 Task: Buy 5 Mixed Drinkware Sets from Glassware & Drinkware section under best seller category for shipping address: Cody Rivera, 3645 Walton Street, Salt Lake City, Utah 84104, Cell Number 8014200980. Pay from credit card ending with 6759, CVV 506
Action: Mouse moved to (15, 84)
Screenshot: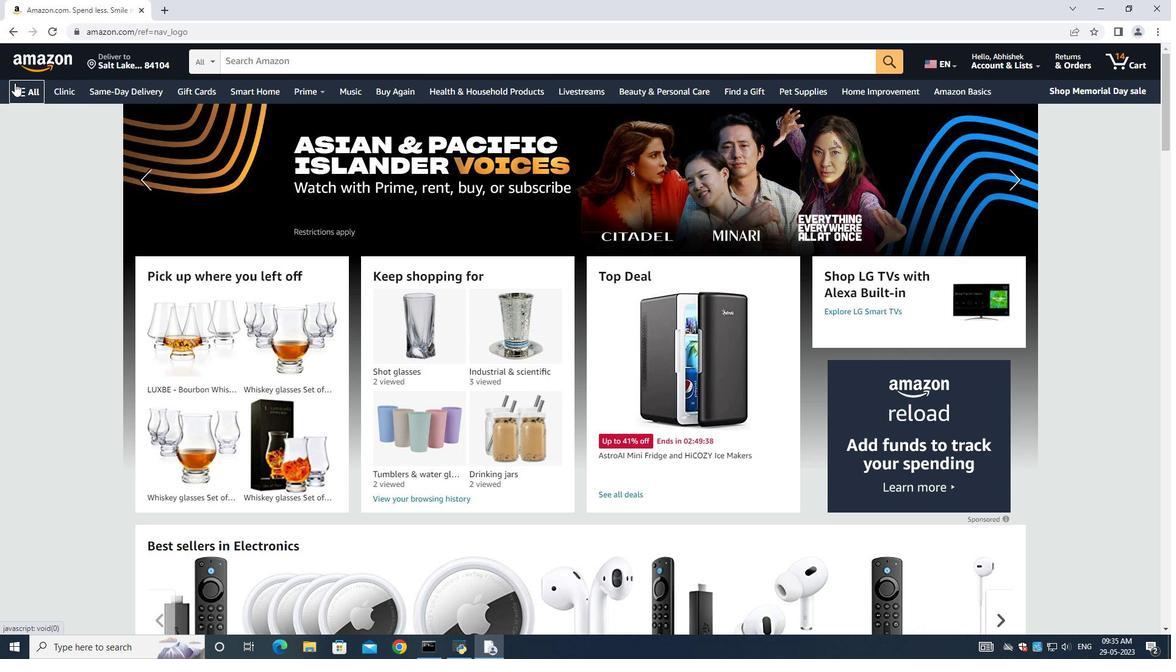 
Action: Mouse pressed left at (15, 84)
Screenshot: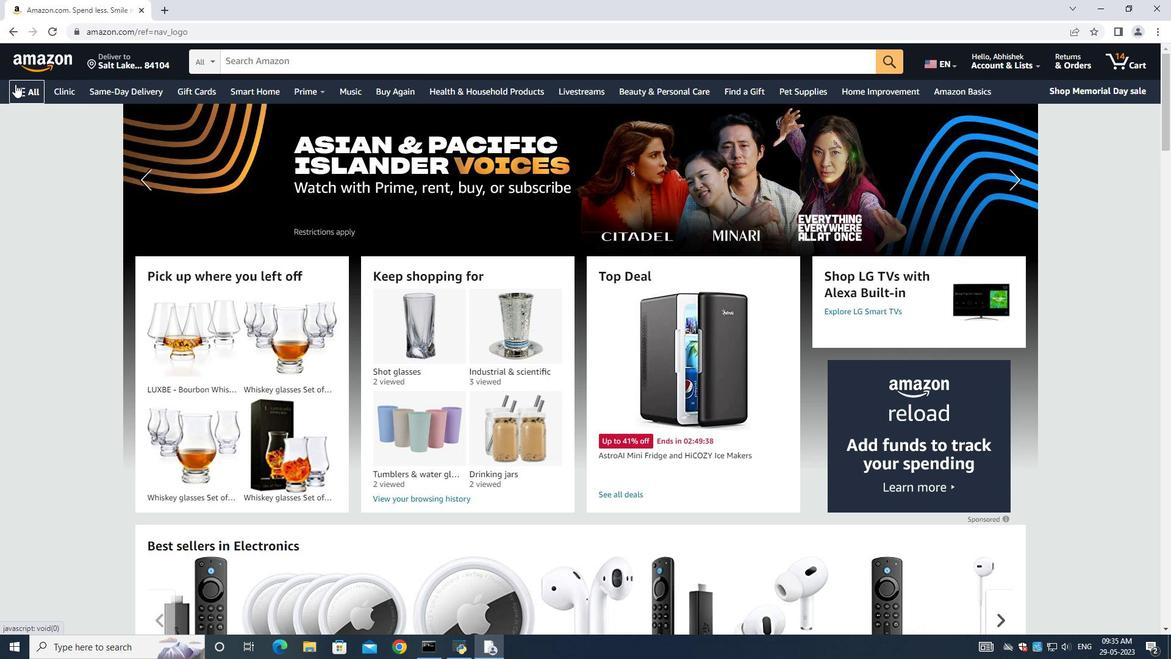 
Action: Mouse moved to (83, 123)
Screenshot: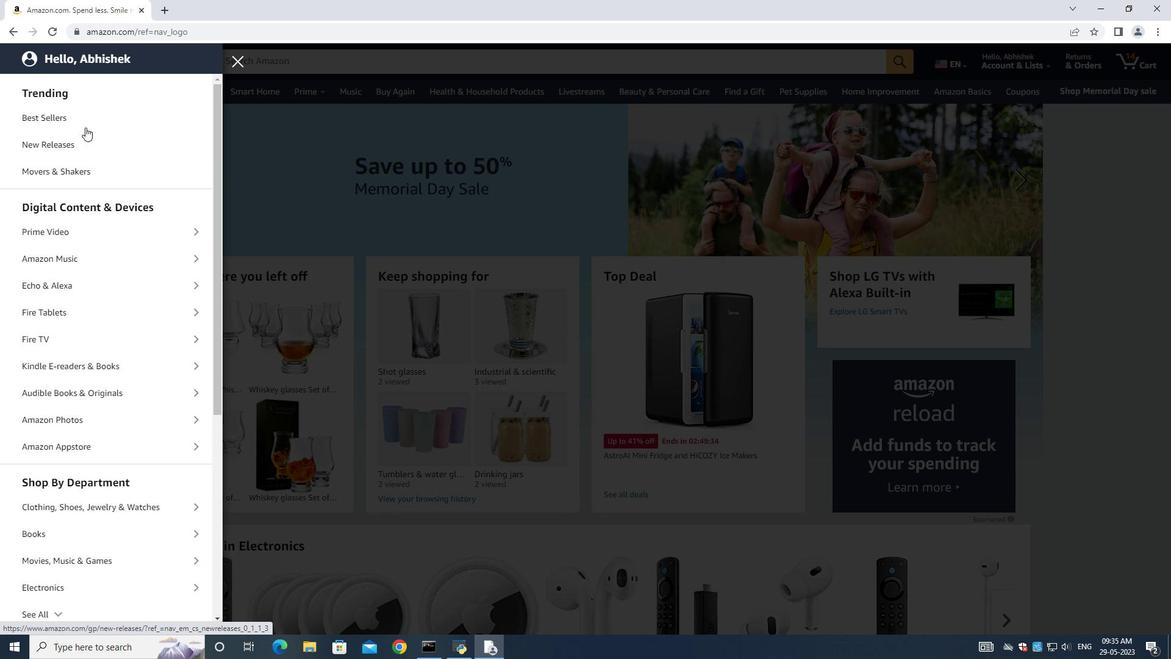 
Action: Mouse pressed left at (83, 123)
Screenshot: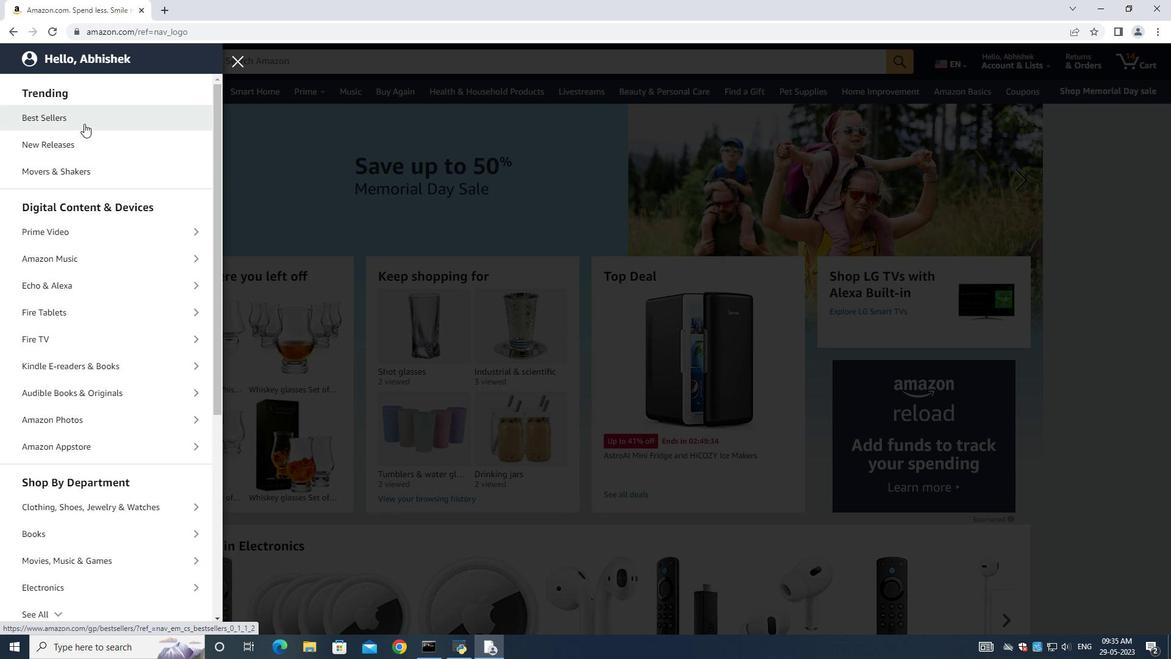 
Action: Mouse moved to (254, 64)
Screenshot: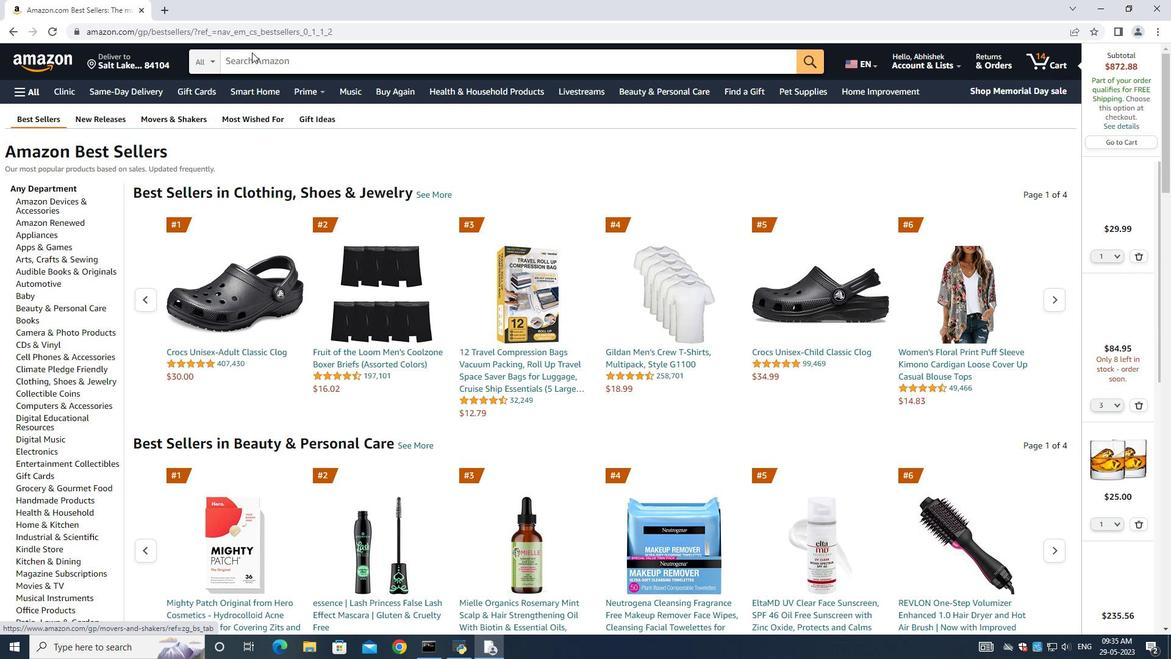 
Action: Mouse pressed left at (254, 64)
Screenshot: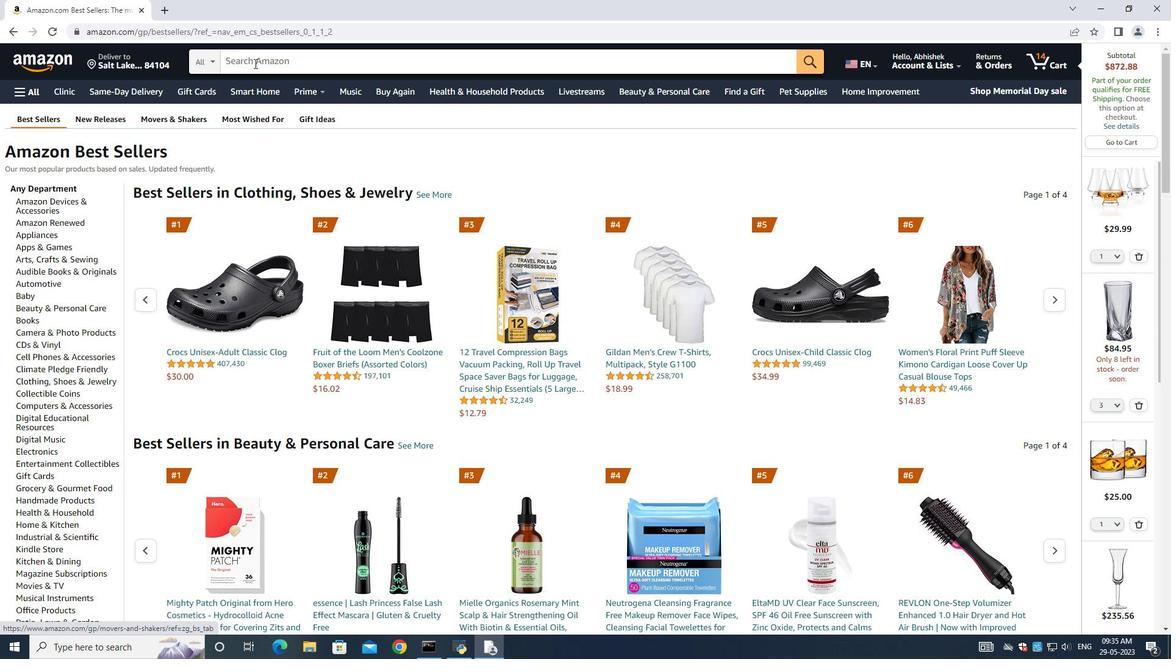 
Action: Key pressed <Key.shift>%<Key.space><Key.shift>Mixed<Key.space><Key.backspace><Key.backspace><Key.backspace><Key.backspace><Key.backspace><Key.backspace><Key.backspace><Key.backspace><Key.backspace><Key.backspace><Key.backspace><Key.backspace>5<Key.space>mixed<Key.space>drinkware<Key.space>st<Key.backspace>ets<Key.enter>
Screenshot: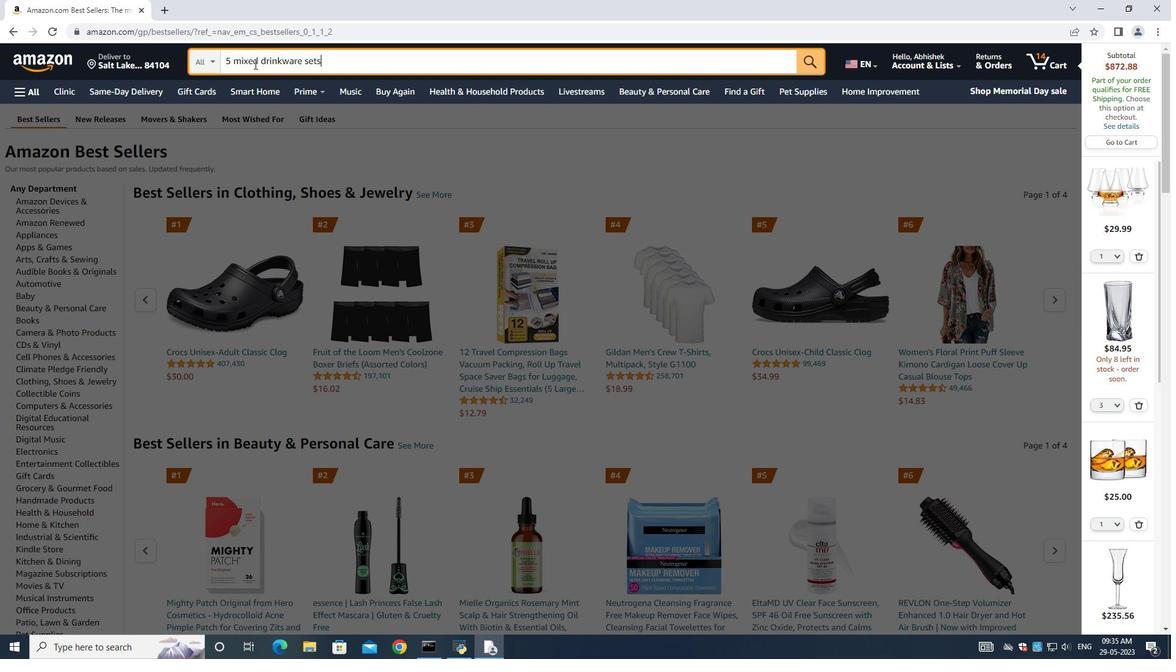 
Action: Mouse moved to (39, 216)
Screenshot: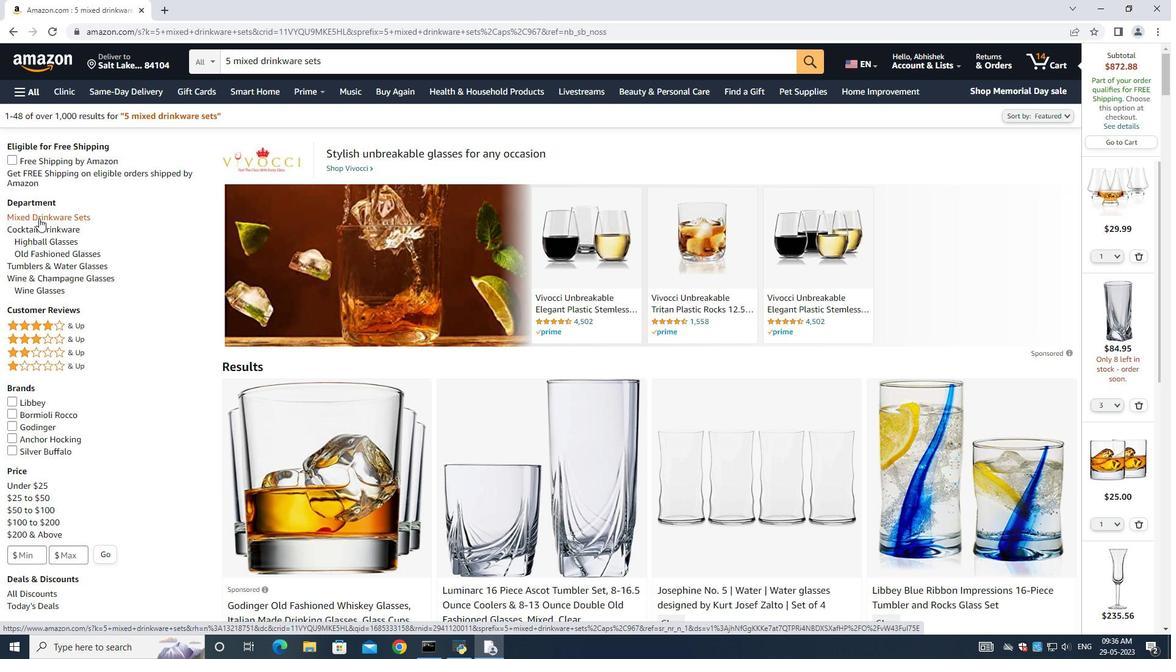 
Action: Mouse pressed left at (39, 216)
Screenshot: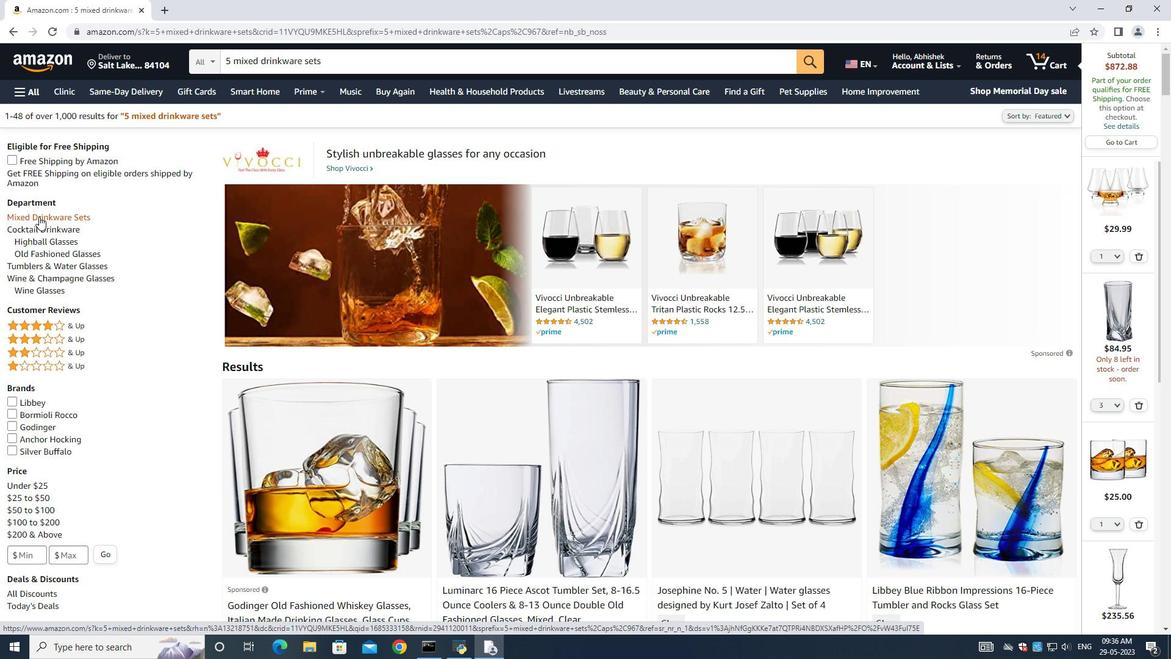 
Action: Mouse moved to (727, 402)
Screenshot: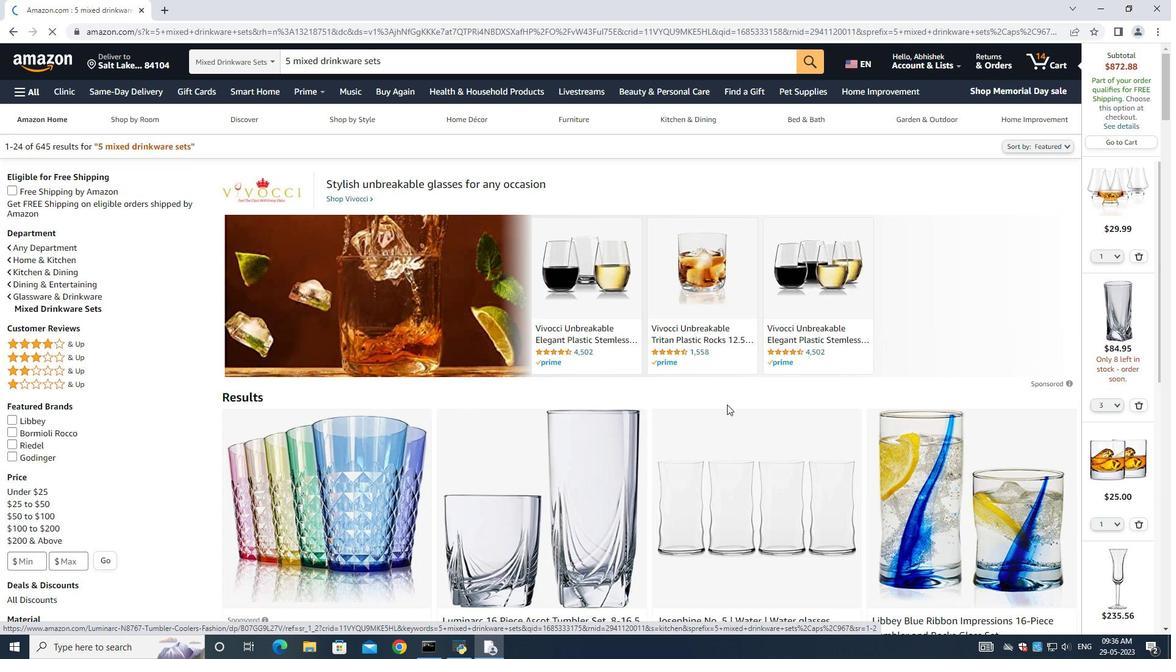 
Action: Mouse scrolled (727, 402) with delta (0, 0)
Screenshot: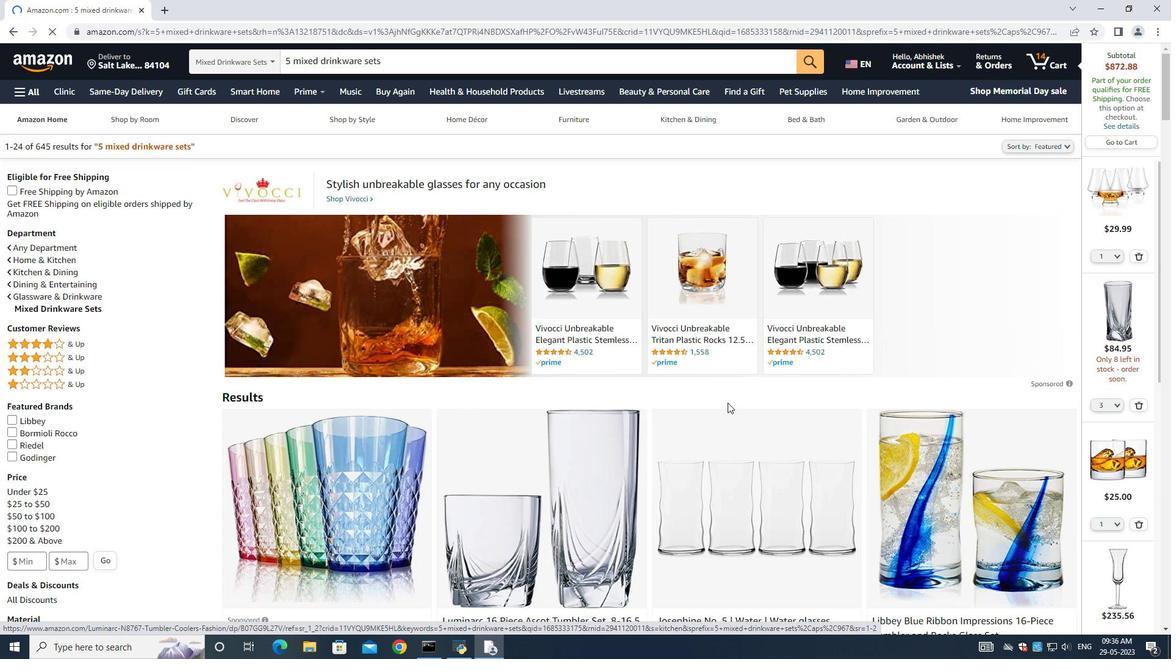 
Action: Mouse scrolled (727, 402) with delta (0, 0)
Screenshot: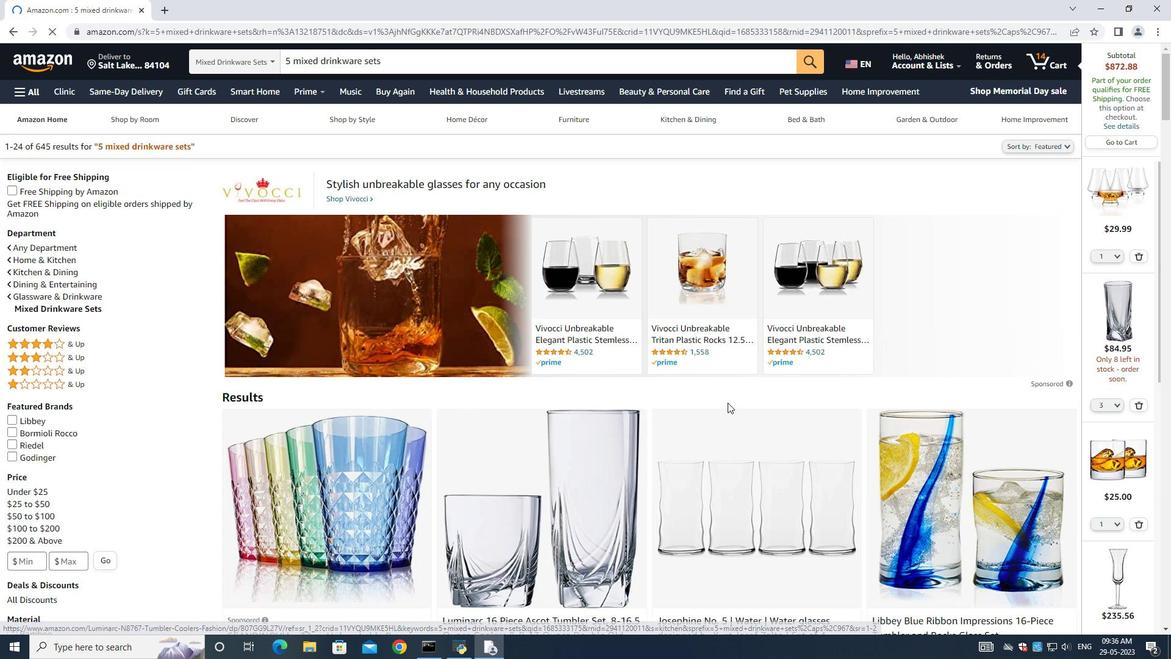 
Action: Mouse scrolled (727, 402) with delta (0, 0)
Screenshot: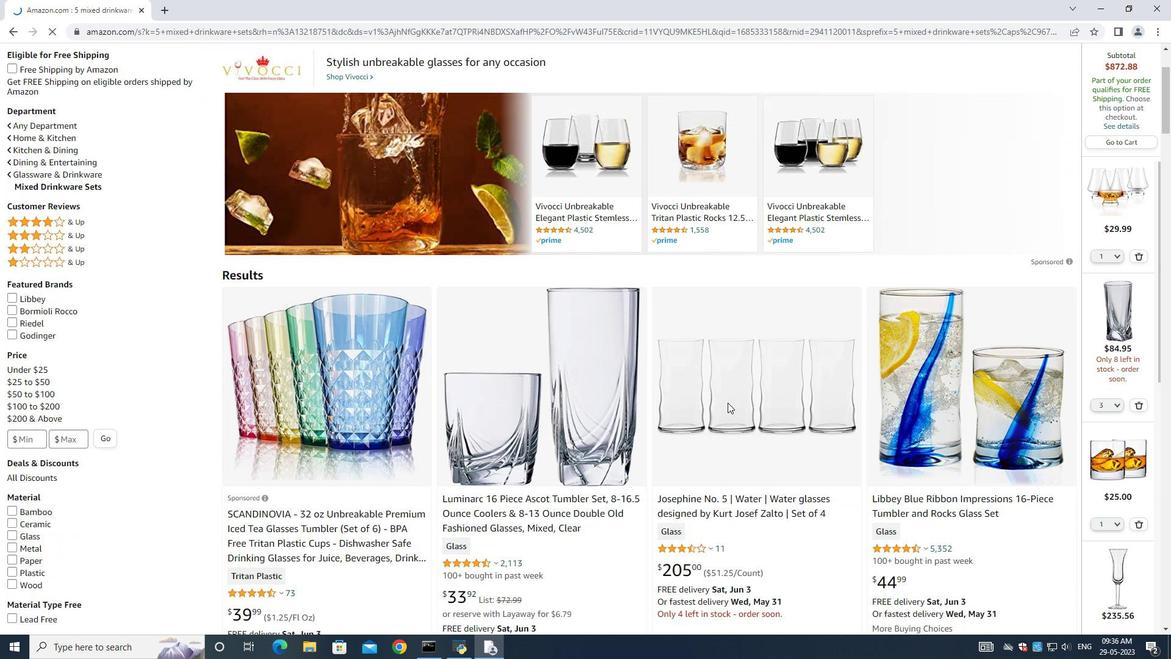 
Action: Mouse scrolled (727, 402) with delta (0, 0)
Screenshot: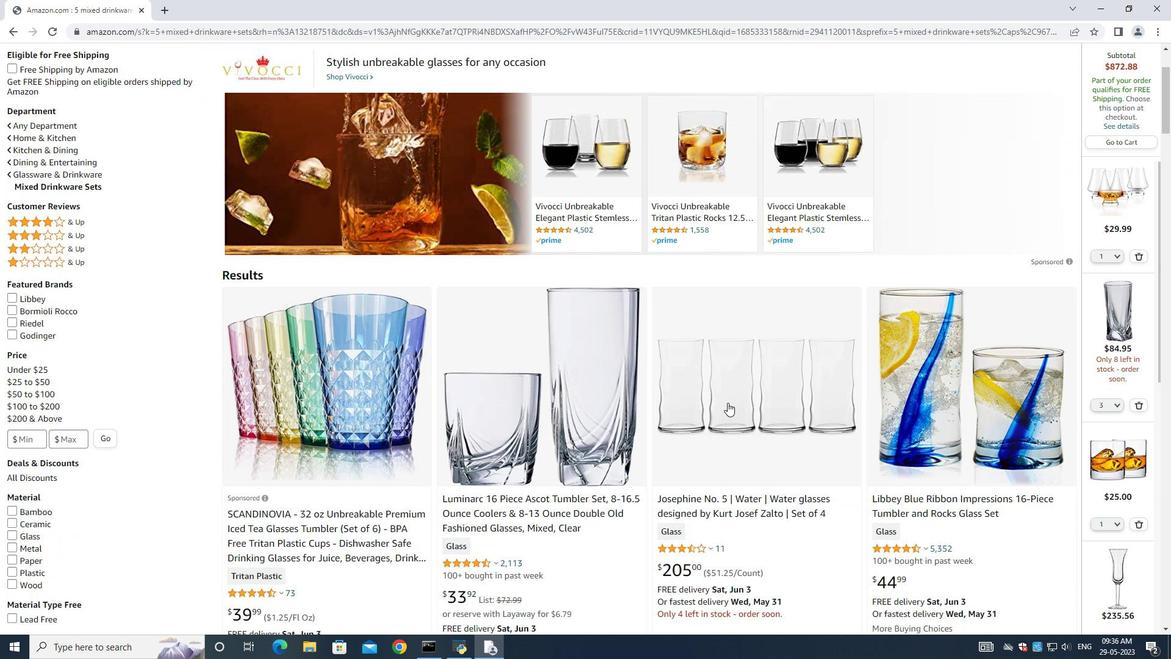 
Action: Mouse scrolled (727, 402) with delta (0, 0)
Screenshot: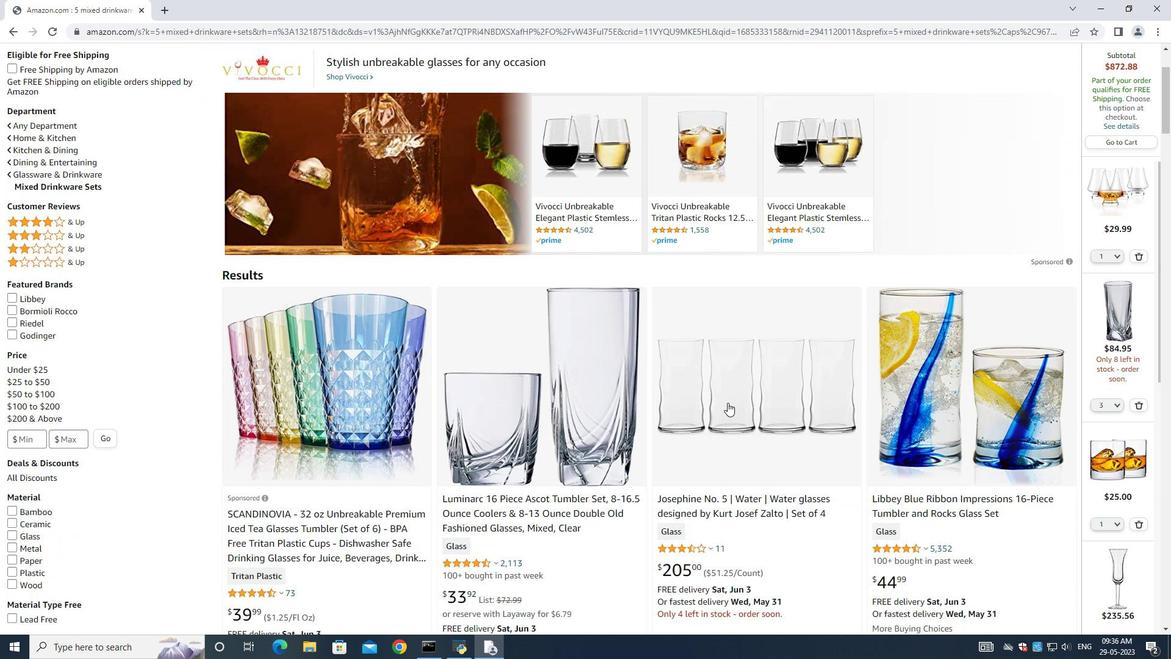 
Action: Mouse scrolled (727, 402) with delta (0, 0)
Screenshot: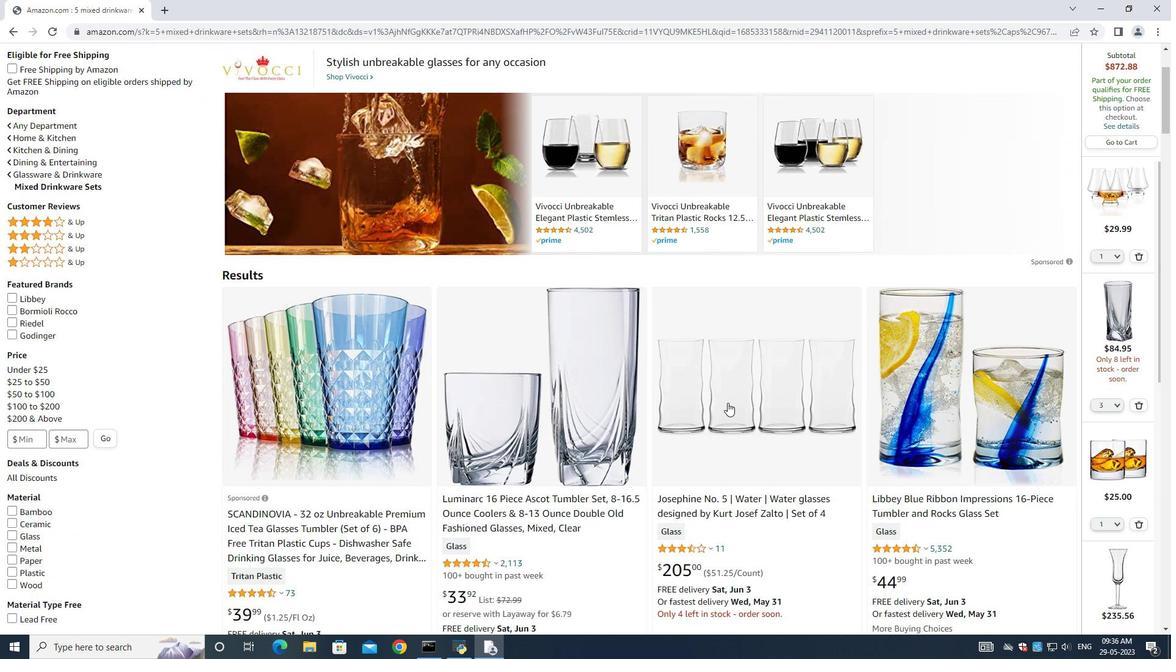
Action: Mouse scrolled (727, 402) with delta (0, 0)
Screenshot: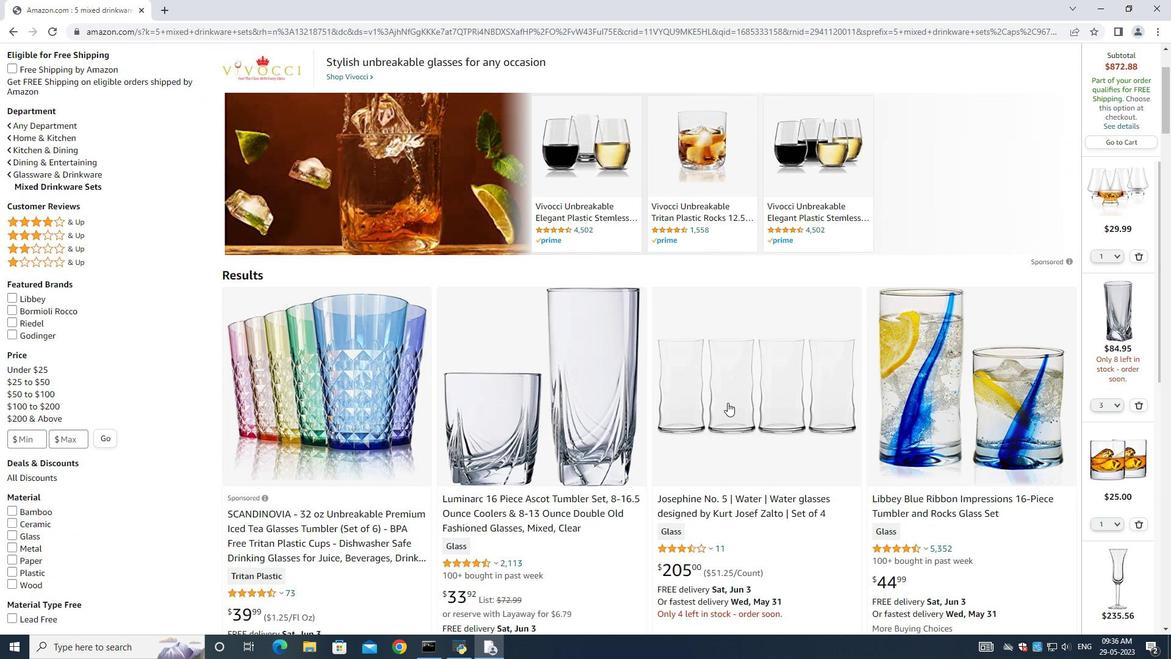 
Action: Mouse moved to (936, 463)
Screenshot: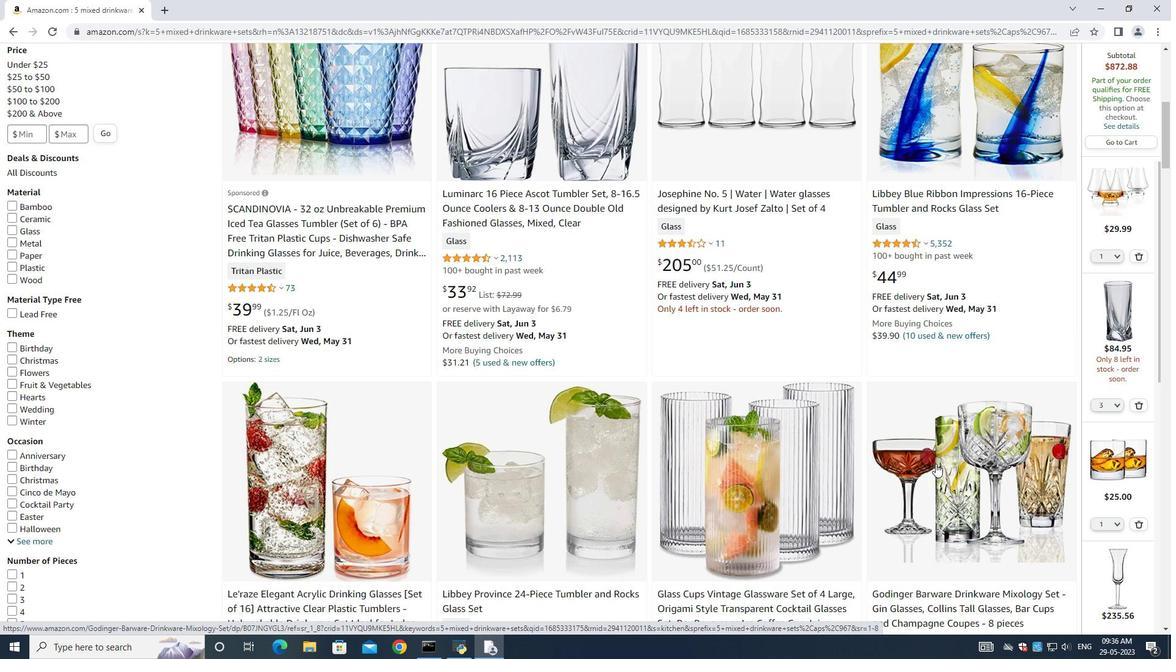 
Action: Mouse scrolled (936, 463) with delta (0, 0)
Screenshot: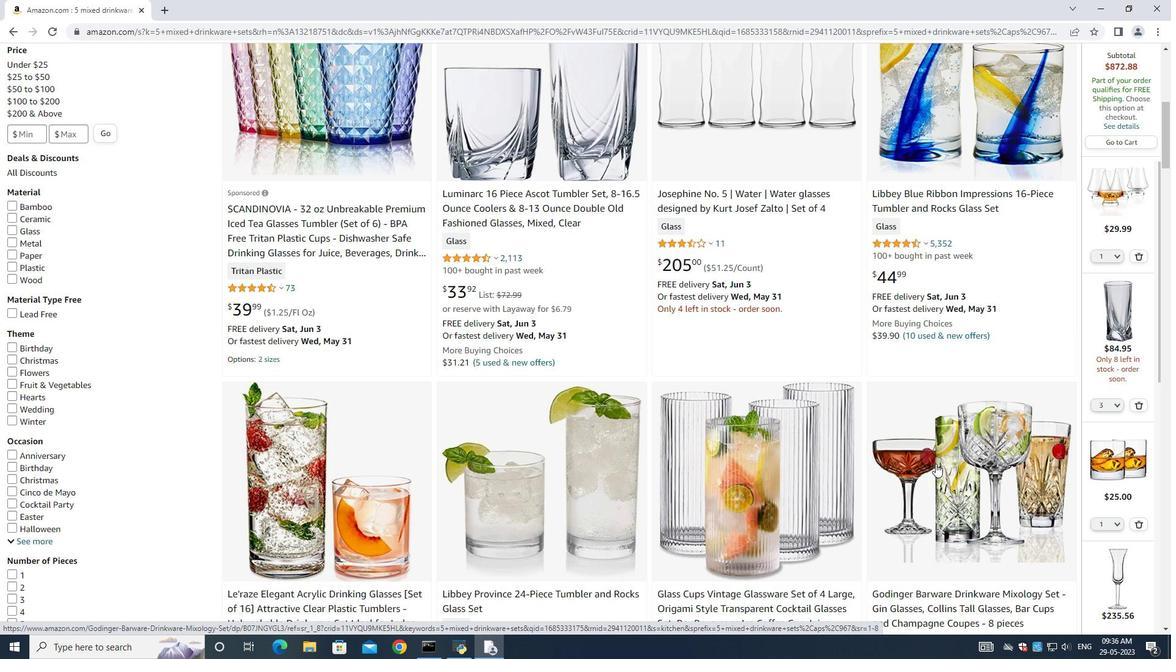 
Action: Mouse moved to (924, 462)
Screenshot: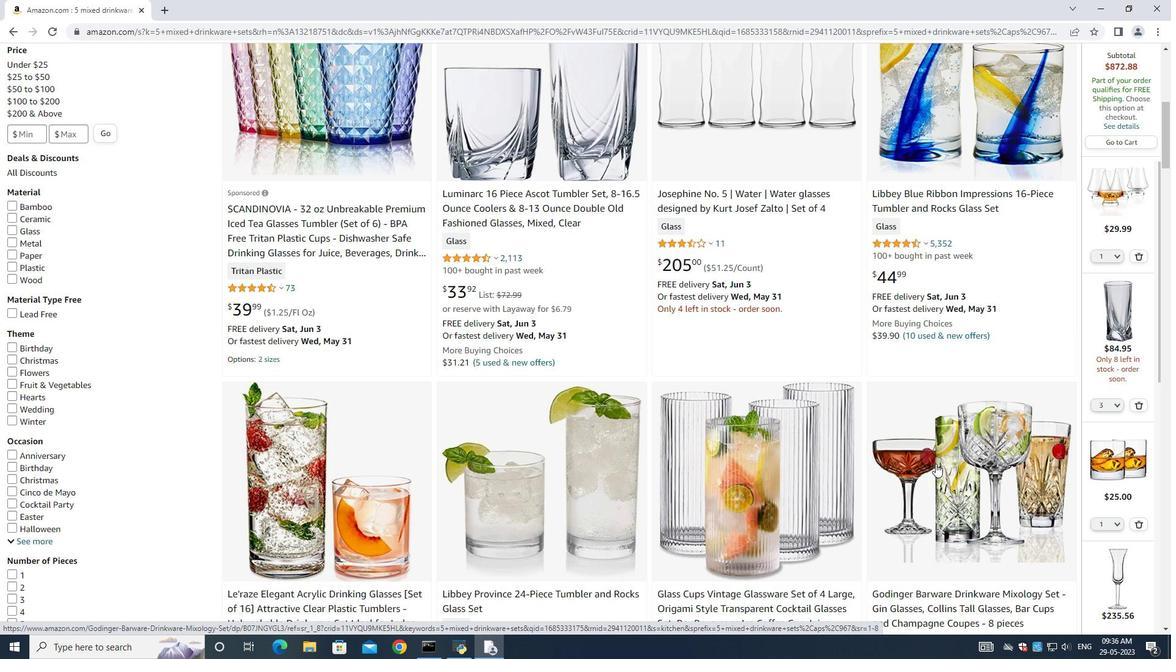 
Action: Mouse scrolled (924, 461) with delta (0, 0)
Screenshot: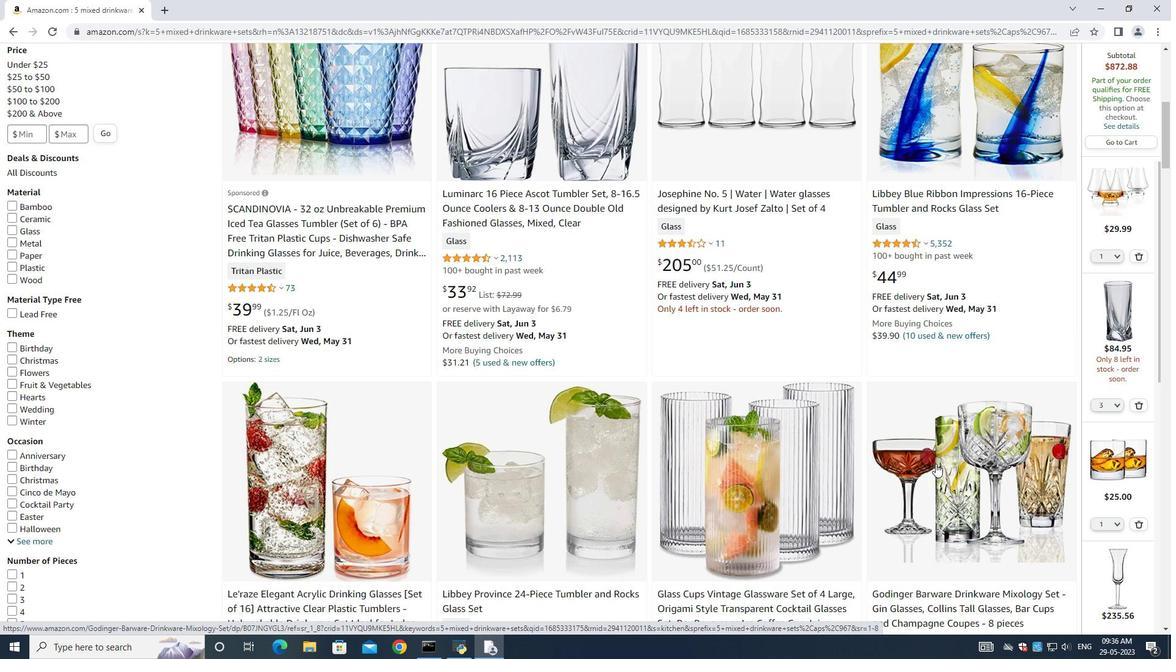 
Action: Mouse moved to (868, 394)
Screenshot: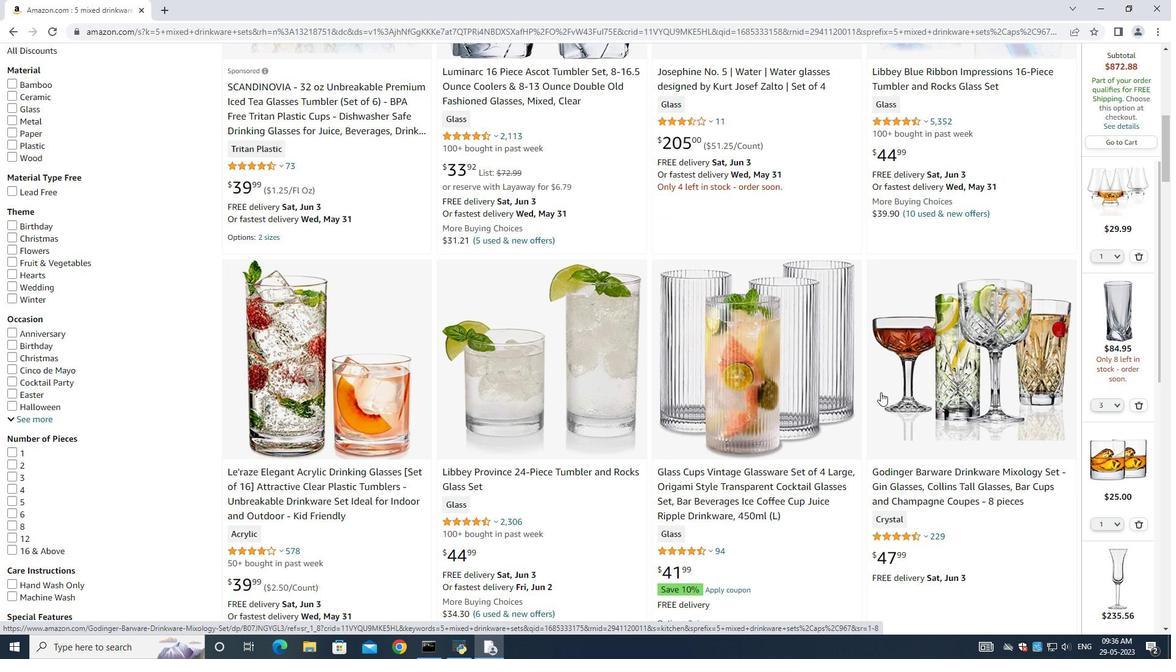
Action: Mouse scrolled (869, 392) with delta (0, 0)
Screenshot: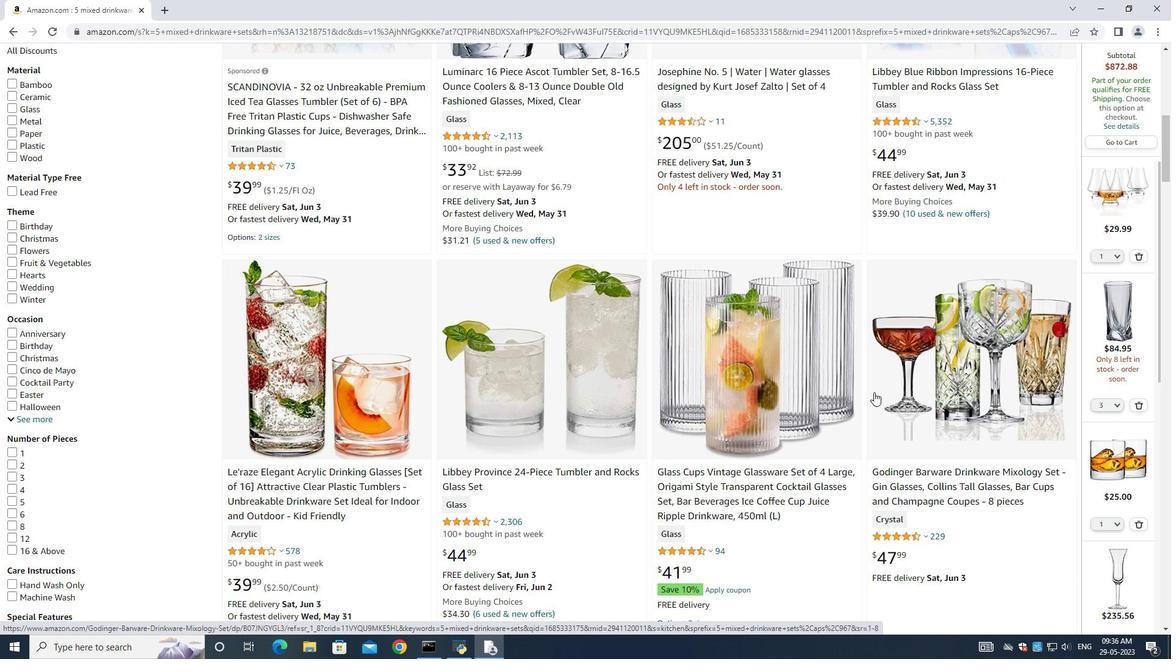 
Action: Mouse moved to (865, 394)
Screenshot: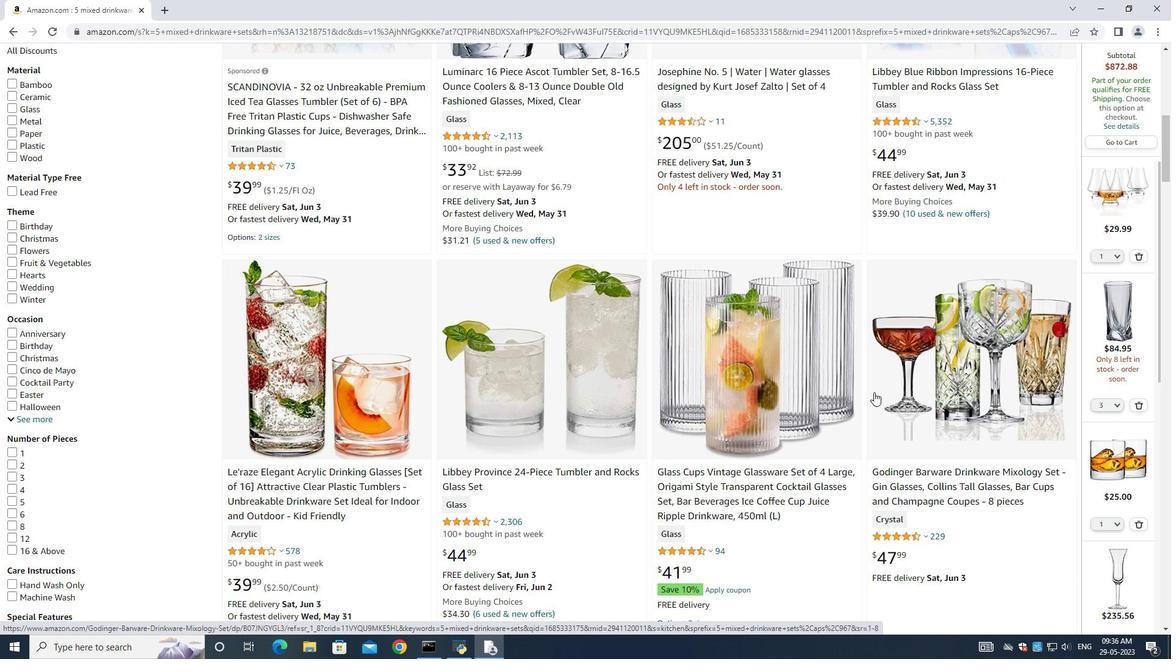 
Action: Mouse scrolled (865, 394) with delta (0, 0)
Screenshot: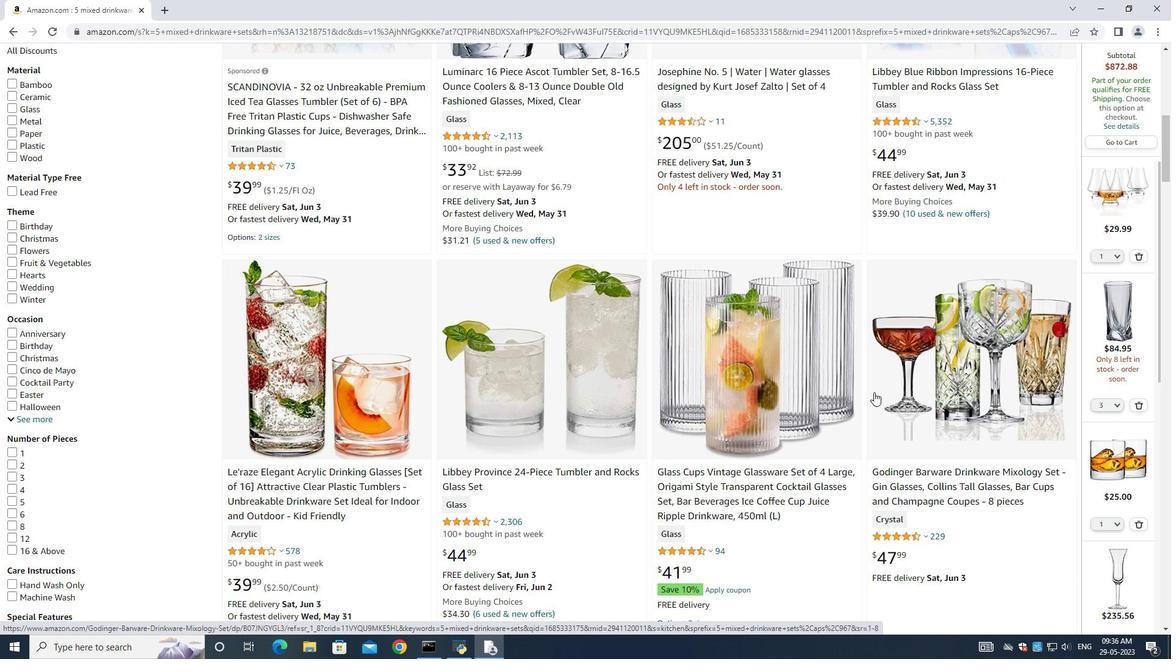 
Action: Mouse moved to (864, 396)
Screenshot: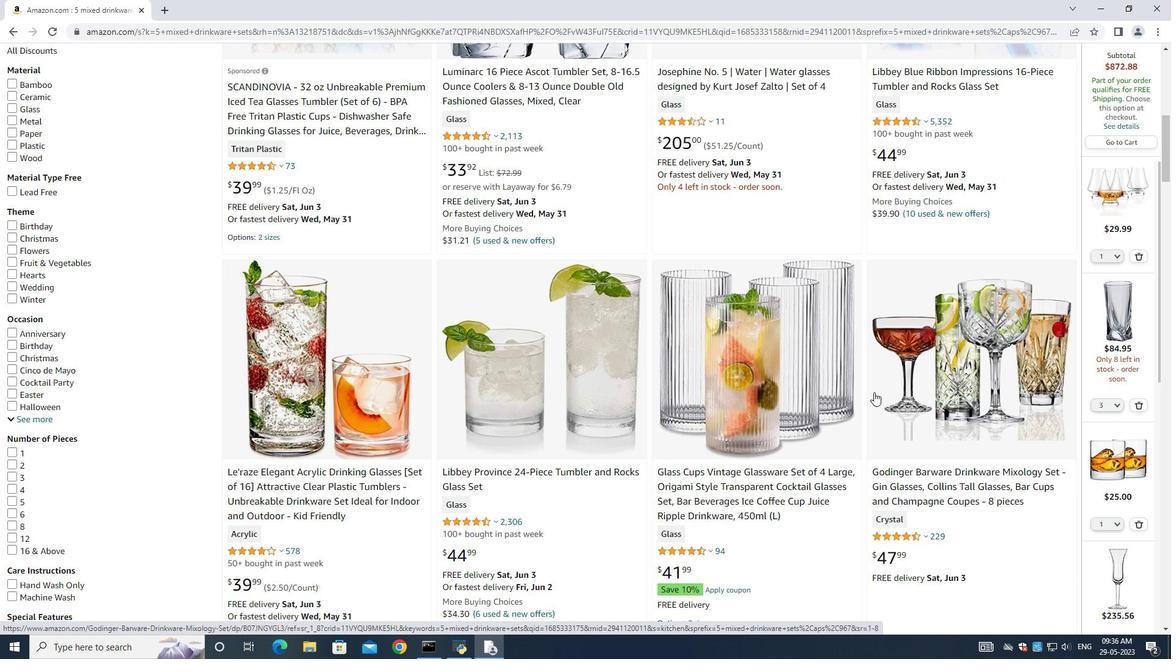 
Action: Mouse scrolled (864, 395) with delta (0, 0)
Screenshot: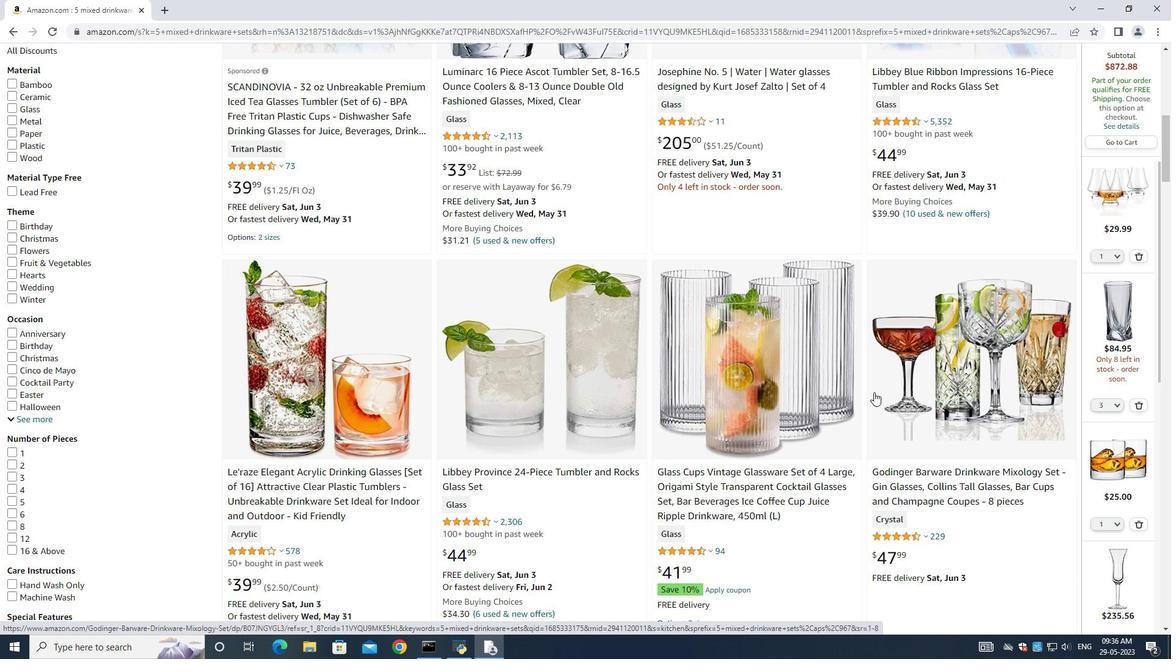 
Action: Mouse scrolled (864, 395) with delta (0, 0)
Screenshot: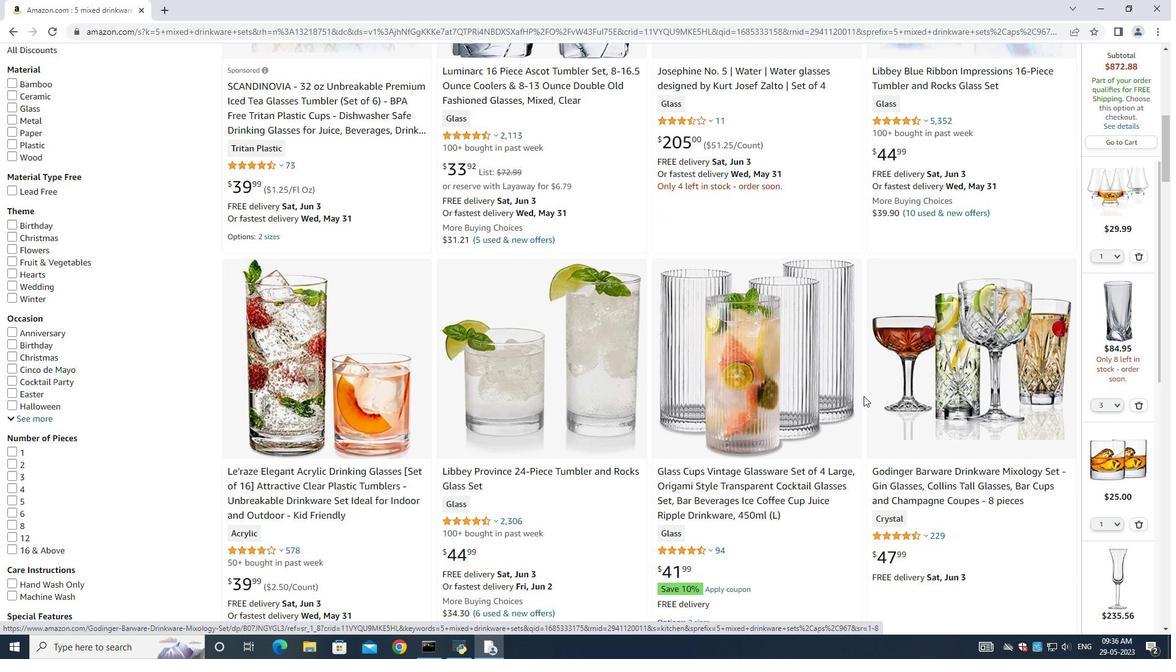 
Action: Mouse moved to (865, 396)
Screenshot: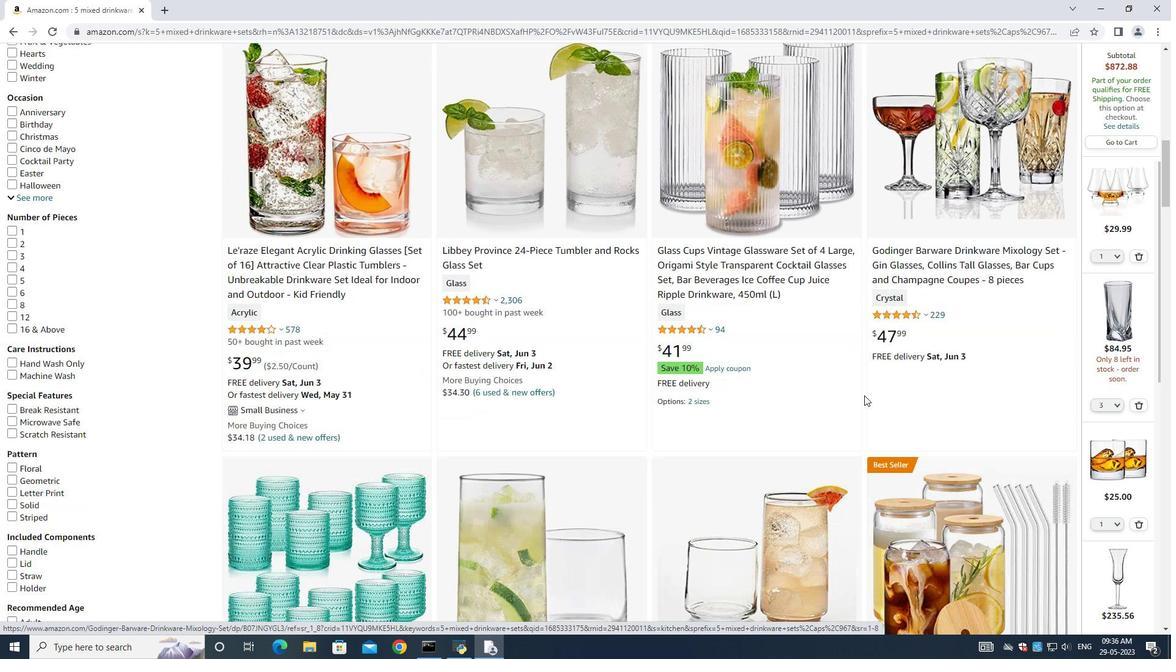 
Action: Mouse scrolled (865, 395) with delta (0, 0)
Screenshot: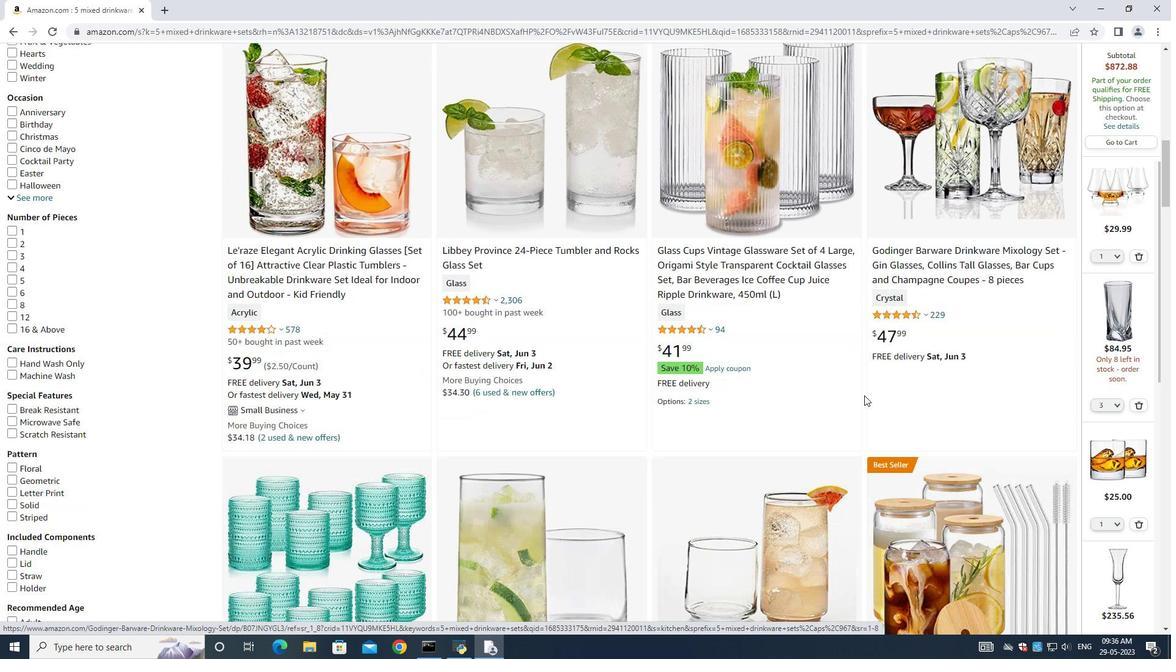 
Action: Mouse moved to (865, 396)
Screenshot: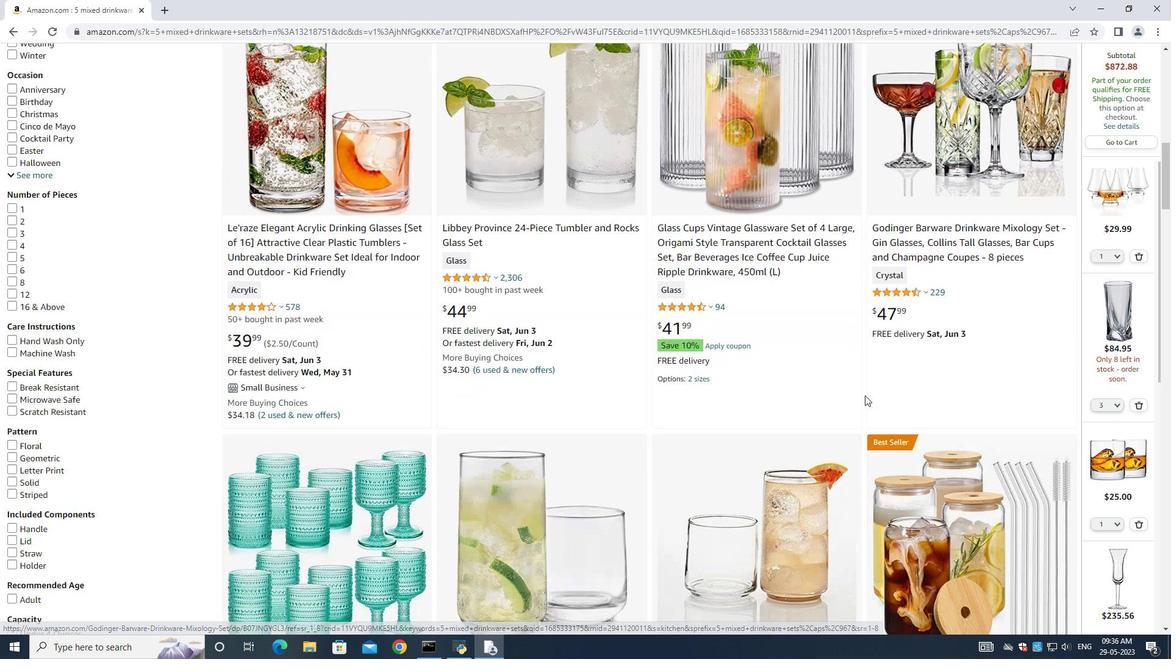 
Action: Mouse scrolled (865, 396) with delta (0, 0)
Screenshot: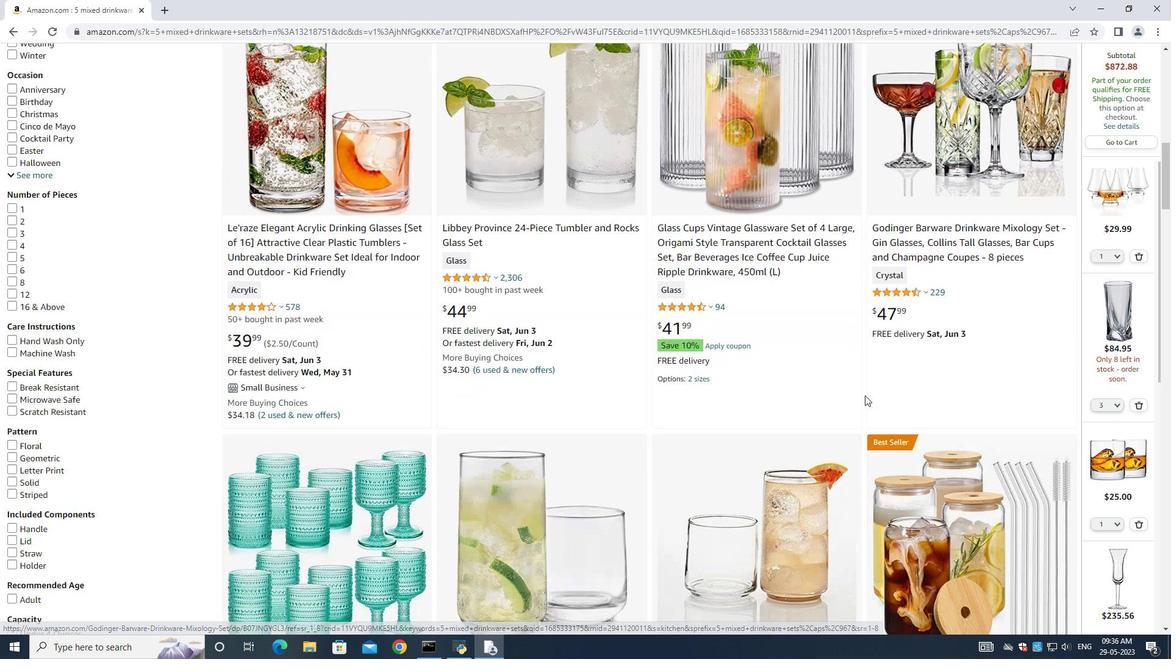 
Action: Mouse moved to (865, 396)
Screenshot: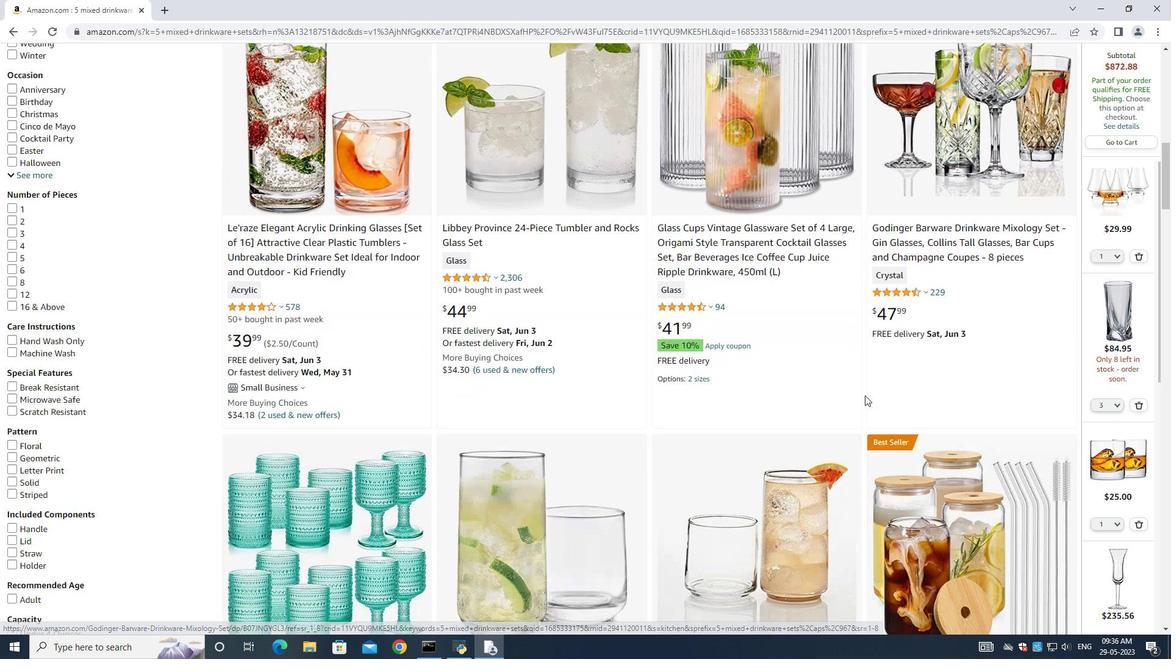 
Action: Mouse scrolled (865, 396) with delta (0, 0)
Screenshot: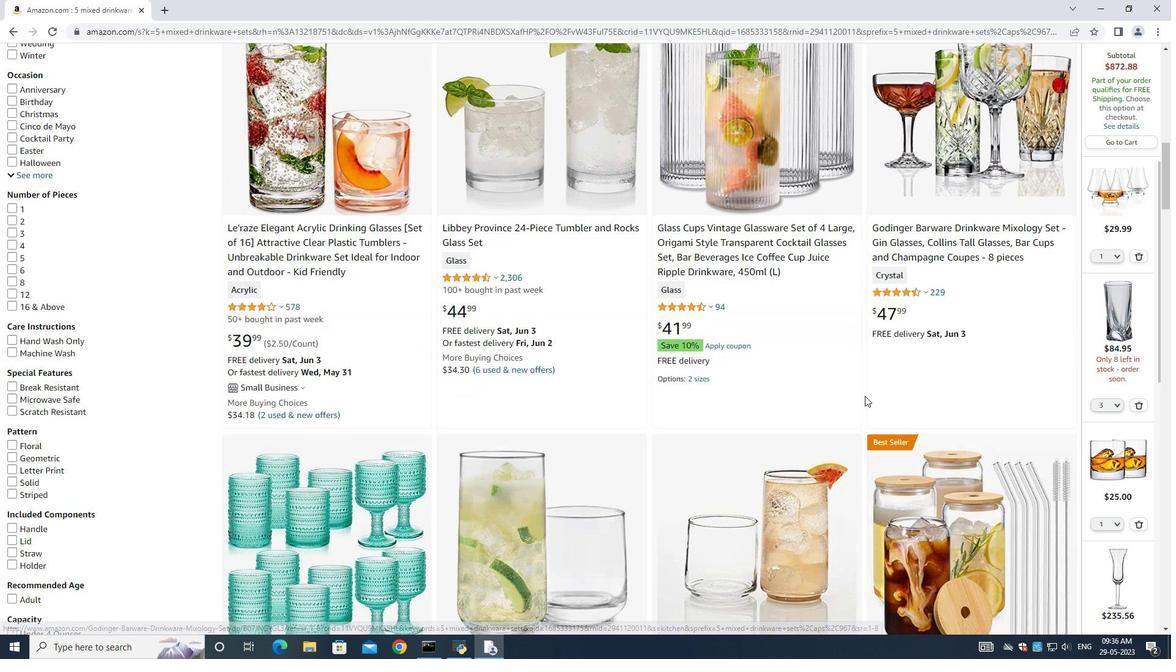 
Action: Mouse moved to (666, 388)
Screenshot: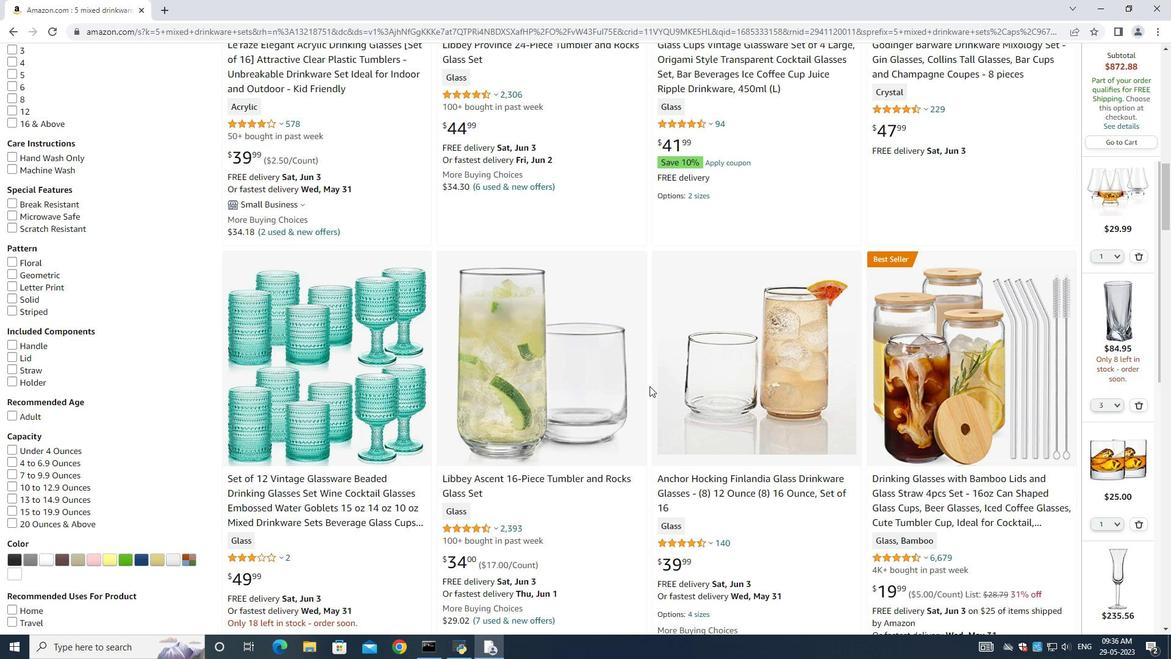 
Action: Mouse scrolled (666, 387) with delta (0, 0)
Screenshot: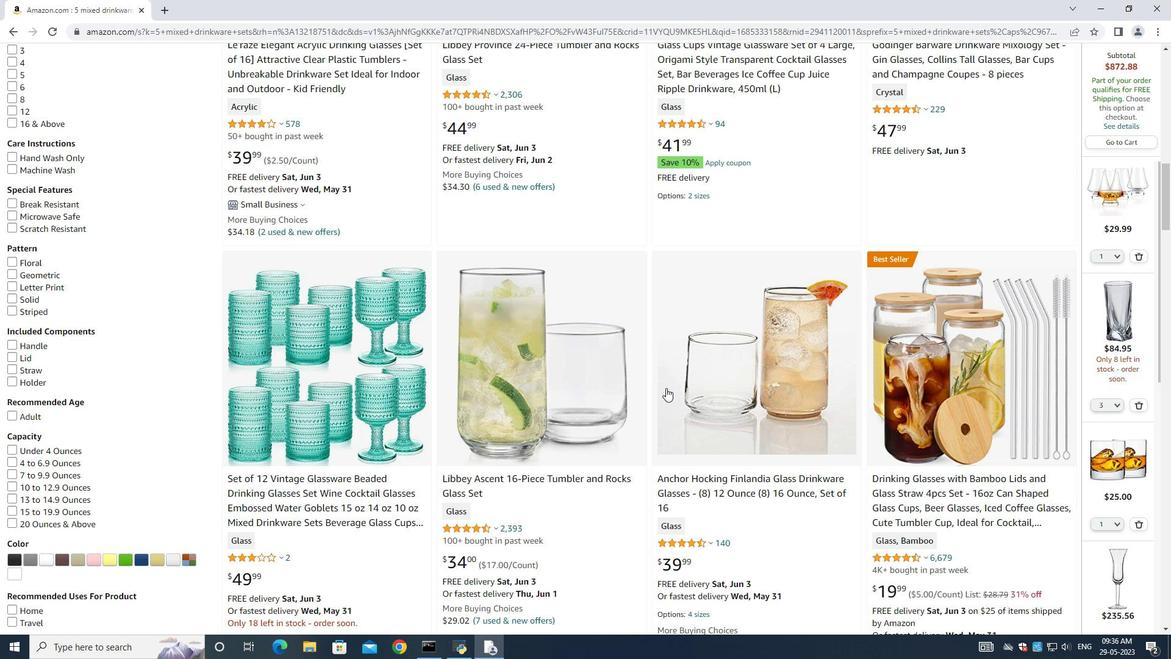 
Action: Mouse moved to (1139, 521)
Screenshot: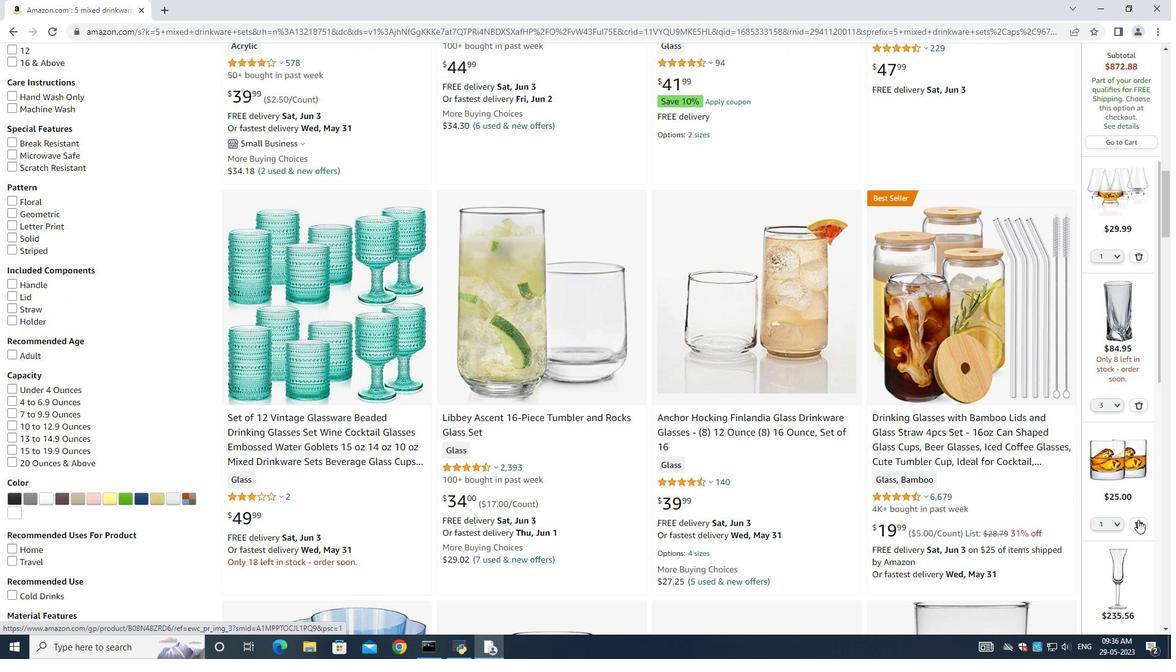 
Action: Mouse pressed left at (1139, 521)
Screenshot: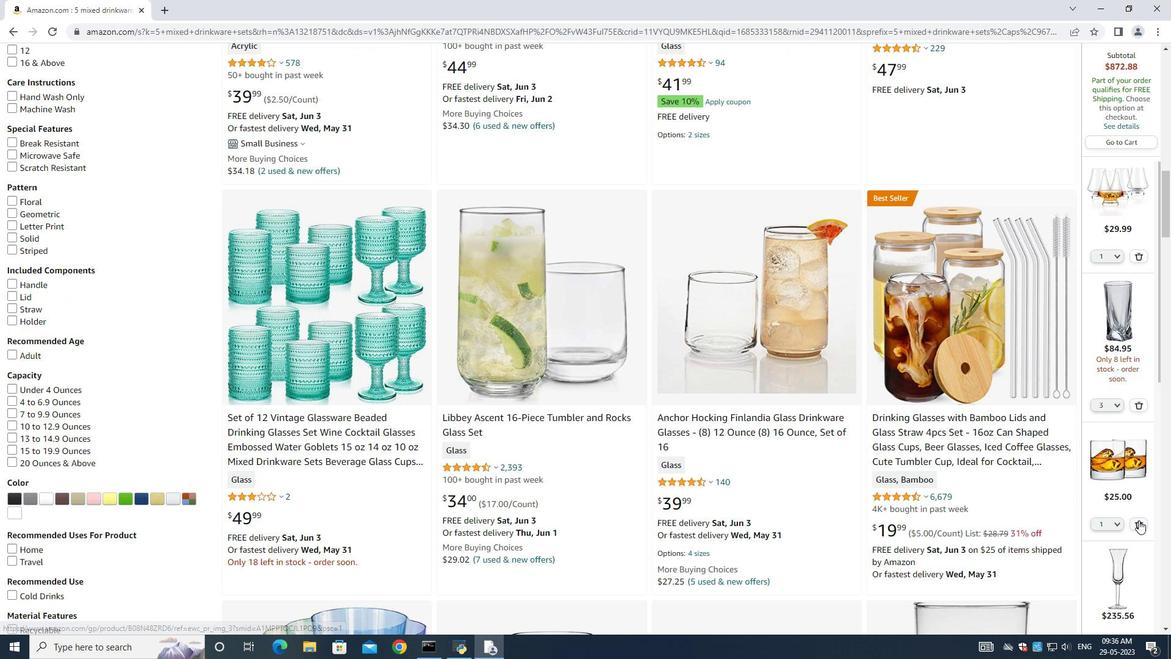 
Action: Mouse moved to (1137, 404)
Screenshot: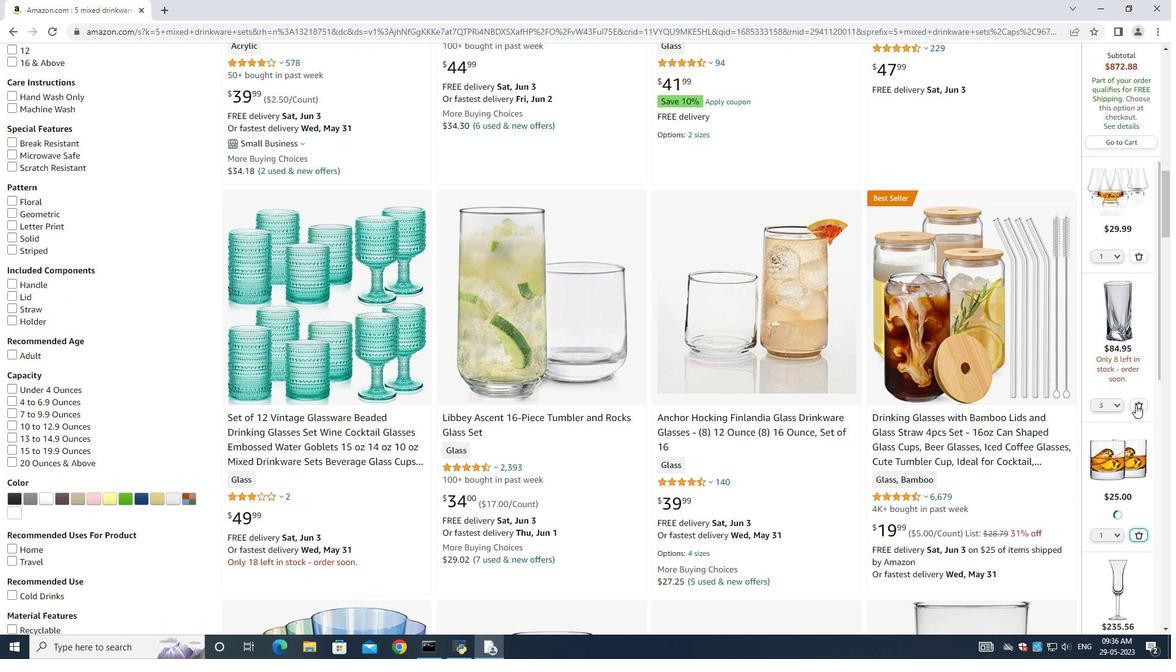 
Action: Mouse pressed left at (1137, 404)
Screenshot: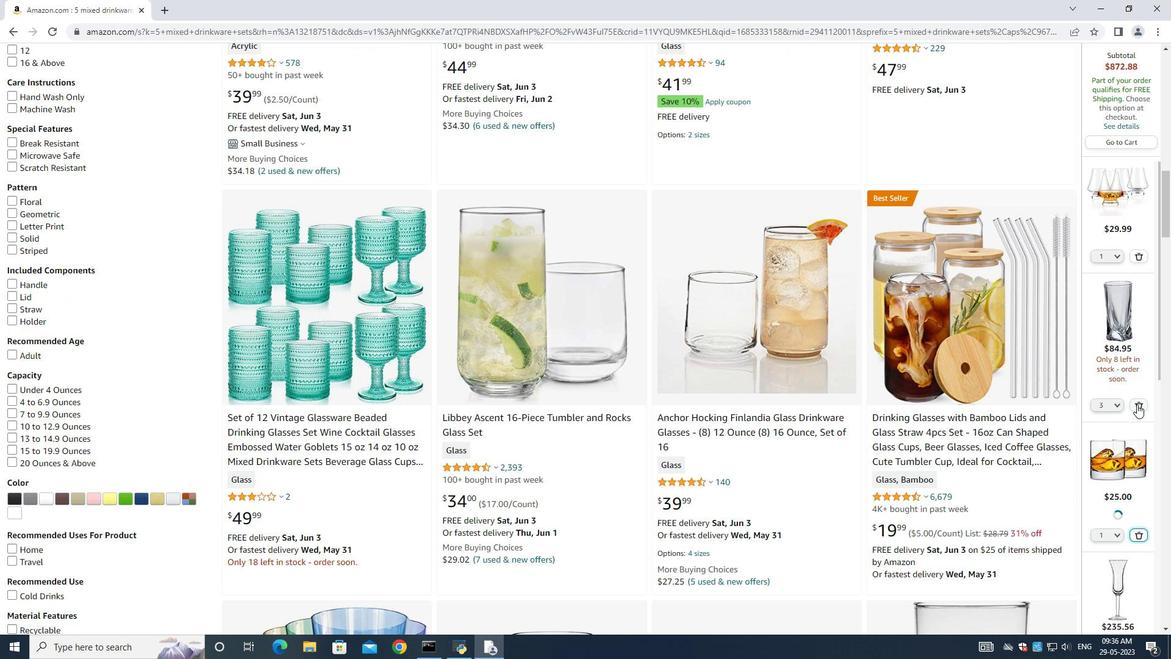 
Action: Mouse moved to (1139, 411)
Screenshot: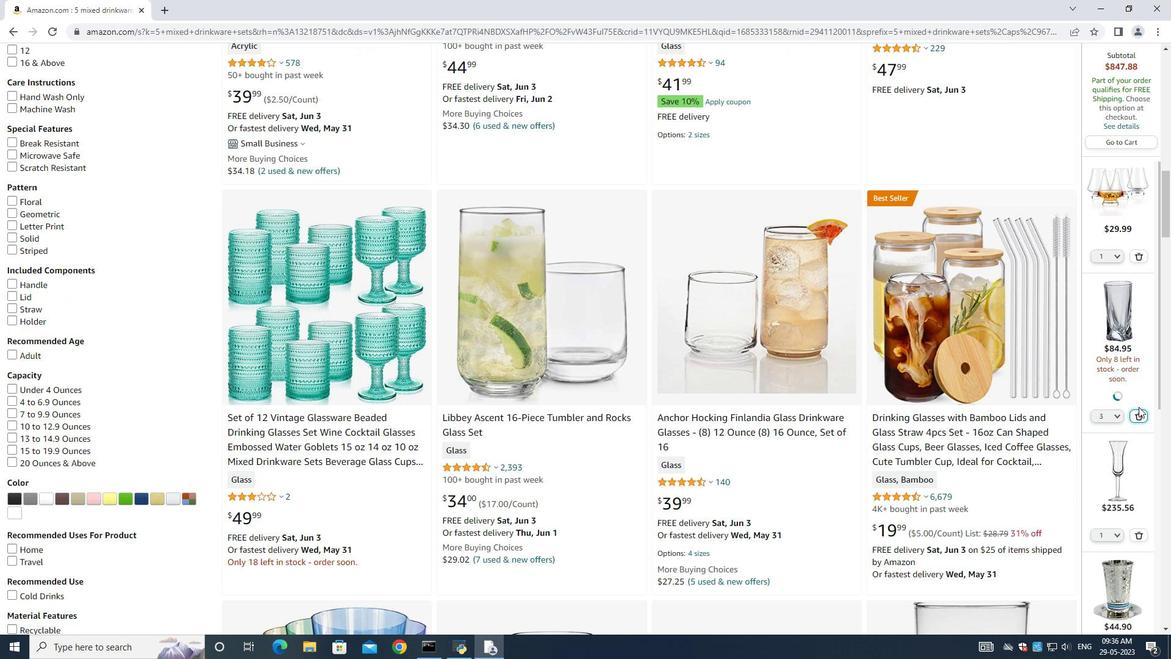 
Action: Mouse pressed left at (1139, 411)
Screenshot: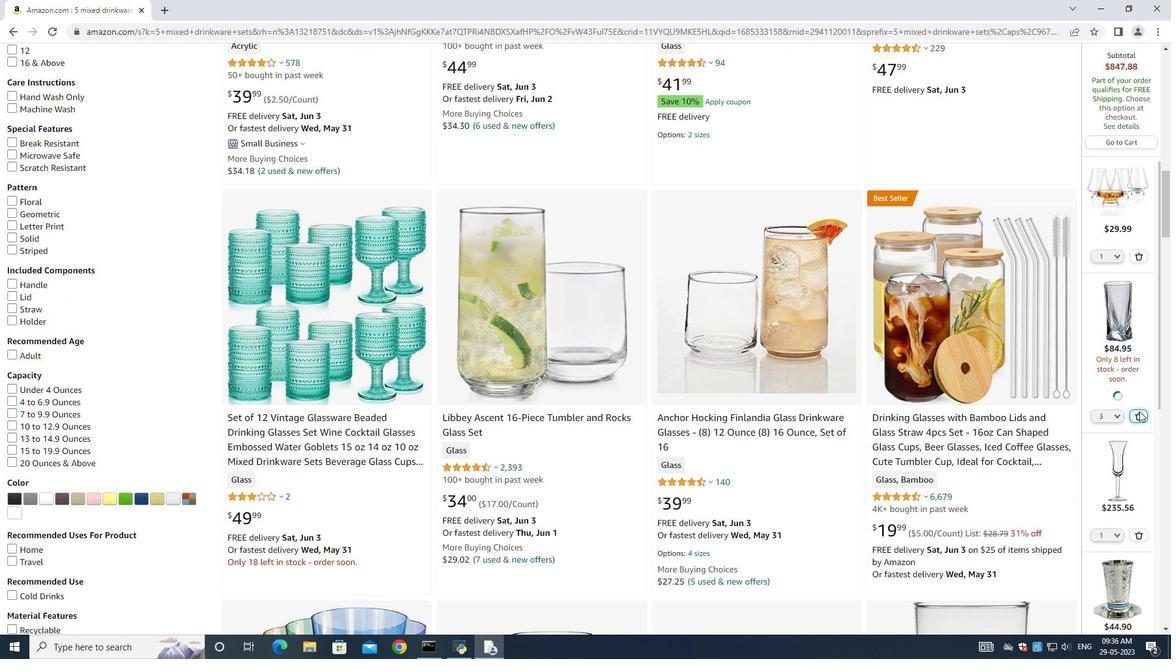 
Action: Mouse moved to (1136, 444)
Screenshot: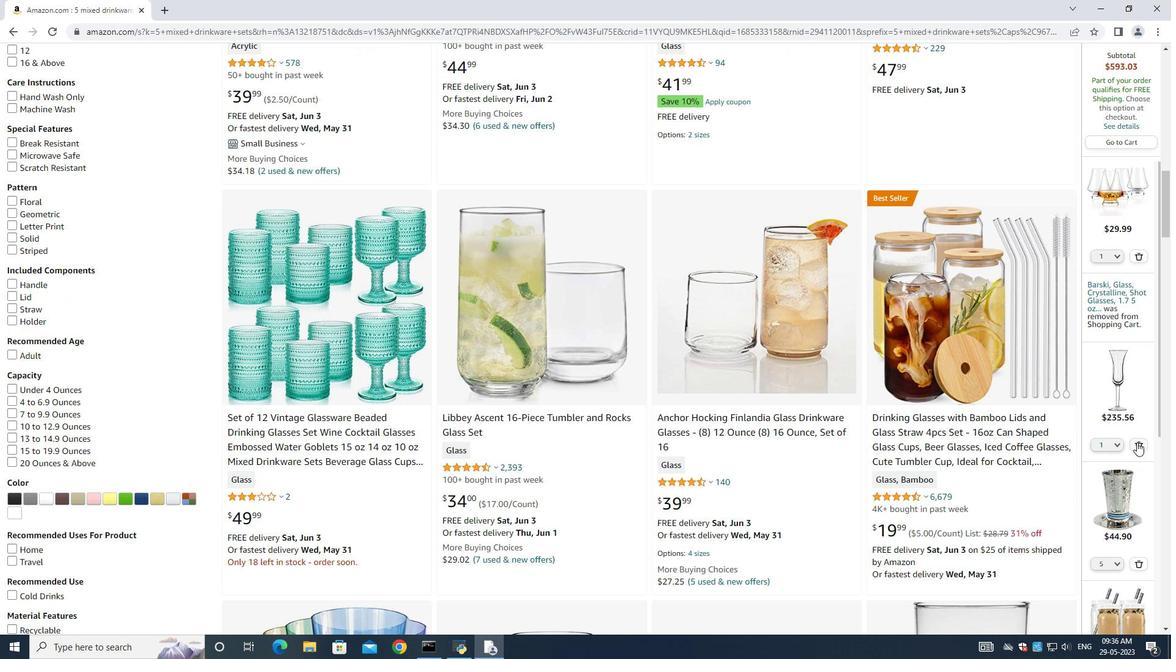 
Action: Mouse pressed left at (1136, 444)
Screenshot: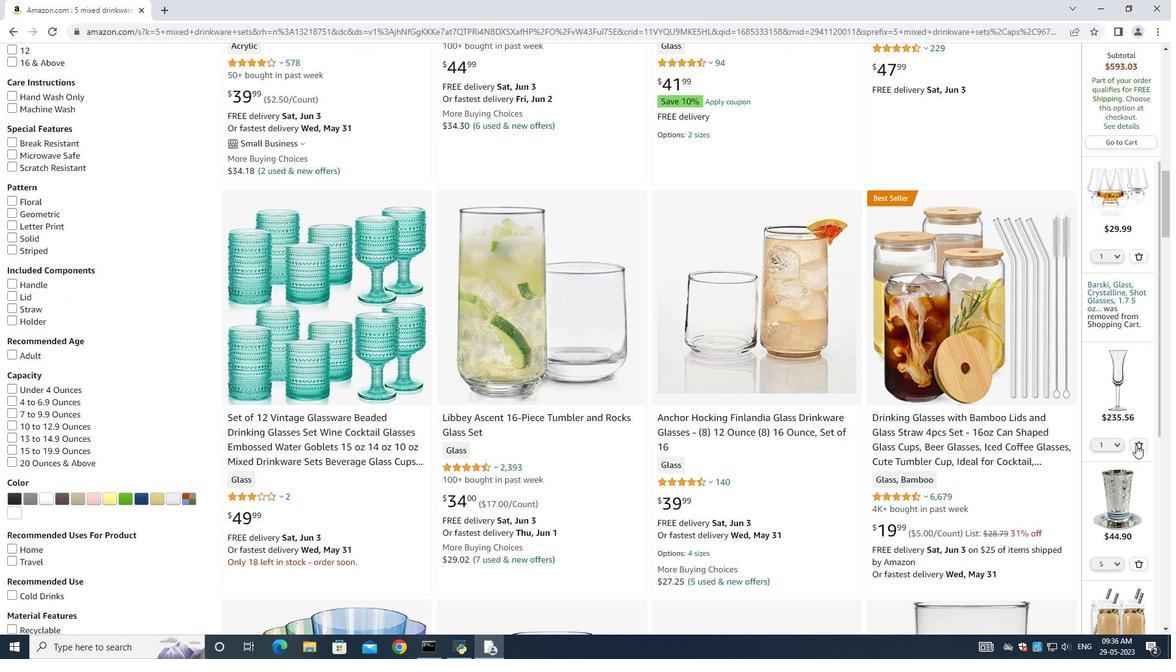 
Action: Mouse moved to (1135, 248)
Screenshot: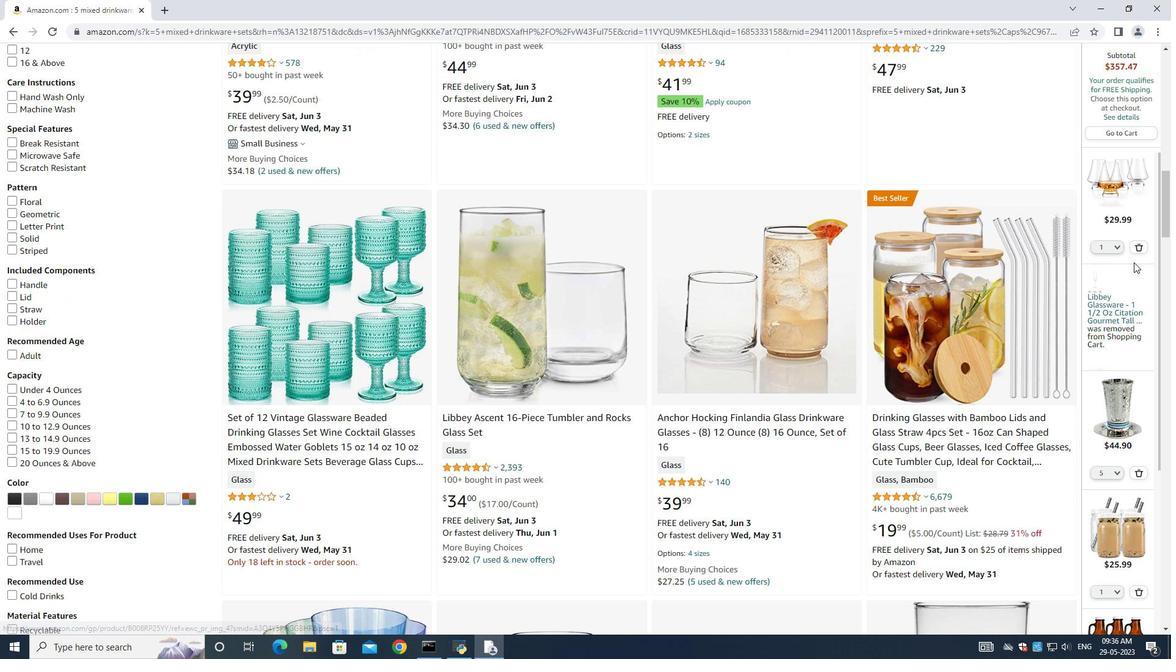 
Action: Mouse pressed left at (1135, 248)
Screenshot: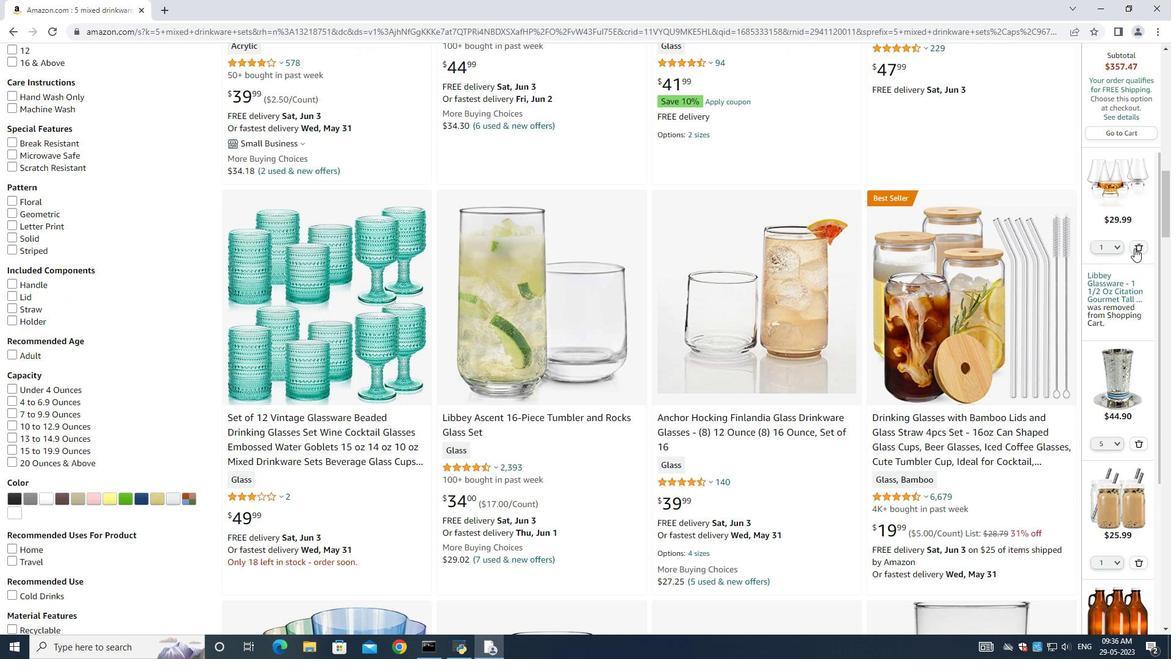 
Action: Mouse moved to (1141, 317)
Screenshot: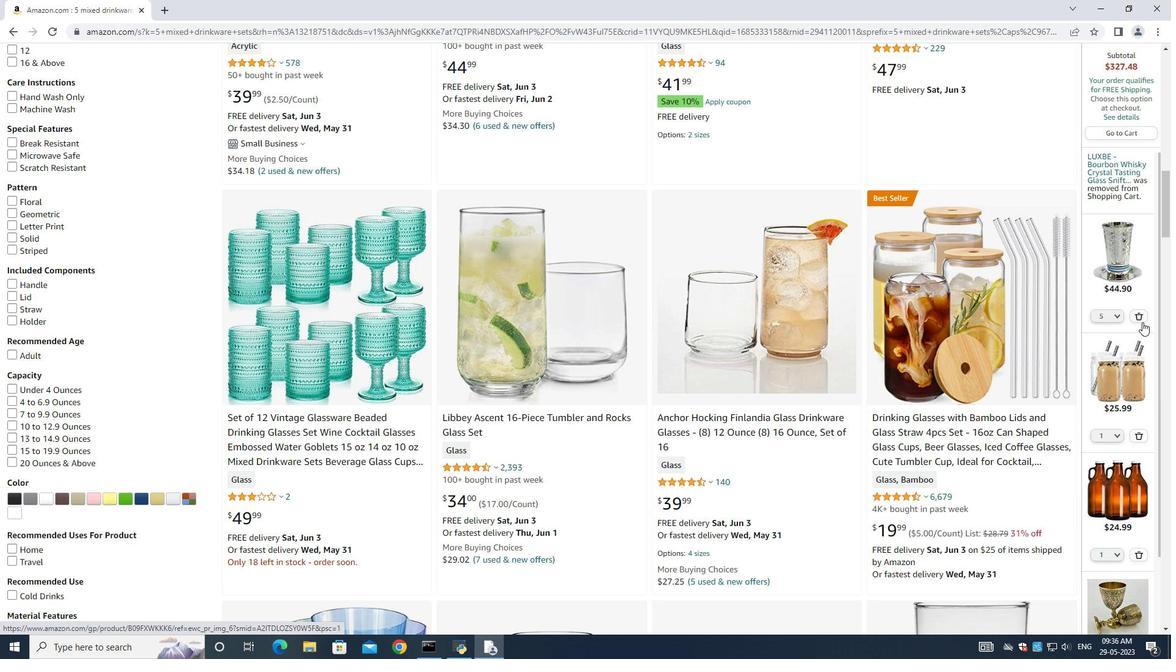 
Action: Mouse pressed left at (1141, 317)
Screenshot: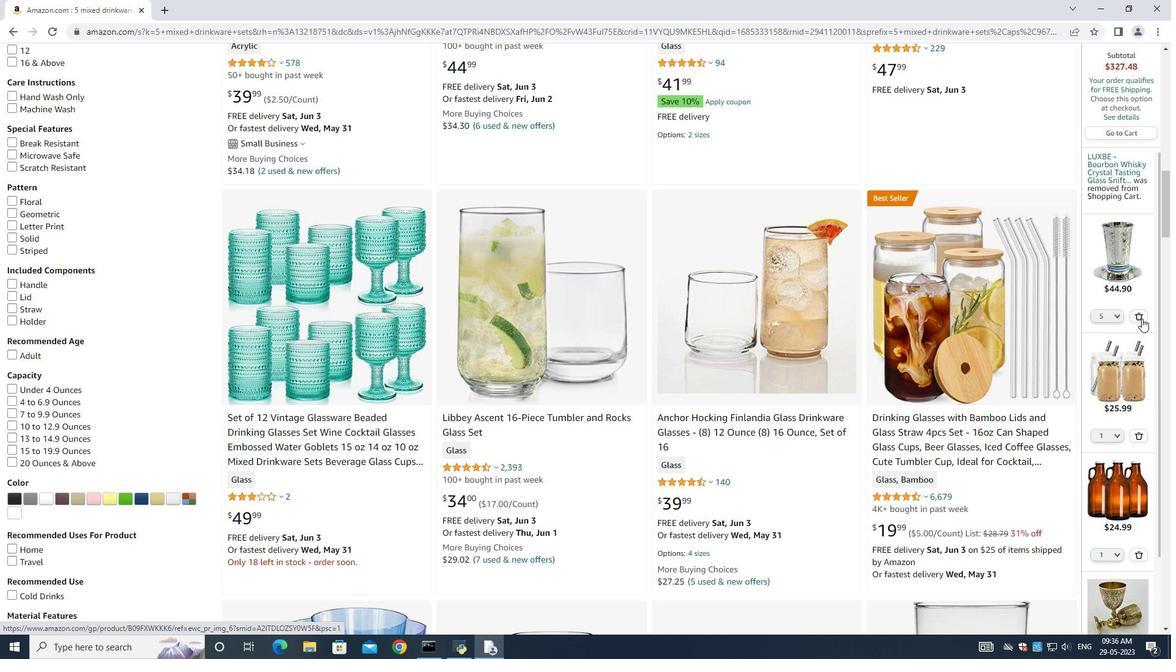 
Action: Mouse moved to (1146, 320)
Screenshot: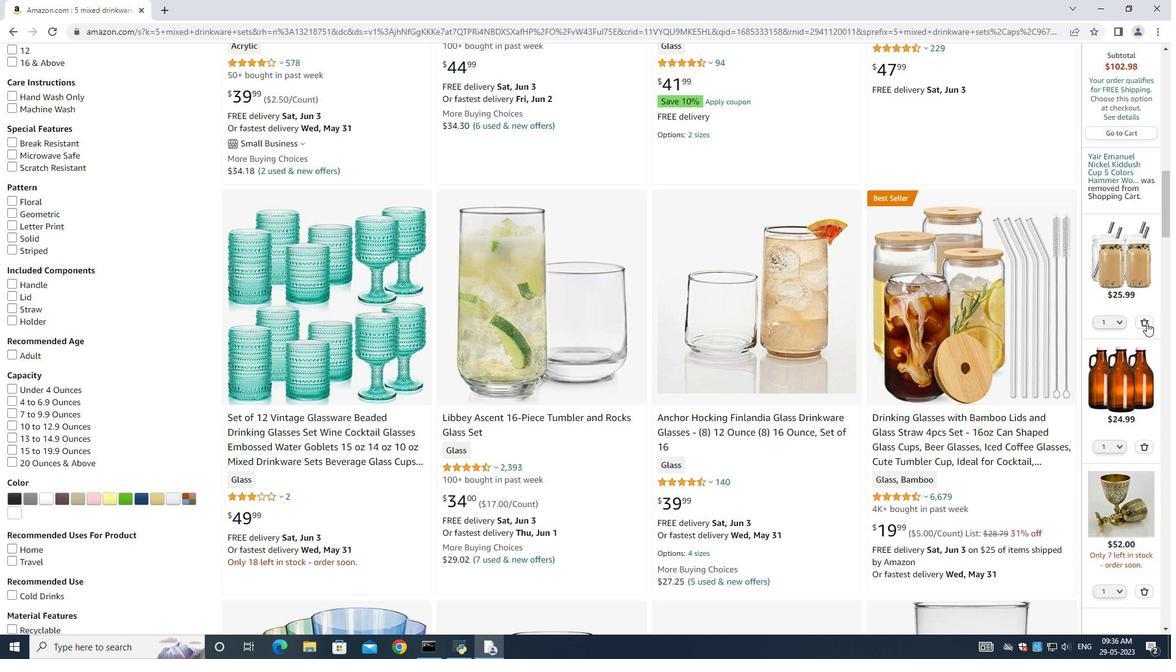 
Action: Mouse pressed left at (1146, 320)
Screenshot: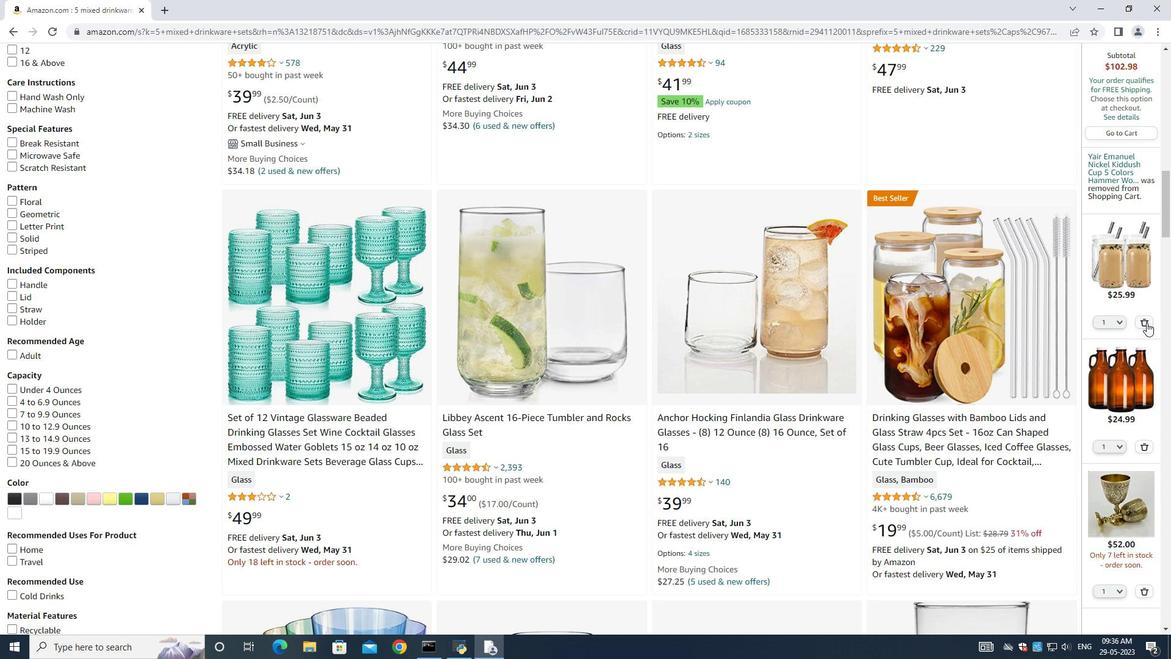 
Action: Mouse moved to (1145, 322)
Screenshot: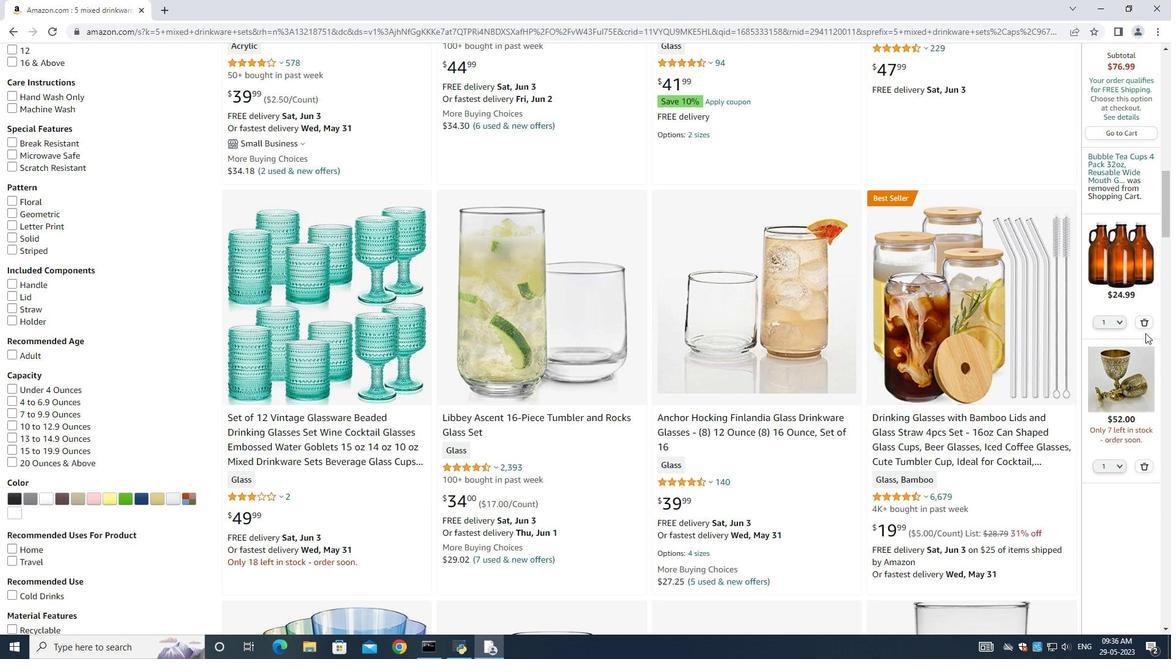 
Action: Mouse pressed left at (1145, 322)
Screenshot: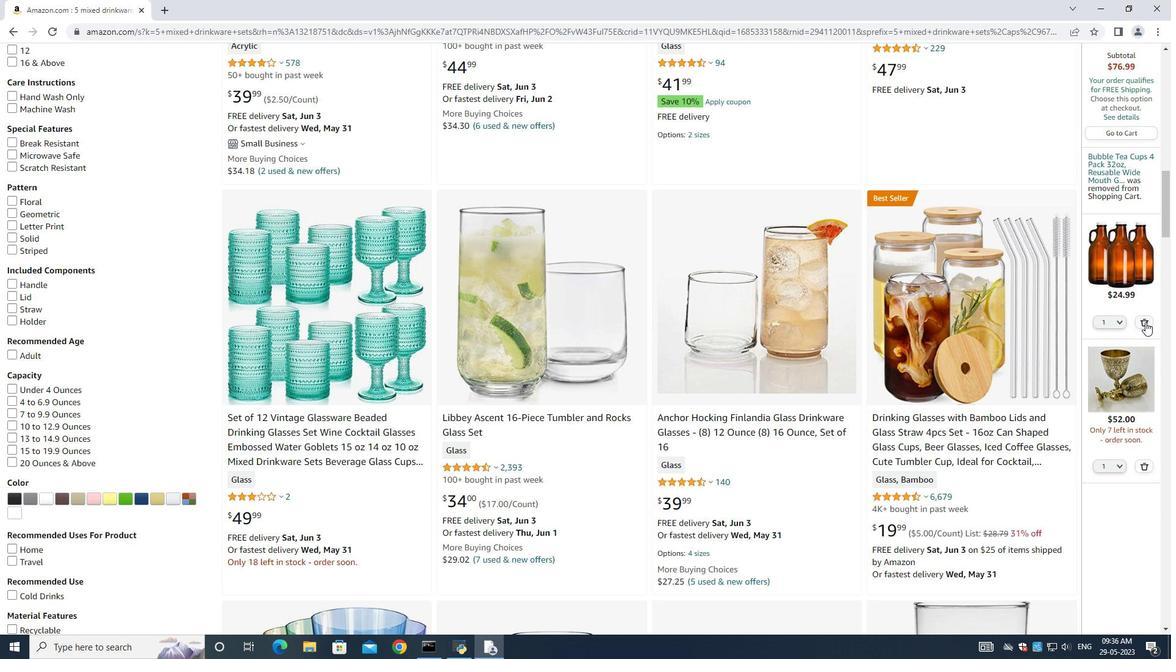 
Action: Mouse moved to (1145, 342)
Screenshot: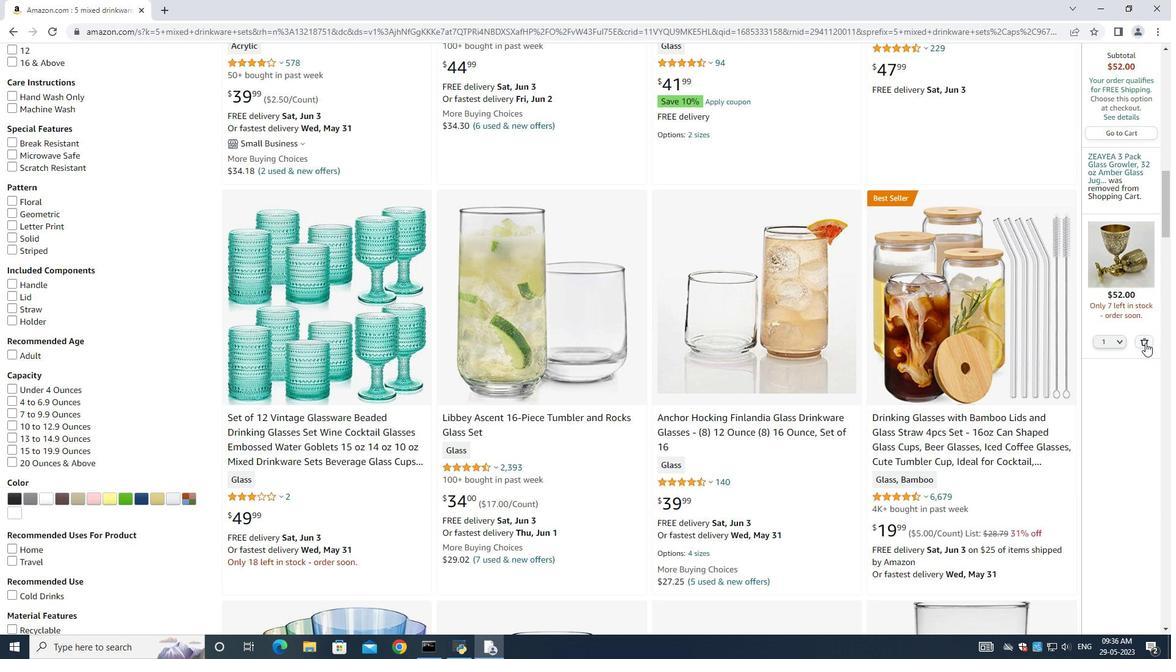
Action: Mouse pressed left at (1145, 342)
Screenshot: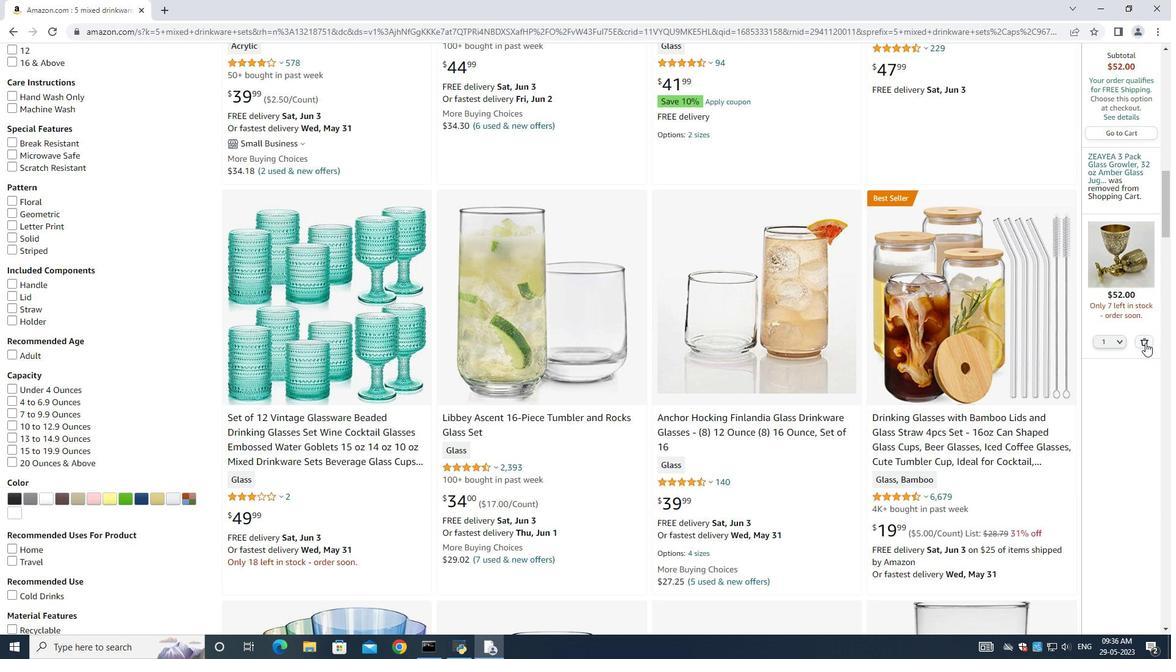 
Action: Mouse moved to (665, 318)
Screenshot: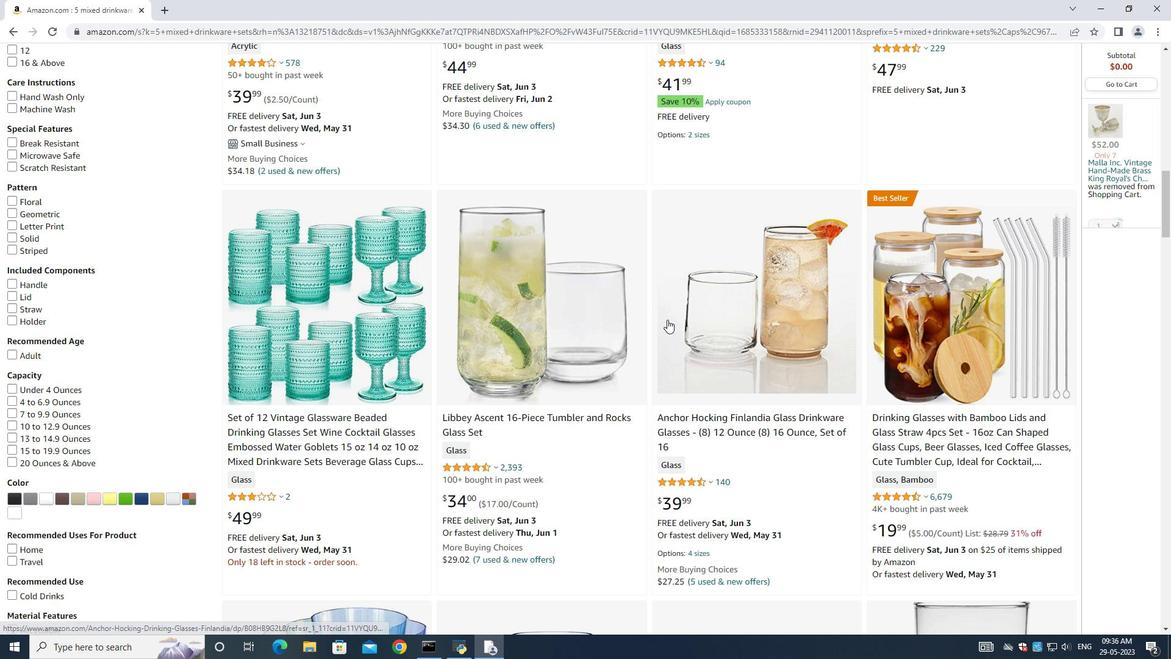 
Action: Mouse scrolled (665, 317) with delta (0, 0)
Screenshot: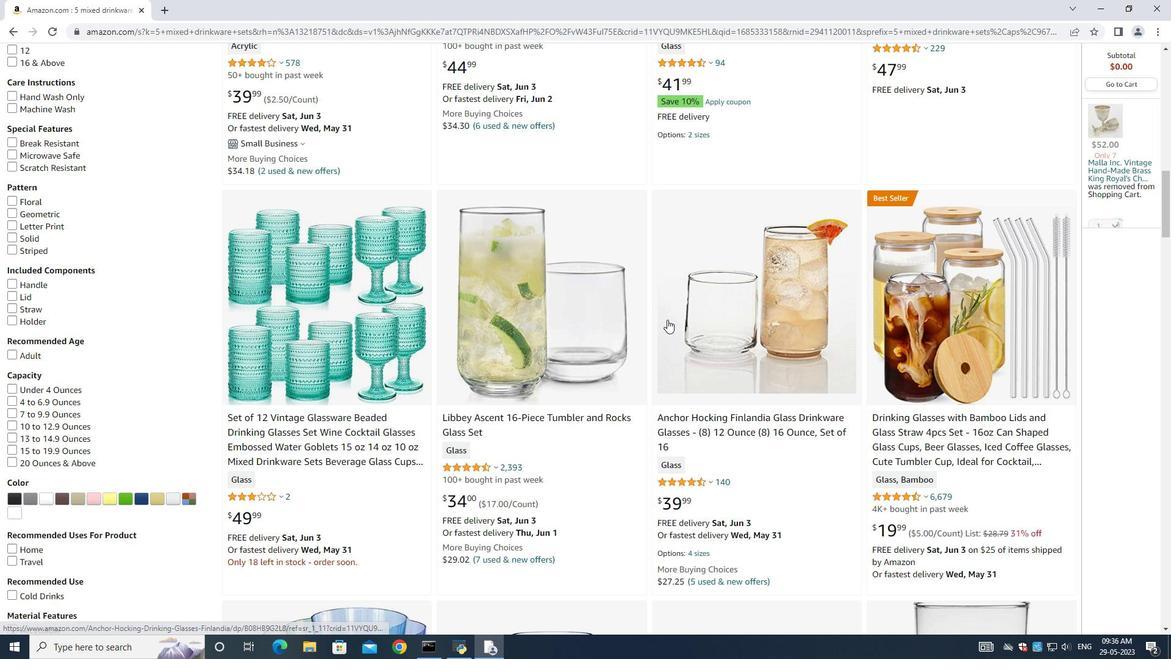 
Action: Mouse scrolled (665, 317) with delta (0, 0)
Screenshot: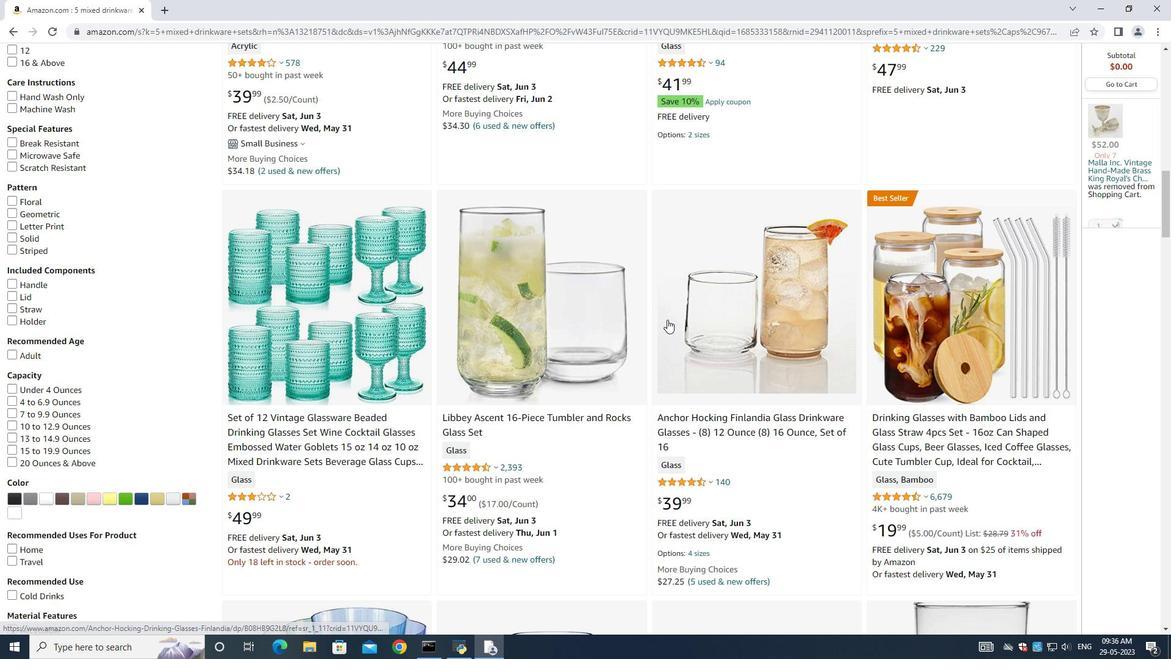 
Action: Mouse moved to (665, 317)
Screenshot: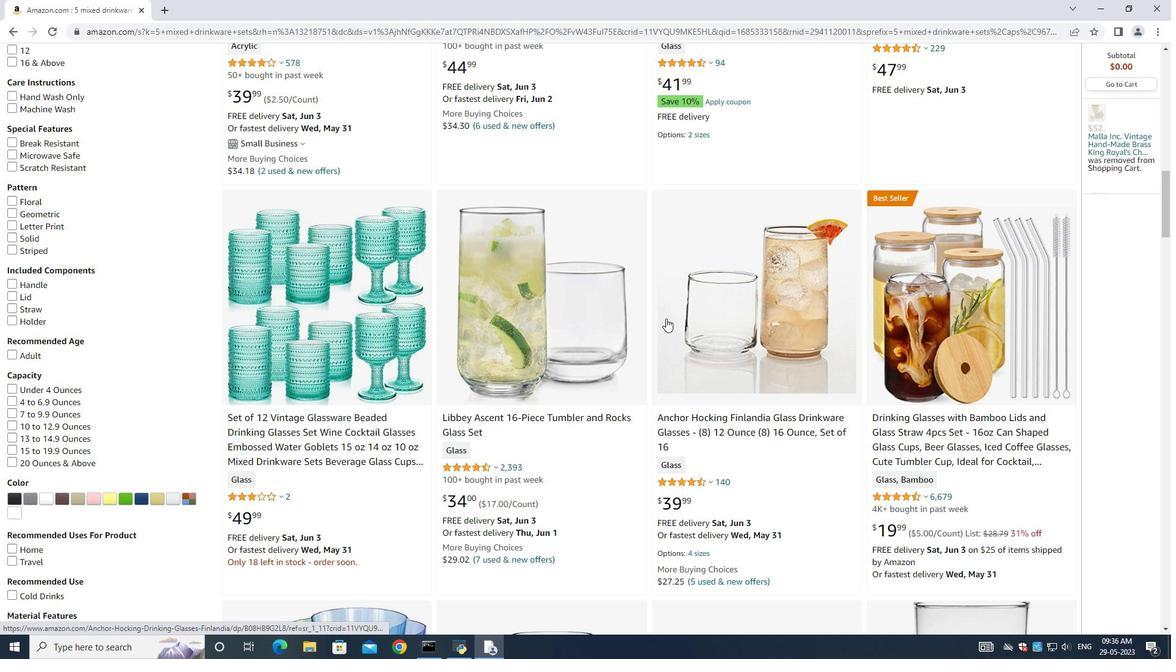 
Action: Mouse scrolled (665, 317) with delta (0, 0)
Screenshot: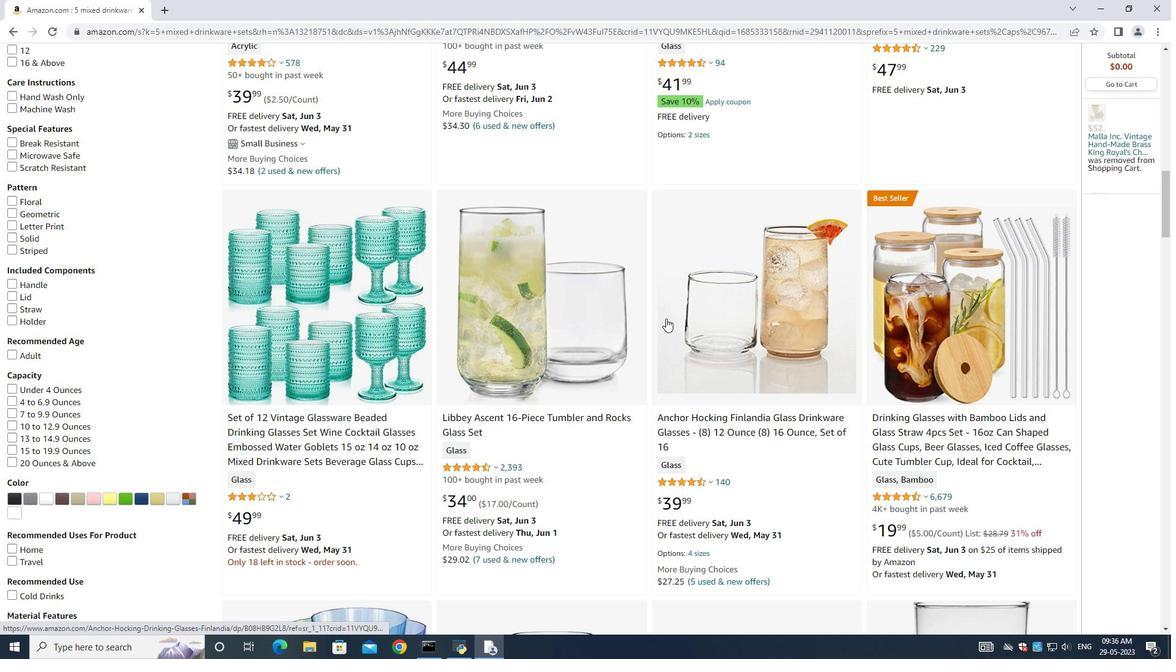 
Action: Mouse moved to (665, 315)
Screenshot: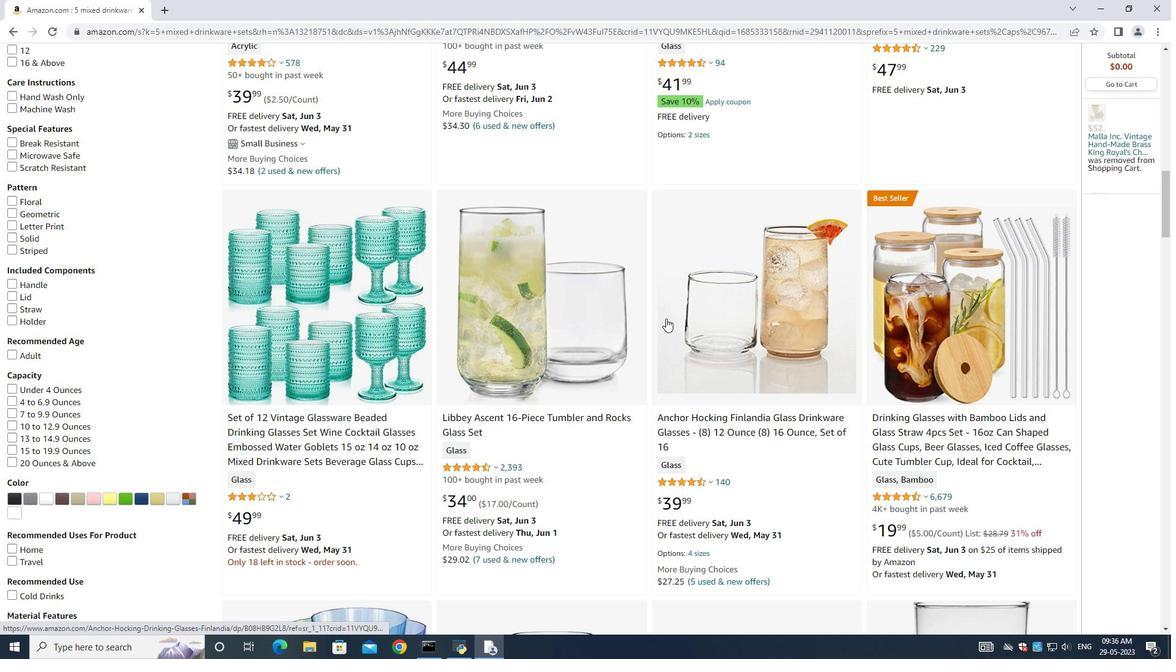 
Action: Mouse scrolled (665, 315) with delta (0, 0)
Screenshot: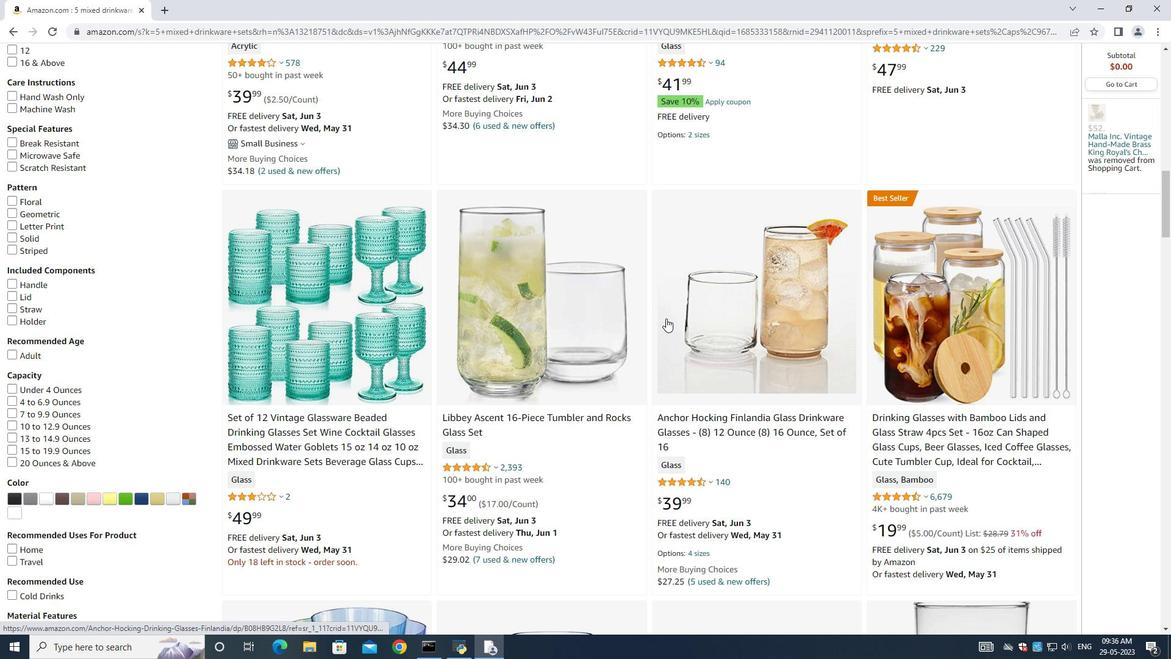 
Action: Mouse moved to (665, 313)
Screenshot: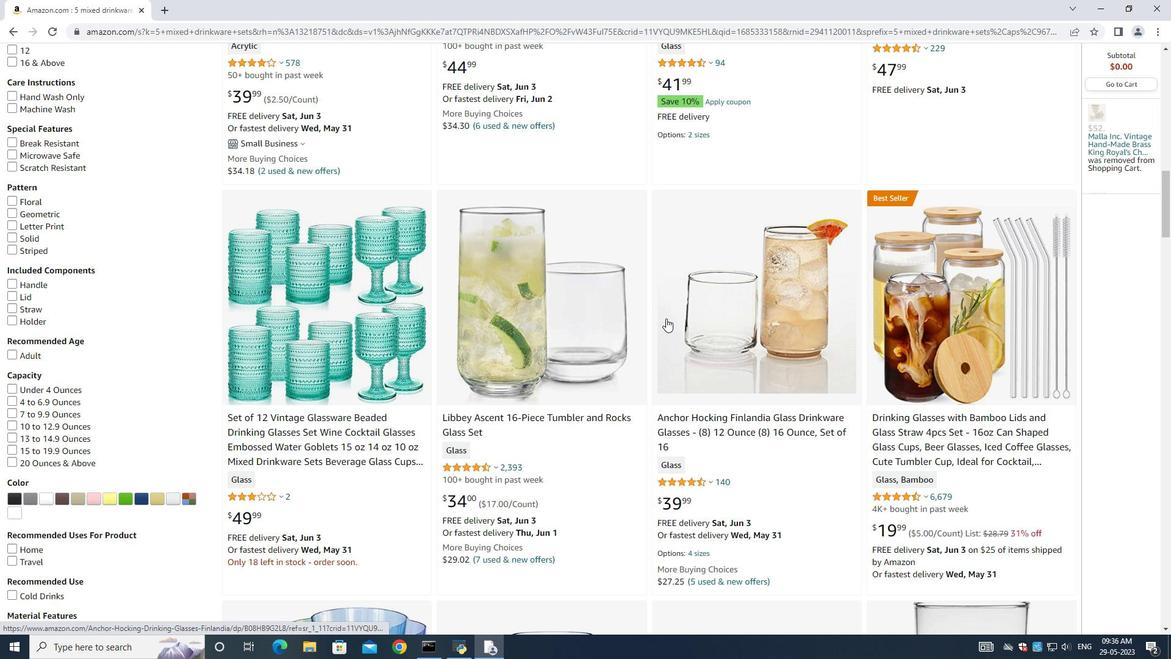 
Action: Mouse scrolled (665, 314) with delta (0, 0)
Screenshot: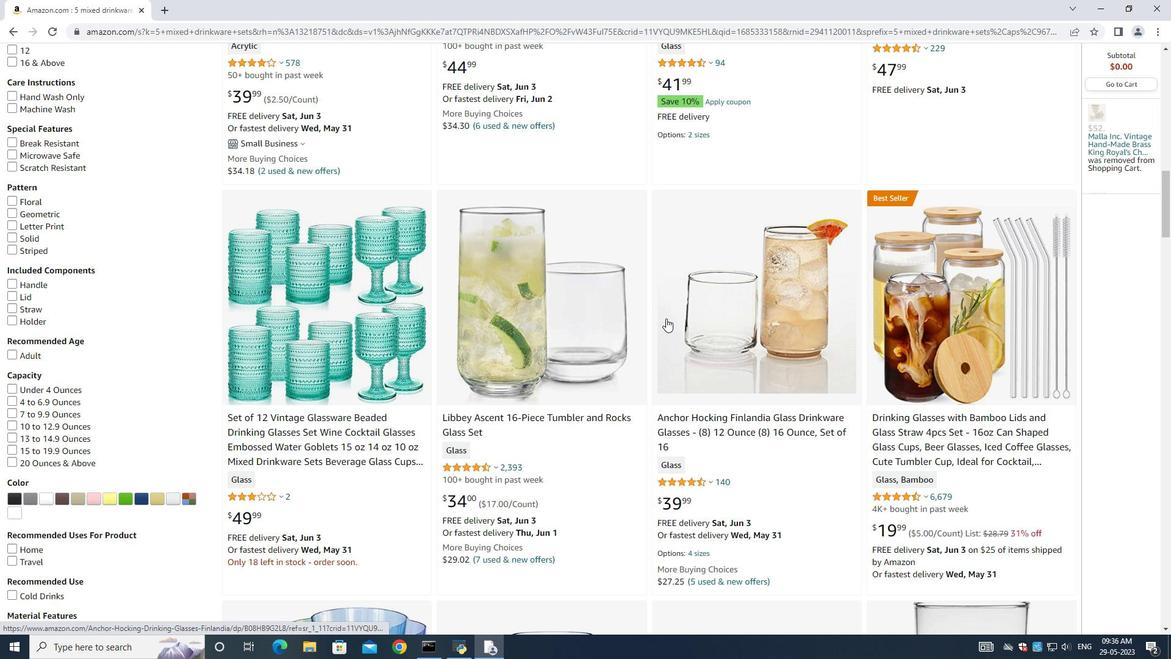 
Action: Mouse moved to (322, 387)
Screenshot: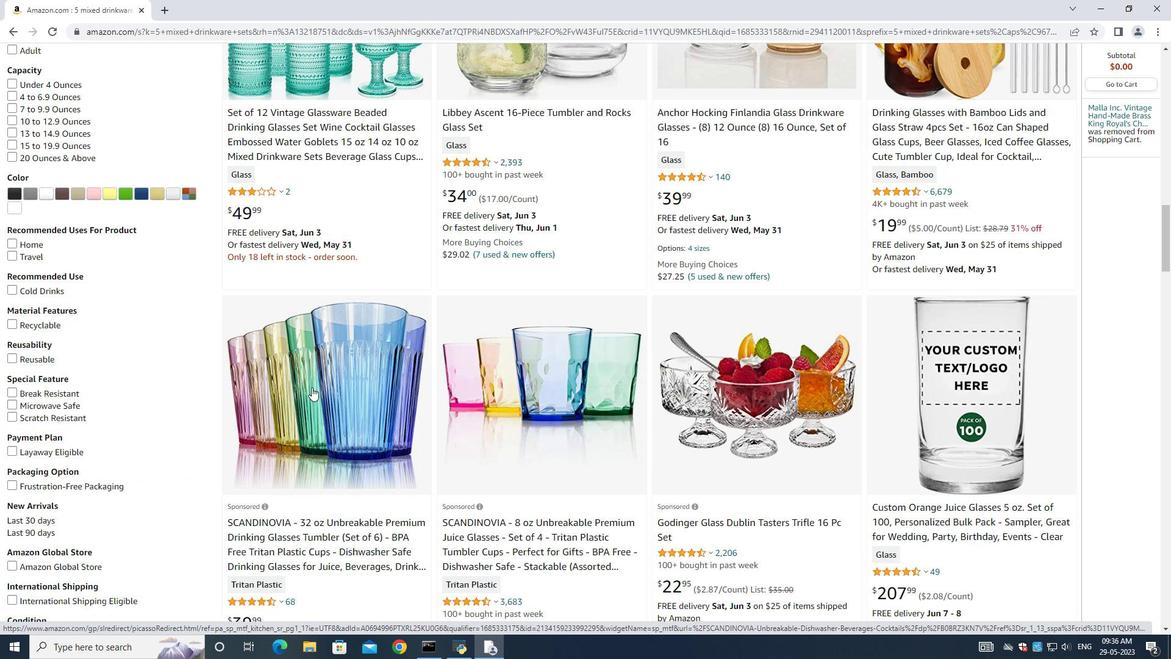 
Action: Mouse scrolled (322, 386) with delta (0, 0)
Screenshot: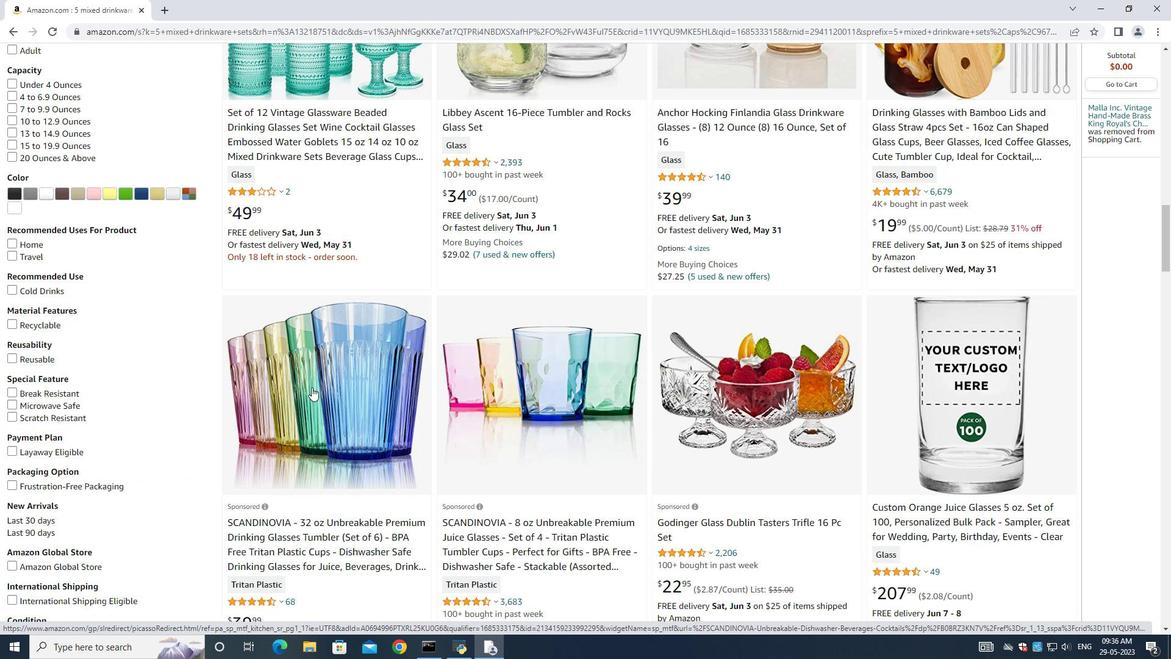 
Action: Mouse moved to (323, 387)
Screenshot: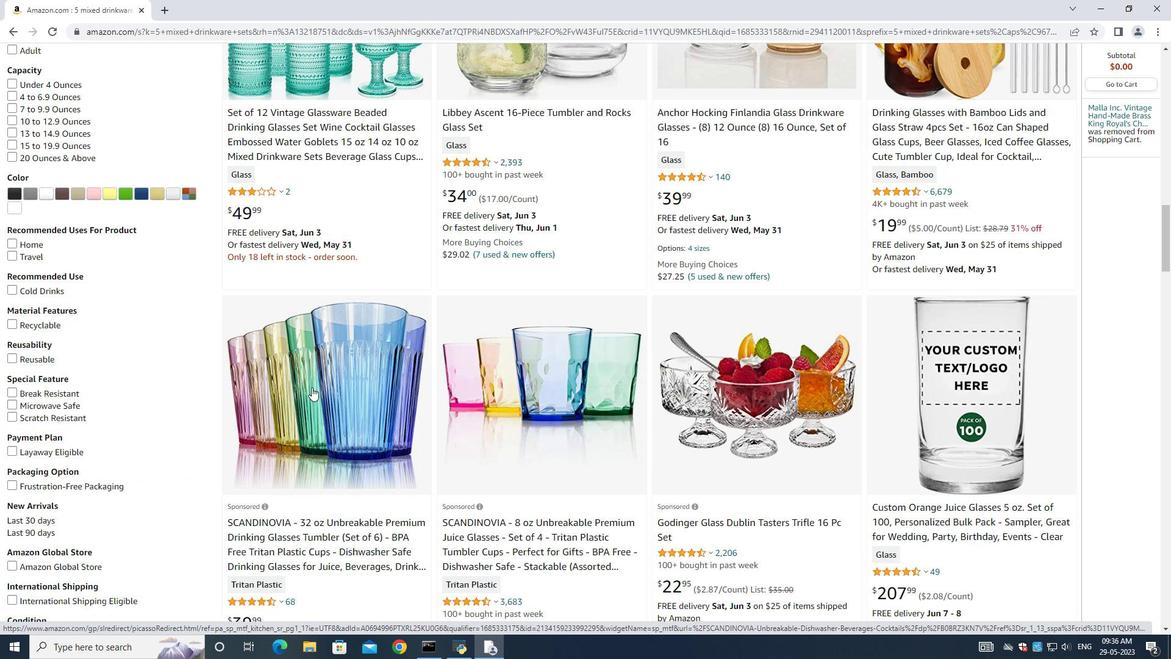 
Action: Mouse scrolled (323, 386) with delta (0, 0)
Screenshot: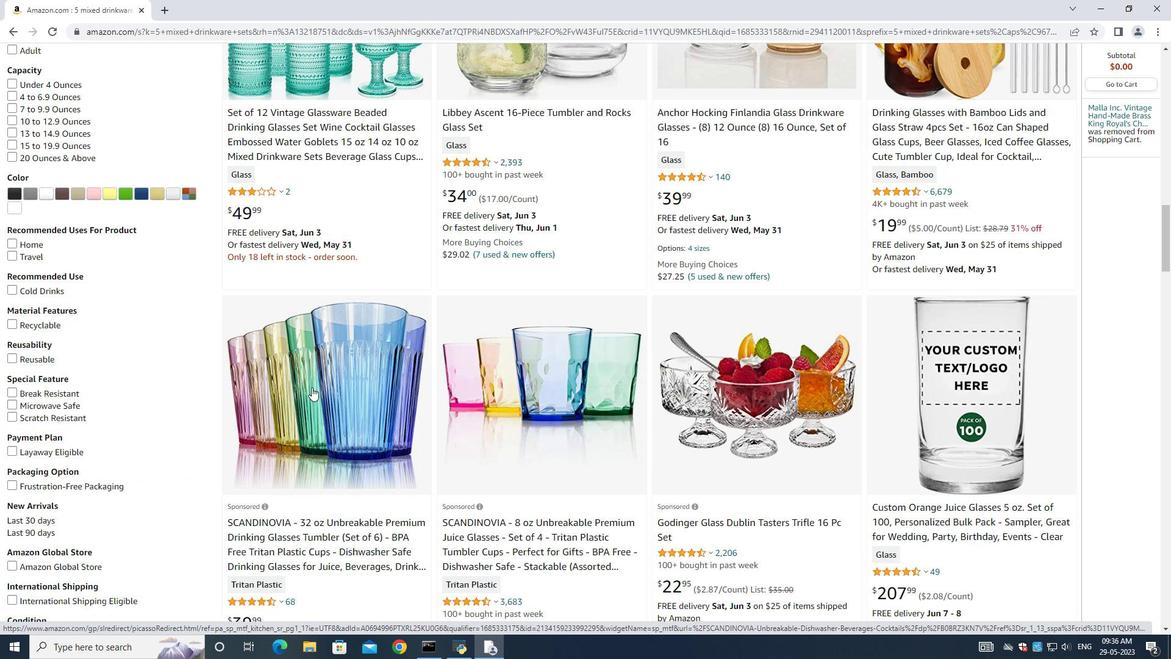 
Action: Mouse scrolled (323, 386) with delta (0, 0)
Screenshot: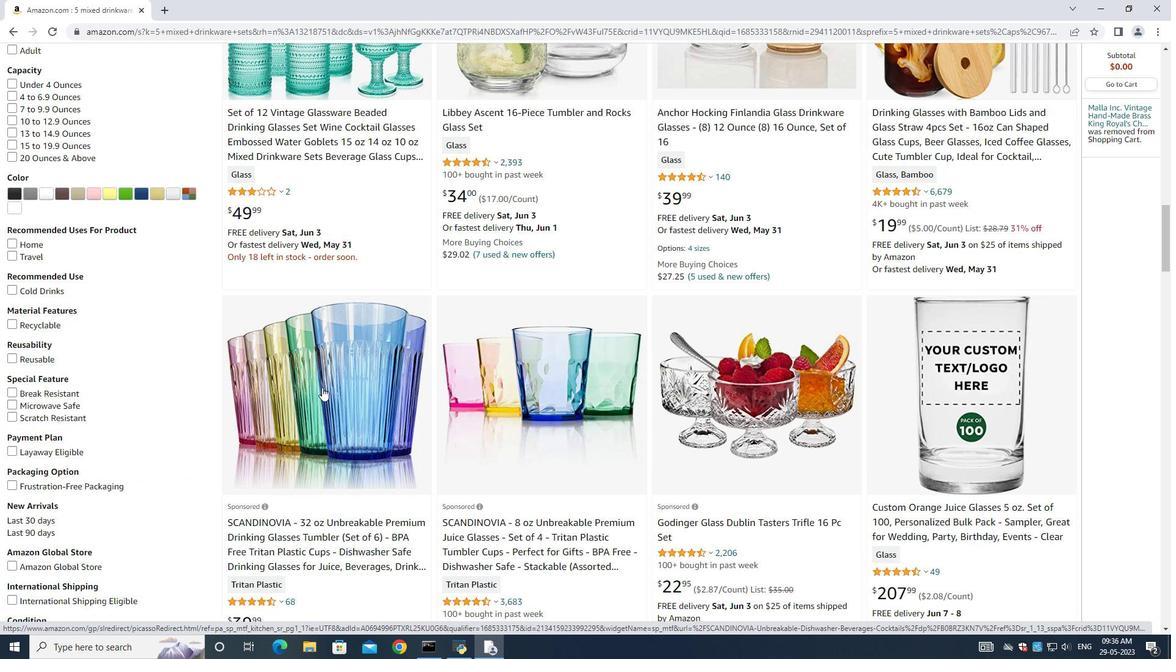 
Action: Mouse moved to (324, 387)
Screenshot: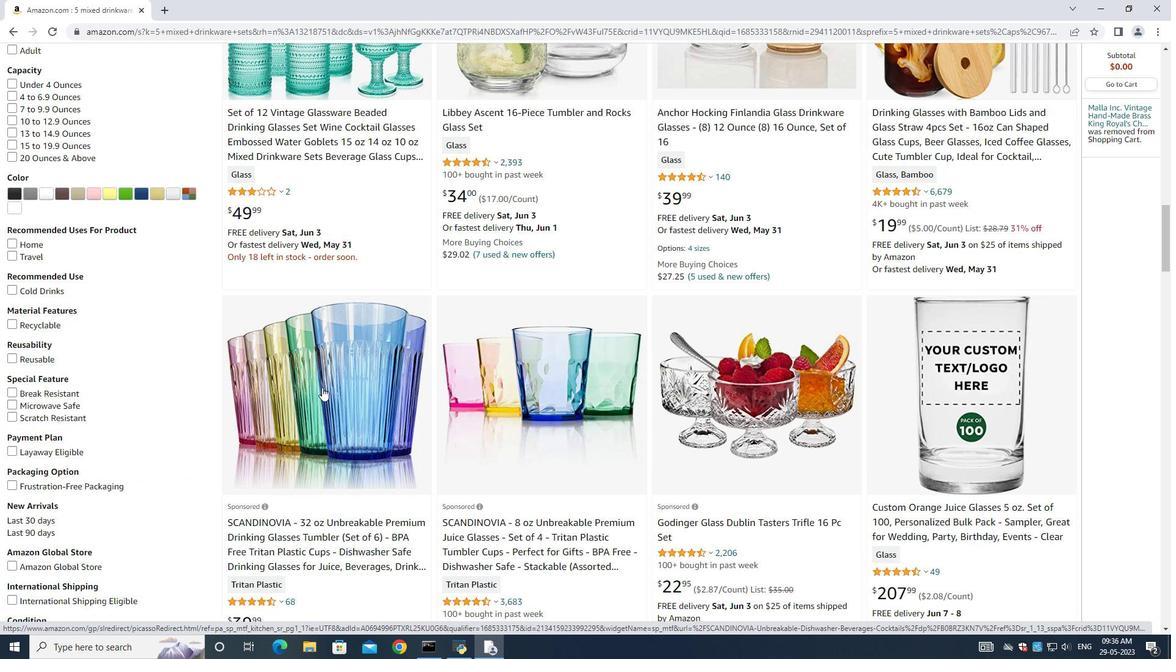 
Action: Mouse scrolled (324, 386) with delta (0, 0)
Screenshot: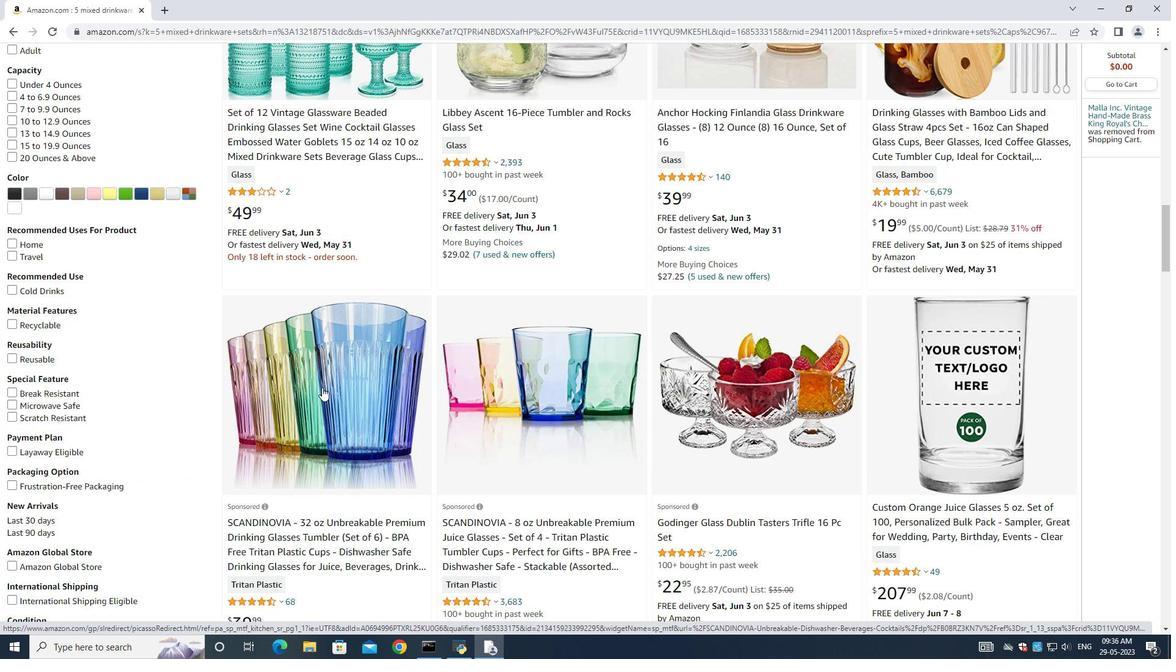 
Action: Mouse moved to (447, 383)
Screenshot: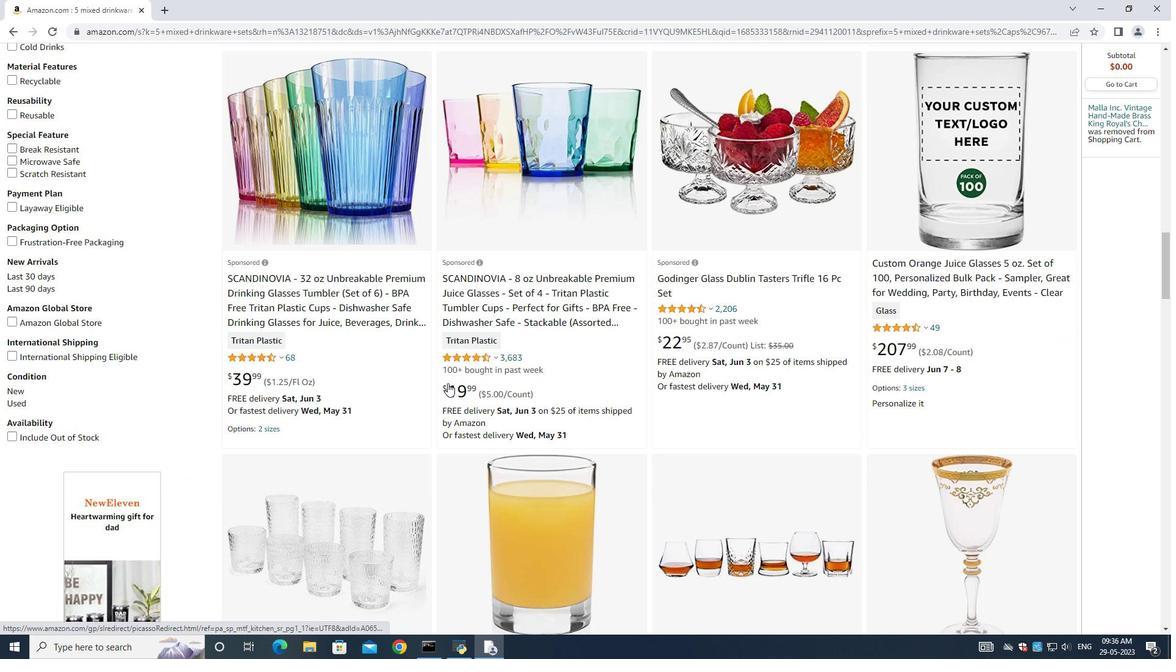 
Action: Mouse scrolled (447, 382) with delta (0, 0)
Screenshot: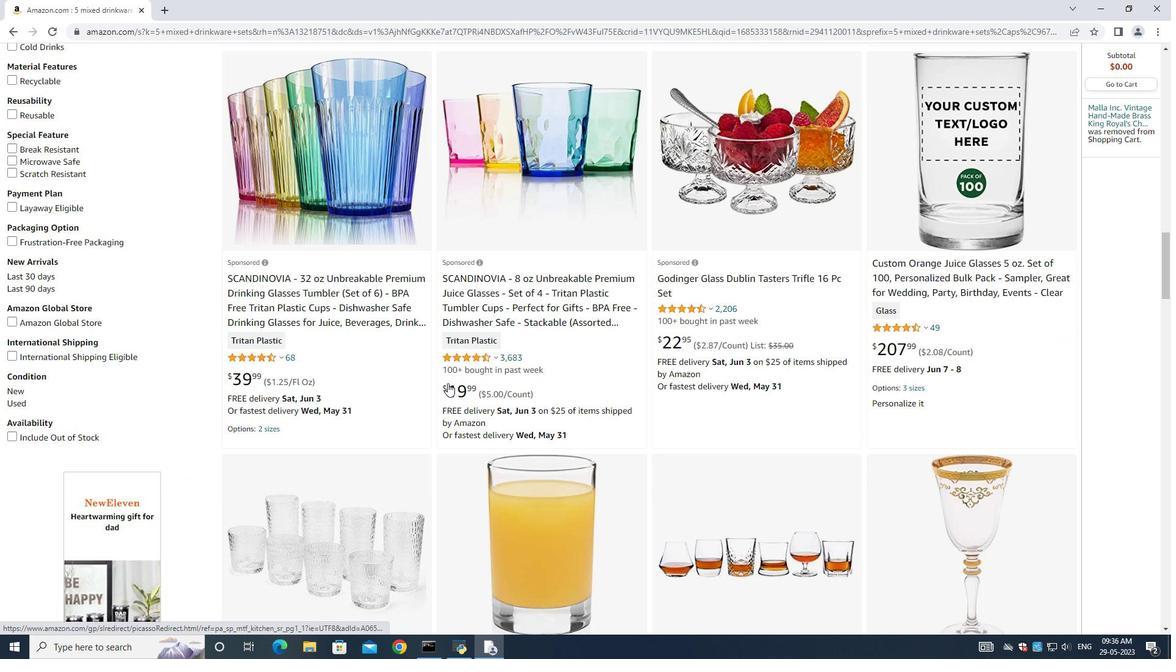 
Action: Mouse moved to (447, 384)
Screenshot: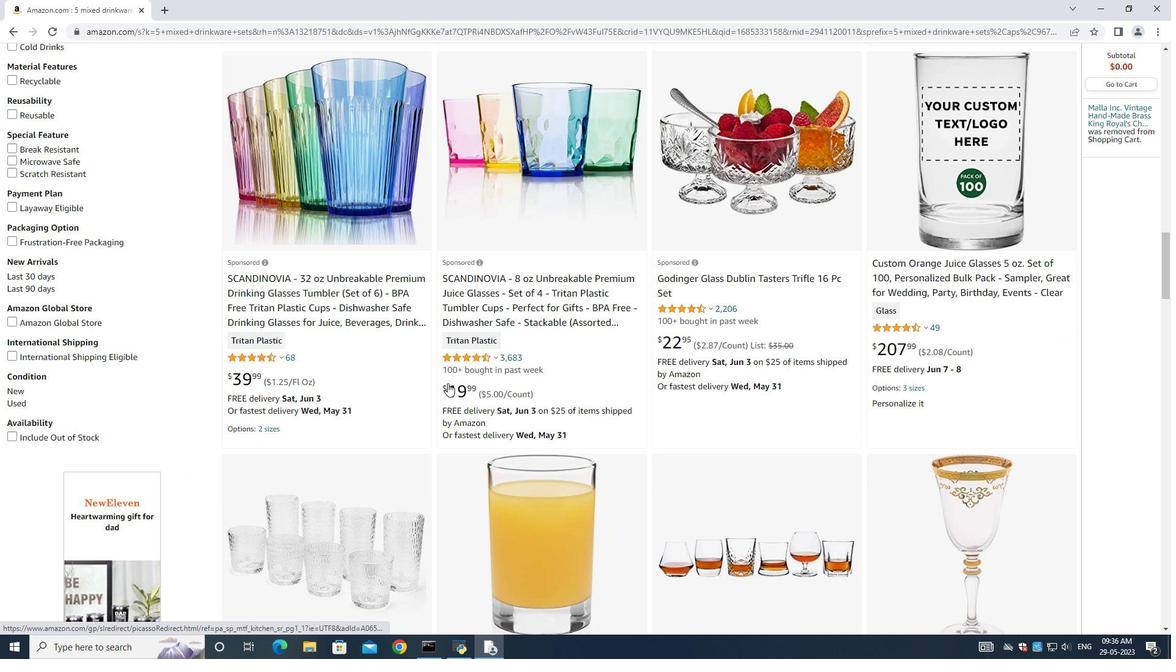 
Action: Mouse scrolled (447, 383) with delta (0, 0)
Screenshot: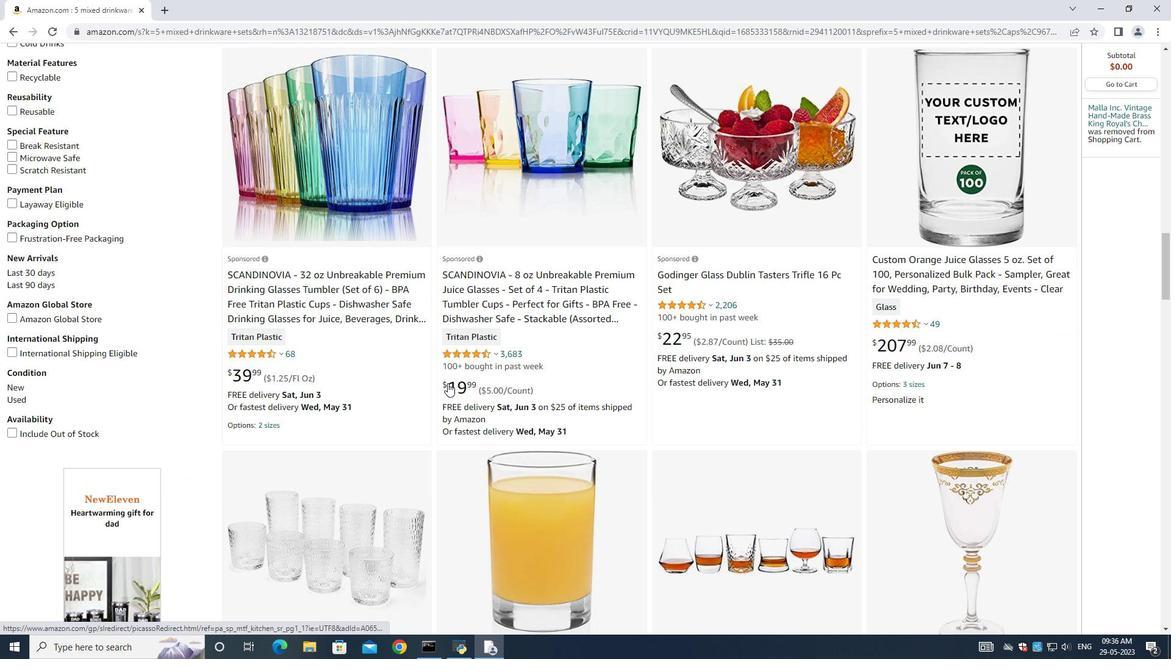 
Action: Mouse moved to (729, 400)
Screenshot: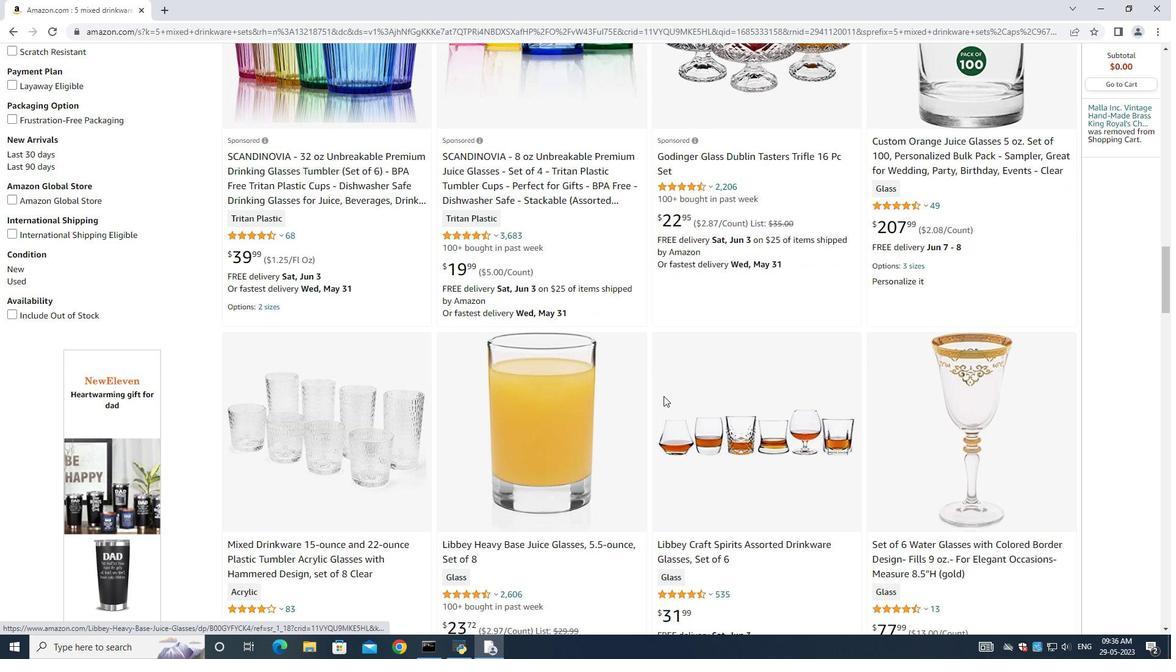 
Action: Mouse scrolled (729, 400) with delta (0, 0)
Screenshot: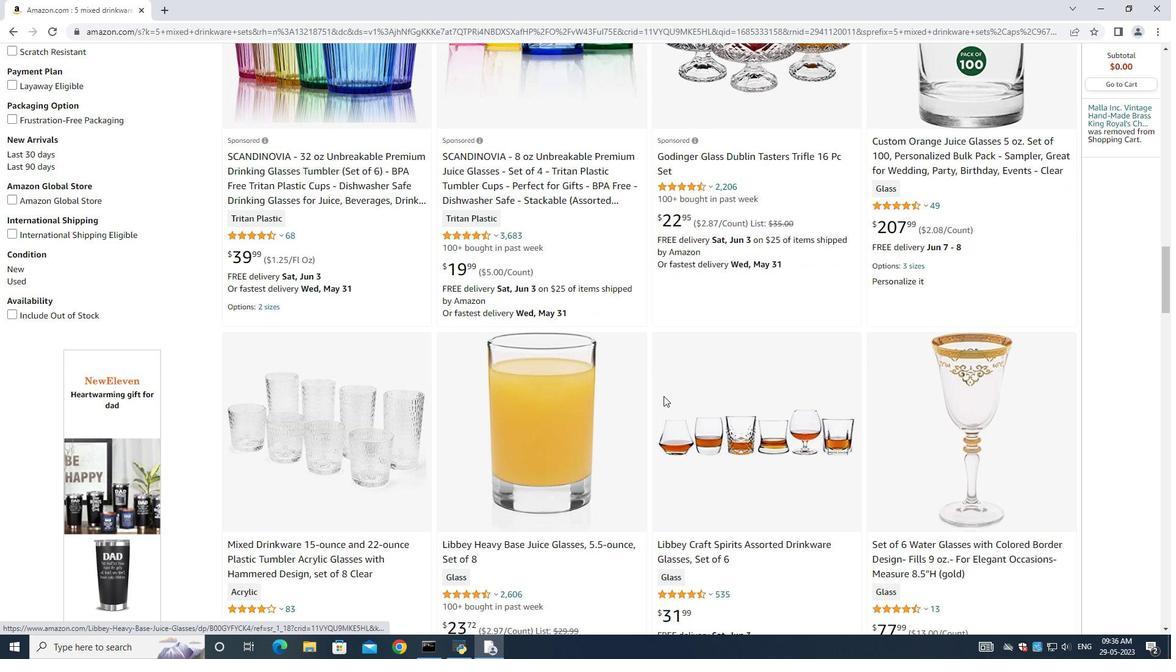 
Action: Mouse moved to (729, 400)
Screenshot: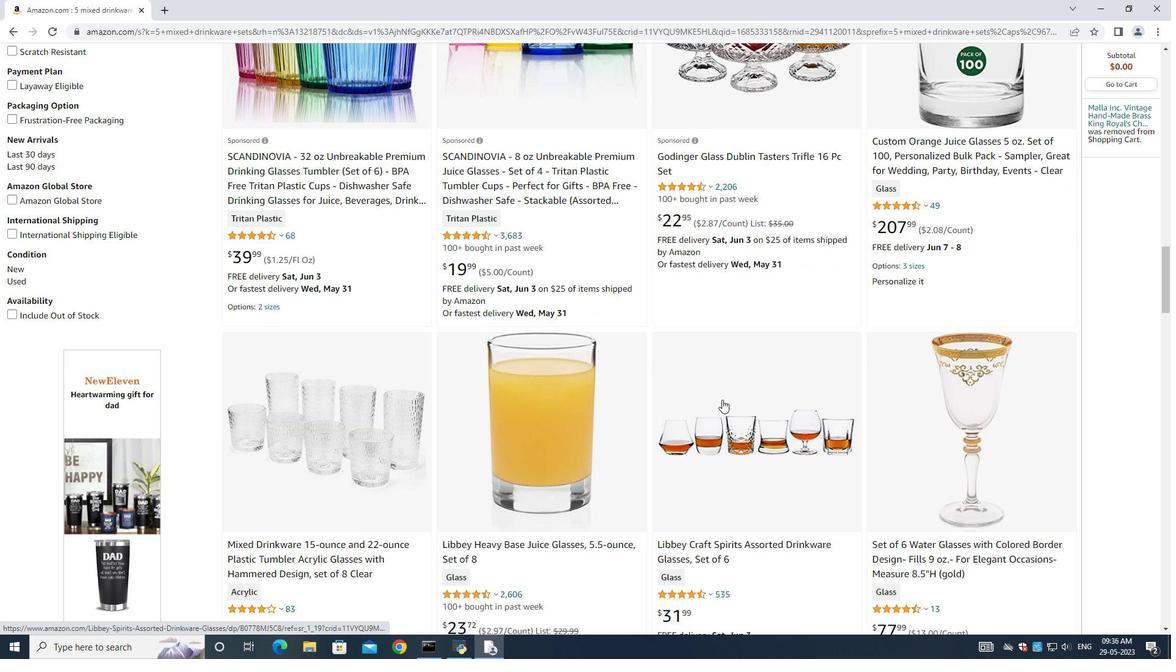 
Action: Mouse scrolled (729, 400) with delta (0, 0)
Screenshot: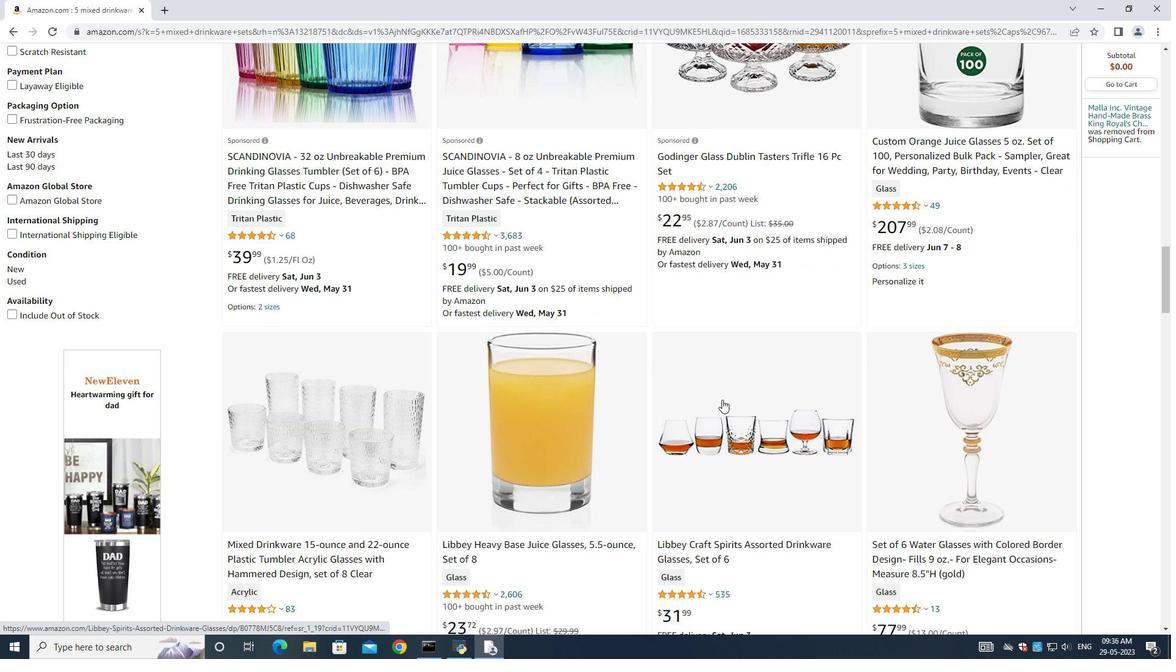 
Action: Mouse moved to (729, 401)
Screenshot: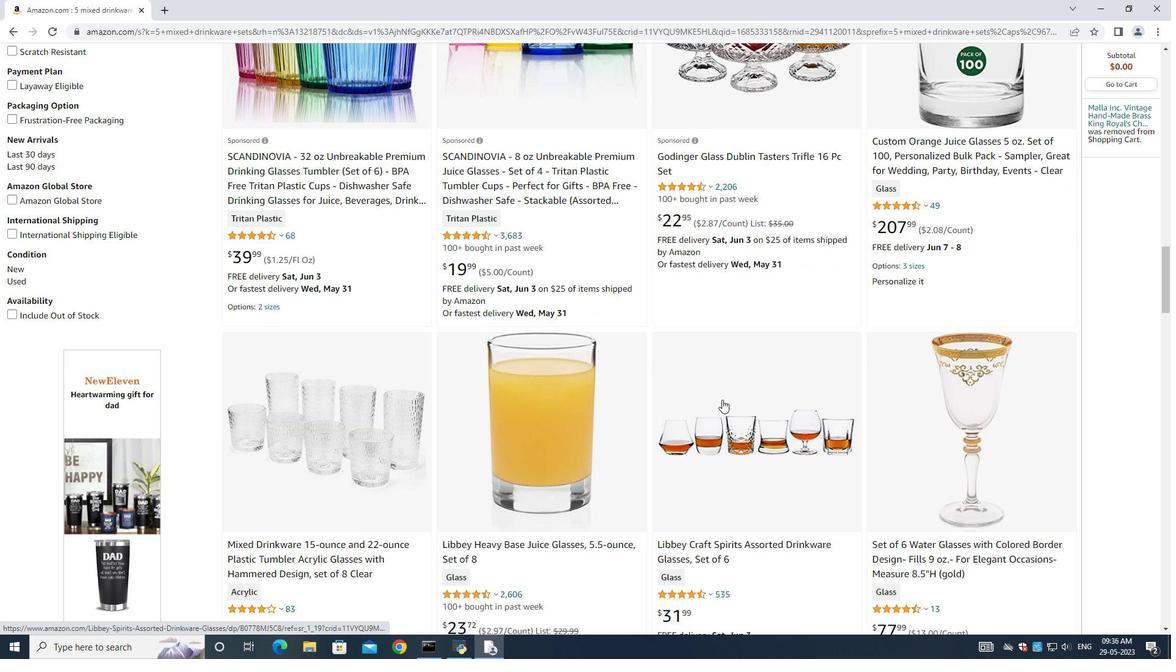
Action: Mouse scrolled (729, 400) with delta (0, 0)
Screenshot: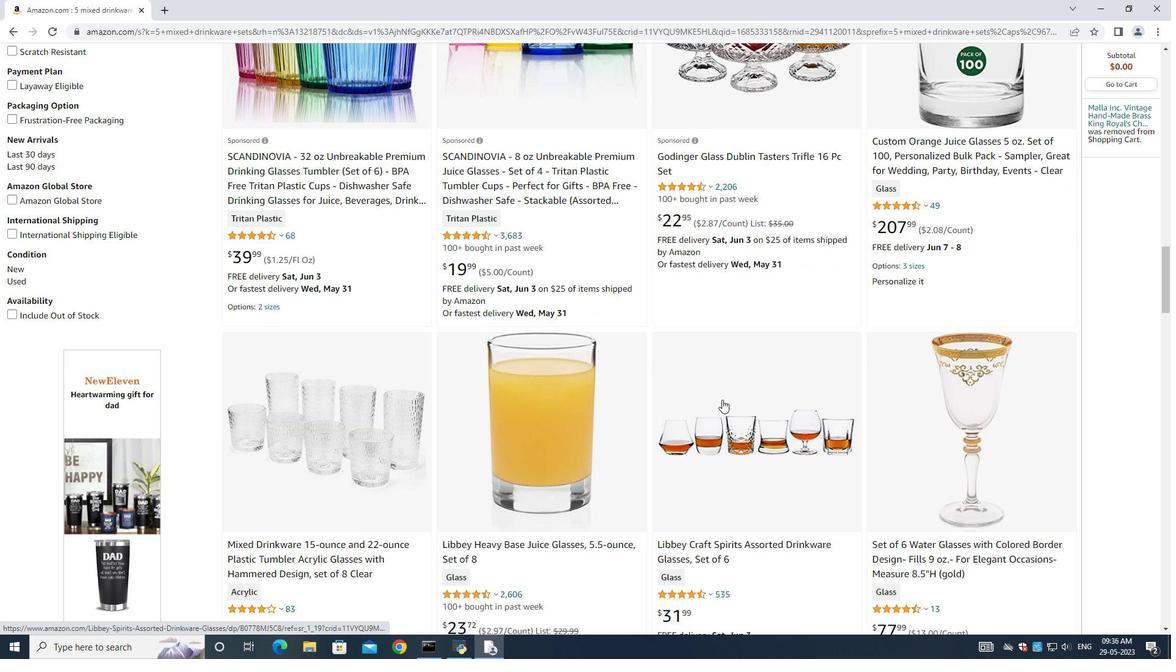 
Action: Mouse moved to (729, 400)
Screenshot: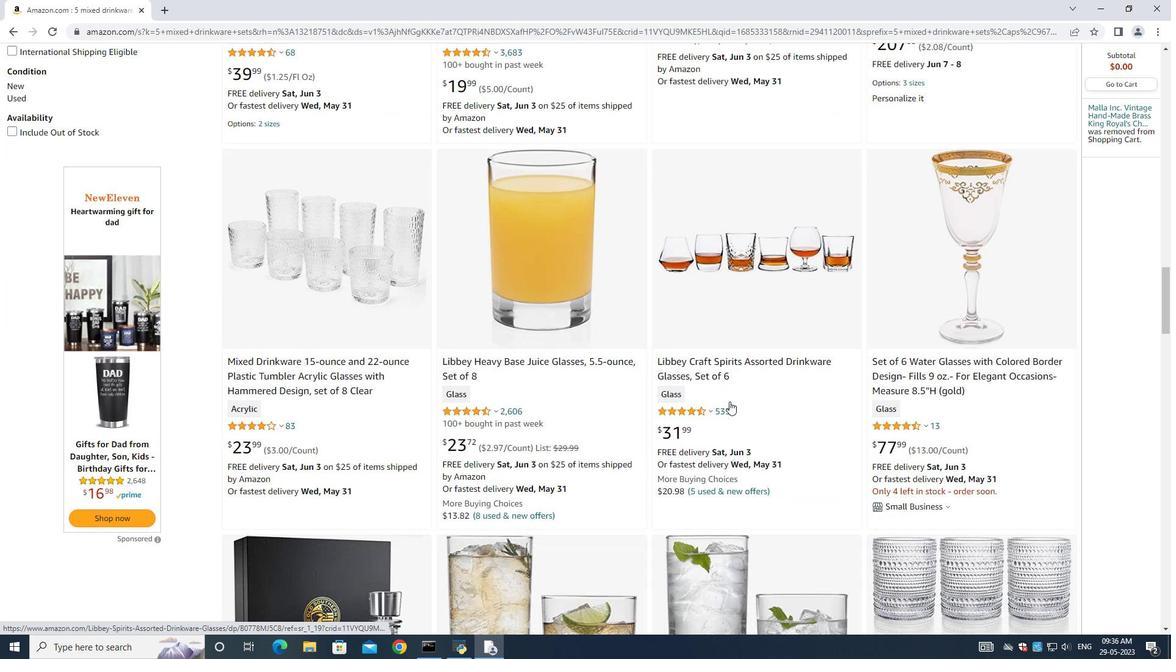 
Action: Mouse scrolled (729, 400) with delta (0, 0)
Screenshot: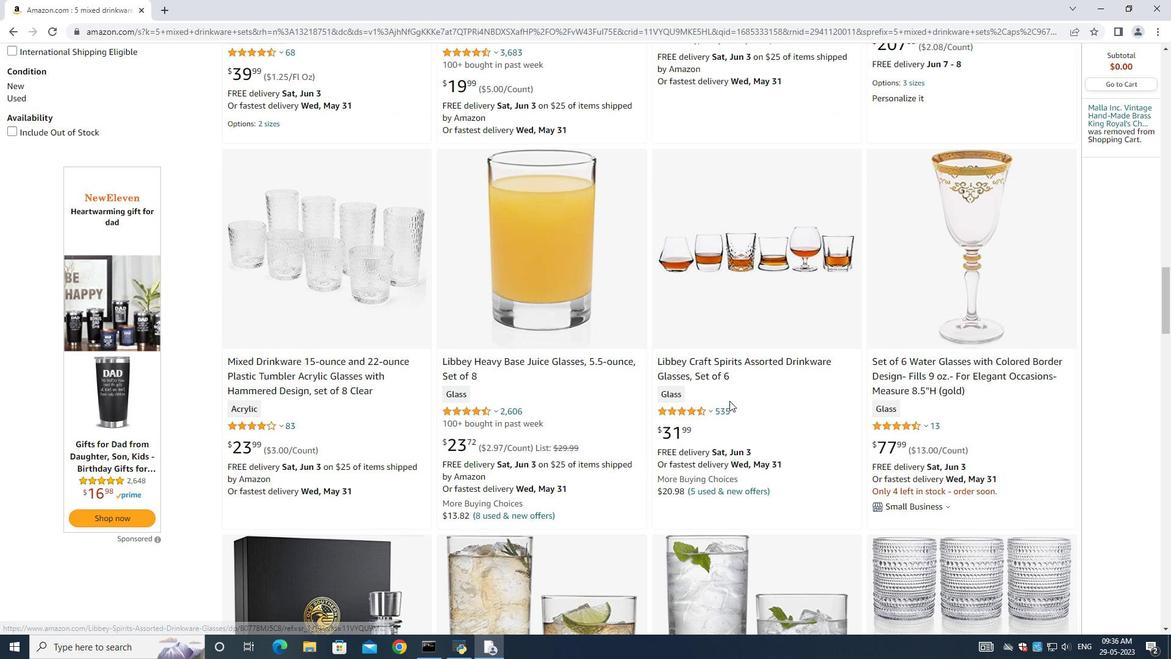 
Action: Mouse moved to (726, 396)
Screenshot: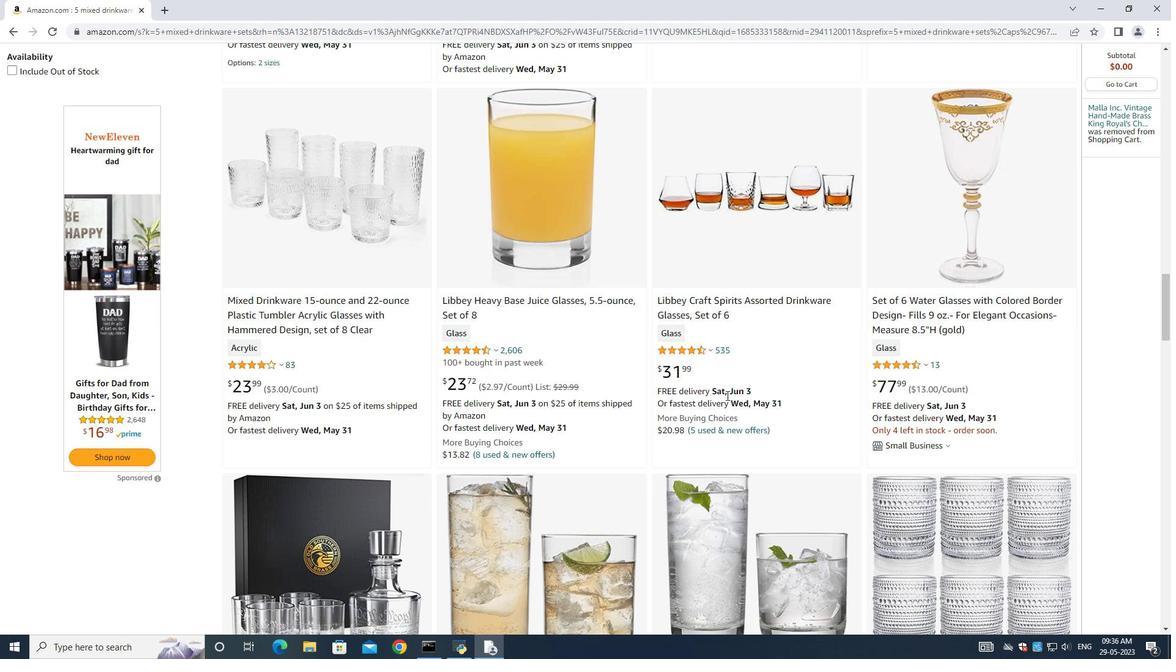 
Action: Mouse scrolled (726, 395) with delta (0, 0)
Screenshot: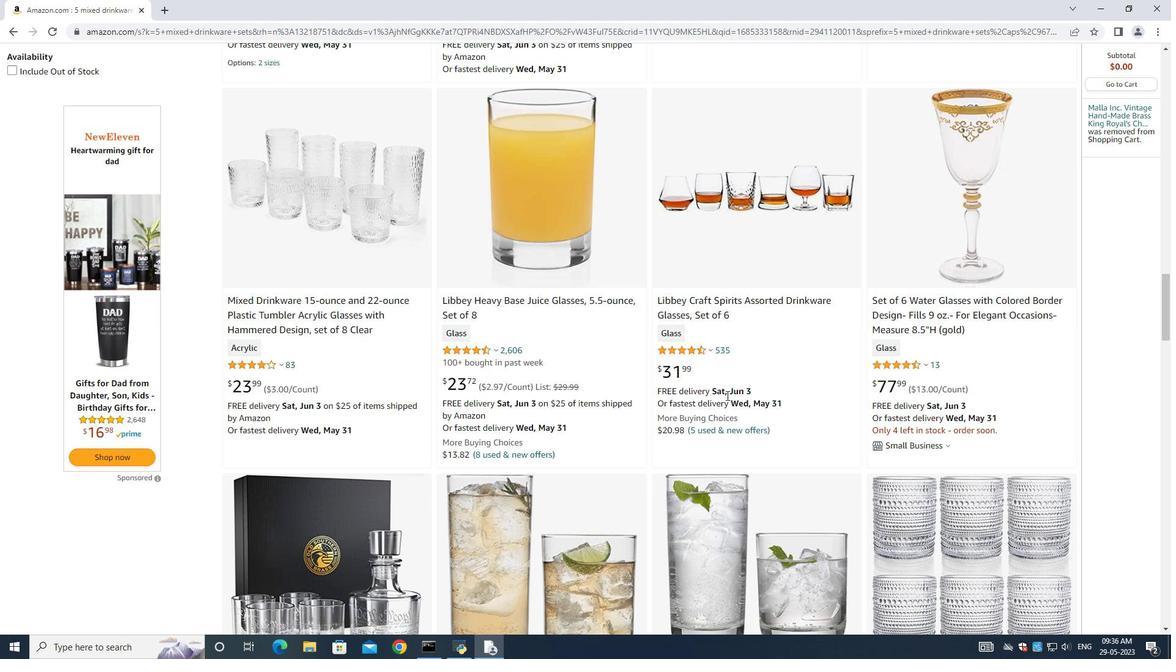 
Action: Mouse moved to (725, 398)
Screenshot: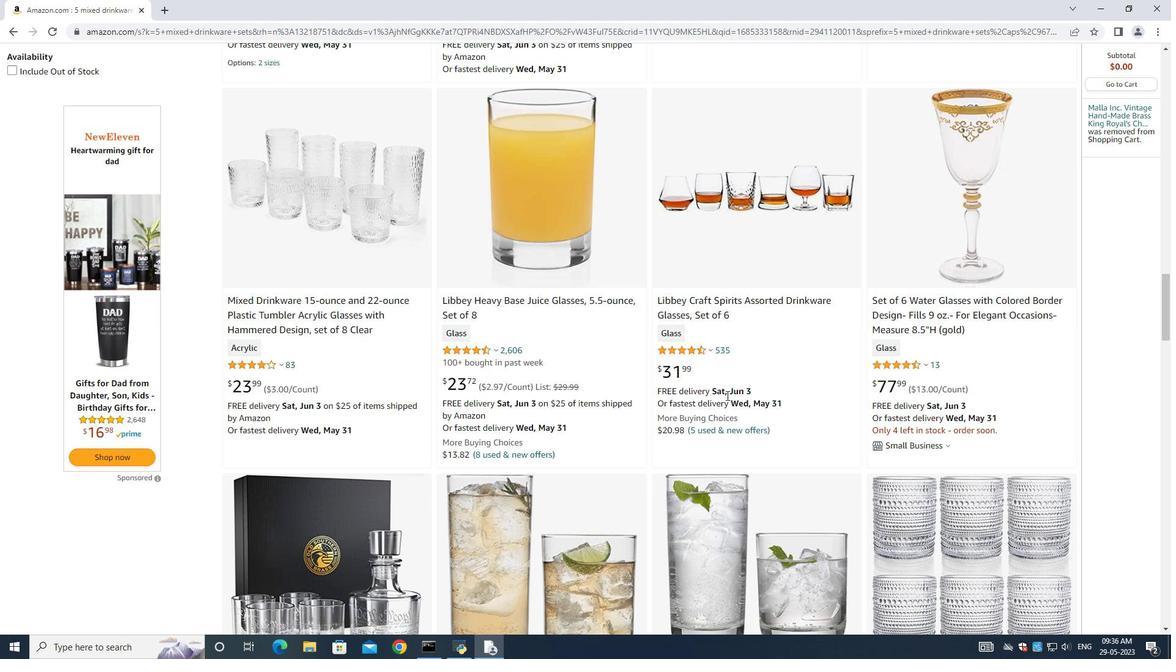 
Action: Mouse scrolled (725, 397) with delta (0, 0)
Screenshot: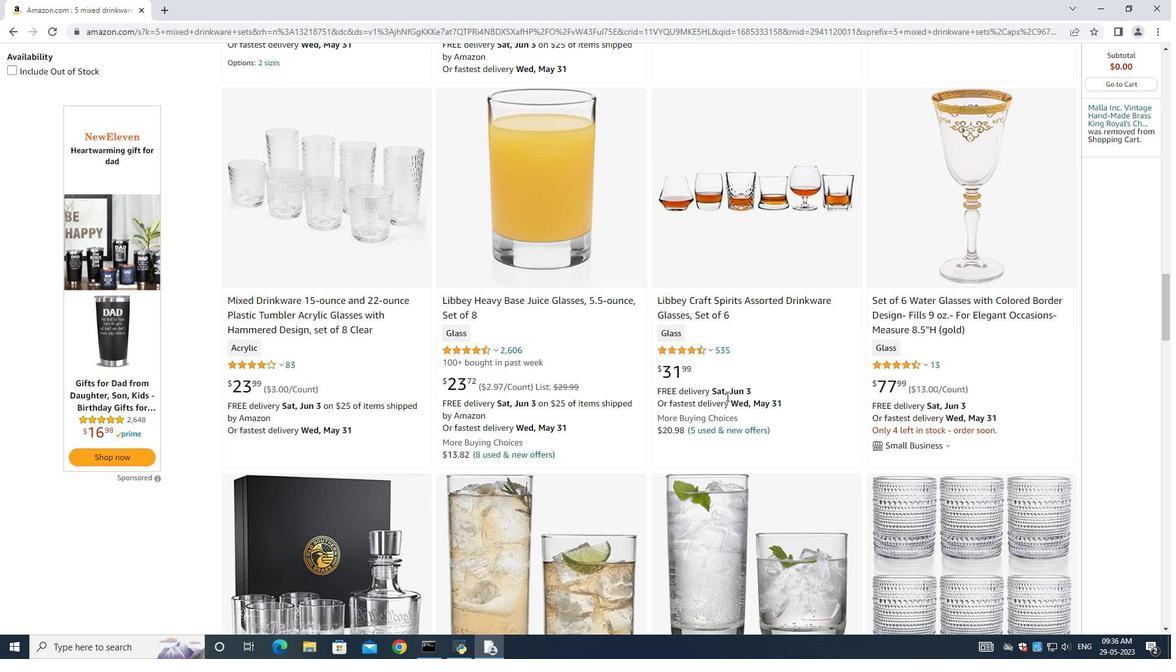 
Action: Mouse moved to (725, 399)
Screenshot: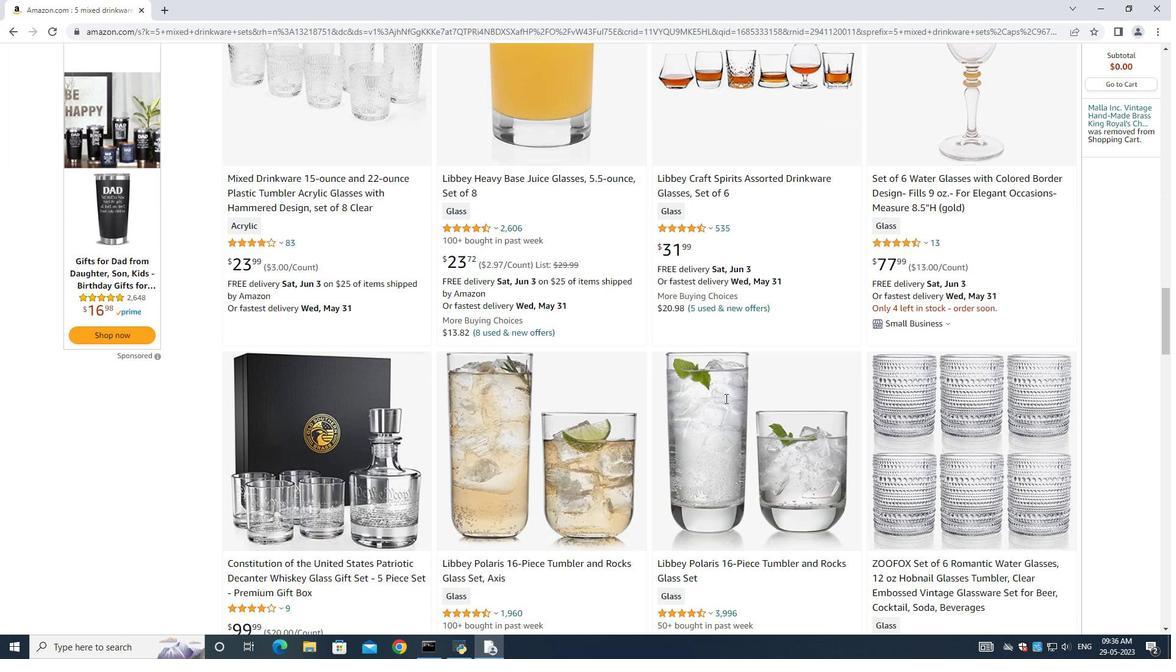 
Action: Mouse scrolled (725, 398) with delta (0, 0)
Screenshot: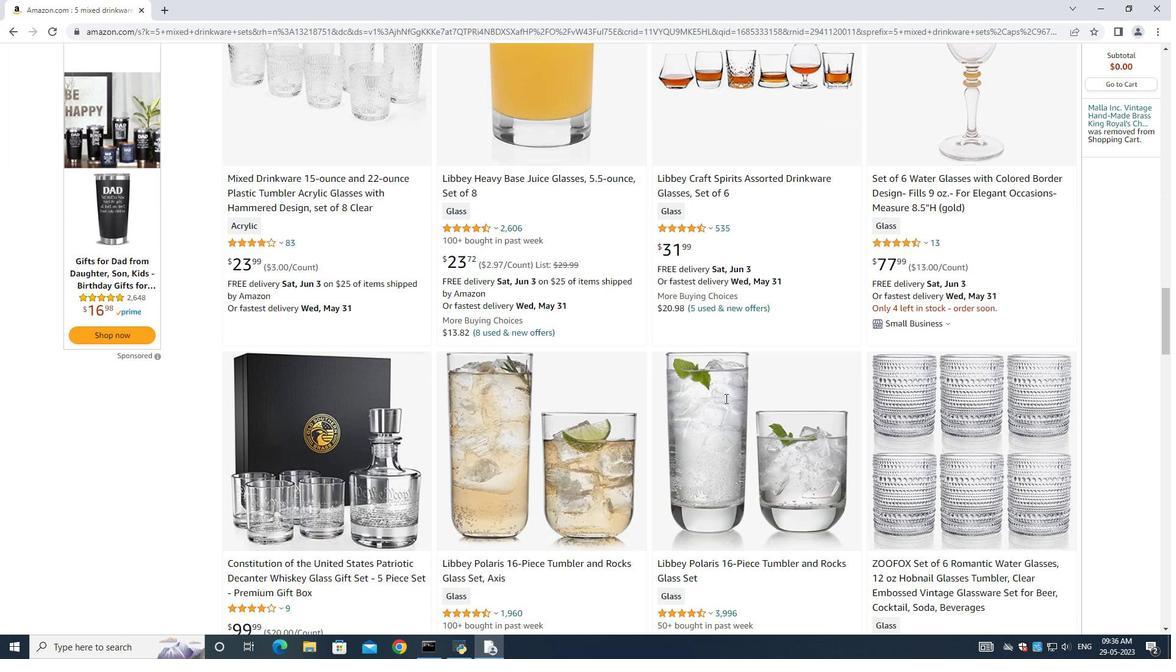 
Action: Mouse moved to (725, 399)
Screenshot: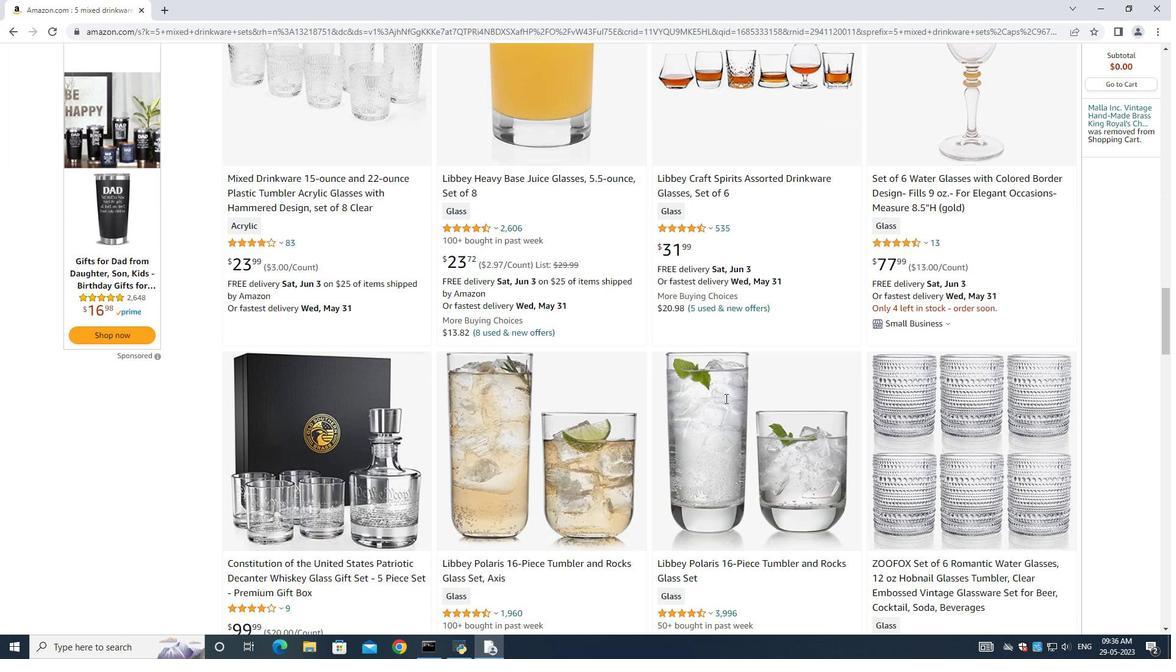 
Action: Mouse scrolled (725, 399) with delta (0, 0)
Screenshot: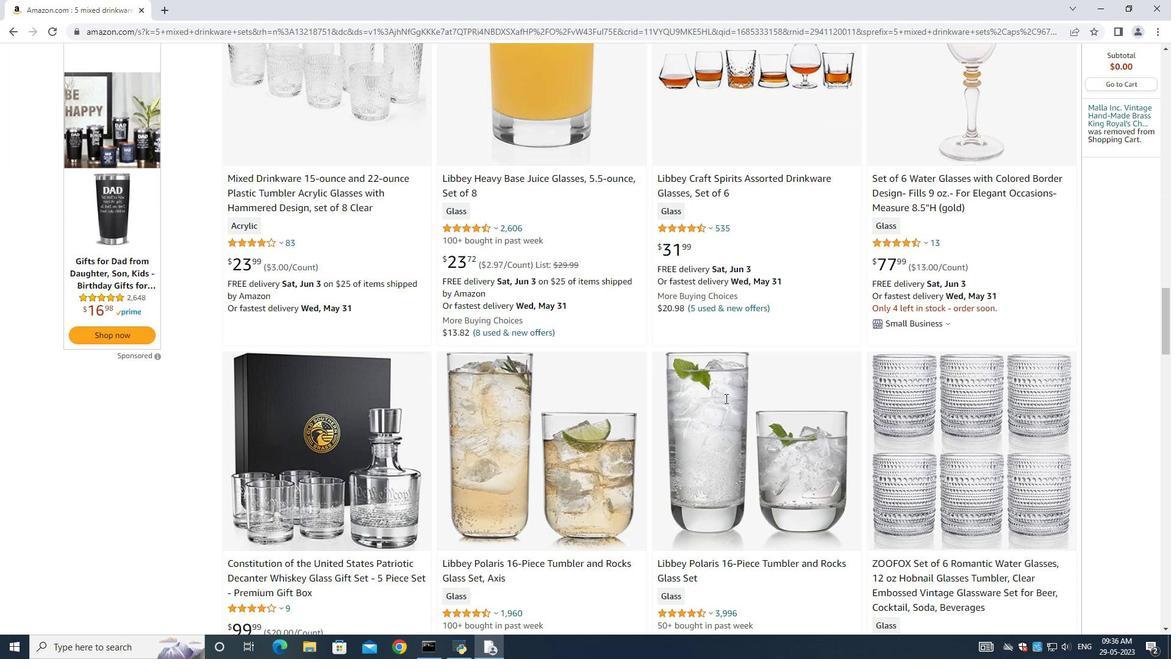 
Action: Mouse moved to (335, 353)
Screenshot: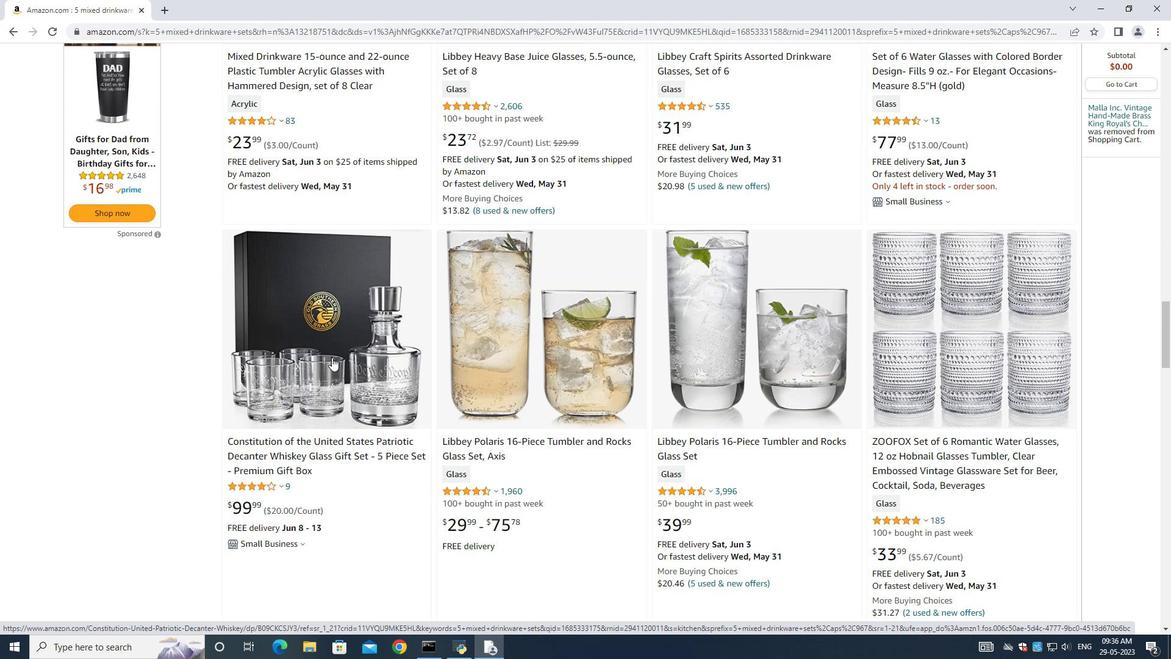 
Action: Mouse pressed left at (335, 353)
Screenshot: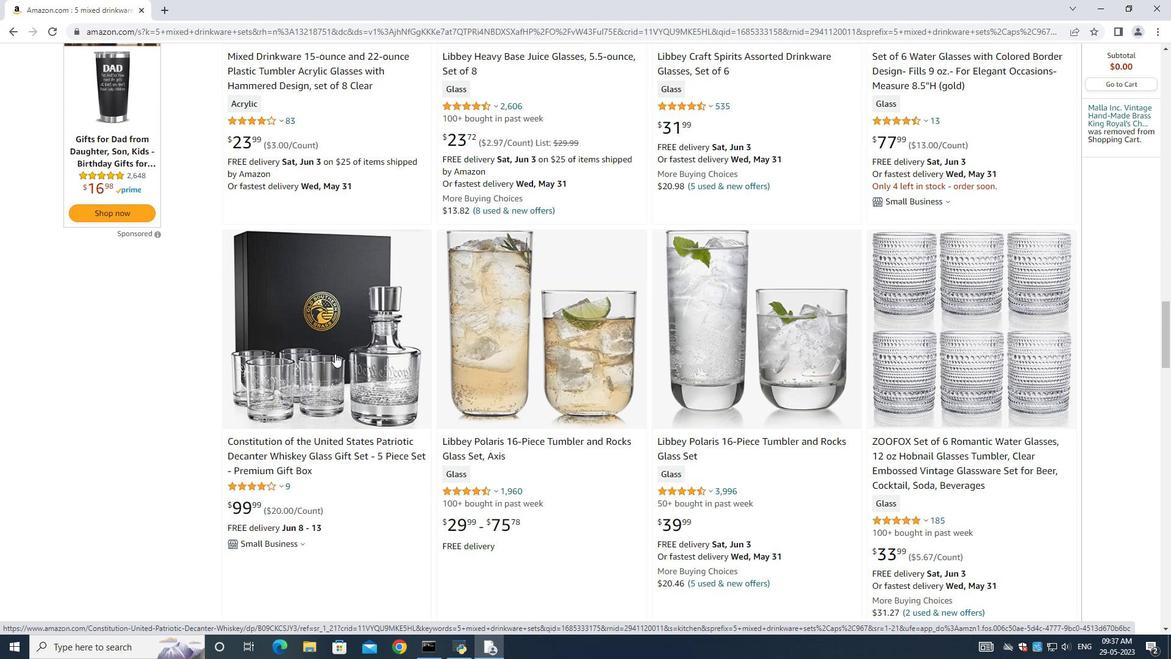 
Action: Mouse moved to (799, 385)
Screenshot: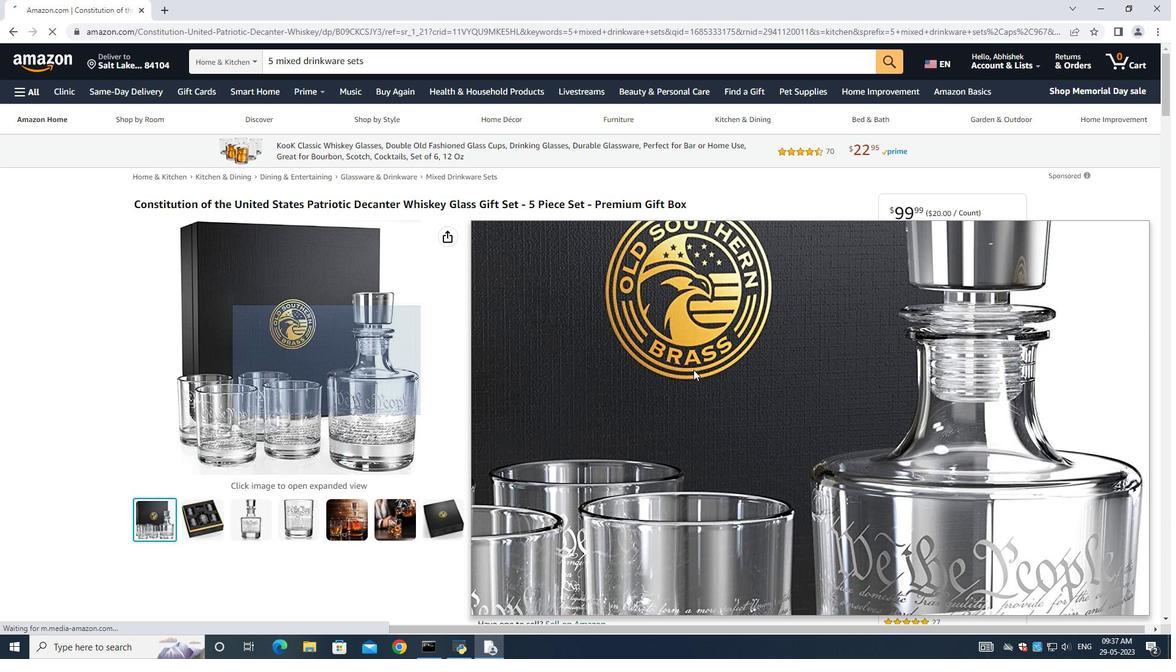 
Action: Mouse scrolled (799, 384) with delta (0, 0)
Screenshot: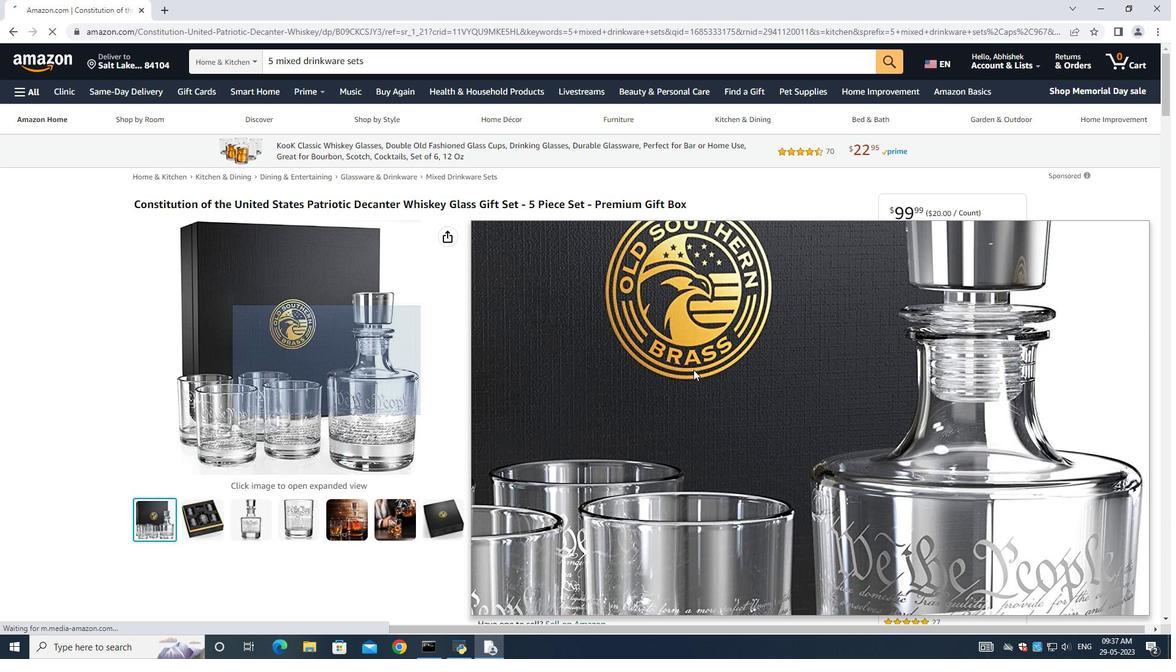 
Action: Mouse moved to (805, 388)
Screenshot: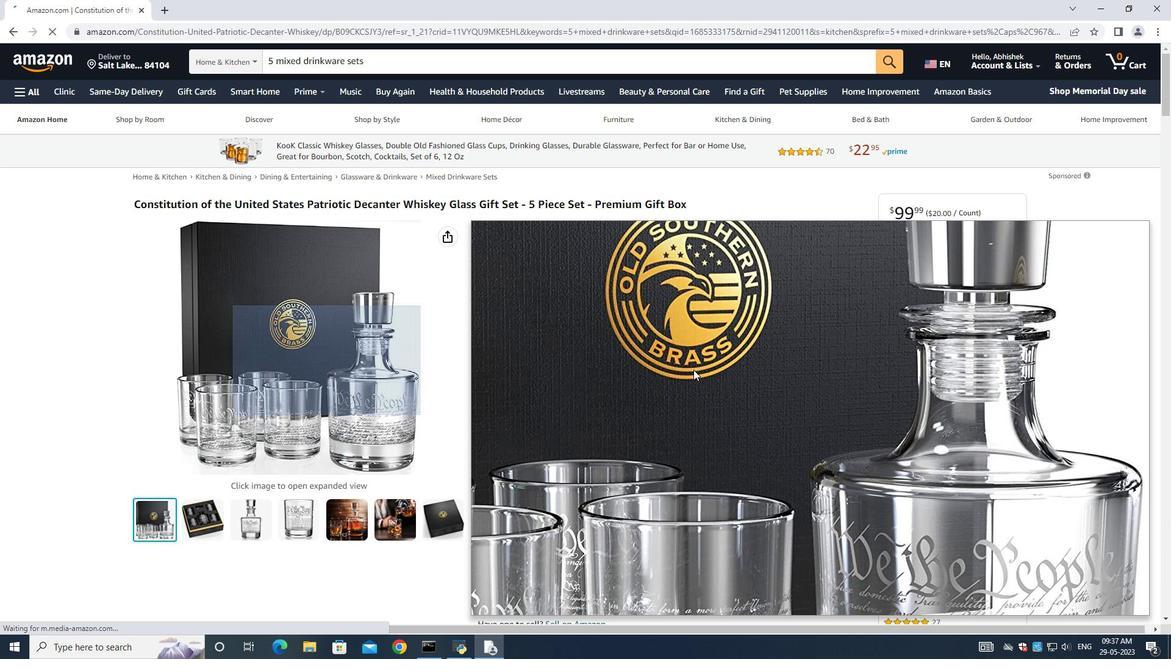 
Action: Mouse scrolled (805, 387) with delta (0, 0)
Screenshot: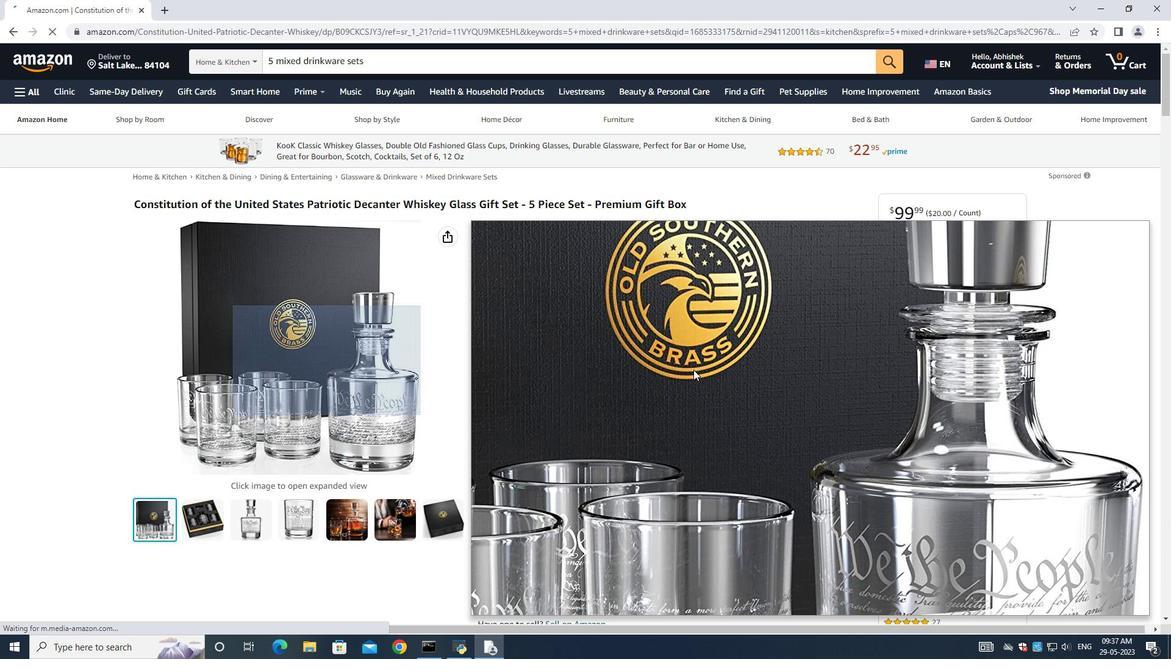 
Action: Mouse scrolled (805, 387) with delta (0, 0)
Screenshot: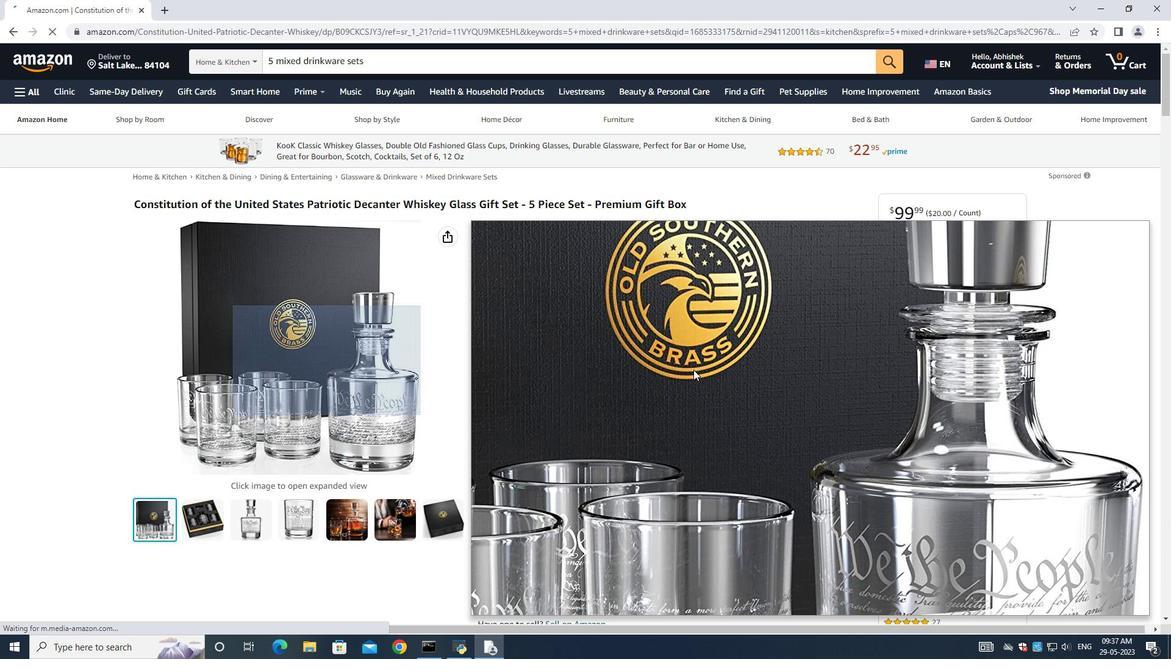 
Action: Mouse scrolled (805, 387) with delta (0, 0)
Screenshot: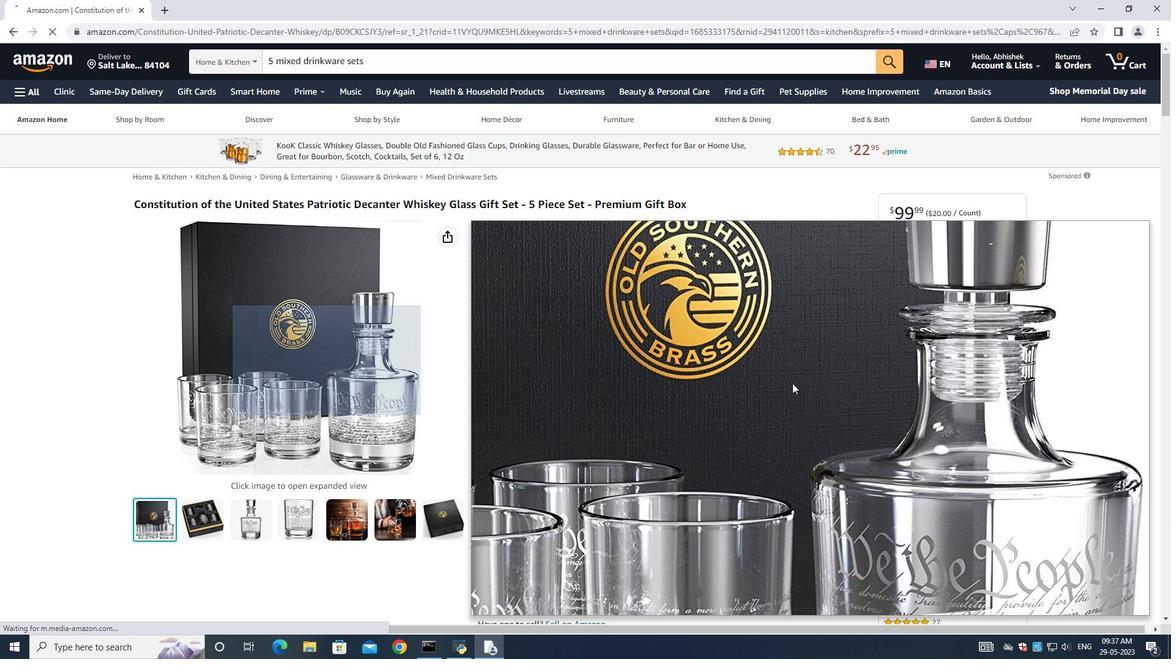 
Action: Mouse scrolled (805, 387) with delta (0, 0)
Screenshot: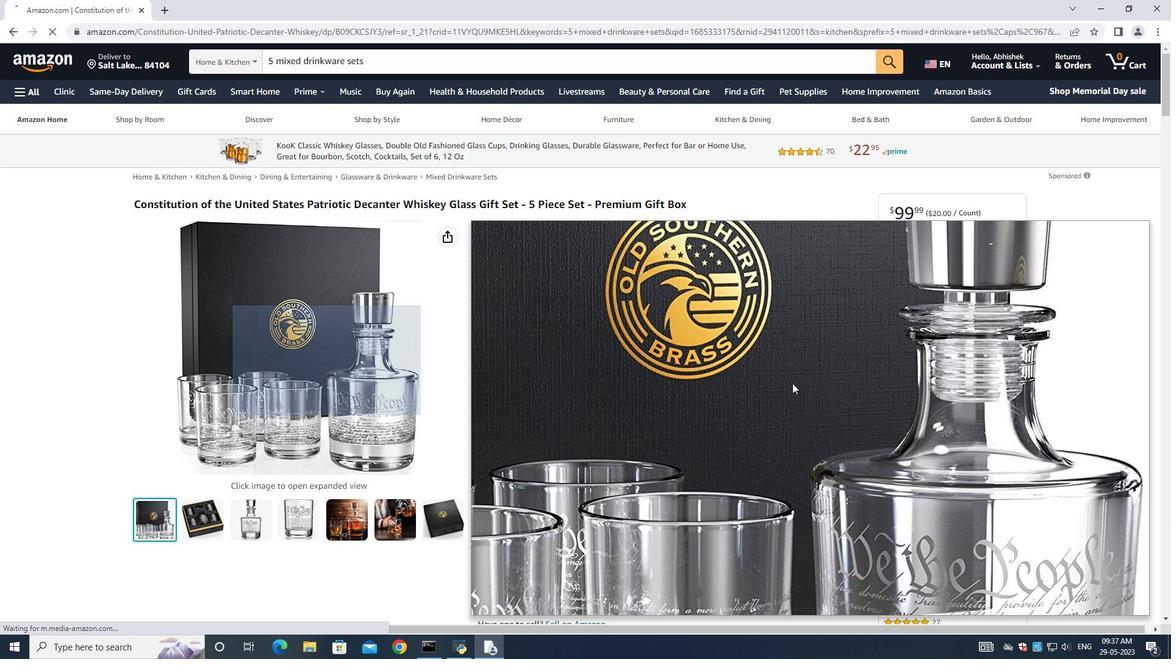 
Action: Mouse scrolled (805, 387) with delta (0, 0)
Screenshot: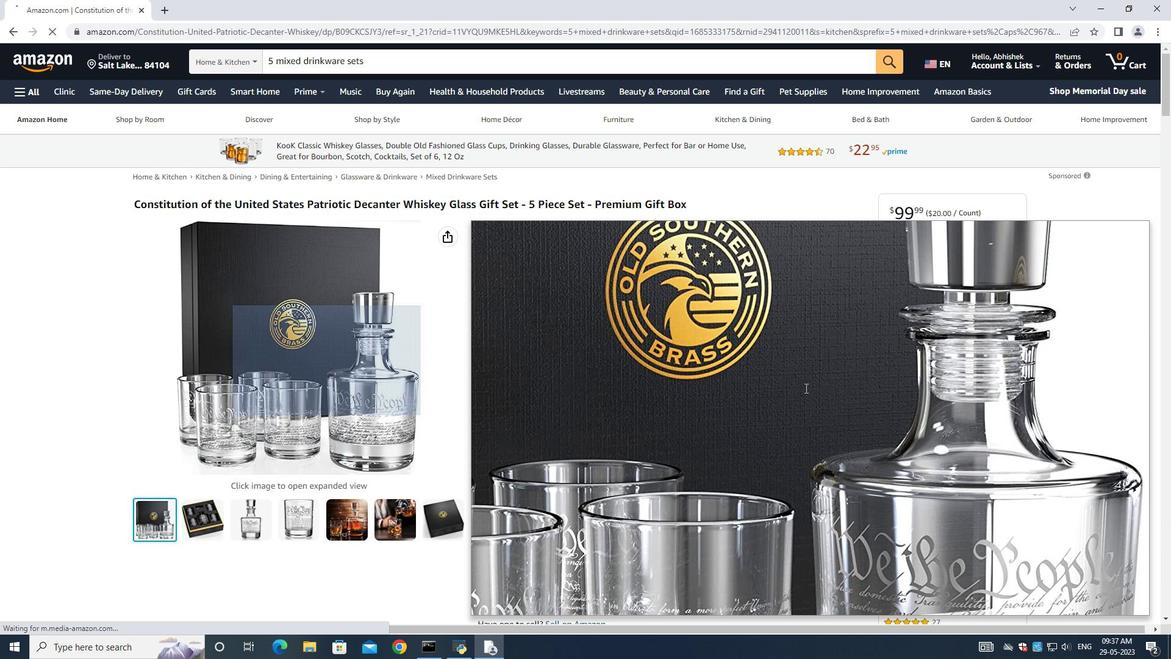 
Action: Mouse moved to (1019, 324)
Screenshot: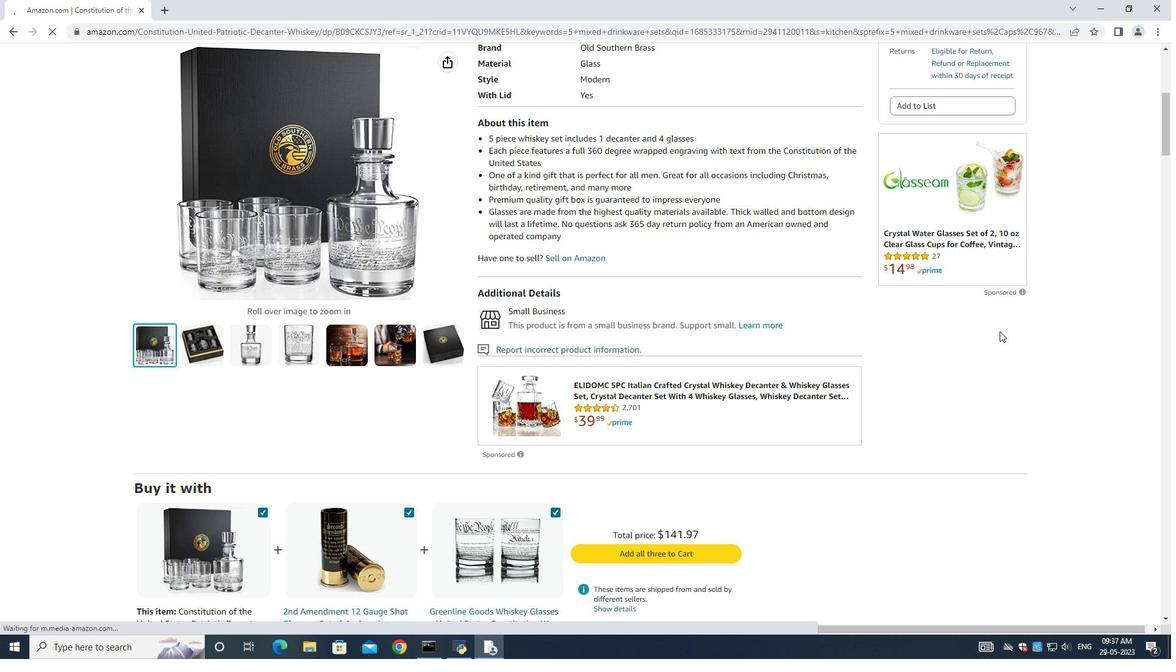 
Action: Mouse scrolled (1019, 325) with delta (0, 0)
Screenshot: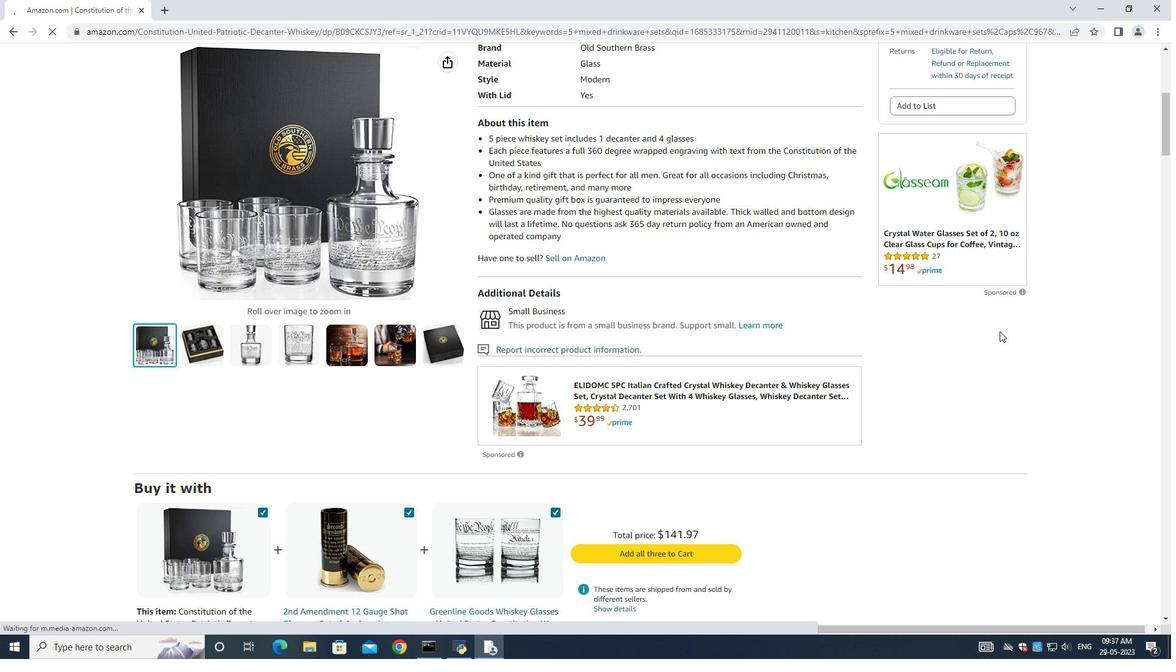 
Action: Mouse scrolled (1019, 325) with delta (0, 0)
Screenshot: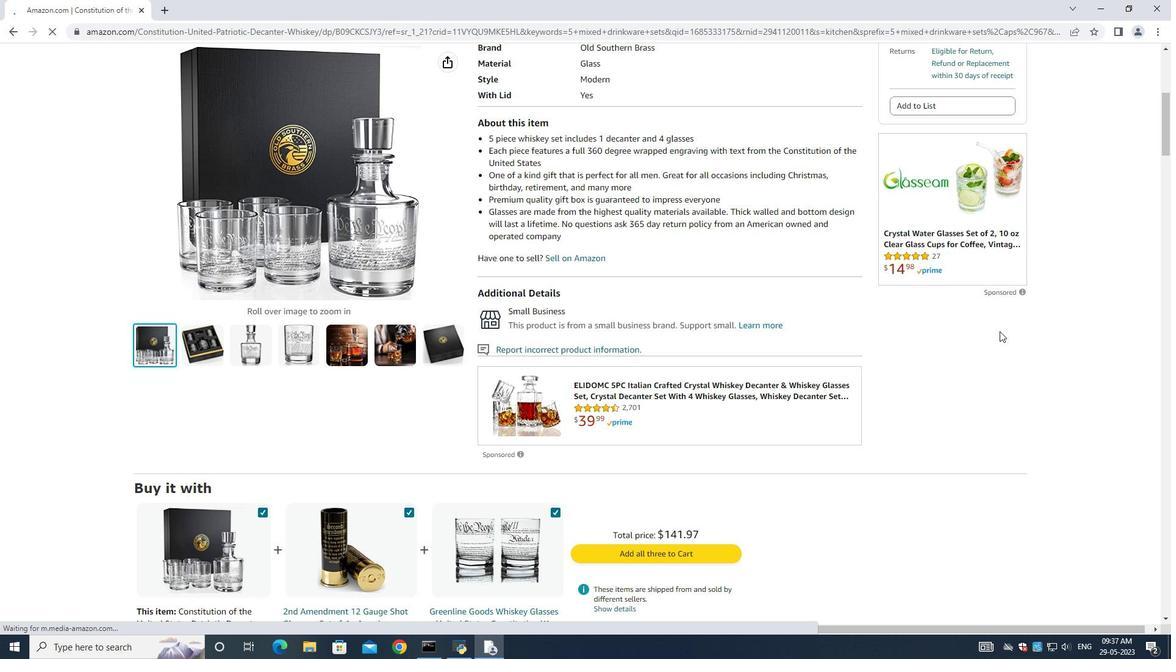 
Action: Mouse scrolled (1019, 325) with delta (0, 0)
Screenshot: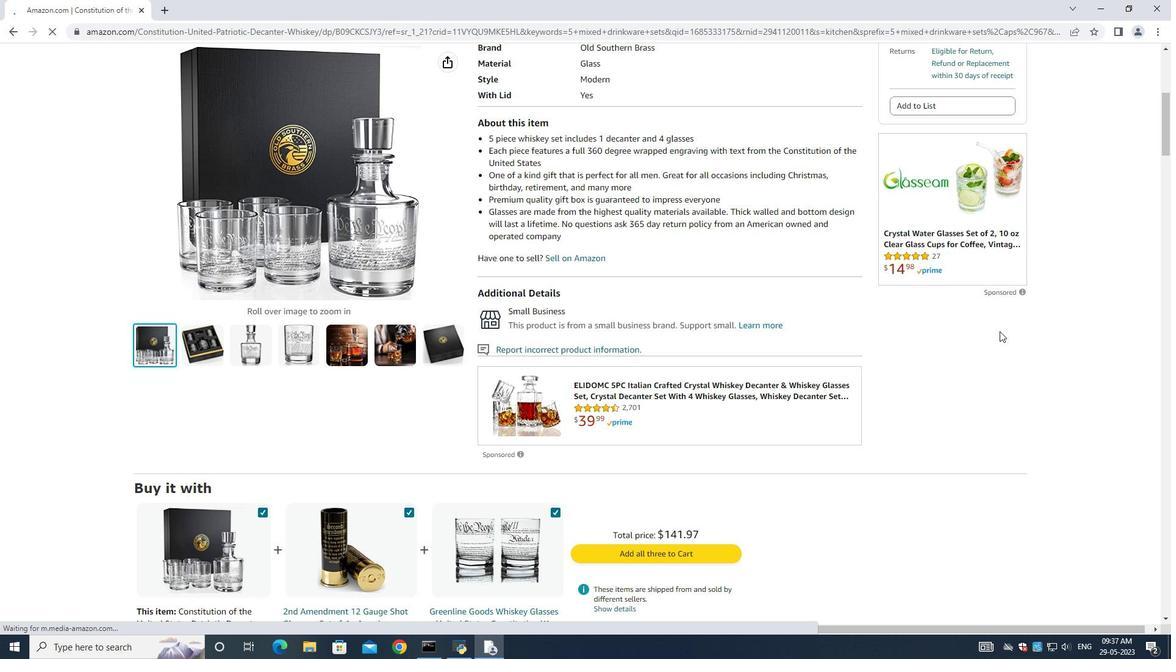 
Action: Mouse scrolled (1019, 325) with delta (0, 0)
Screenshot: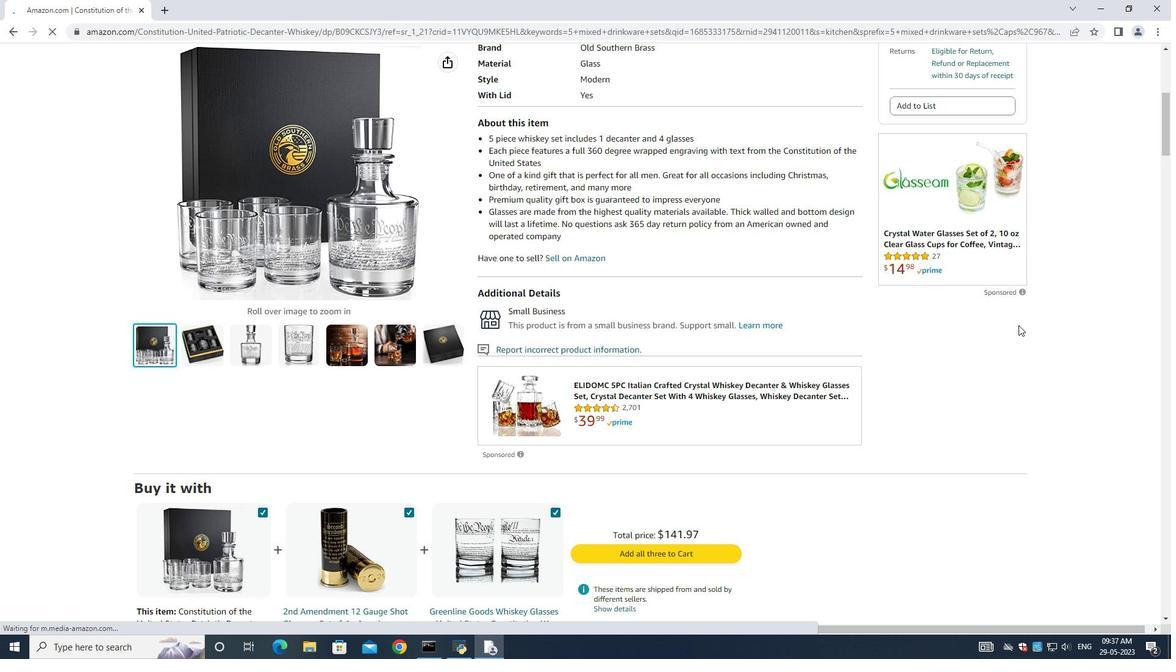 
Action: Mouse moved to (958, 234)
Screenshot: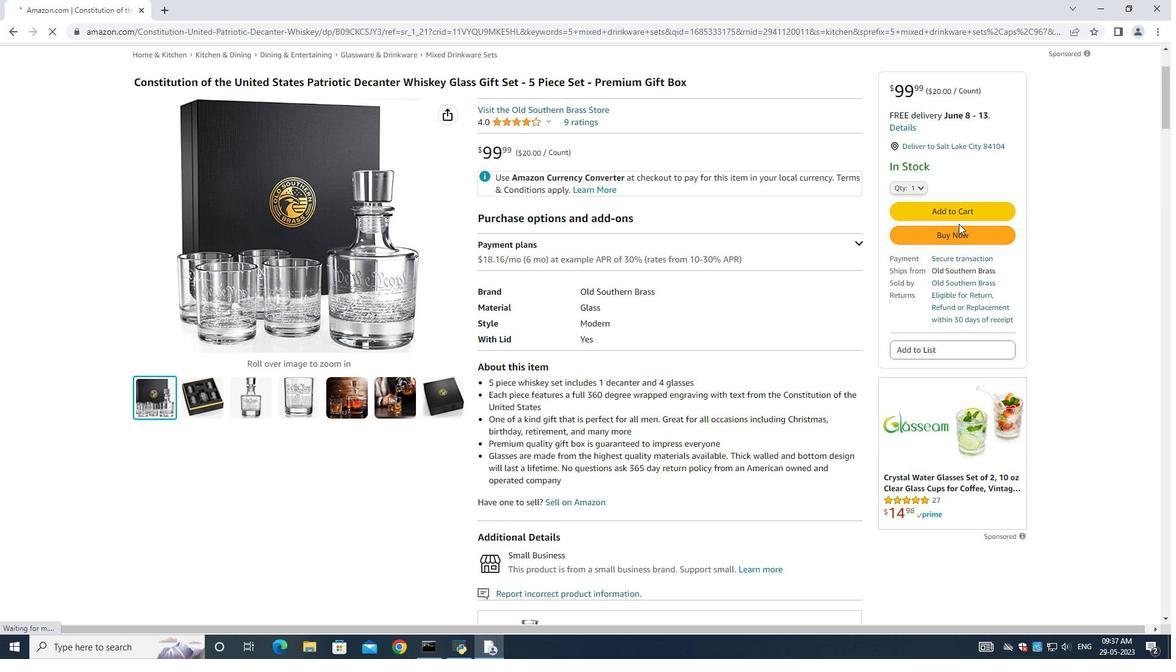 
Action: Mouse pressed left at (958, 234)
Screenshot: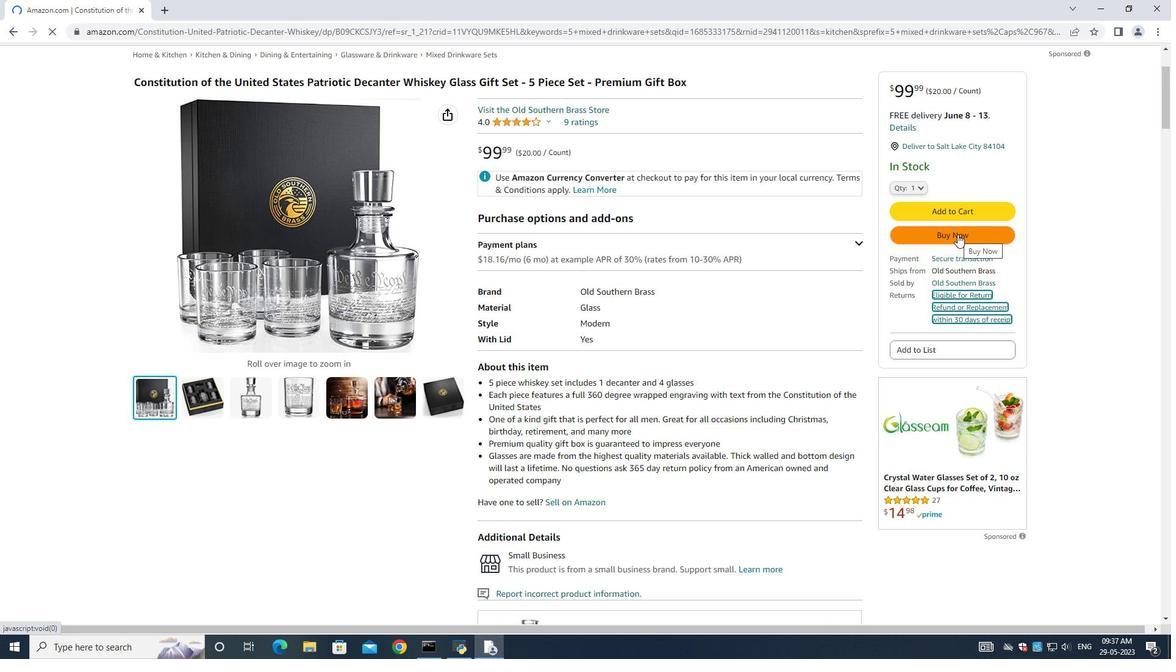
Action: Mouse moved to (408, 288)
Screenshot: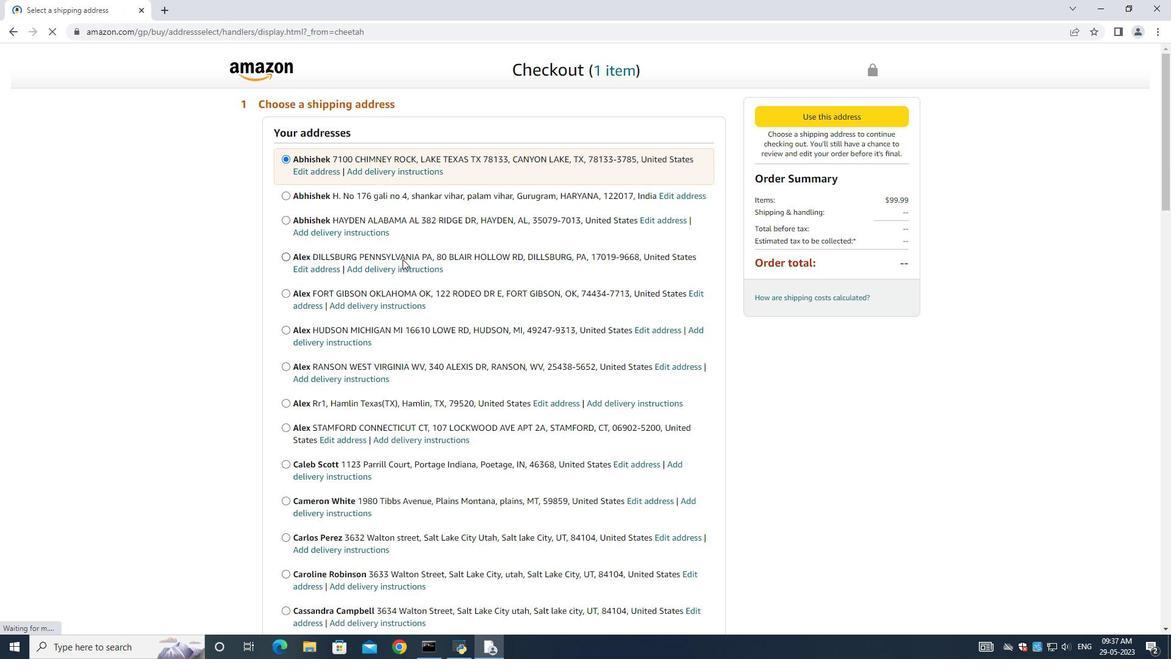 
Action: Mouse scrolled (408, 287) with delta (0, 0)
Screenshot: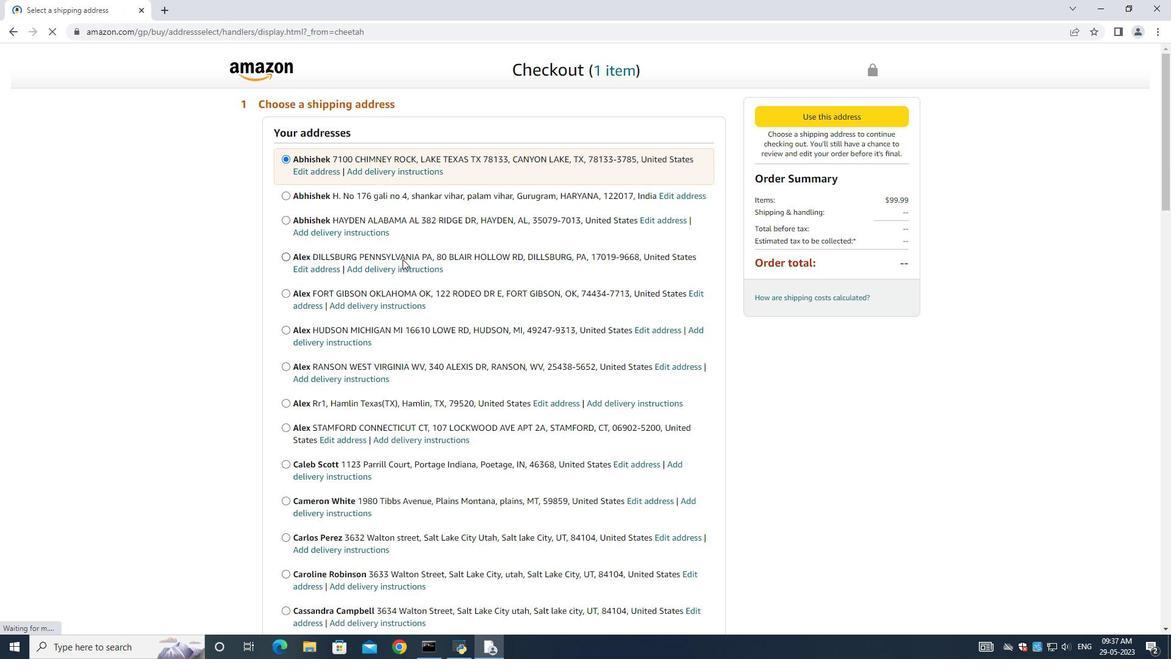 
Action: Mouse moved to (408, 291)
Screenshot: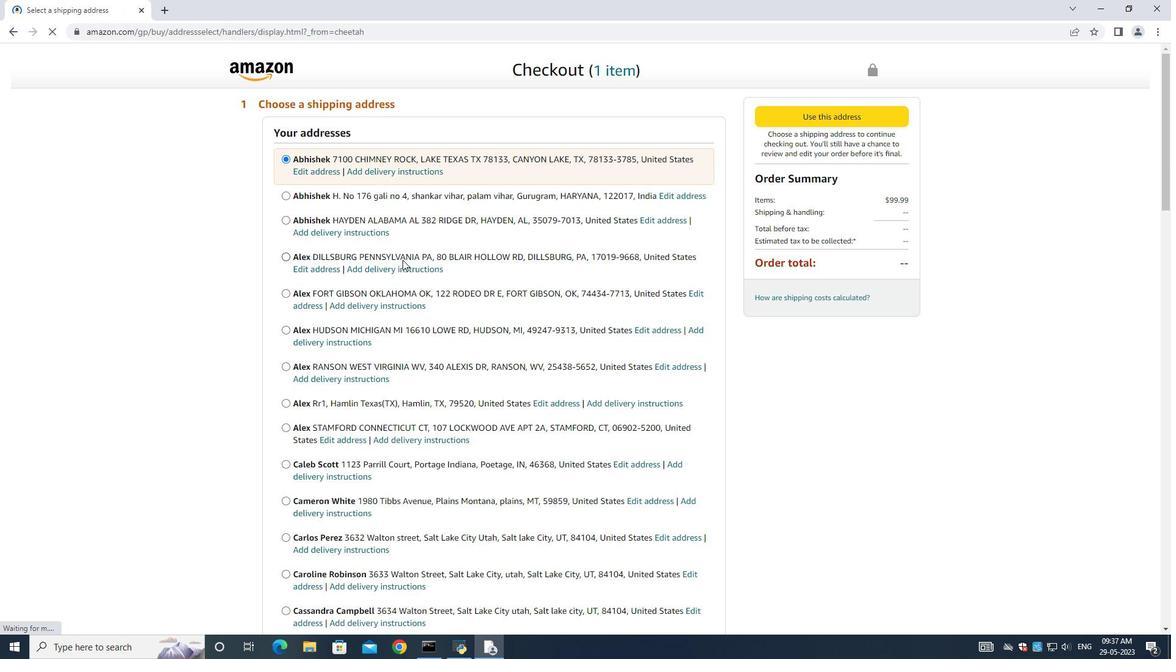 
Action: Mouse scrolled (408, 290) with delta (0, 0)
Screenshot: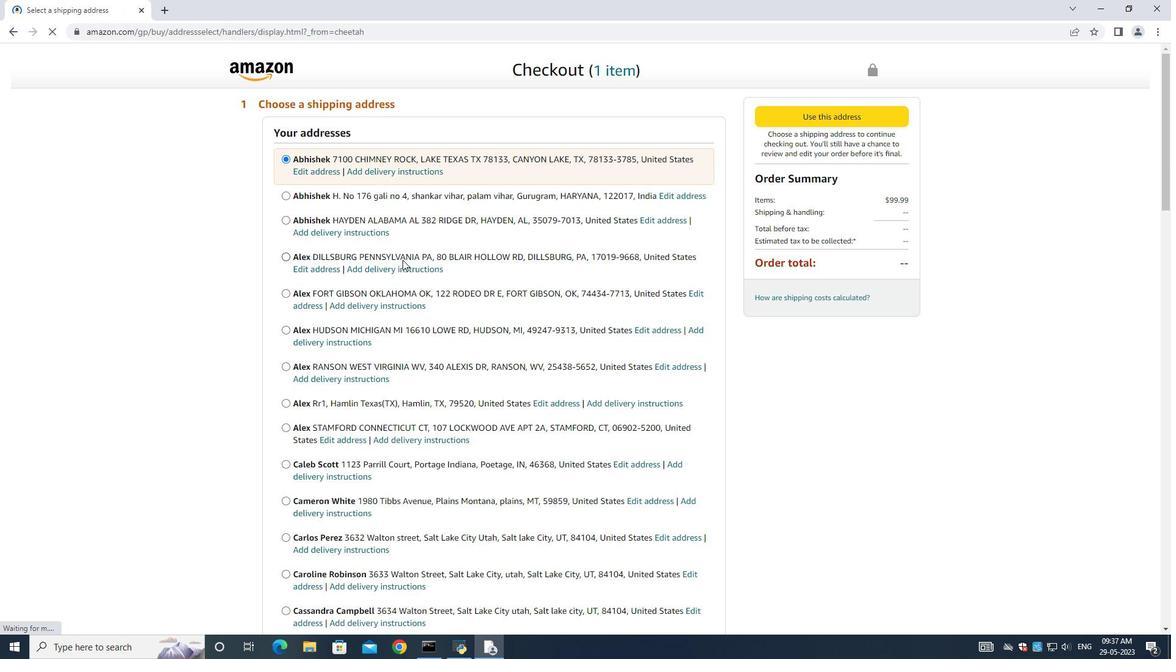 
Action: Mouse moved to (408, 291)
Screenshot: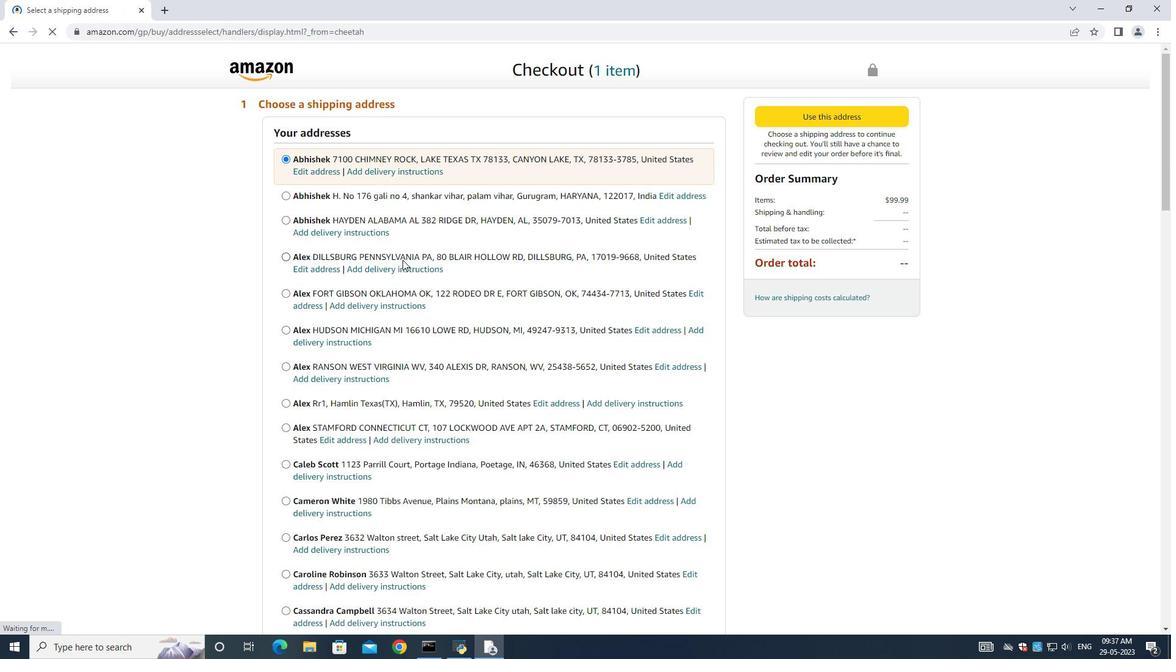 
Action: Mouse scrolled (408, 291) with delta (0, 0)
Screenshot: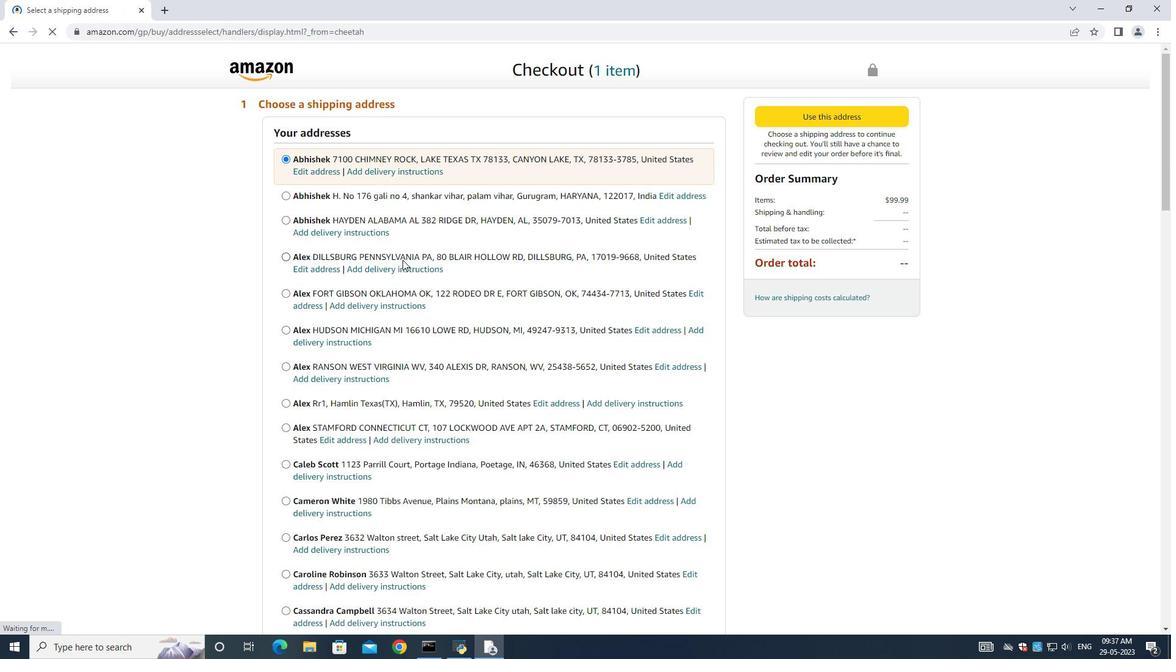
Action: Mouse scrolled (408, 291) with delta (0, 0)
Screenshot: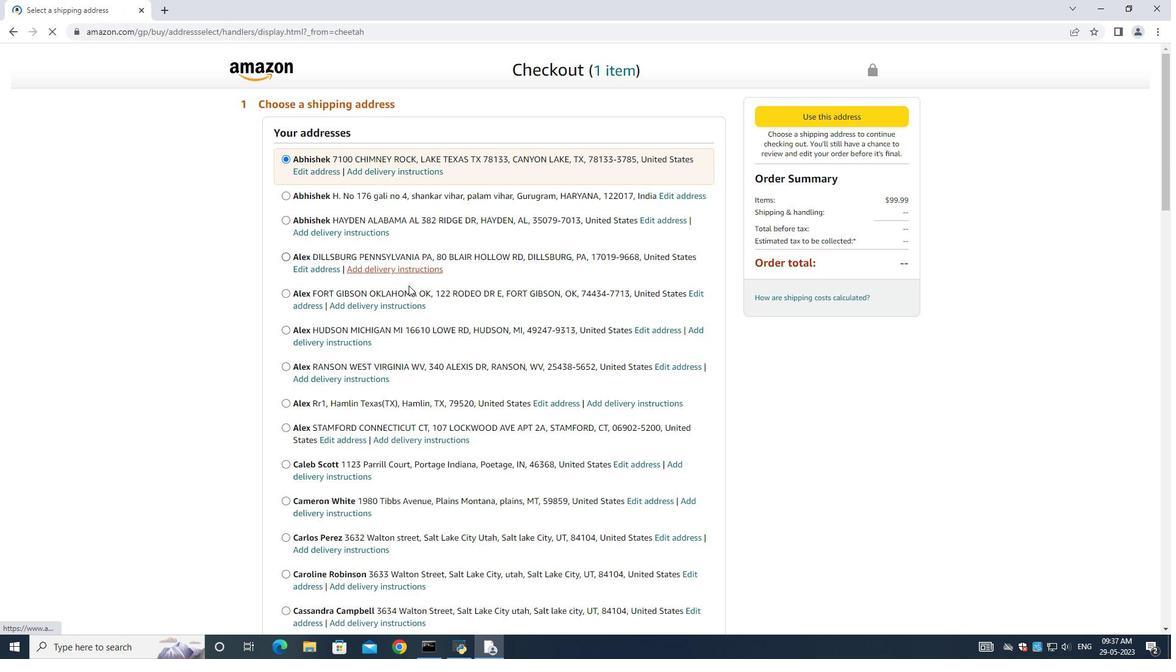 
Action: Mouse scrolled (408, 291) with delta (0, 0)
Screenshot: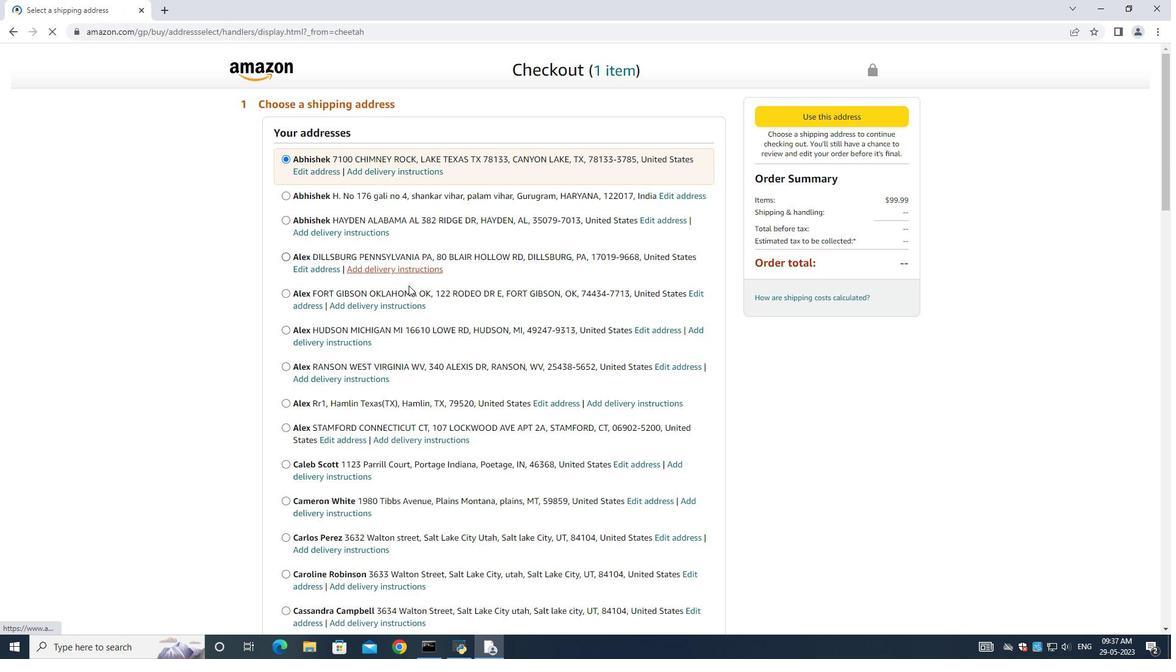 
Action: Mouse scrolled (408, 291) with delta (0, 0)
Screenshot: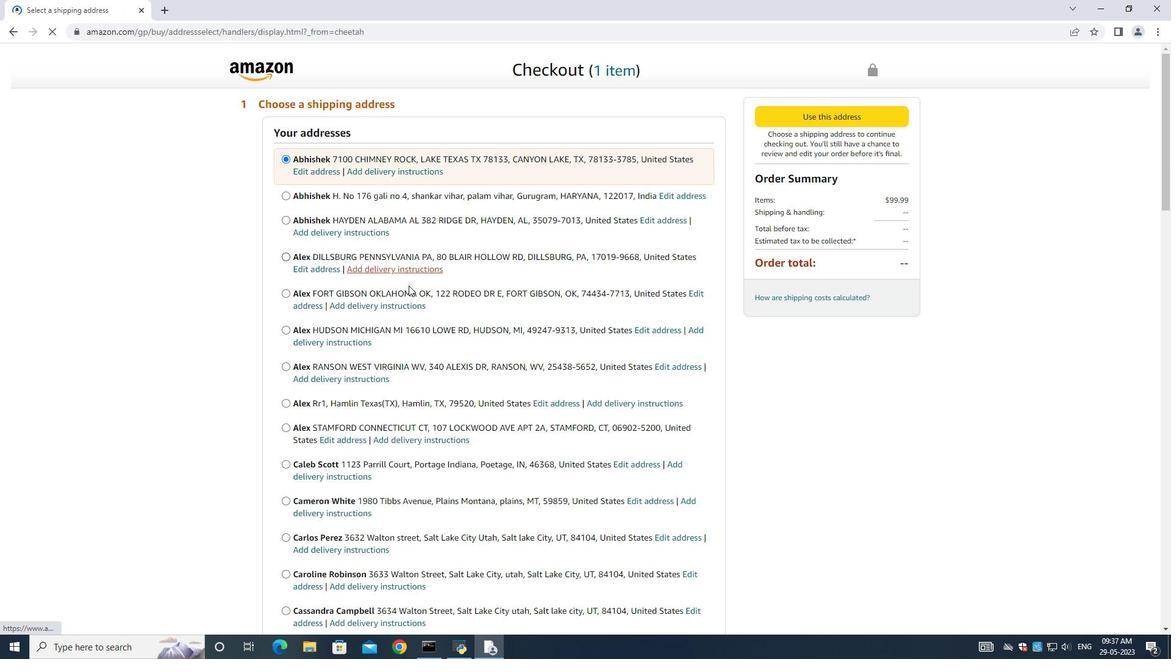 
Action: Mouse moved to (410, 306)
Screenshot: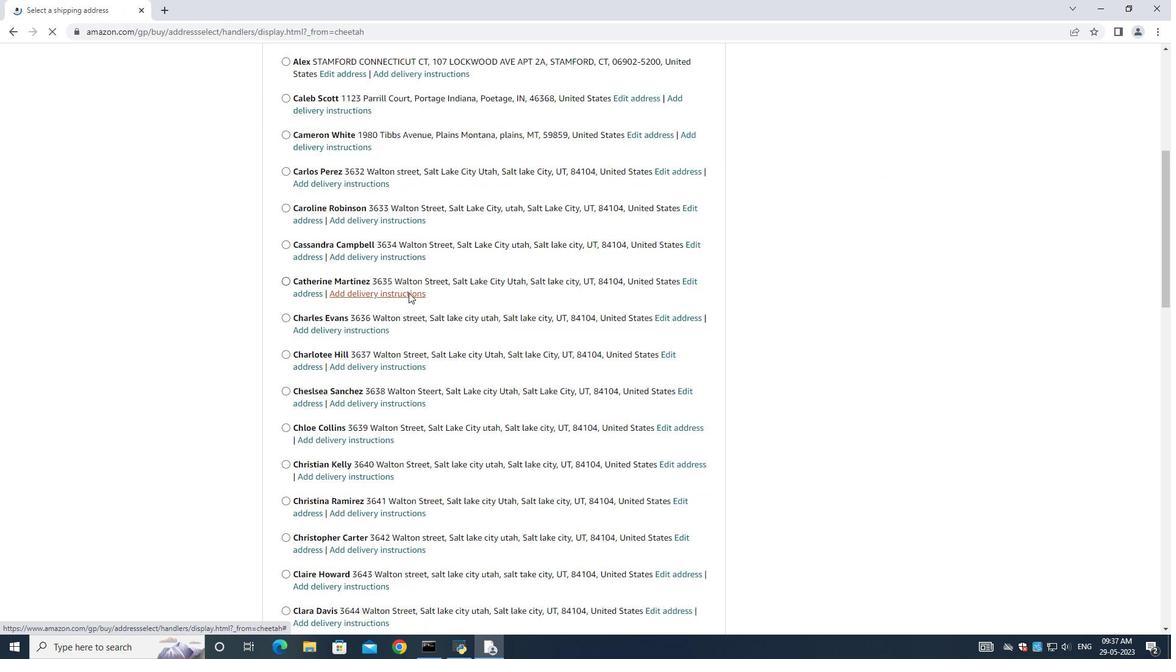 
Action: Mouse scrolled (410, 302) with delta (0, 0)
Screenshot: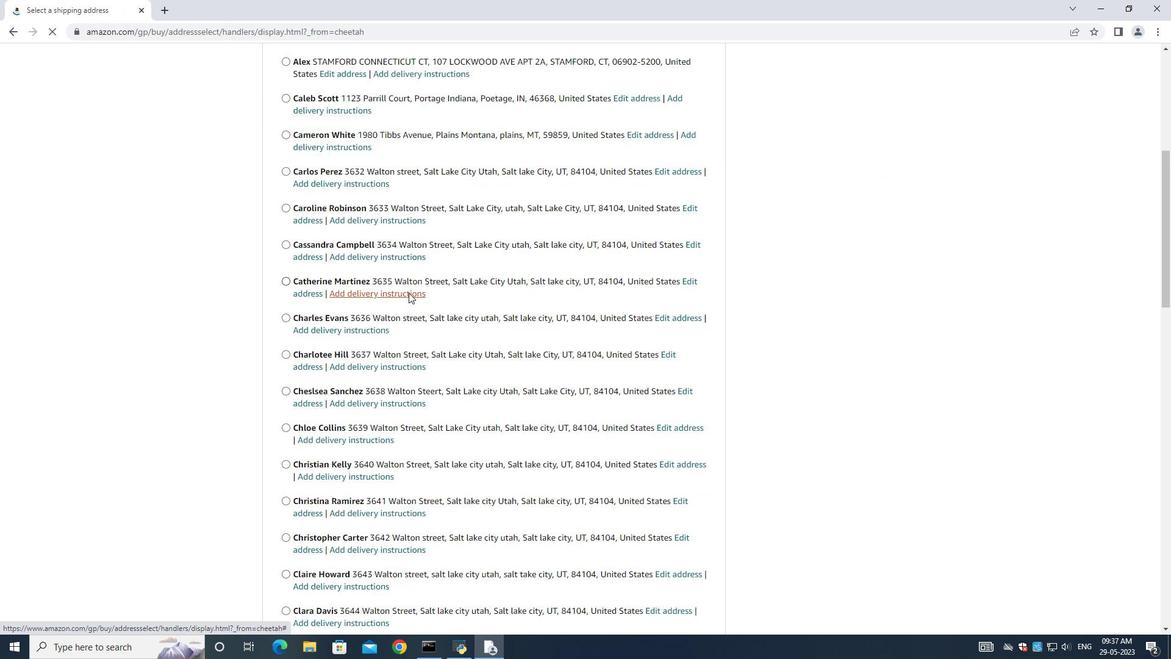 
Action: Mouse moved to (410, 308)
Screenshot: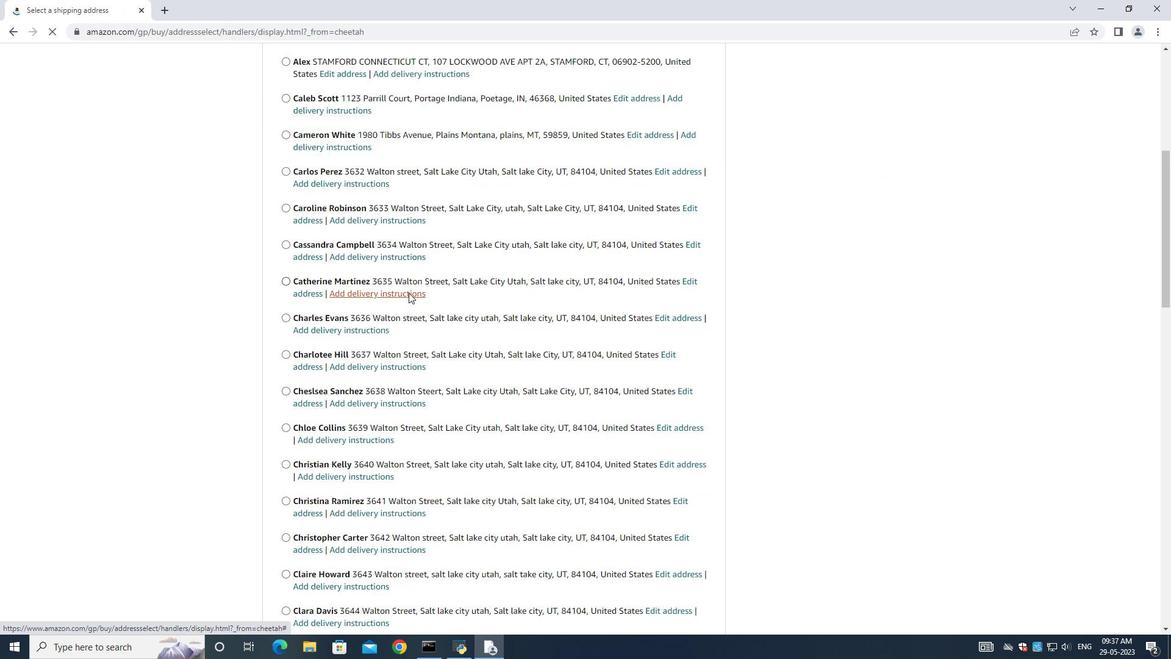 
Action: Mouse scrolled (410, 305) with delta (0, 0)
Screenshot: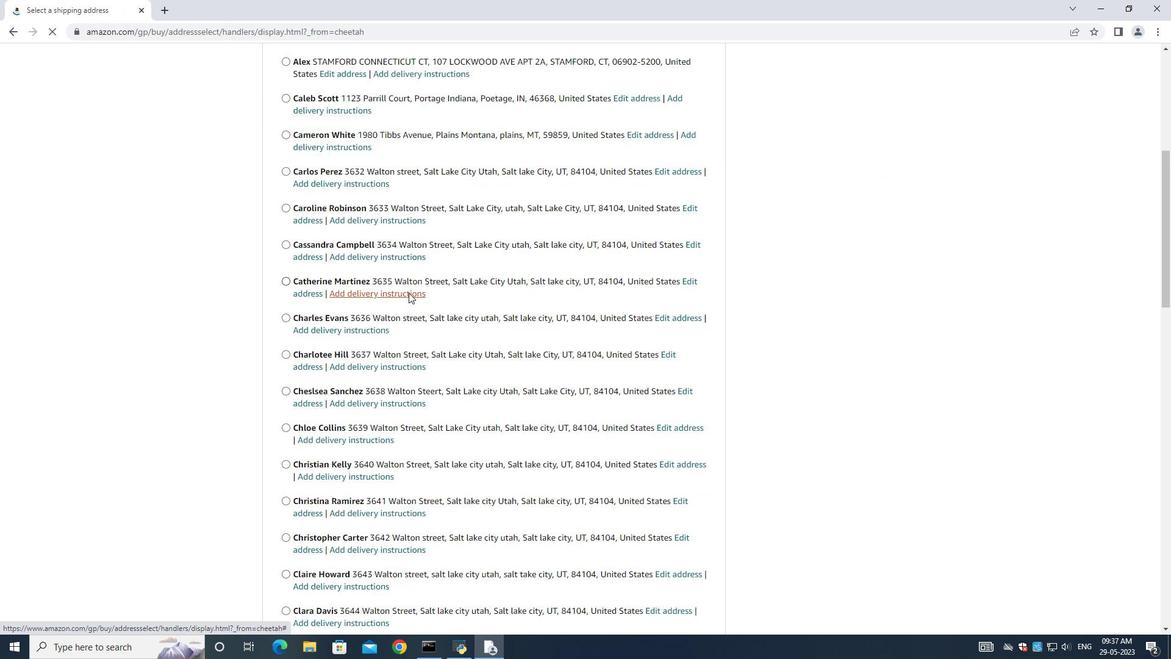 
Action: Mouse moved to (410, 308)
Screenshot: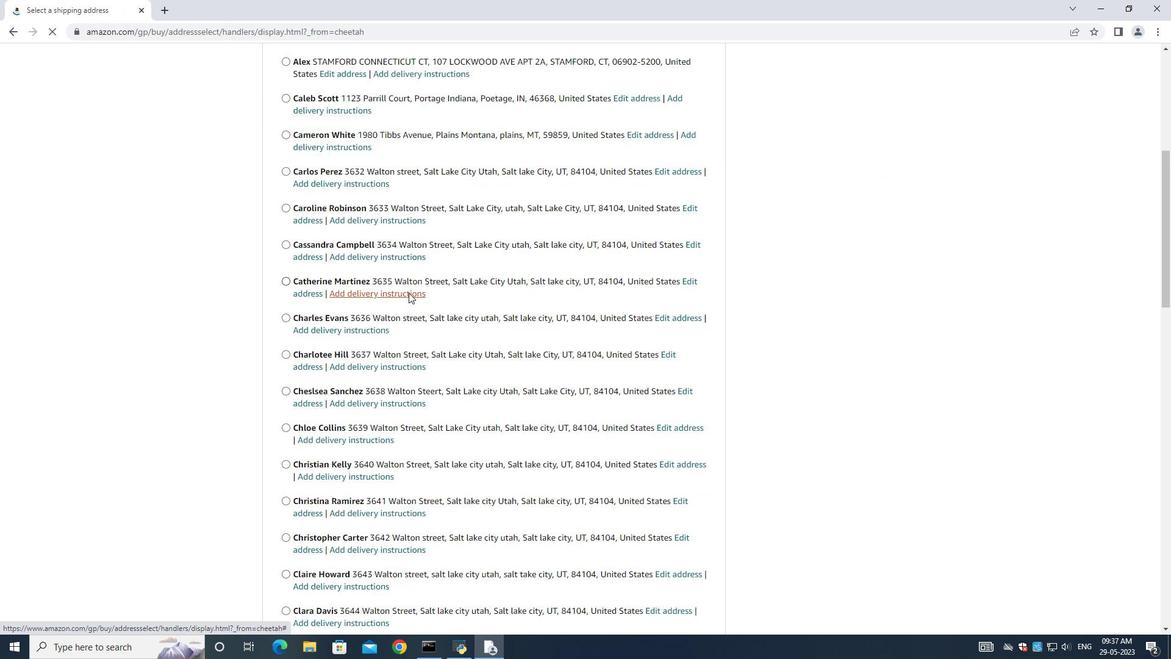 
Action: Mouse scrolled (410, 307) with delta (0, 0)
Screenshot: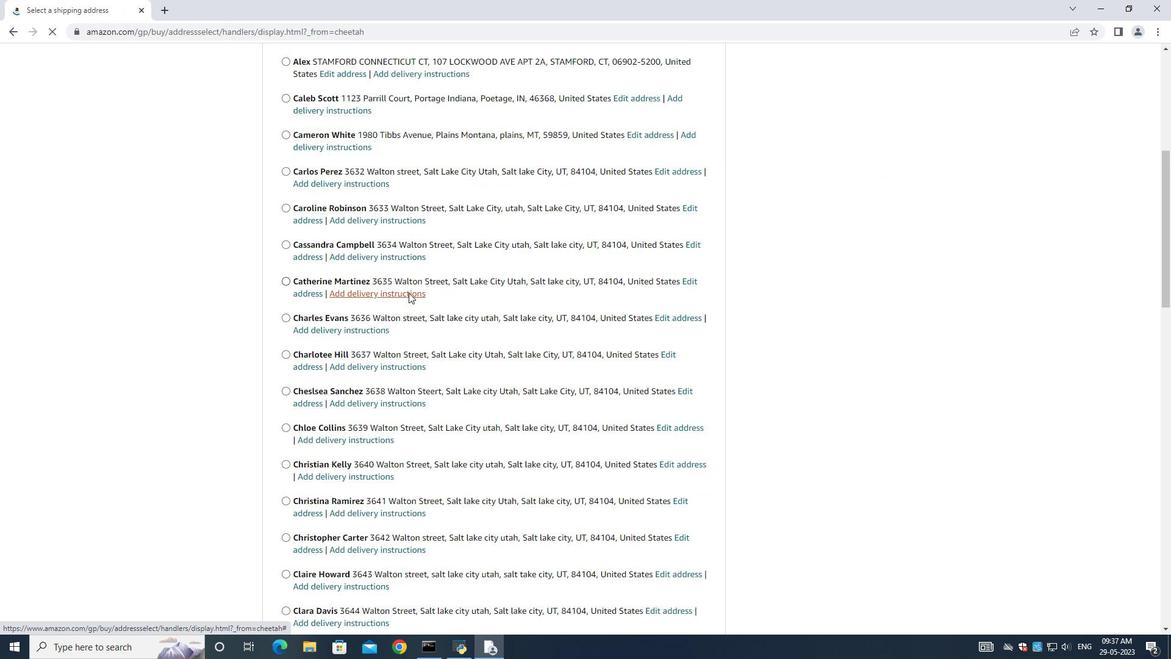 
Action: Mouse moved to (410, 308)
Screenshot: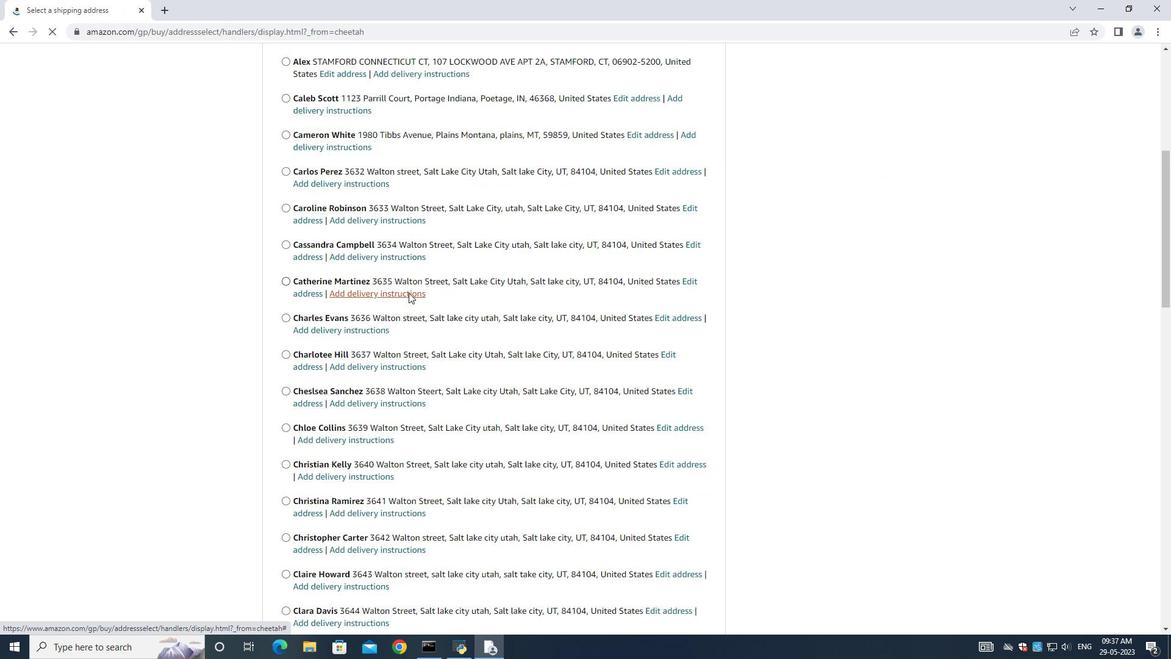 
Action: Mouse scrolled (410, 308) with delta (0, 0)
Screenshot: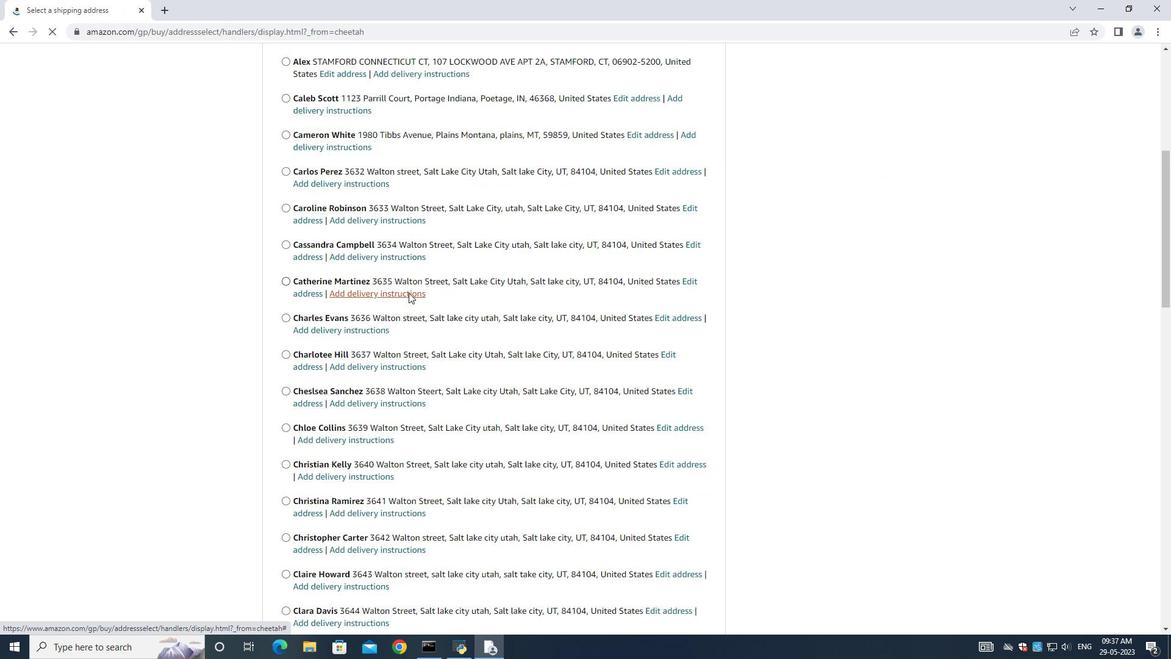
Action: Mouse moved to (410, 308)
Screenshot: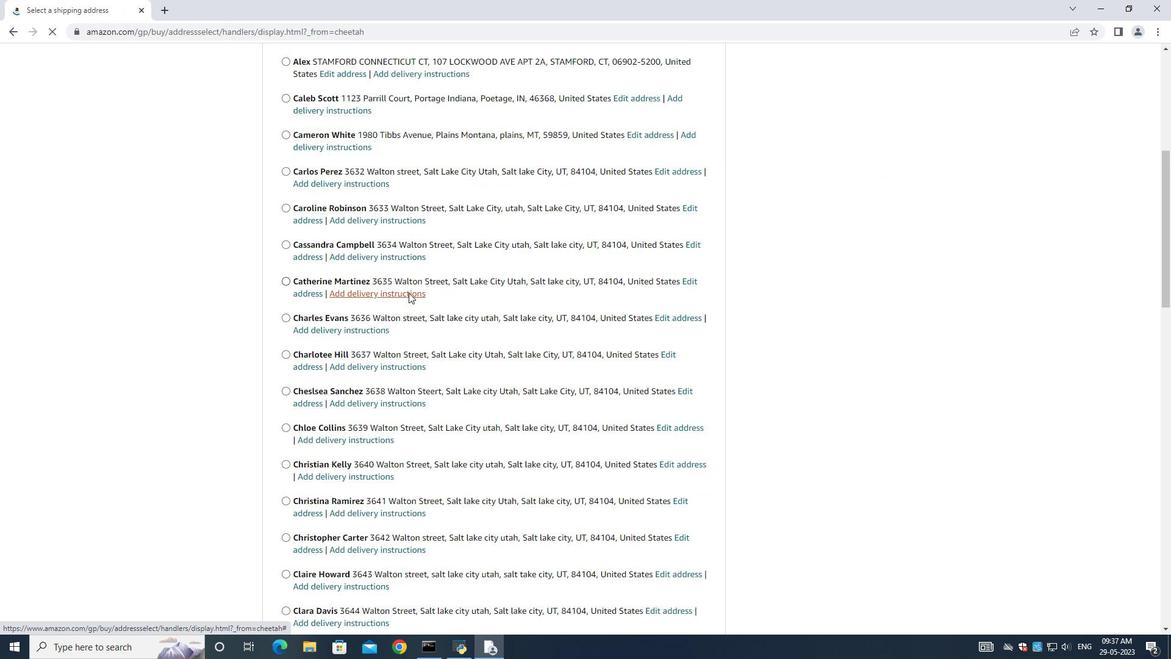 
Action: Mouse scrolled (410, 308) with delta (0, 0)
Screenshot: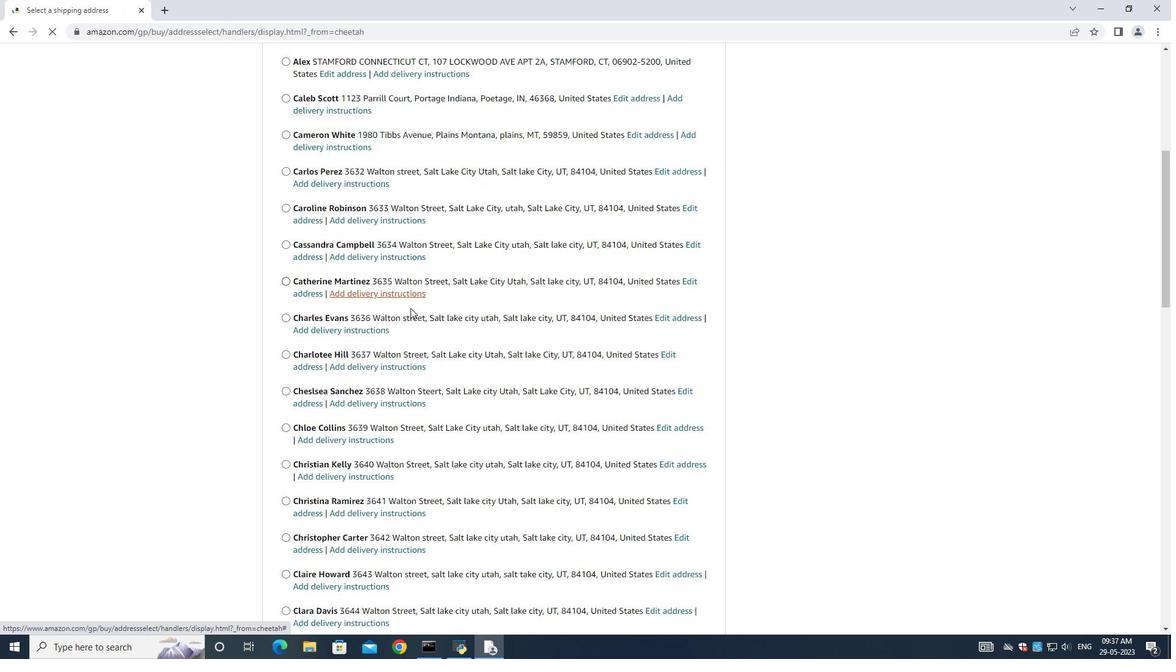 
Action: Mouse moved to (410, 308)
Screenshot: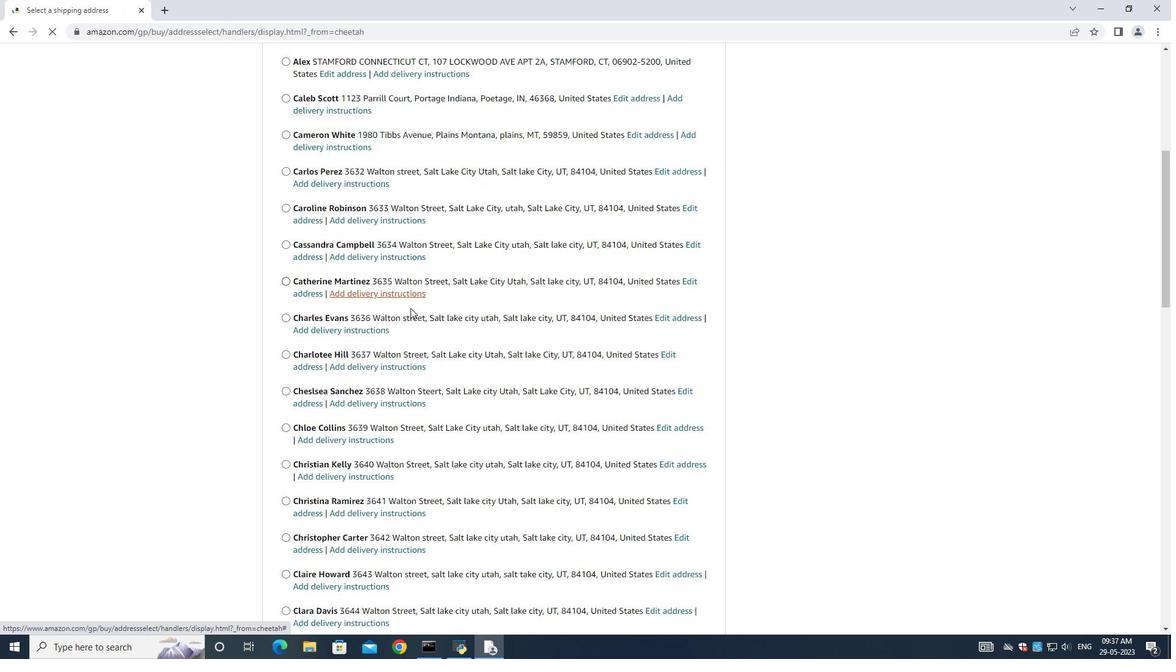 
Action: Mouse scrolled (410, 308) with delta (0, 0)
Screenshot: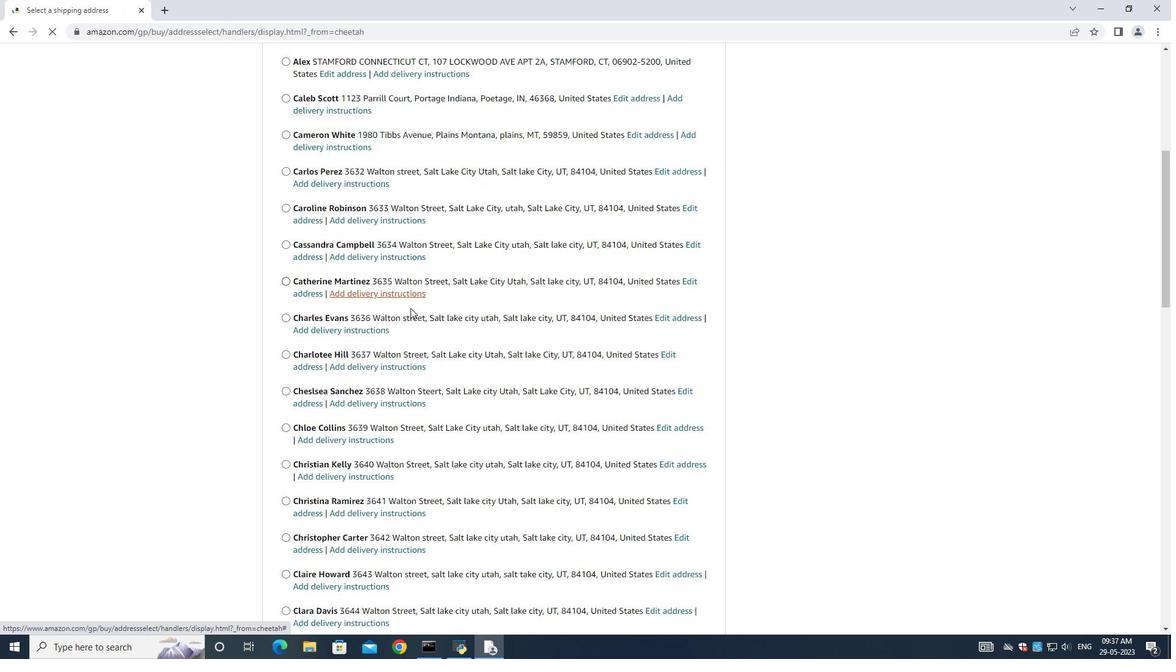 
Action: Mouse moved to (410, 308)
Screenshot: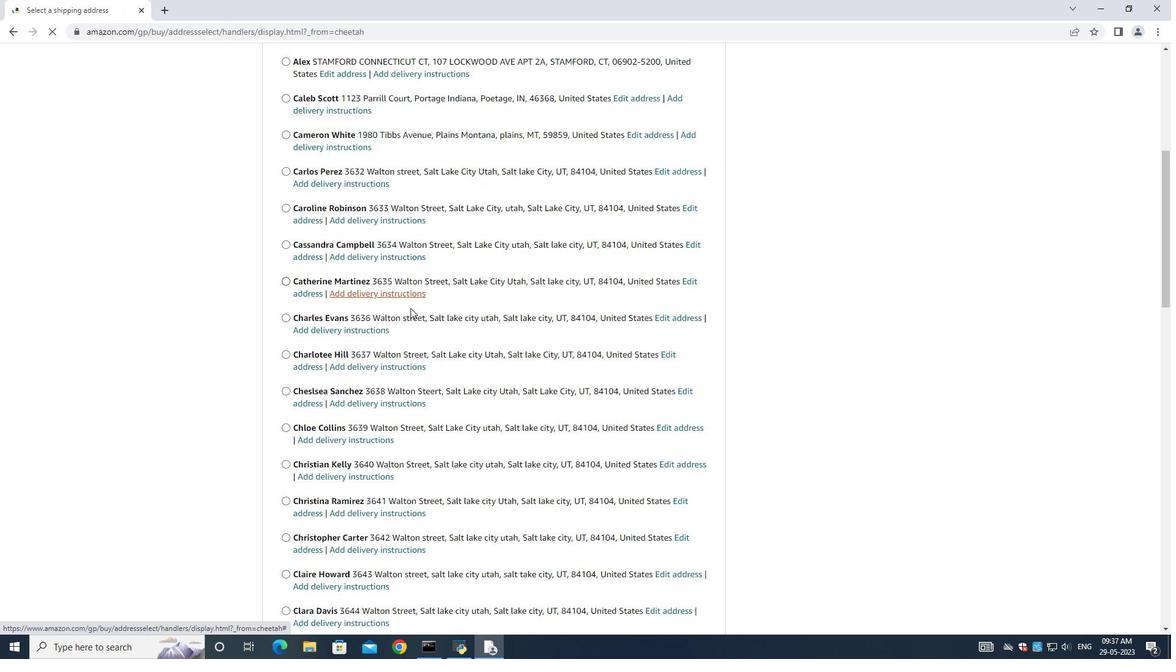 
Action: Mouse scrolled (410, 308) with delta (0, 0)
Screenshot: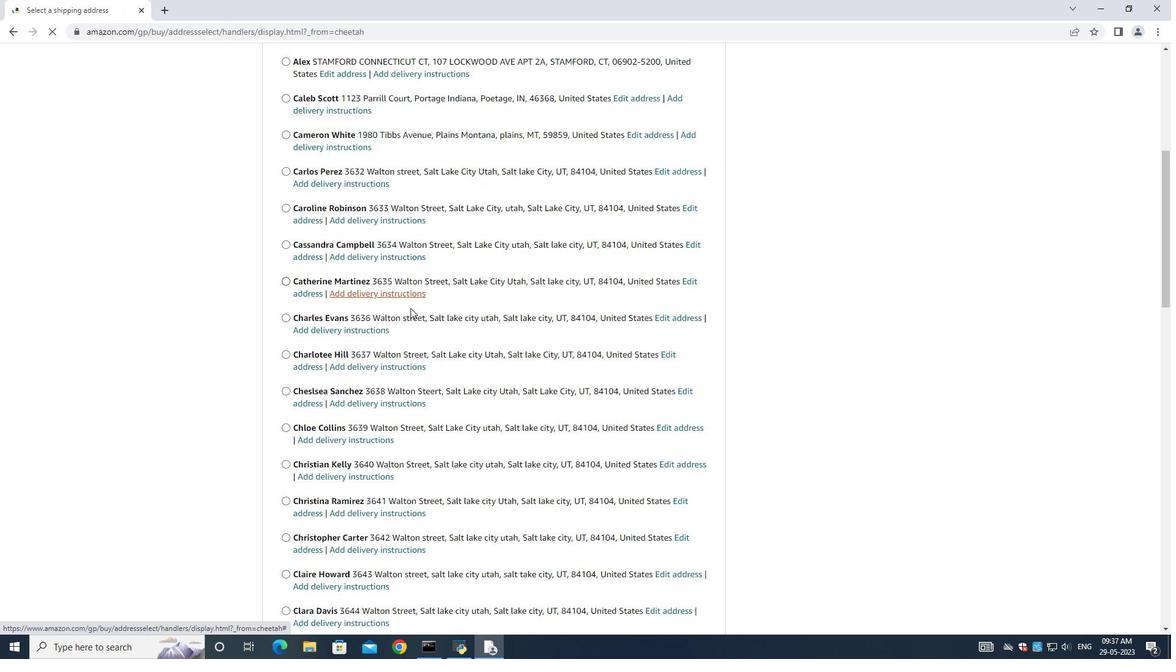 
Action: Mouse moved to (411, 312)
Screenshot: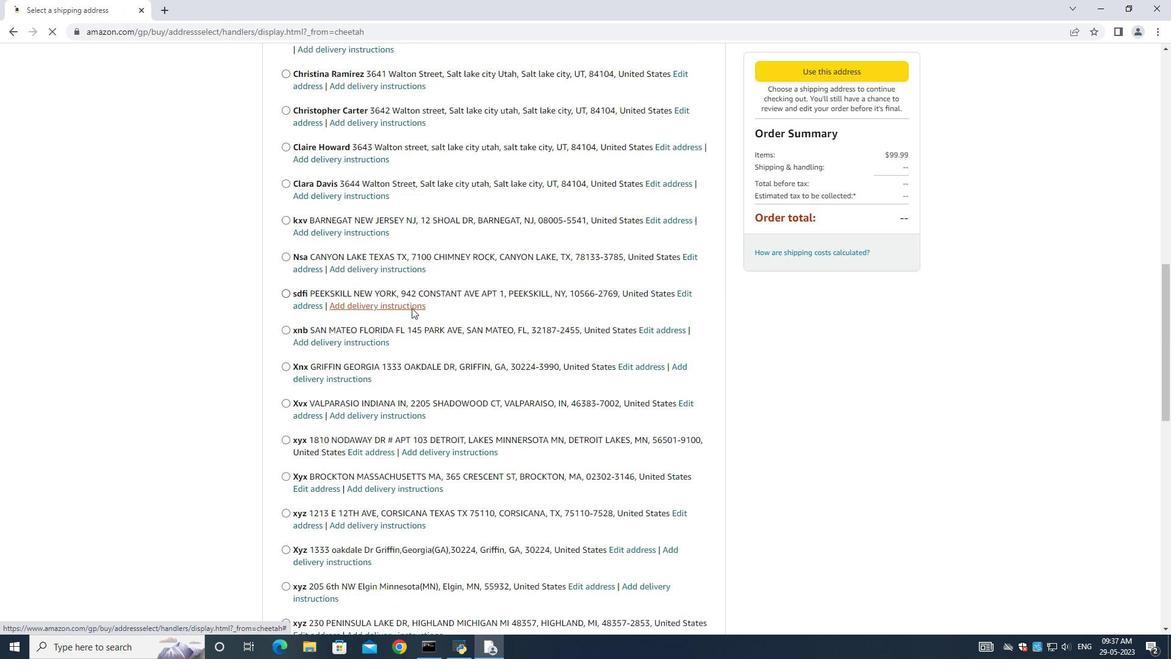 
Action: Mouse scrolled (411, 309) with delta (0, 0)
Screenshot: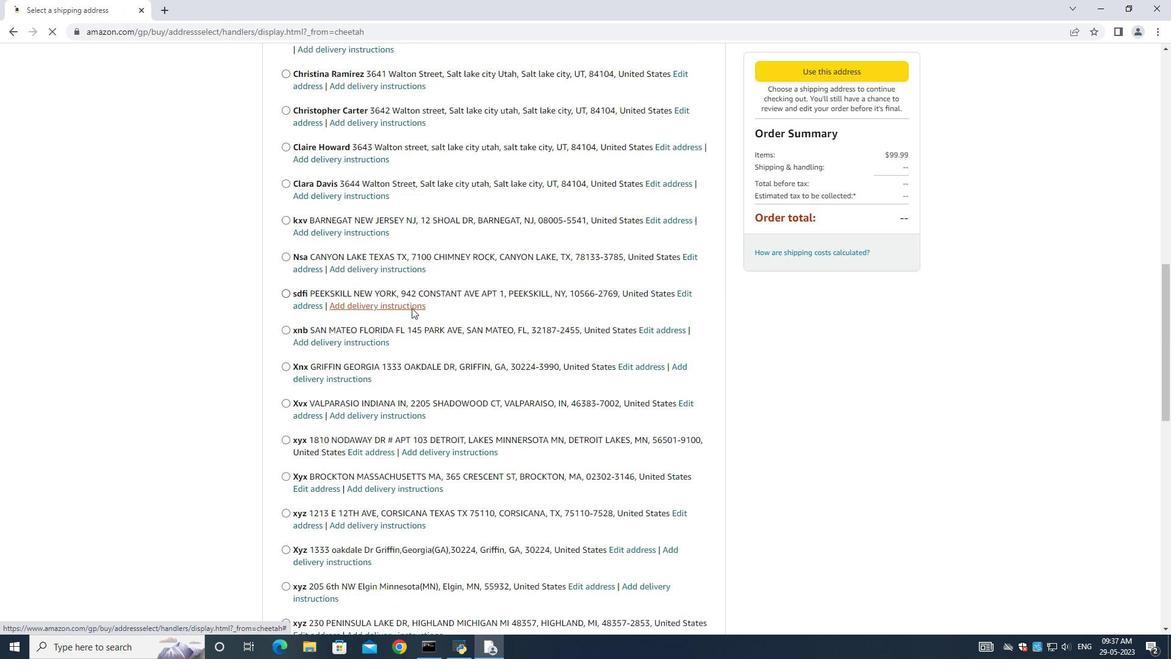 
Action: Mouse moved to (411, 313)
Screenshot: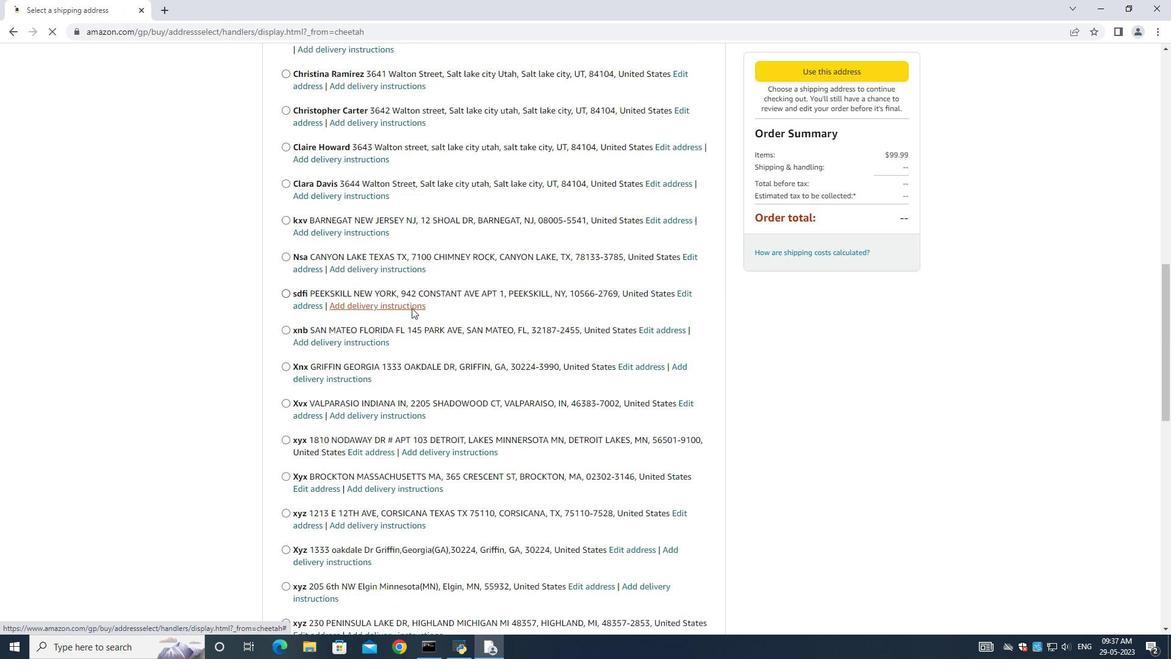 
Action: Mouse scrolled (411, 311) with delta (0, 0)
Screenshot: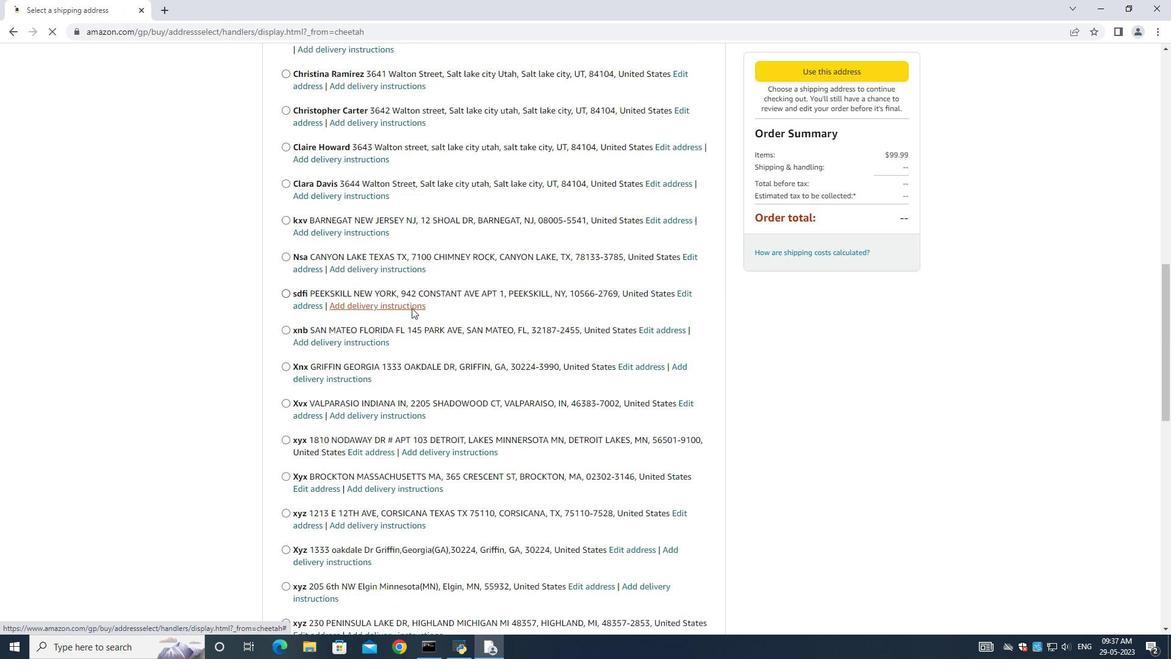 
Action: Mouse moved to (411, 313)
Screenshot: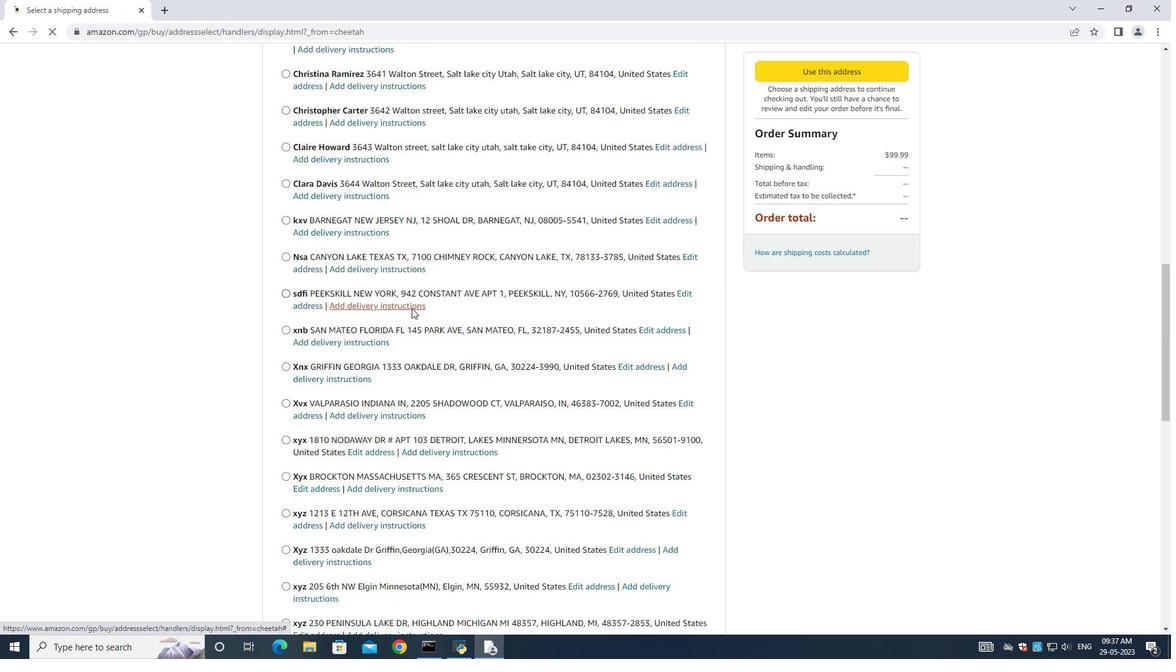 
Action: Mouse scrolled (411, 312) with delta (0, 0)
Screenshot: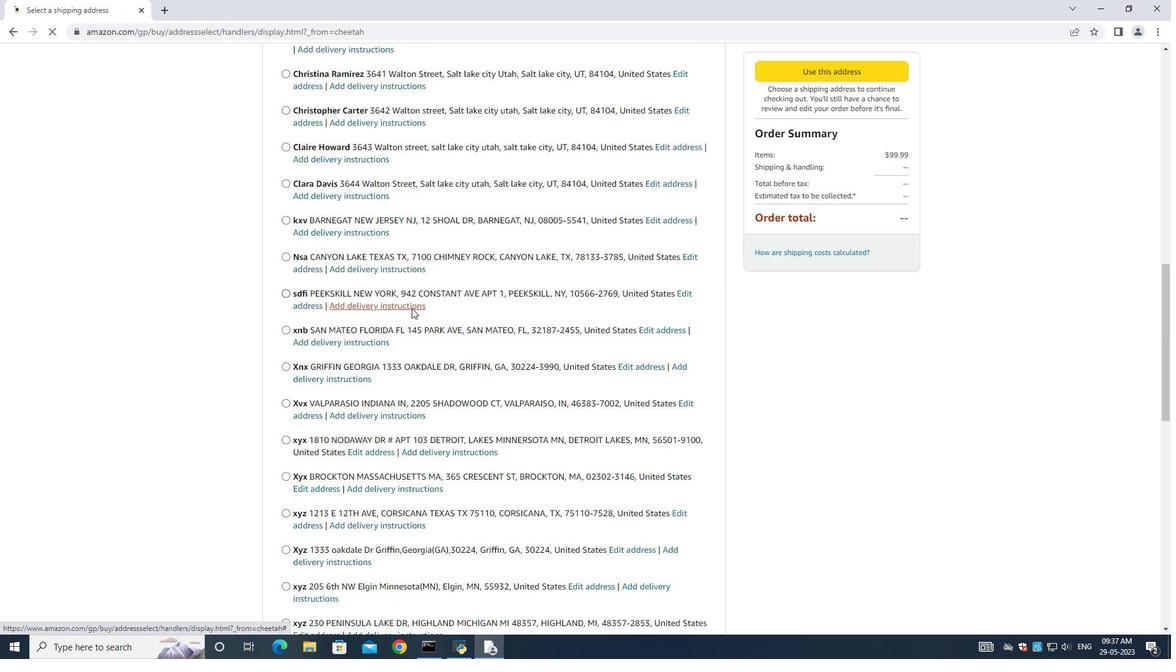 
Action: Mouse moved to (410, 313)
Screenshot: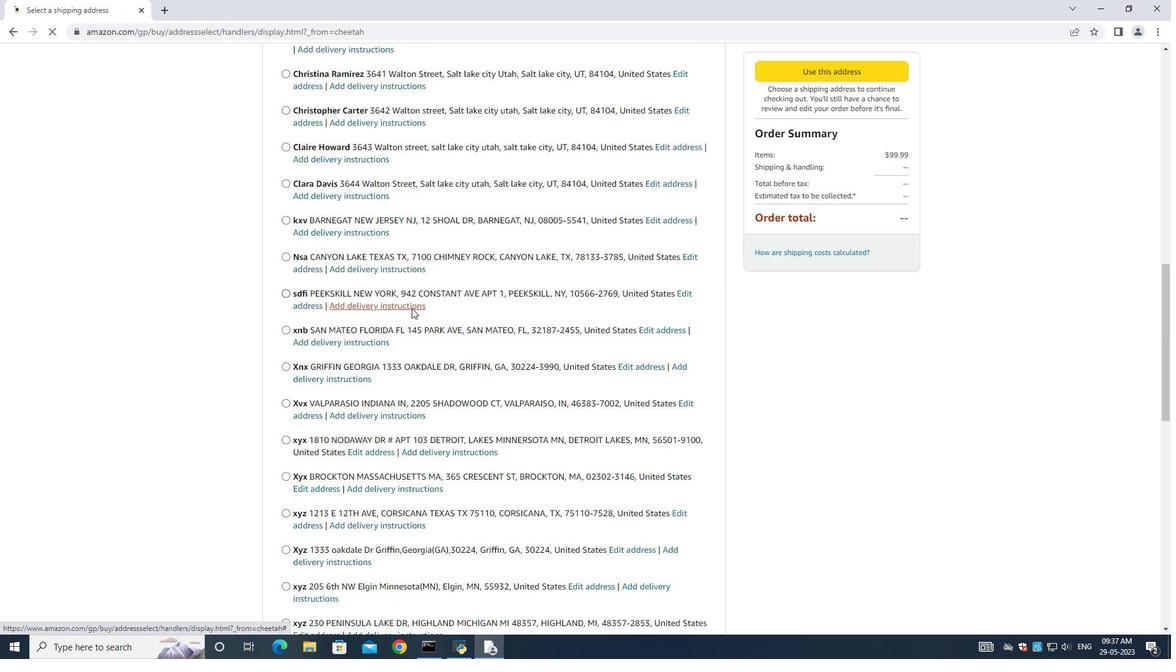 
Action: Mouse scrolled (411, 313) with delta (0, 0)
Screenshot: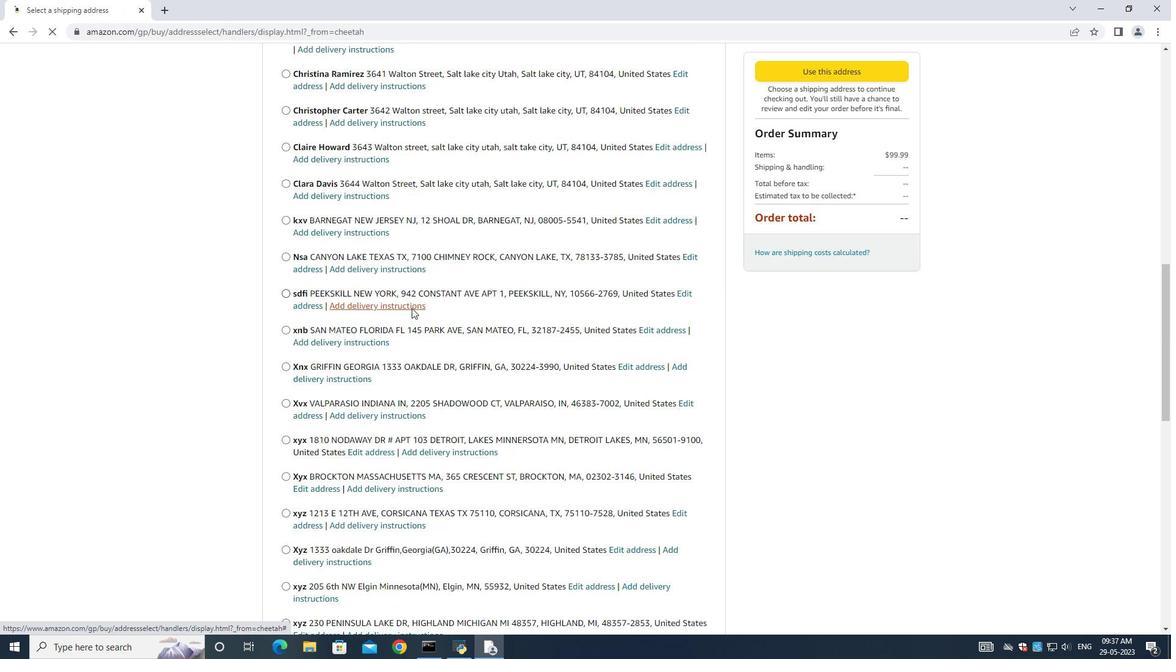
Action: Mouse scrolled (411, 313) with delta (0, 0)
Screenshot: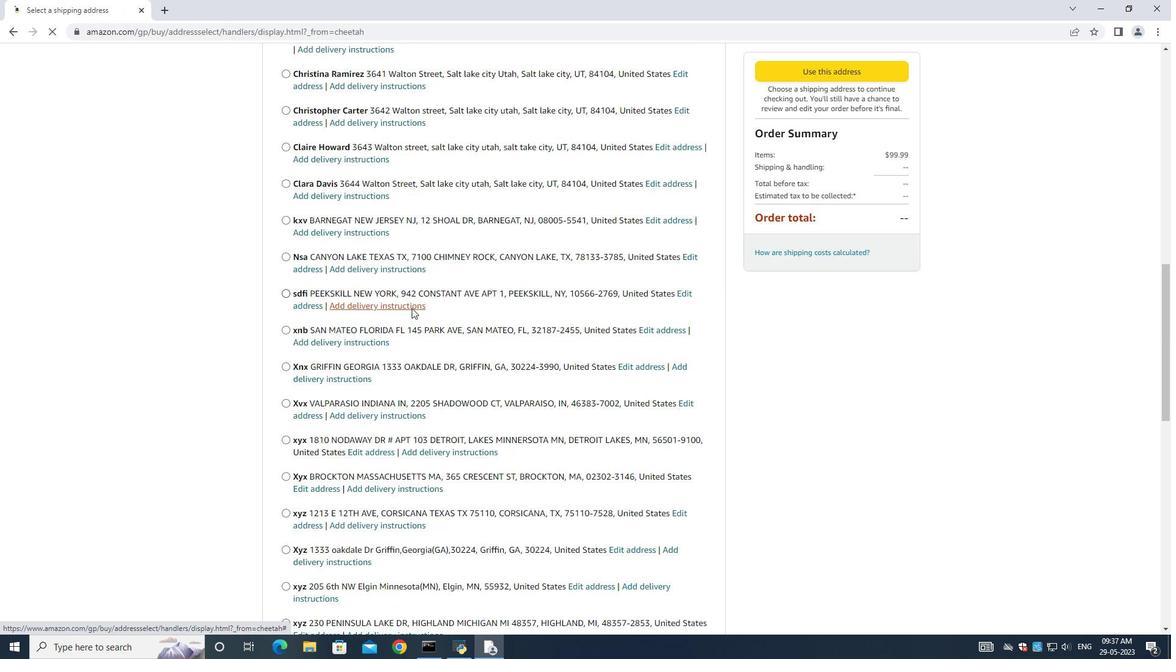 
Action: Mouse moved to (410, 312)
Screenshot: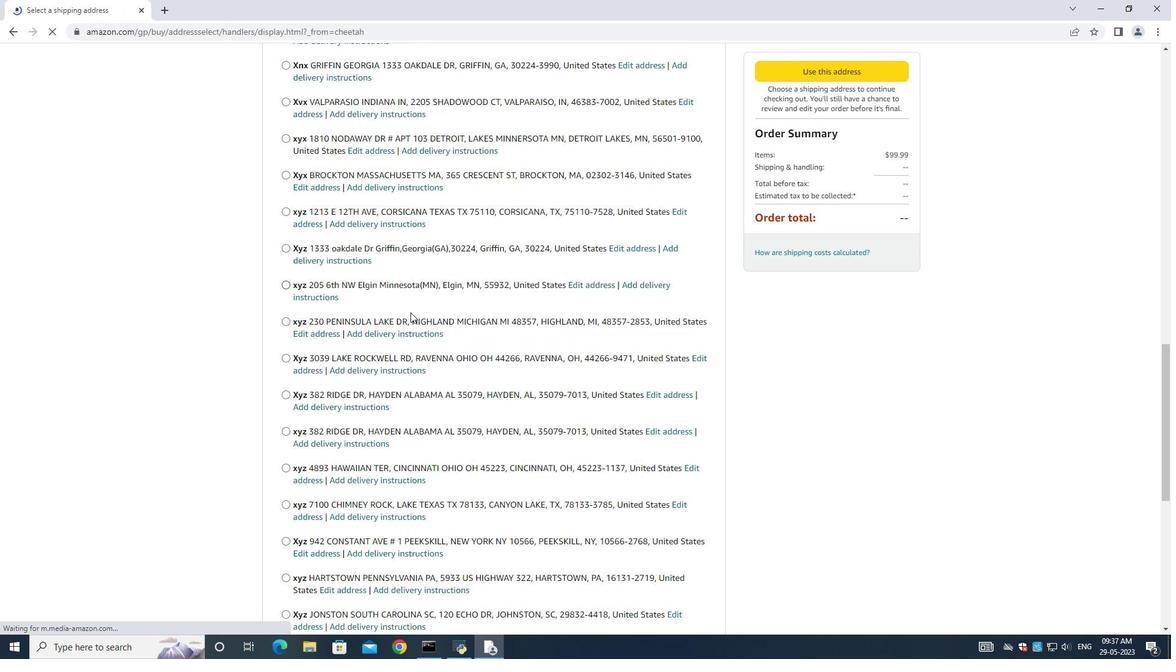 
Action: Mouse scrolled (410, 311) with delta (0, 0)
Screenshot: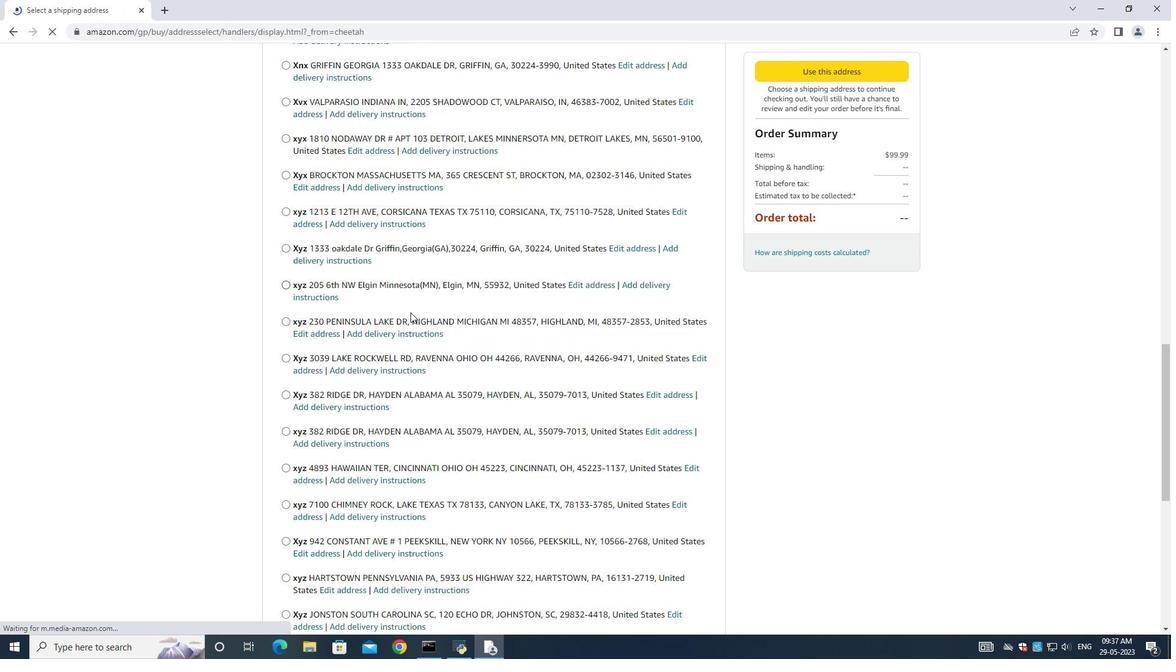 
Action: Mouse moved to (410, 313)
Screenshot: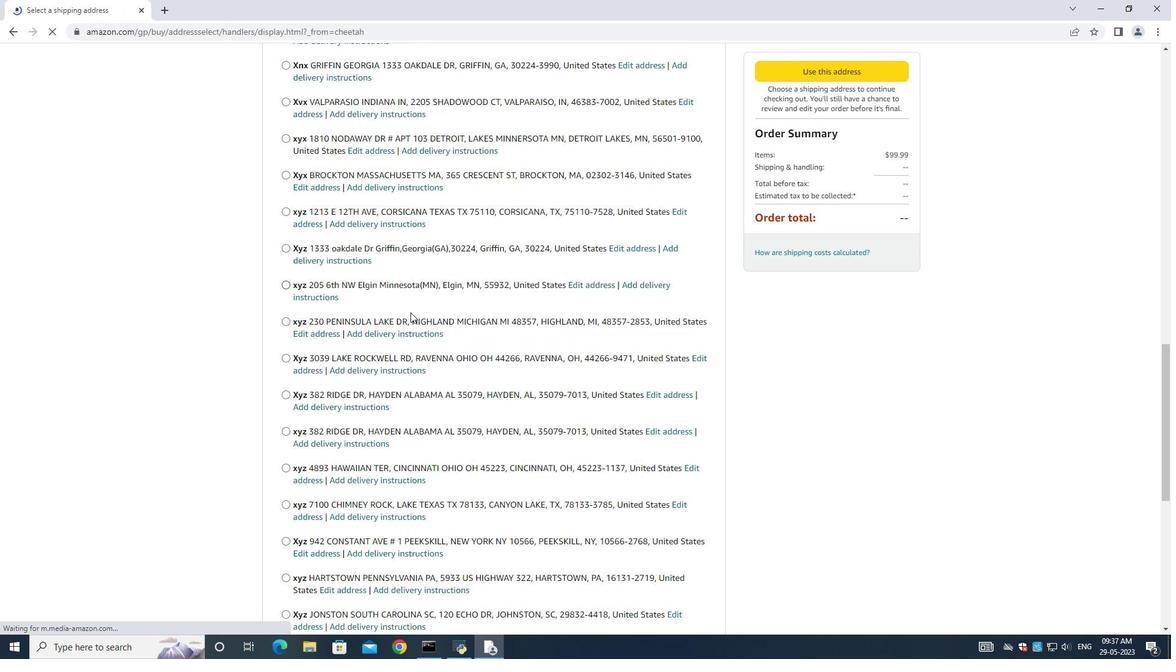 
Action: Mouse scrolled (410, 312) with delta (0, 0)
Screenshot: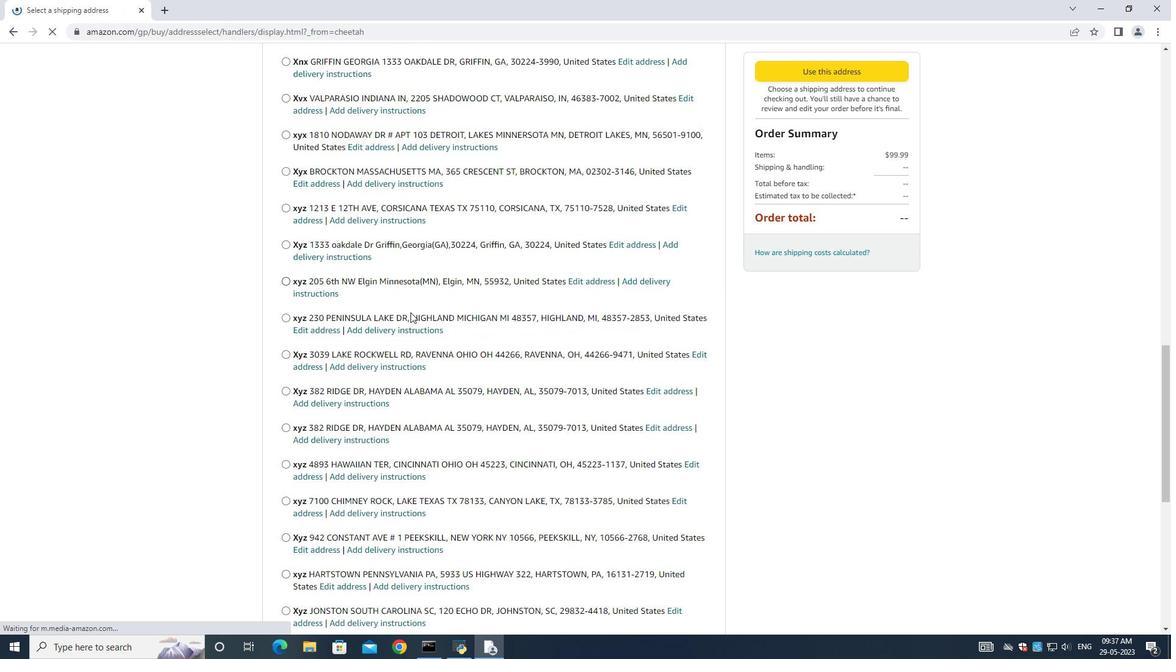 
Action: Mouse moved to (410, 313)
Screenshot: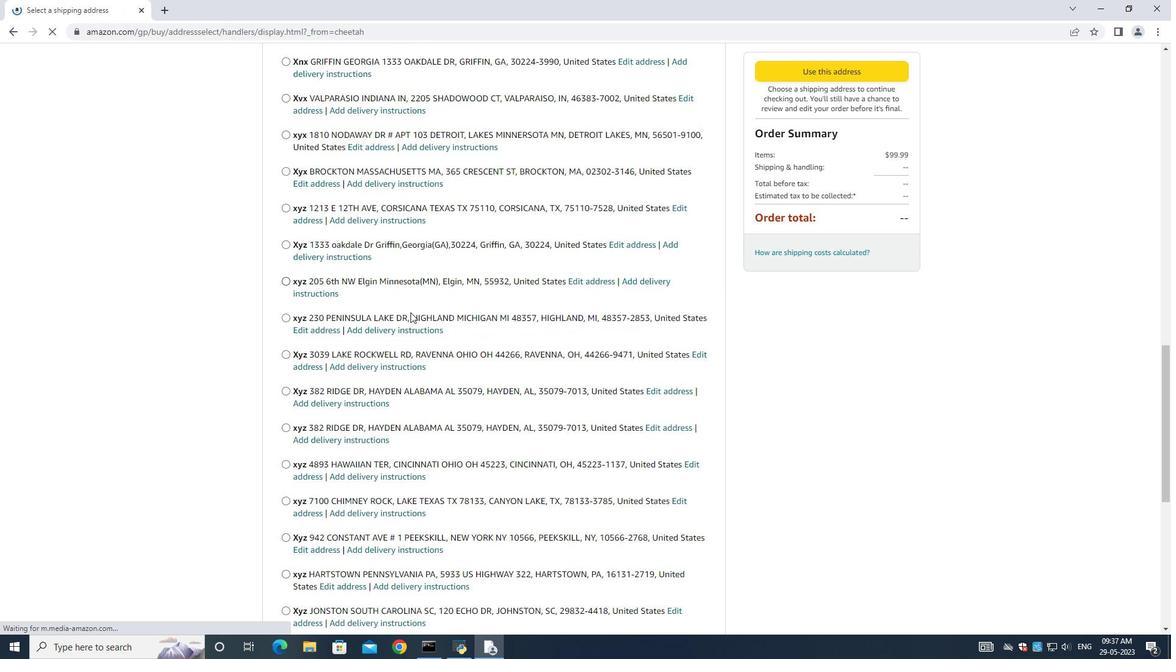 
Action: Mouse scrolled (410, 313) with delta (0, 0)
Screenshot: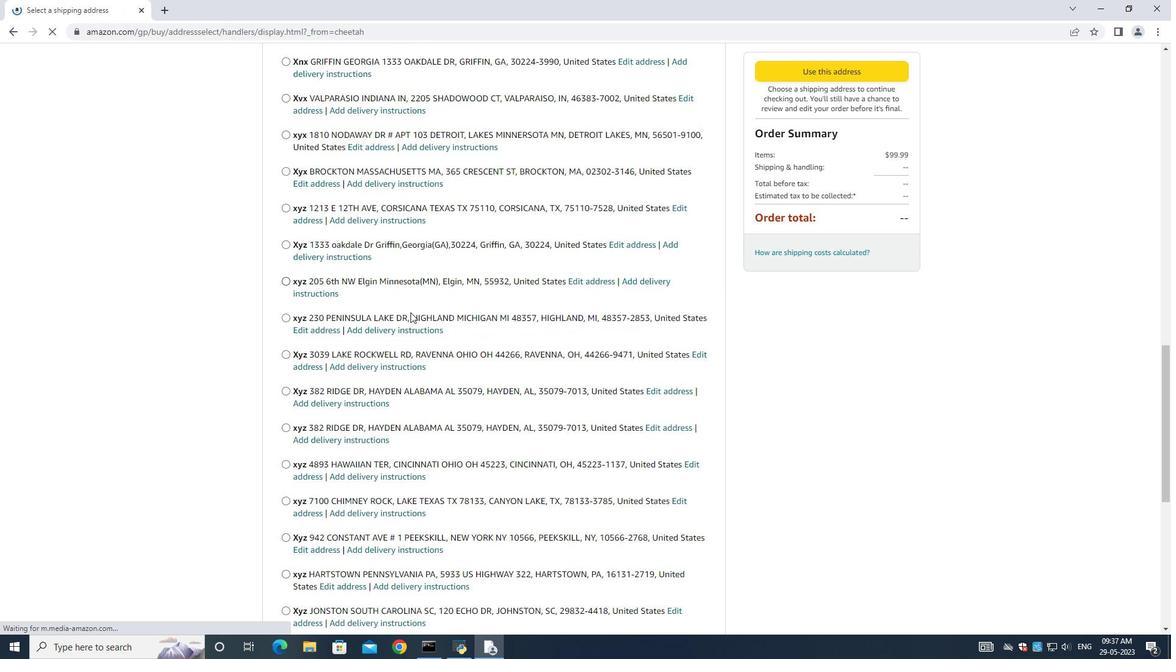
Action: Mouse scrolled (410, 313) with delta (0, 0)
Screenshot: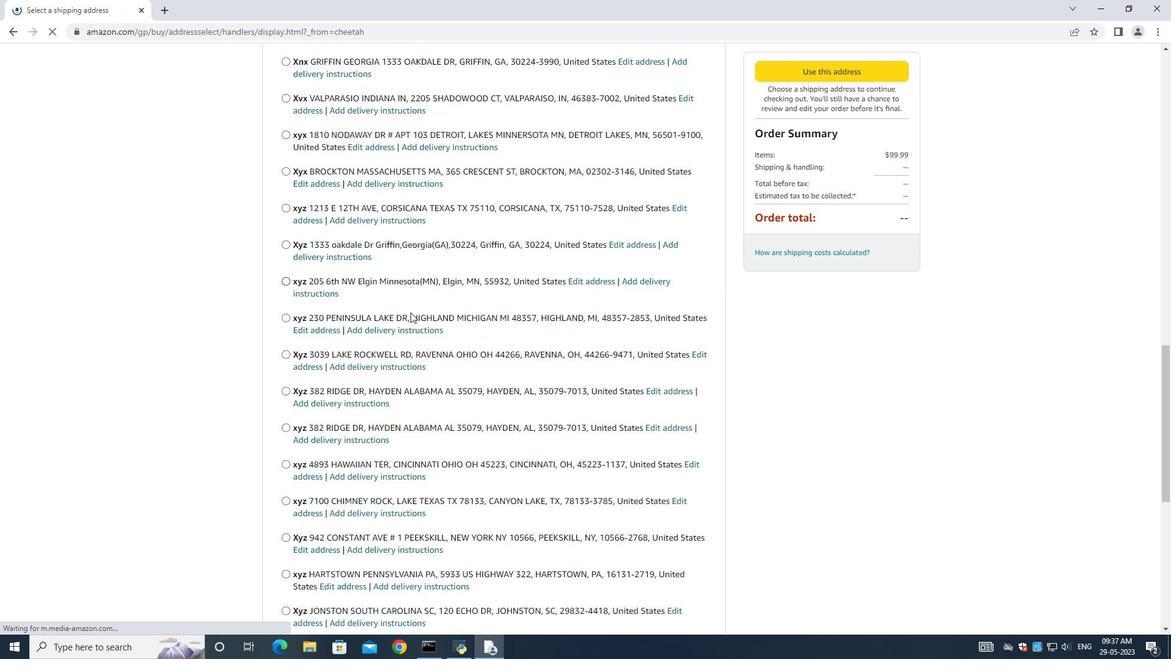 
Action: Mouse scrolled (410, 313) with delta (0, 0)
Screenshot: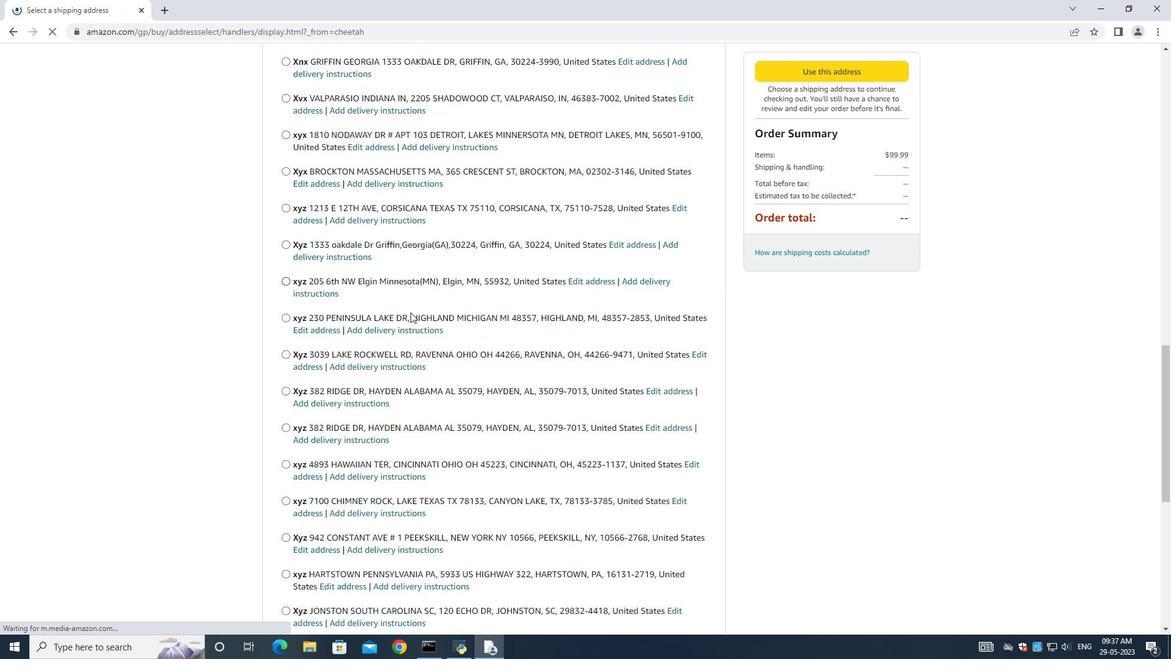 
Action: Mouse scrolled (410, 313) with delta (0, 0)
Screenshot: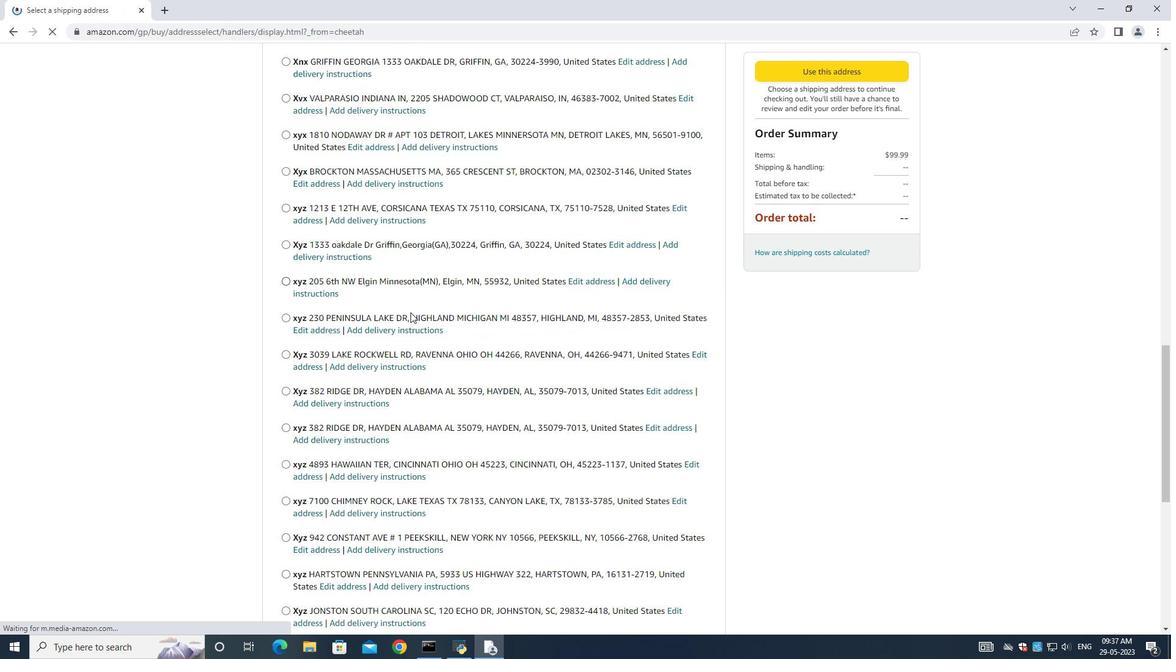 
Action: Mouse moved to (410, 316)
Screenshot: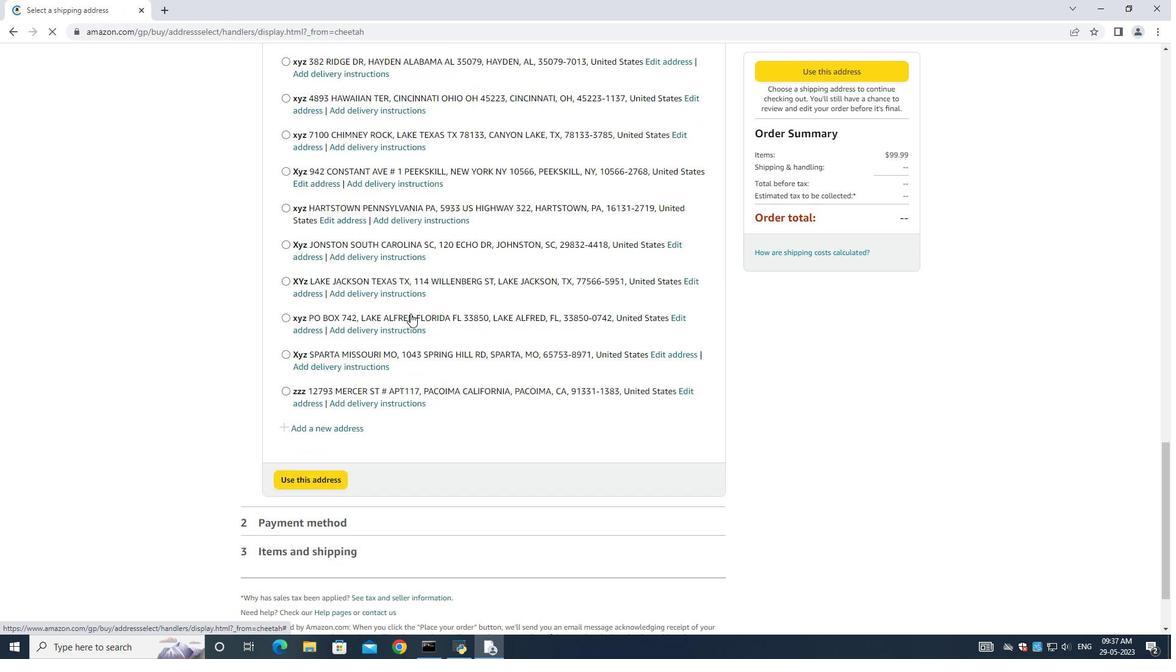 
Action: Mouse scrolled (410, 314) with delta (0, 0)
Screenshot: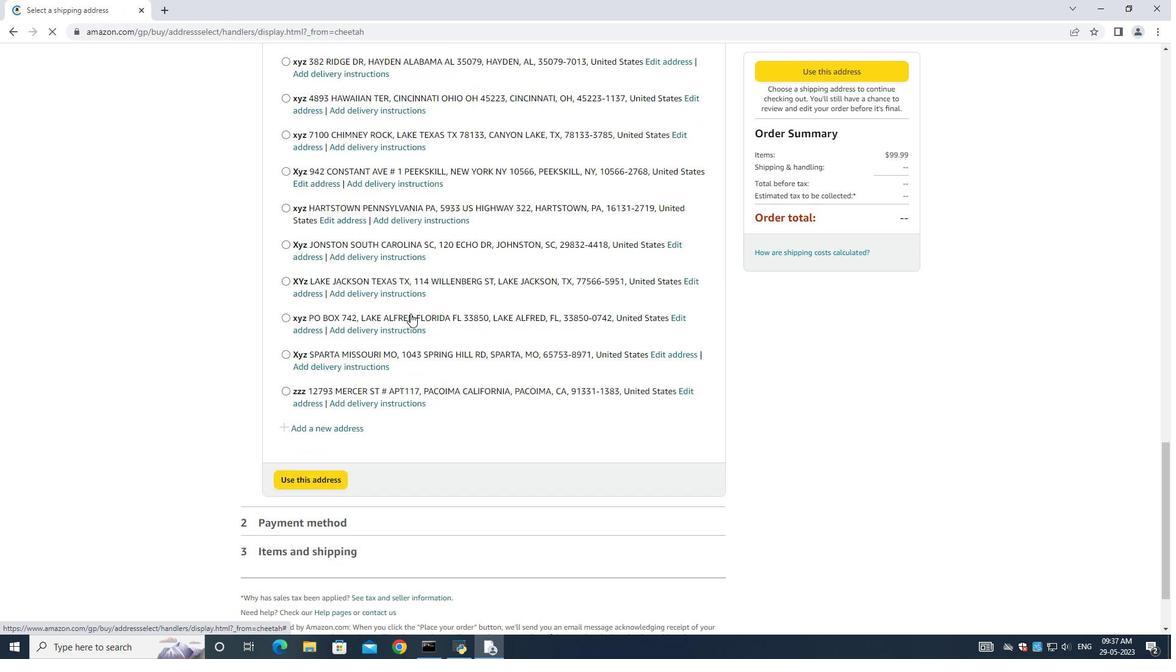 
Action: Mouse moved to (410, 316)
Screenshot: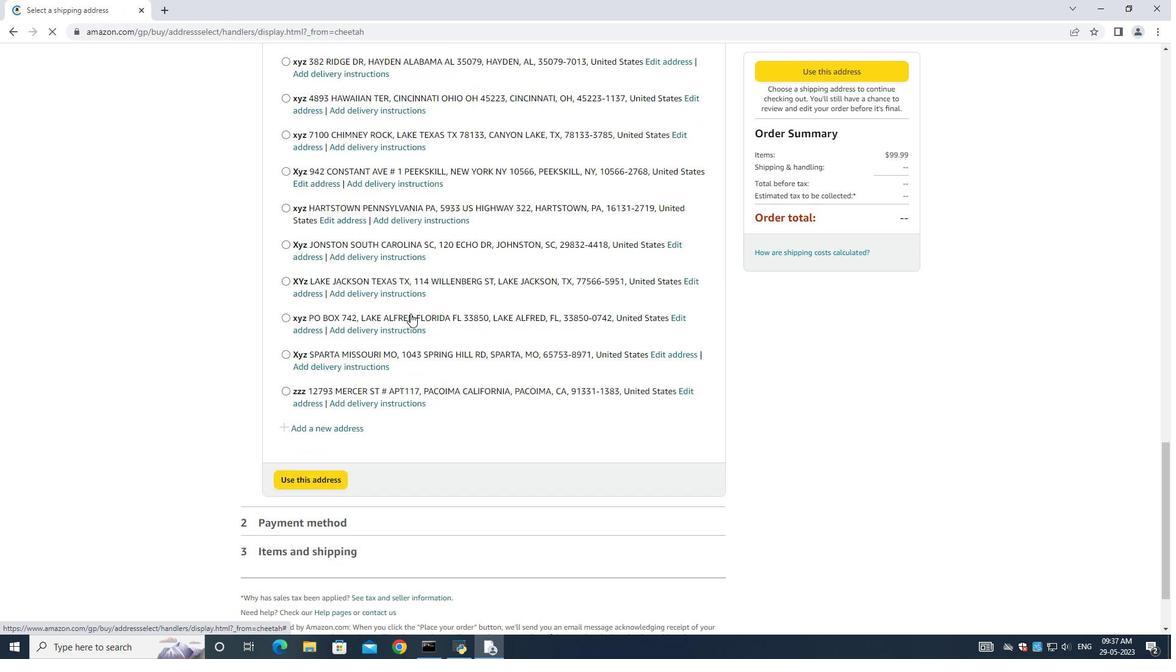 
Action: Mouse scrolled (410, 315) with delta (0, 0)
Screenshot: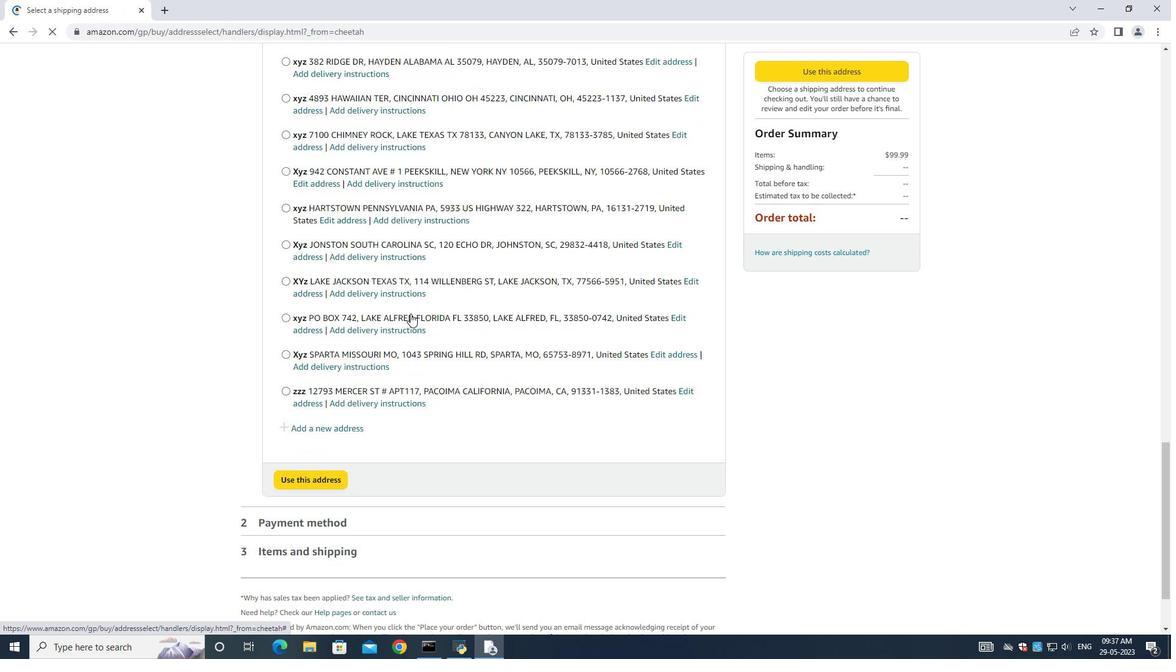 
Action: Mouse scrolled (410, 316) with delta (0, 0)
Screenshot: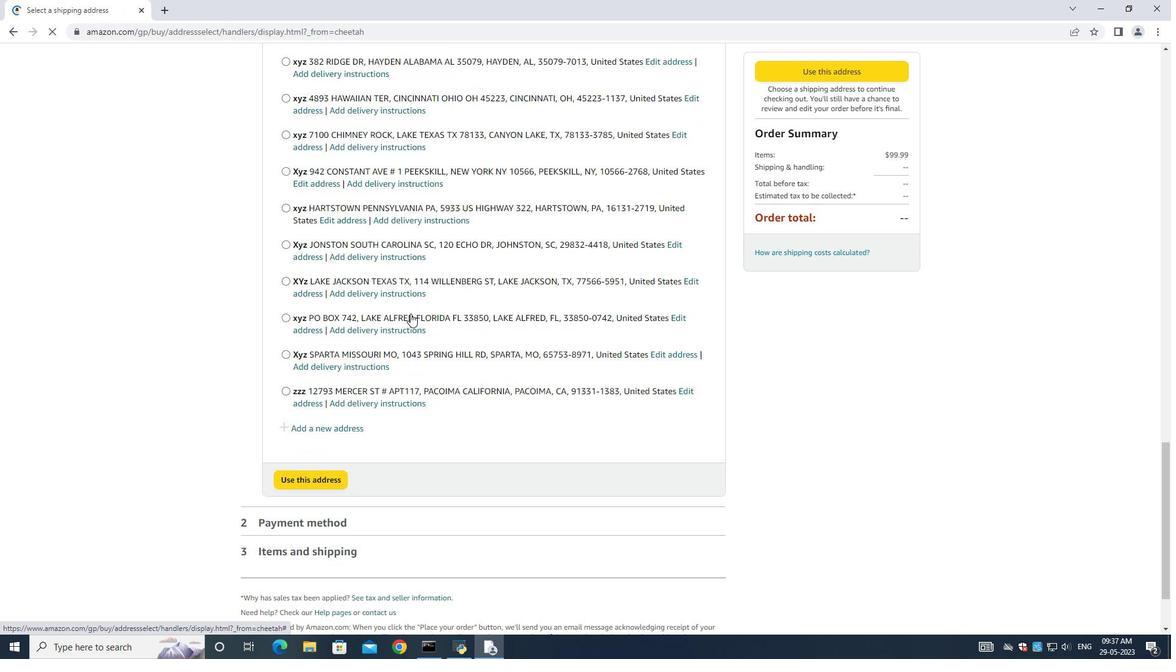
Action: Mouse moved to (310, 340)
Screenshot: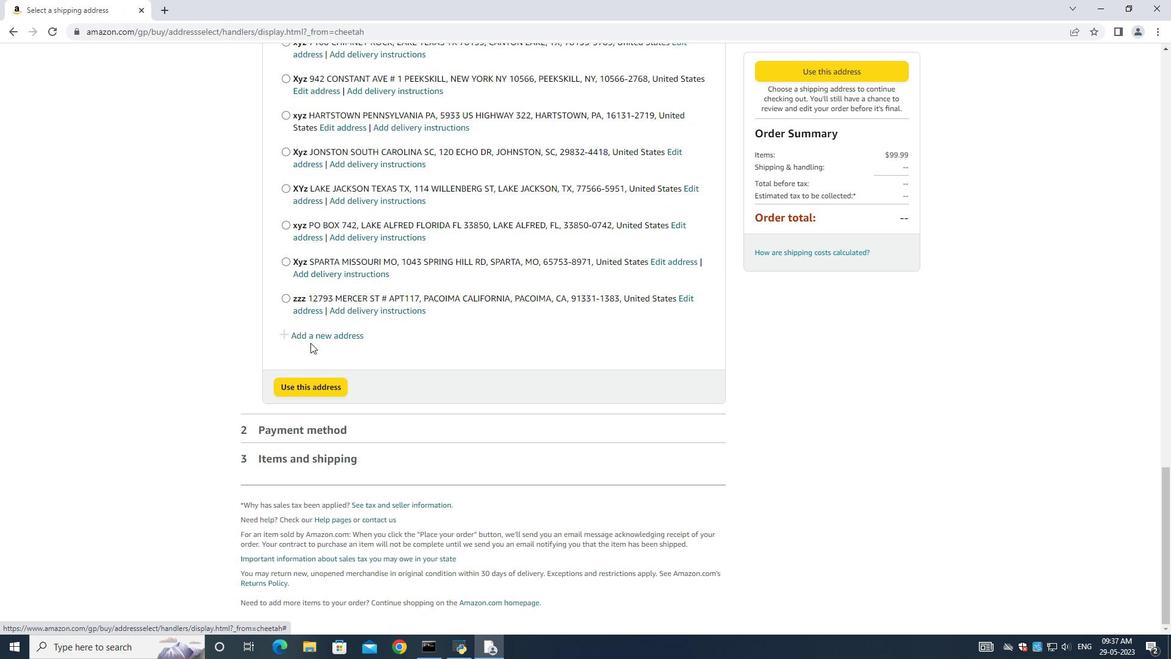 
Action: Mouse pressed left at (310, 340)
Screenshot: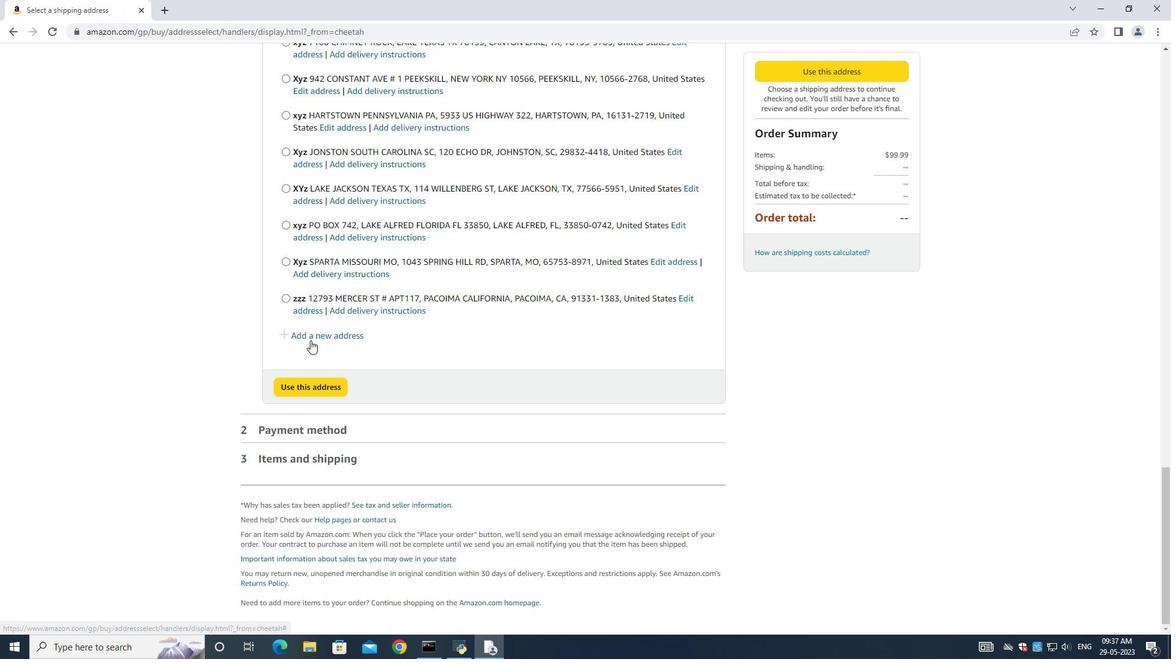 
Action: Mouse moved to (399, 291)
Screenshot: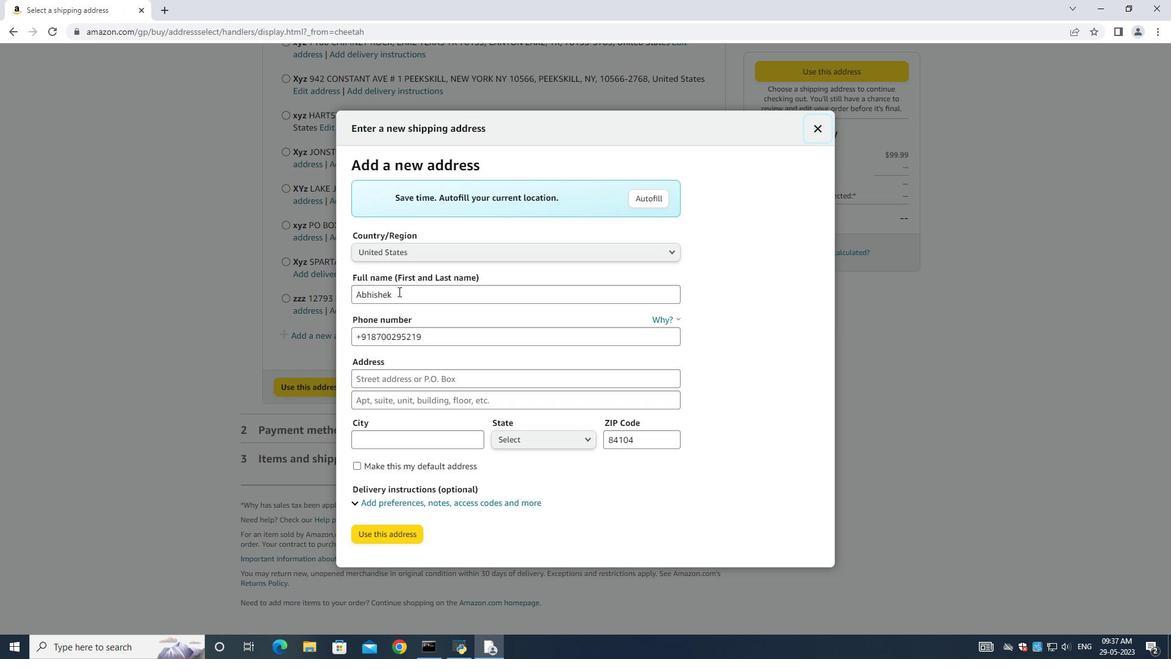 
Action: Mouse pressed left at (399, 291)
Screenshot: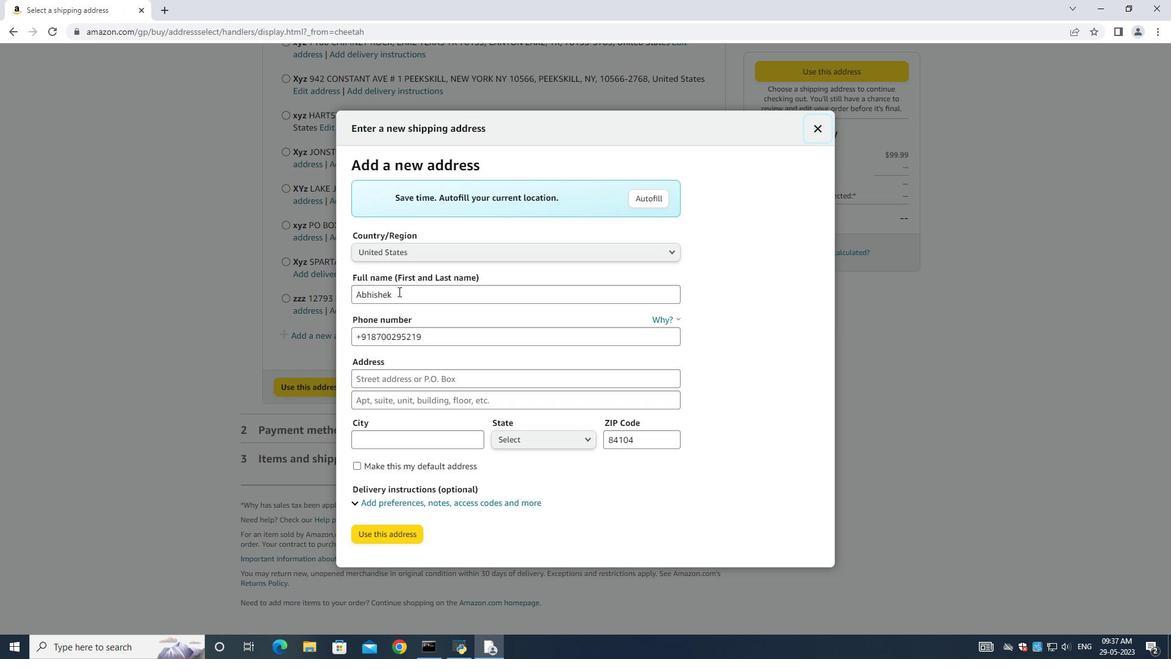 
Action: Mouse moved to (170, 186)
Screenshot: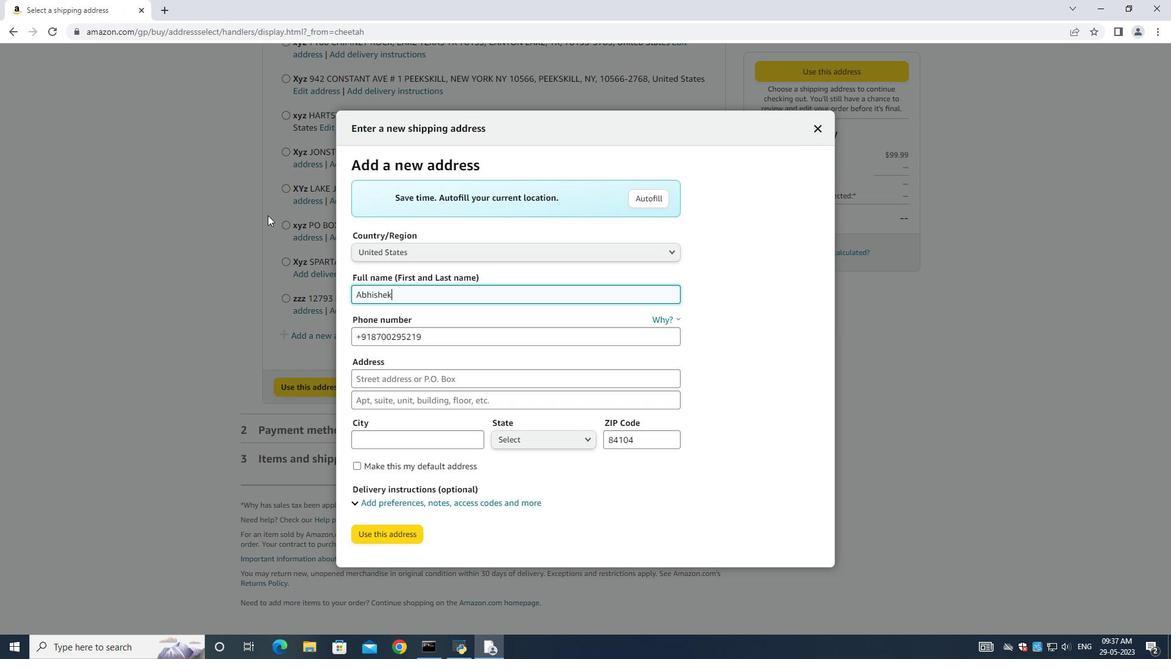 
Action: Key pressed a<Key.backspace><Key.backspace><Key.backspace><Key.backspace>ctrl+A<Key.shift><Key.shift><Key.shift><Key.shift><Key.shift><Key.shift><Key.shift><Key.shift><Key.shift><Key.shift><Key.shift><Key.shift><Key.shift><Key.shift><Key.shift><Key.shift>Cody<Key.space><Key.shift><Key.shift><Key.shift><Key.shift><Key.shift><Key.shift><Key.shift><Key.shift><Key.shift><Key.shift><Key.shift><Key.shift><Key.shift><Key.shift><Key.shift><Key.shift>Rivera
Screenshot: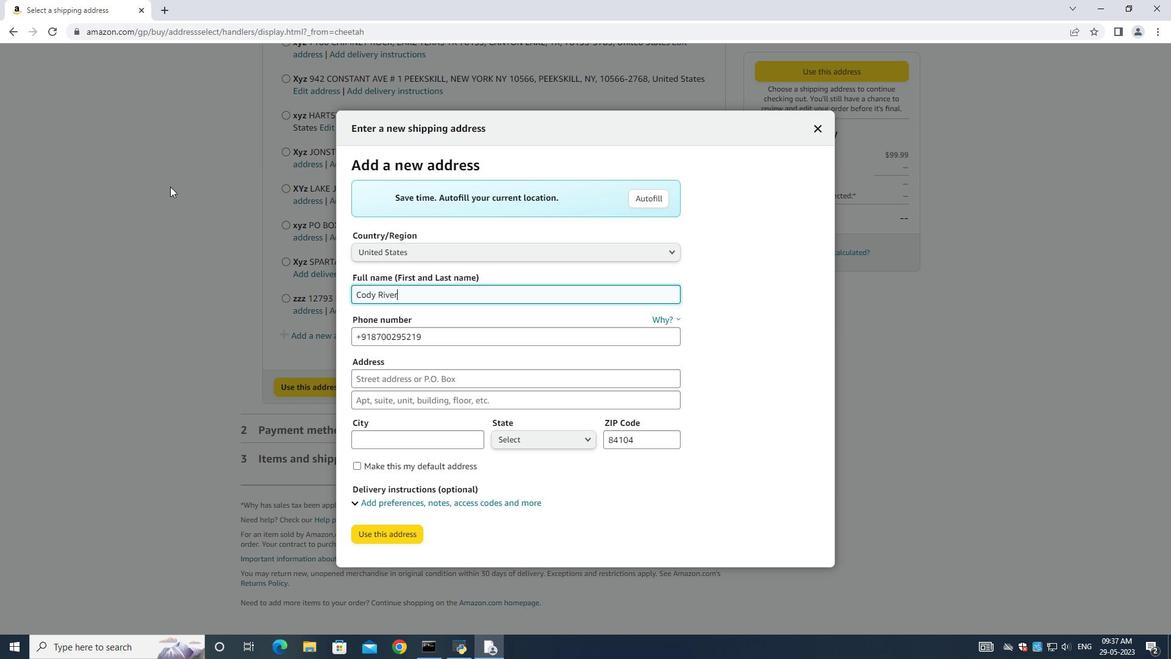 
Action: Mouse moved to (433, 340)
Screenshot: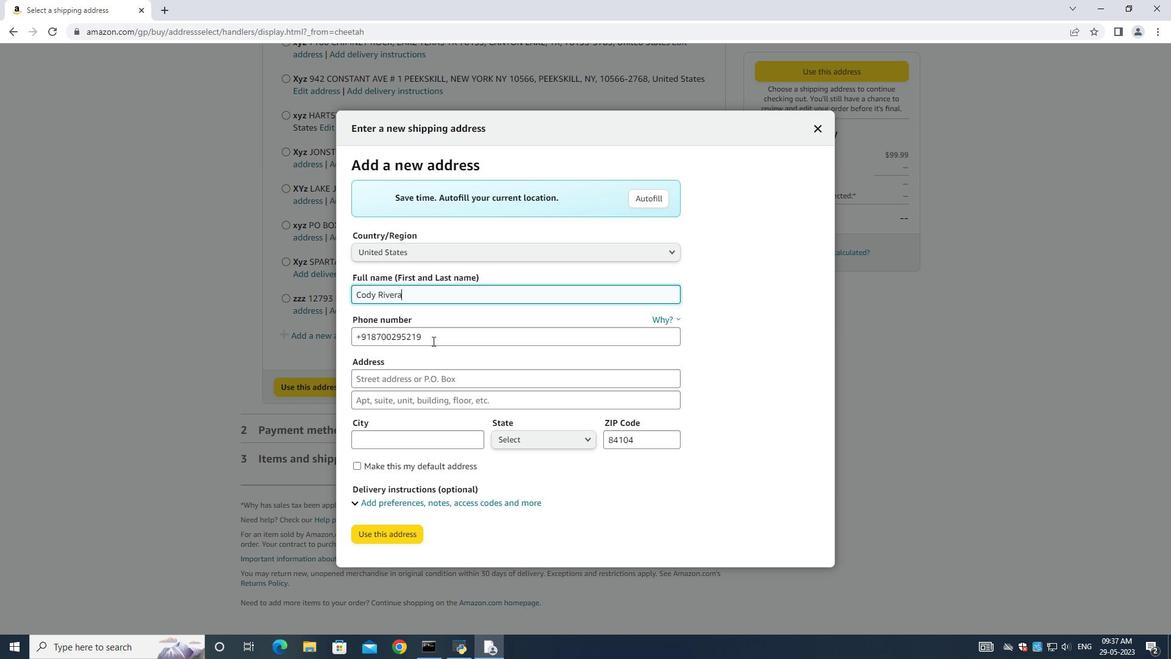 
Action: Mouse pressed left at (433, 340)
Screenshot: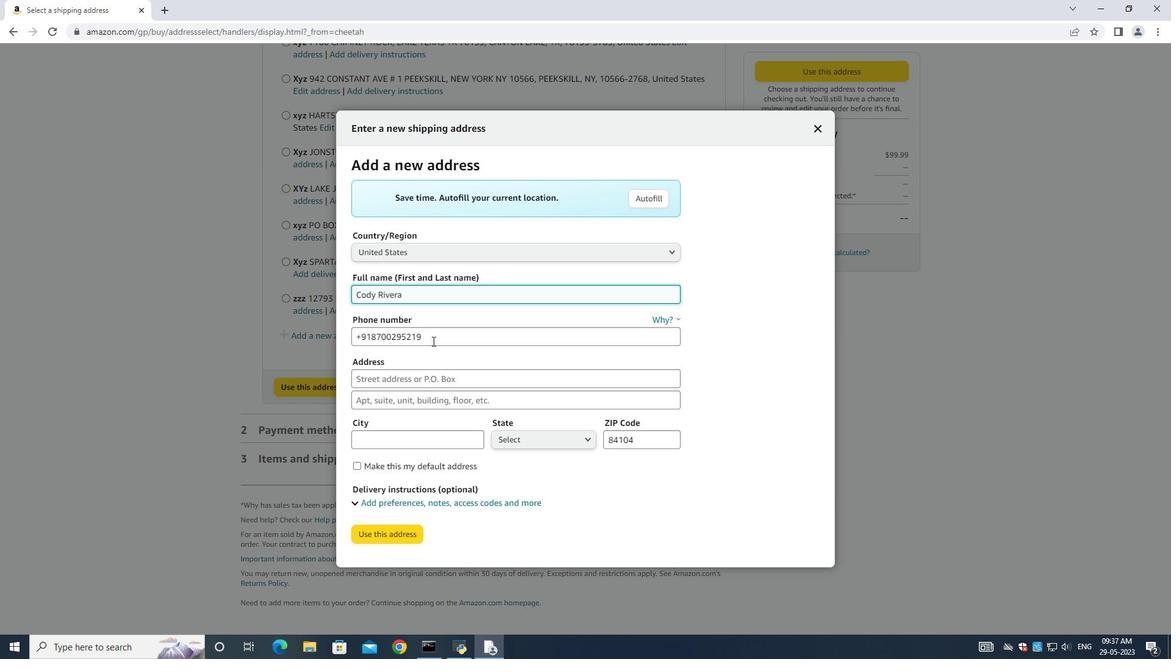
Action: Key pressed ctrl+A<Key.backspace>8014200980
Screenshot: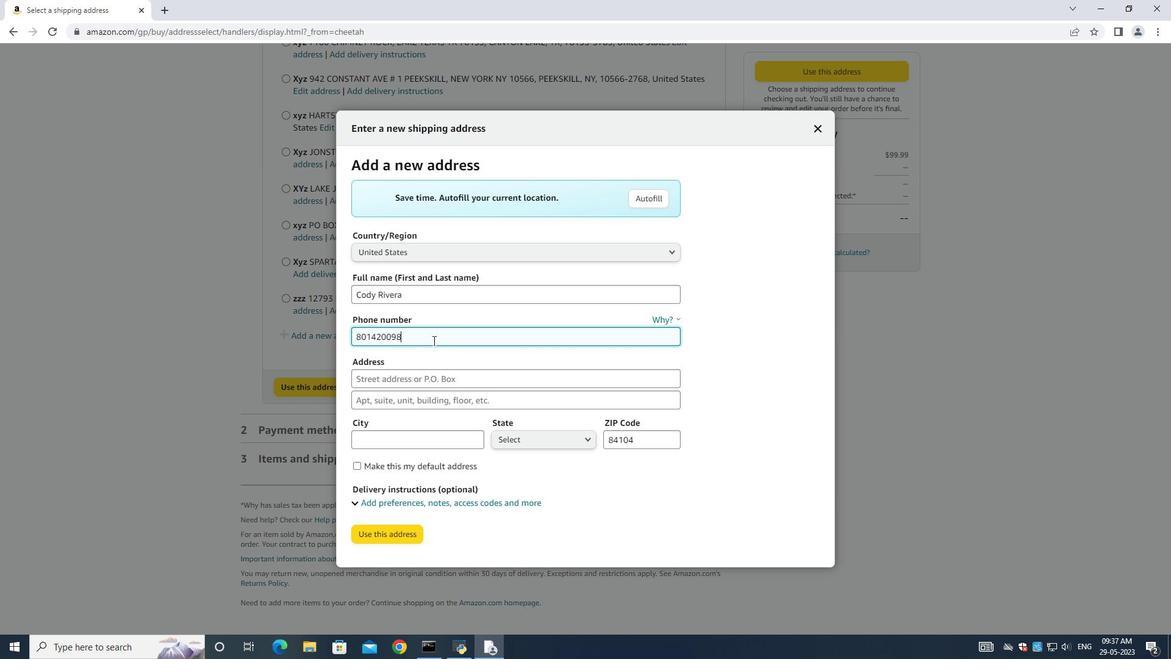 
Action: Mouse moved to (389, 375)
Screenshot: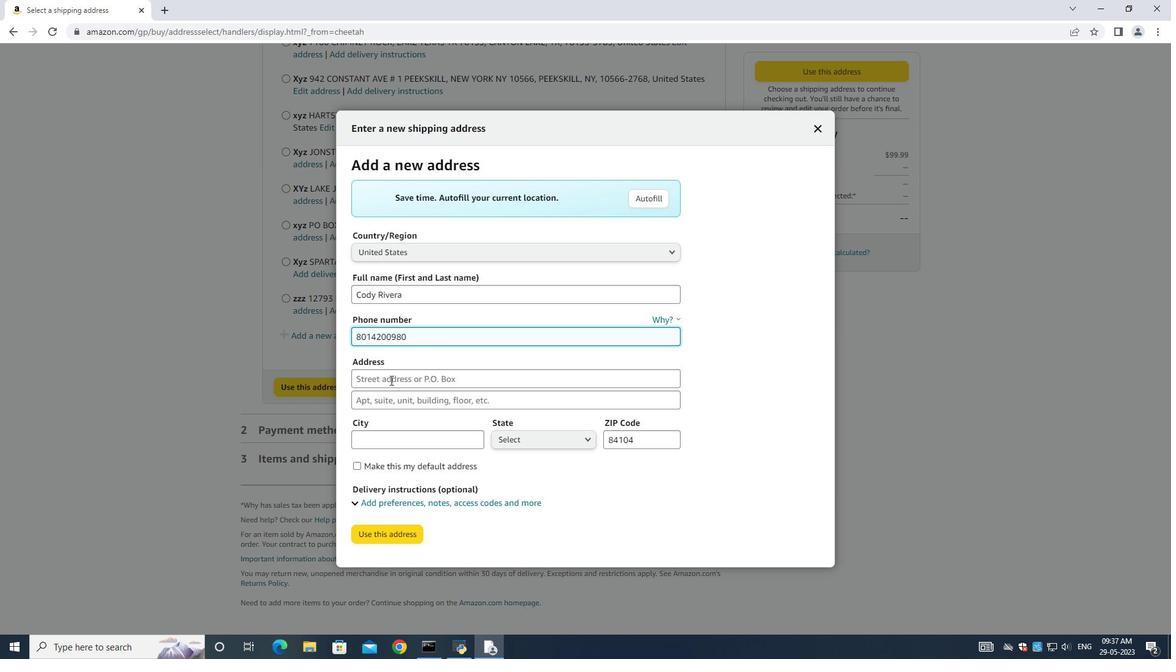 
Action: Mouse pressed left at (389, 375)
Screenshot: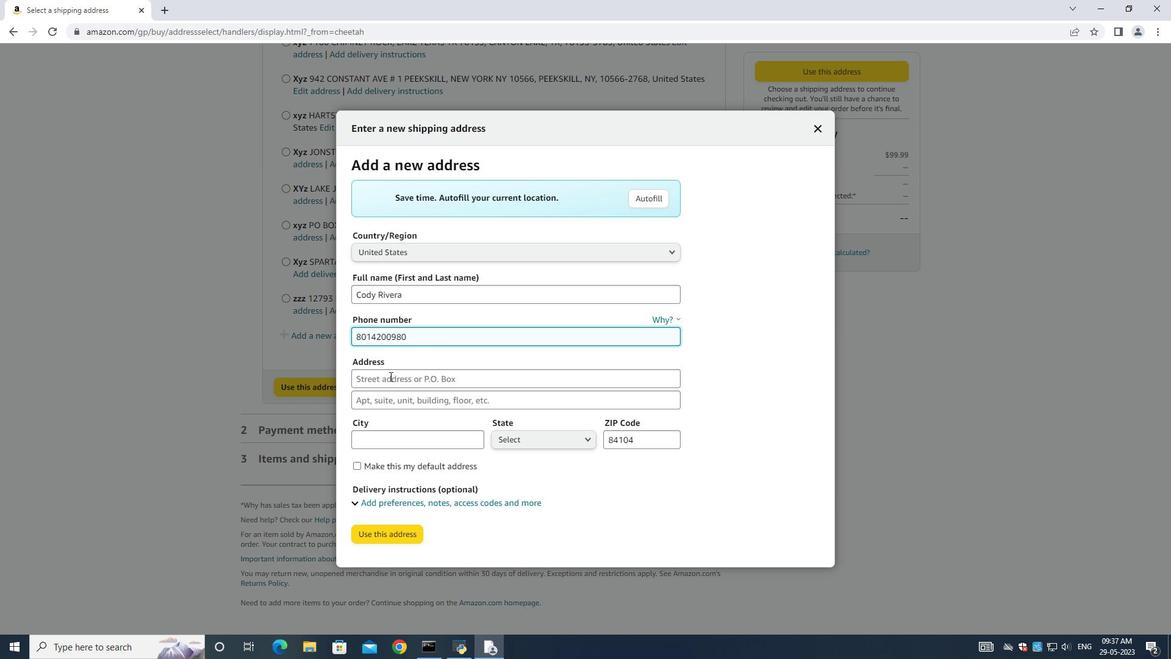 
Action: Mouse moved to (269, 358)
Screenshot: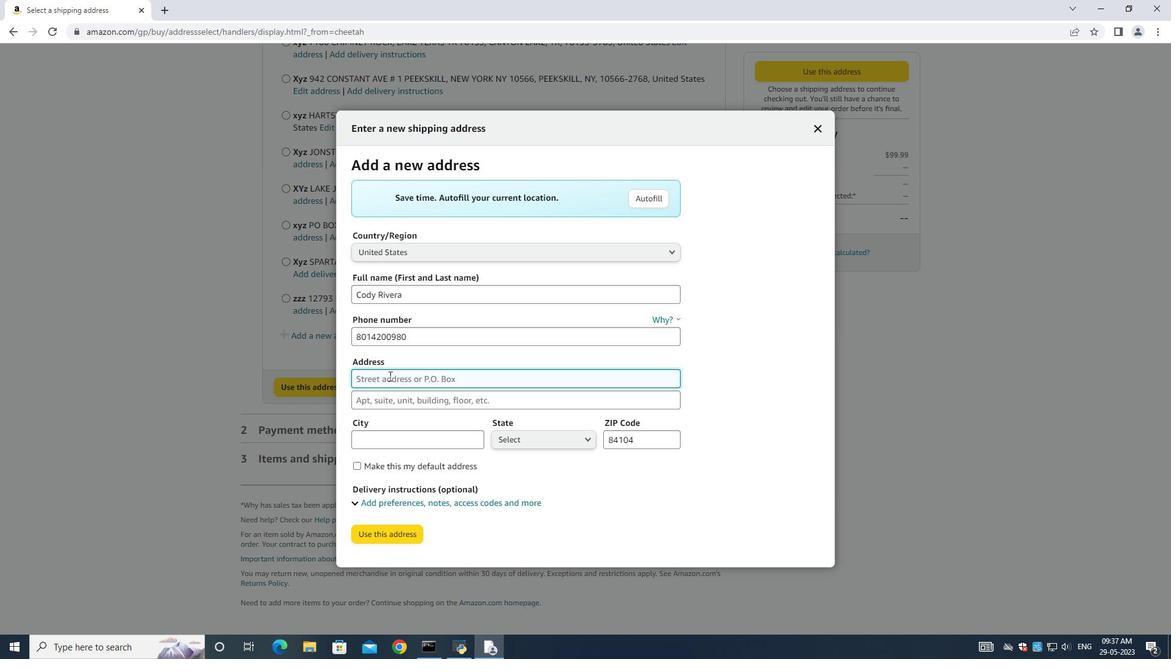 
Action: Key pressed 3645<Key.space><Key.shift>Walton<Key.space><Key.shift>Street<Key.space>
Screenshot: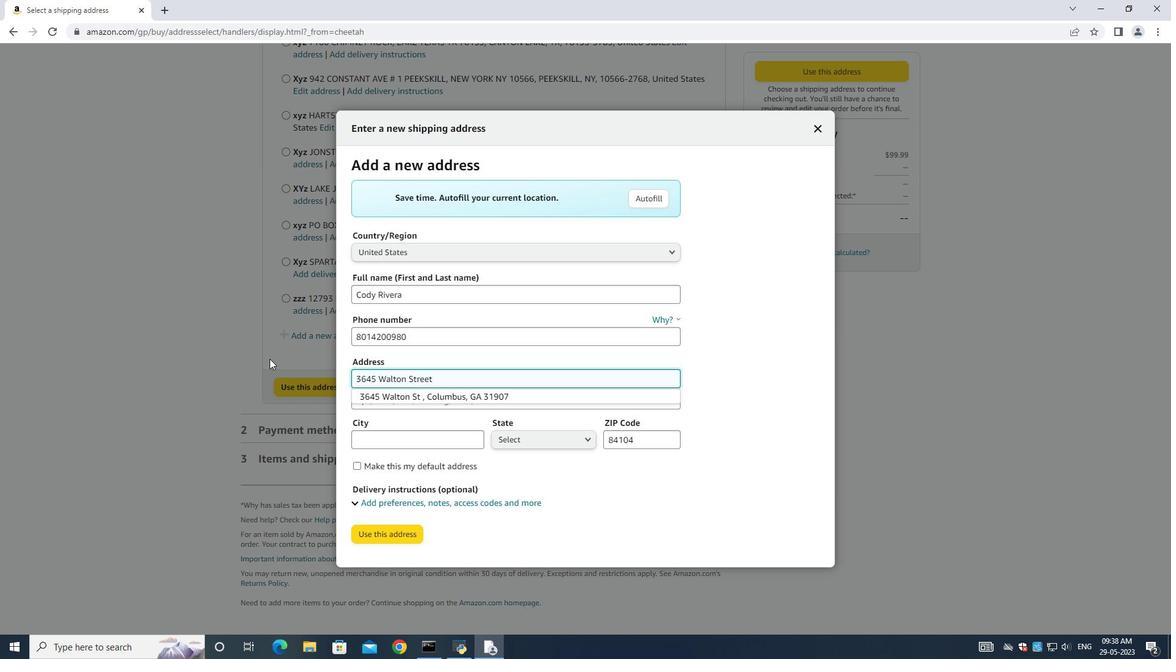 
Action: Mouse moved to (547, 337)
Screenshot: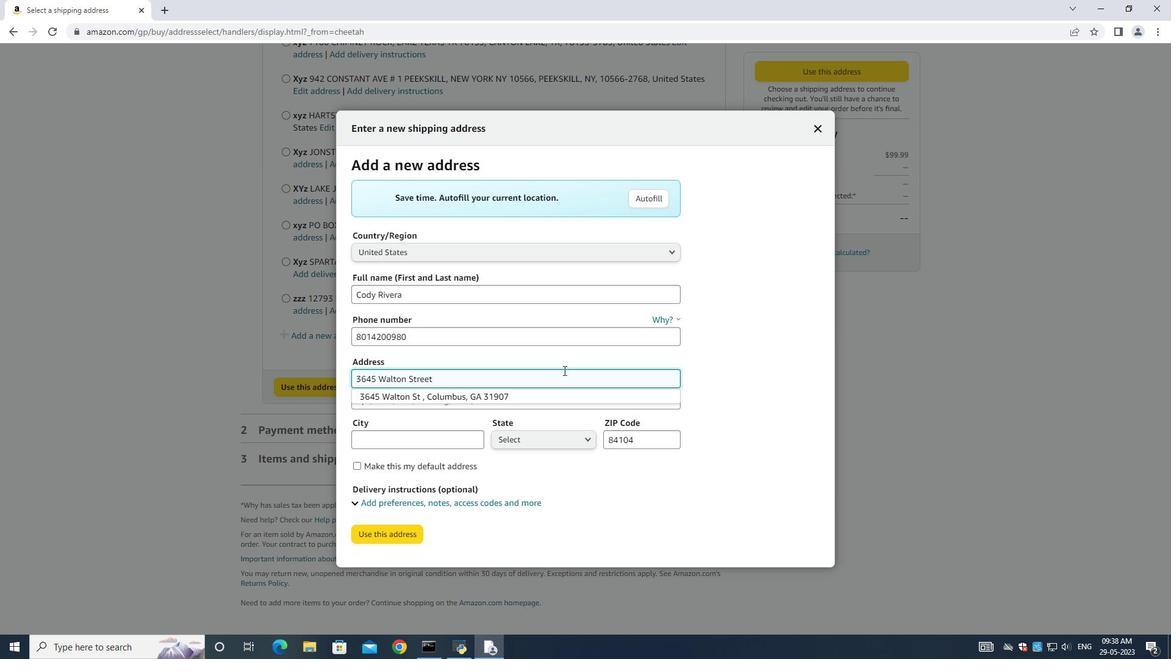 
Action: Mouse pressed left at (547, 337)
Screenshot: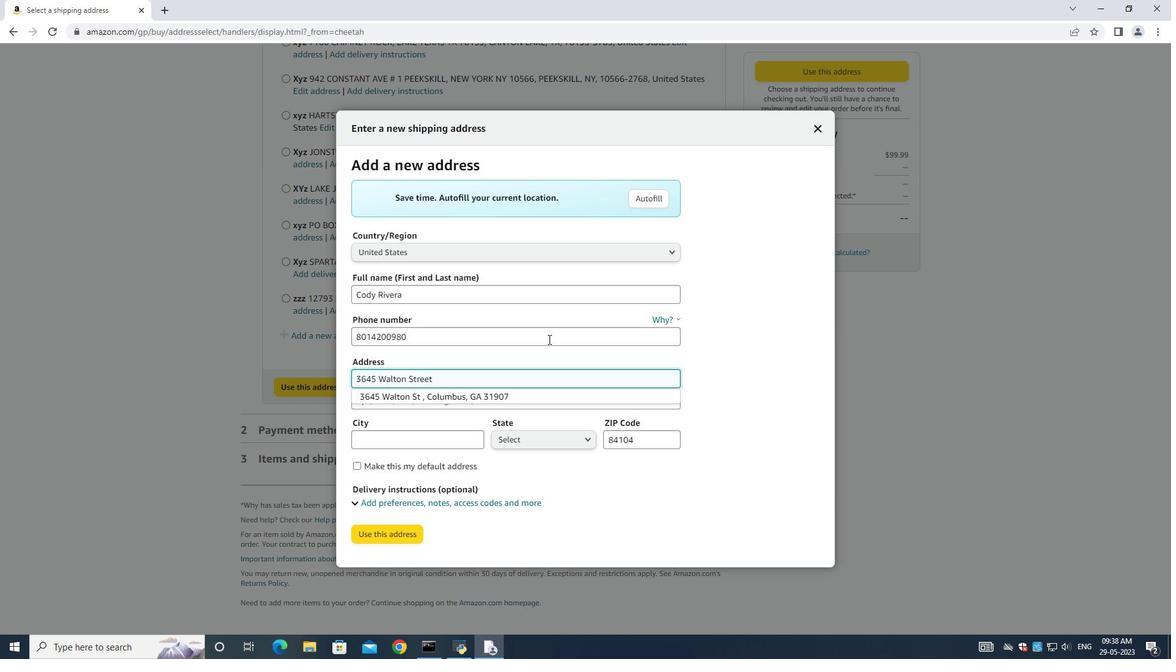 
Action: Mouse moved to (448, 396)
Screenshot: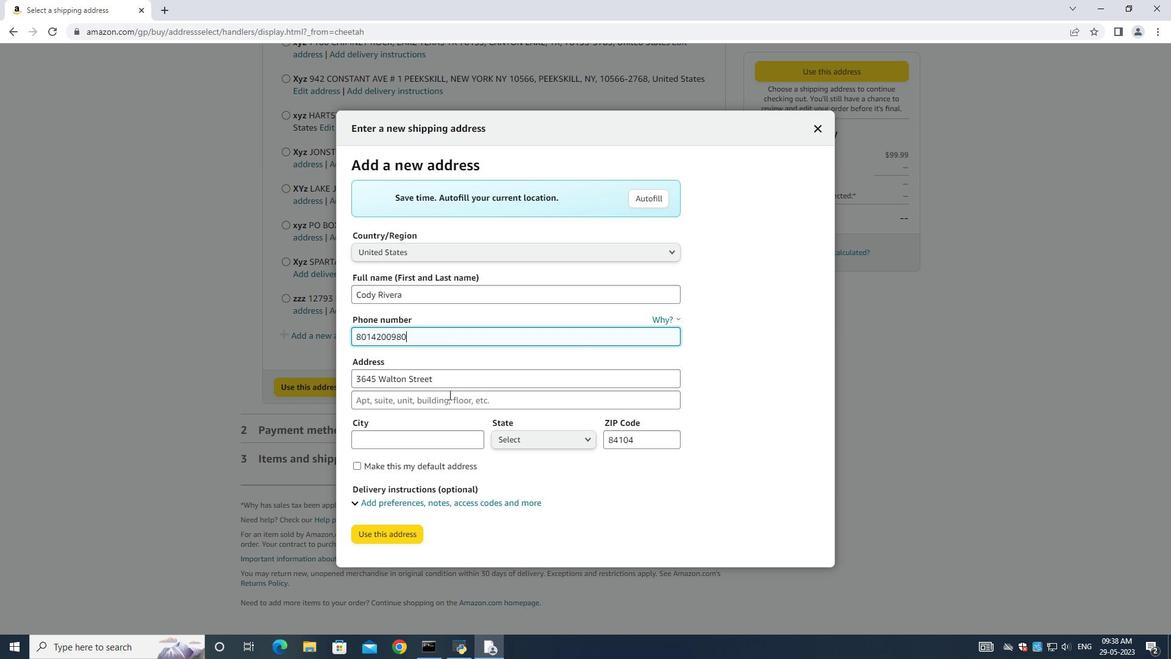 
Action: Mouse pressed left at (448, 394)
Screenshot: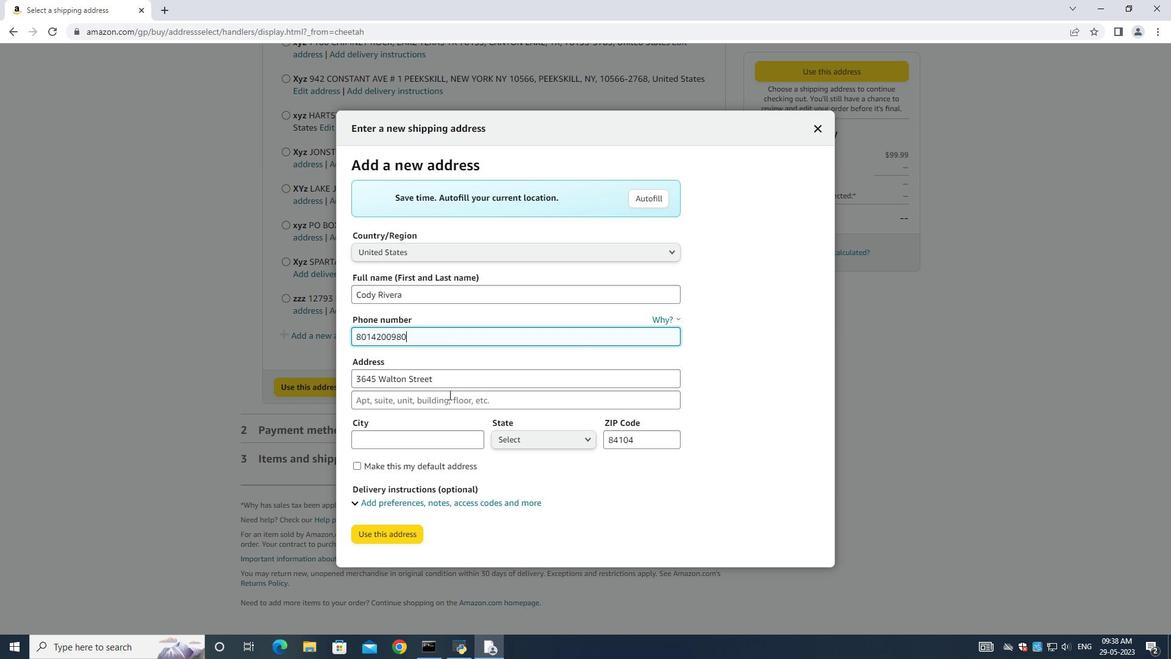 
Action: Mouse moved to (444, 399)
Screenshot: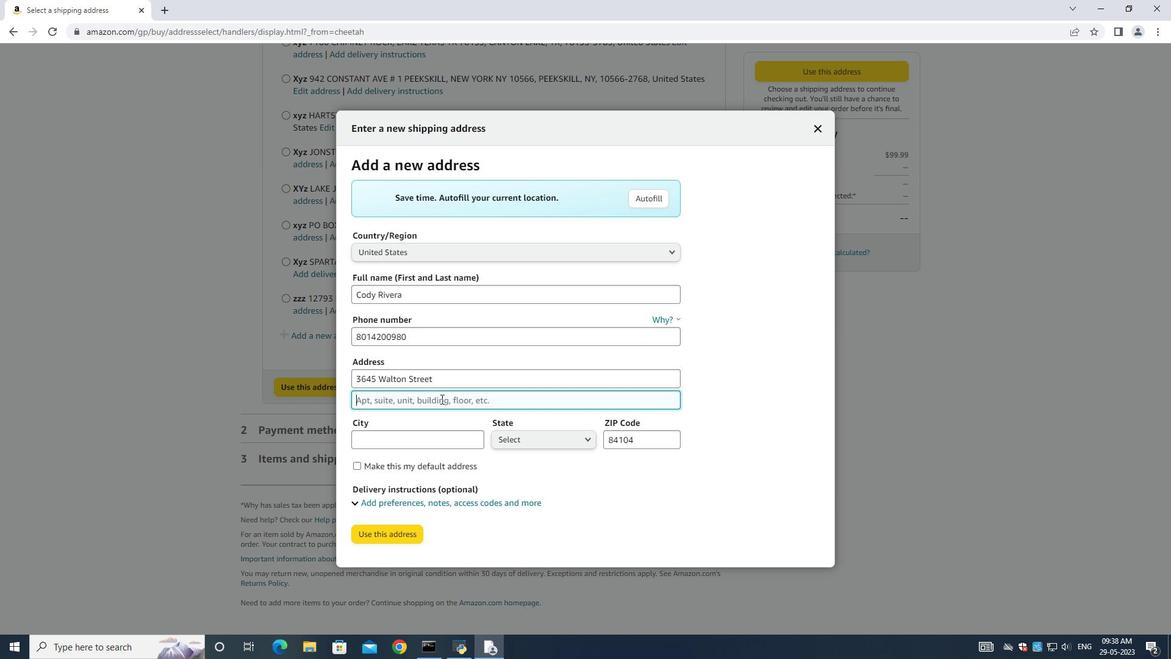 
Action: Key pressed <Key.shift>Salt<Key.space>lake<Key.space><Key.shift>city<Key.space><Key.shift>Utah<Key.space>8104
Screenshot: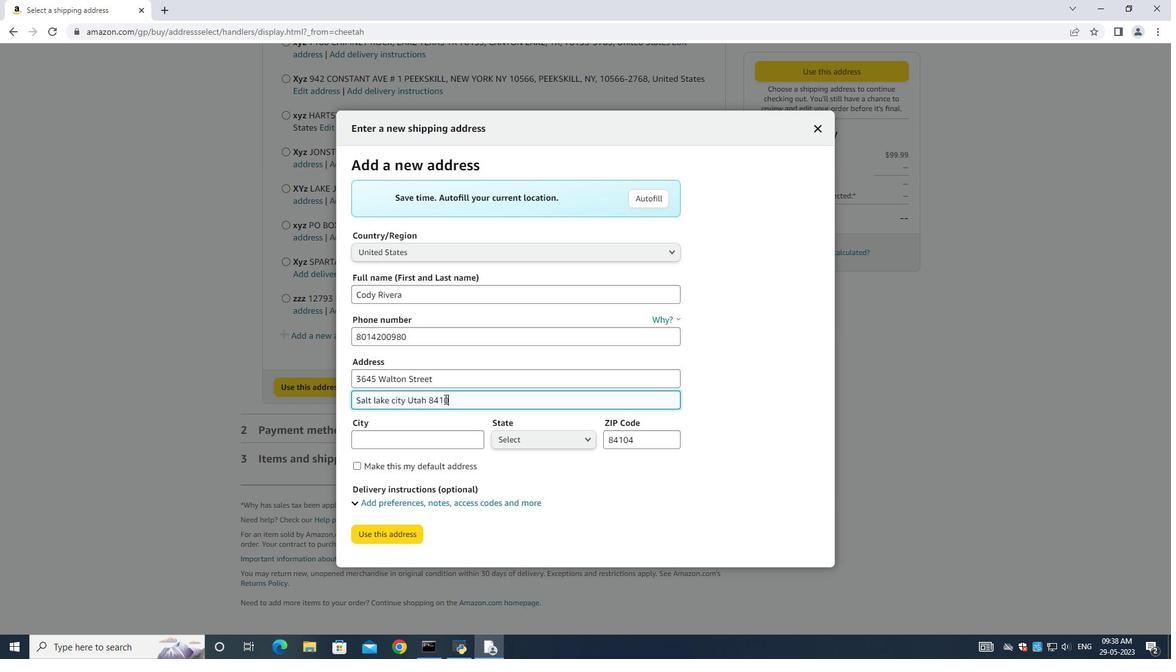 
Action: Mouse moved to (459, 399)
Screenshot: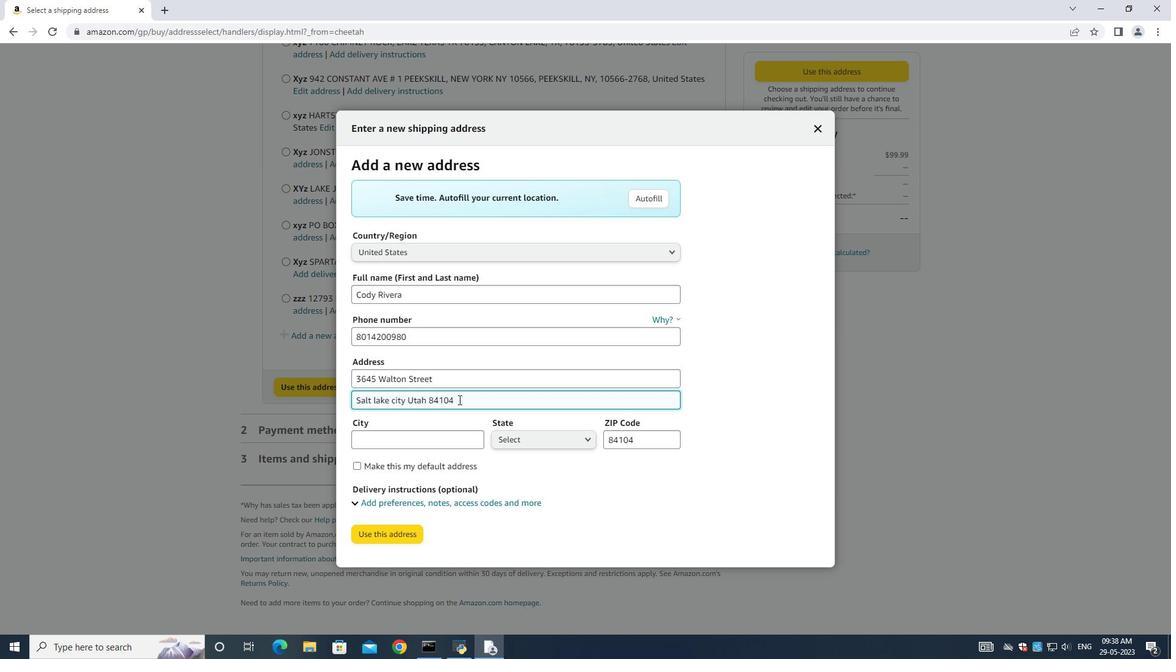 
Action: Mouse pressed left at (459, 399)
Screenshot: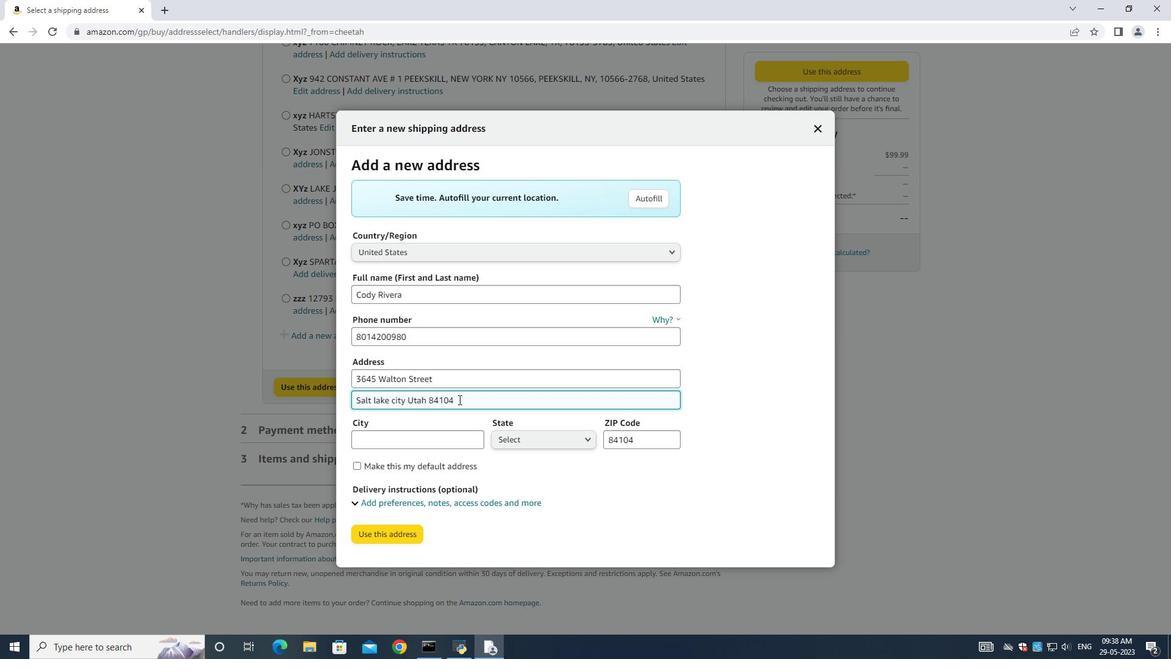 
Action: Mouse moved to (447, 424)
Screenshot: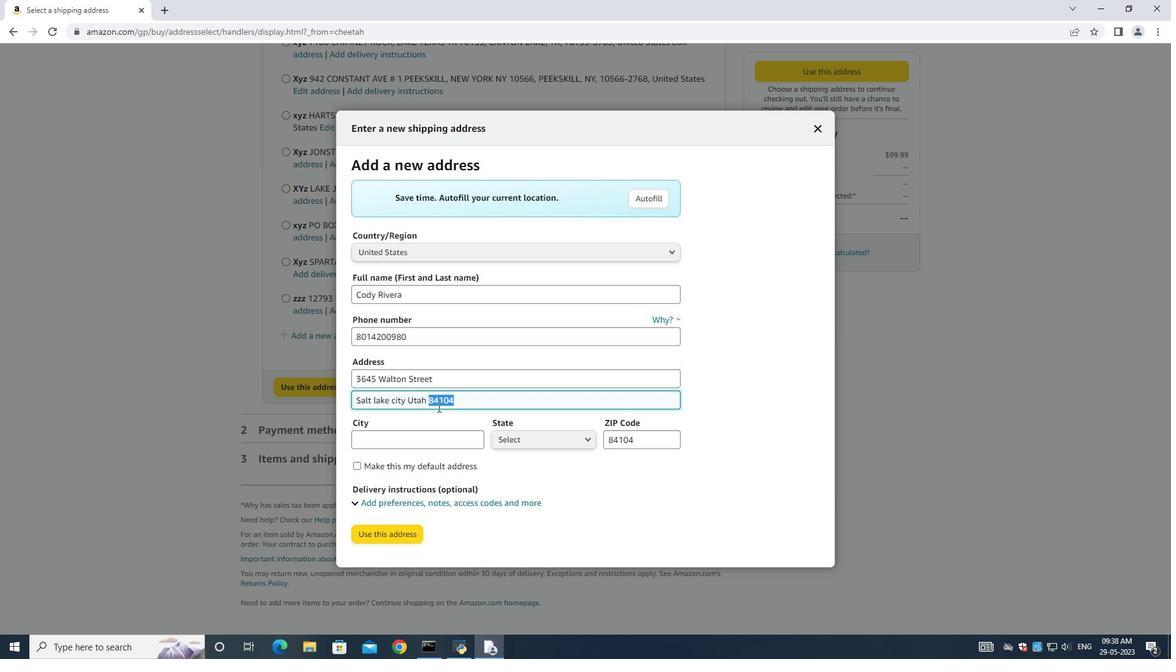 
Action: Key pressed <Key.backspace>
Screenshot: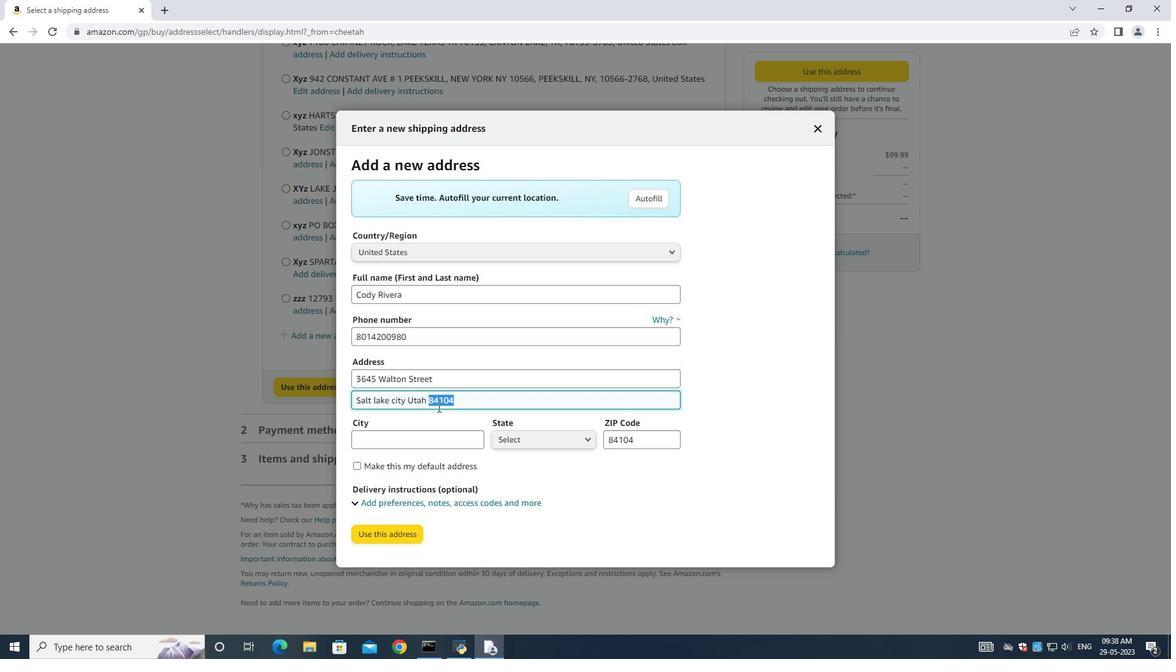 
Action: Mouse moved to (447, 438)
Screenshot: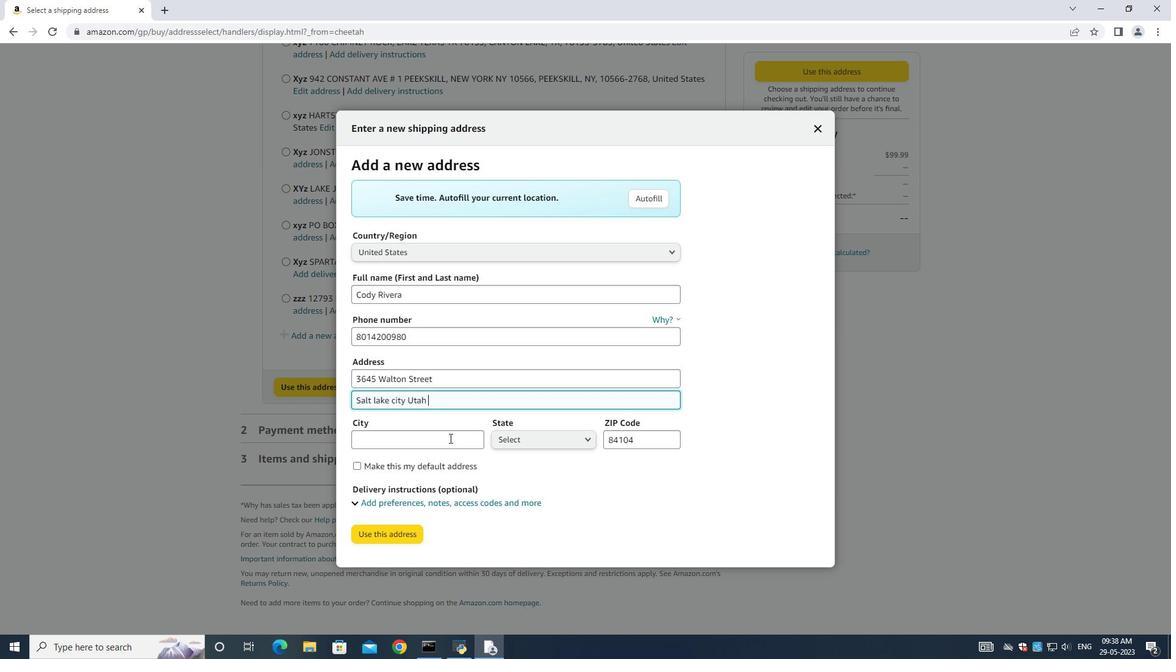 
Action: Mouse pressed left at (447, 438)
Screenshot: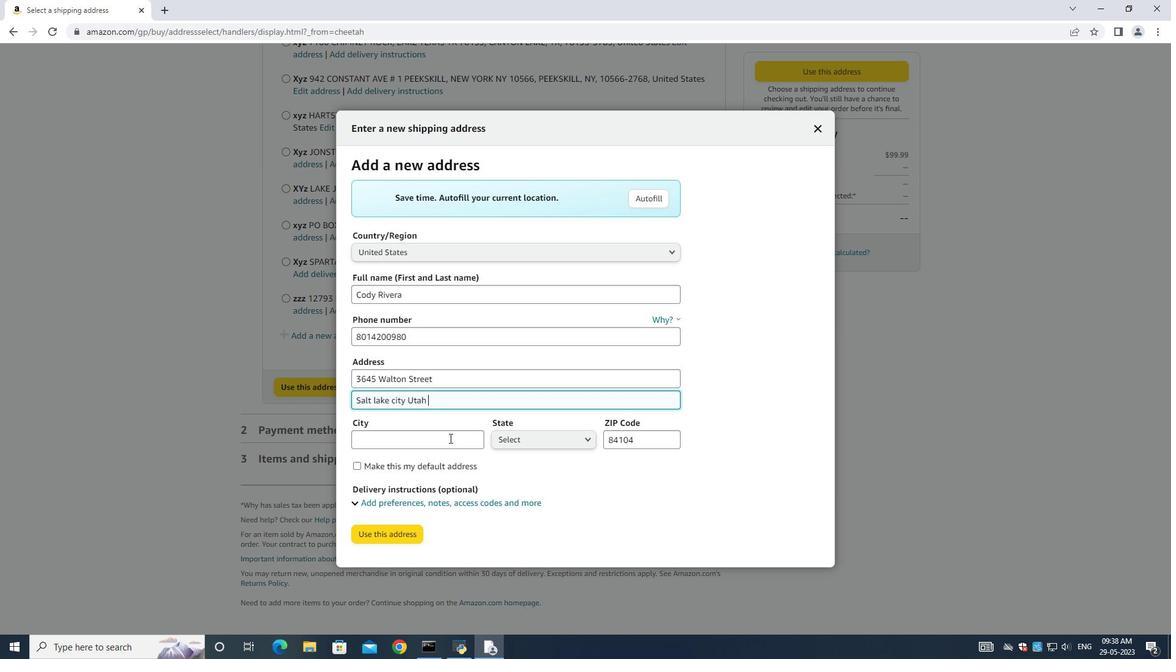 
Action: Mouse moved to (446, 441)
Screenshot: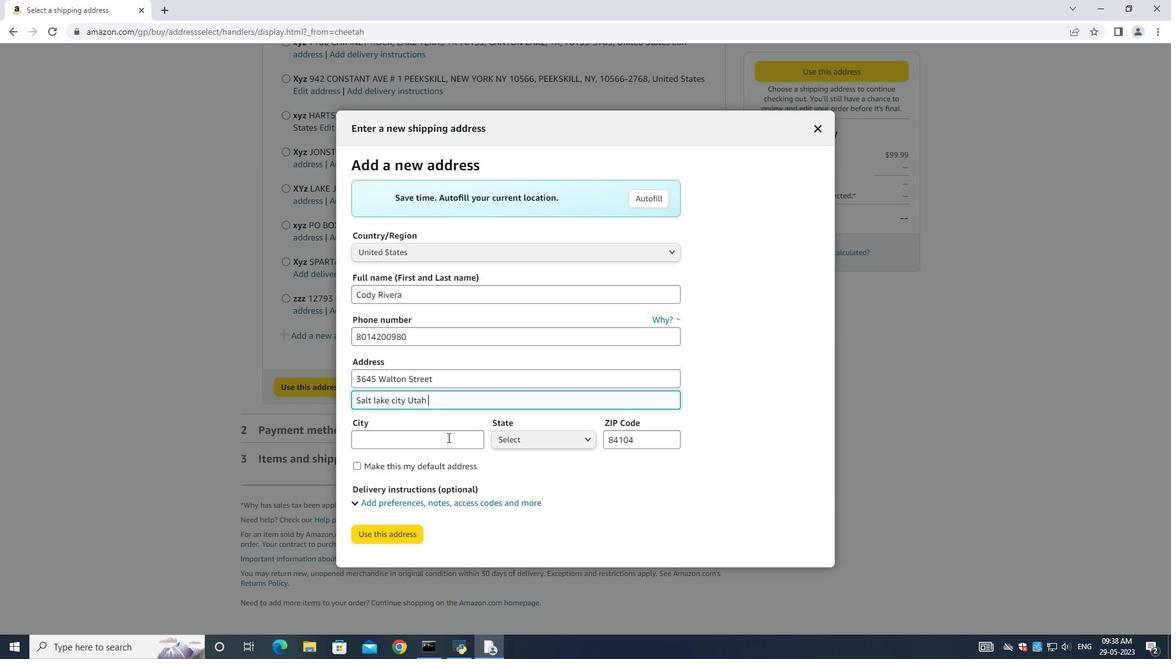 
Action: Key pressed <Key.shift>Salt<Key.space><Key.shift>Lake<Key.space><Key.shift>Cir<Key.backspace>ty<Key.space>
Screenshot: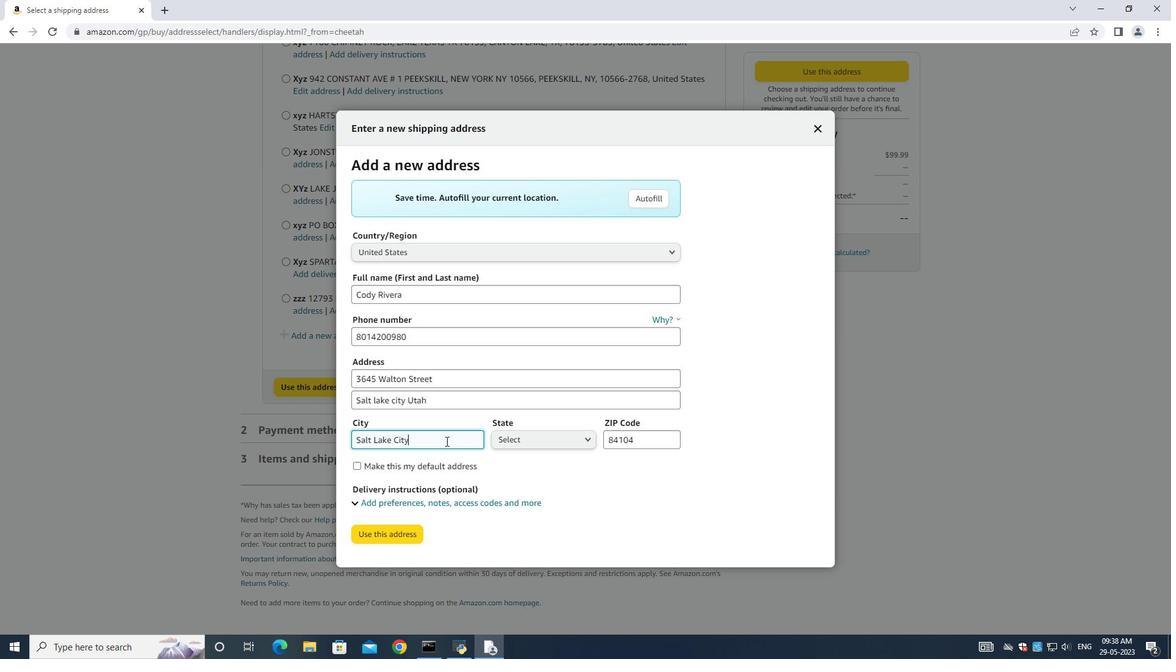 
Action: Mouse moved to (535, 437)
Screenshot: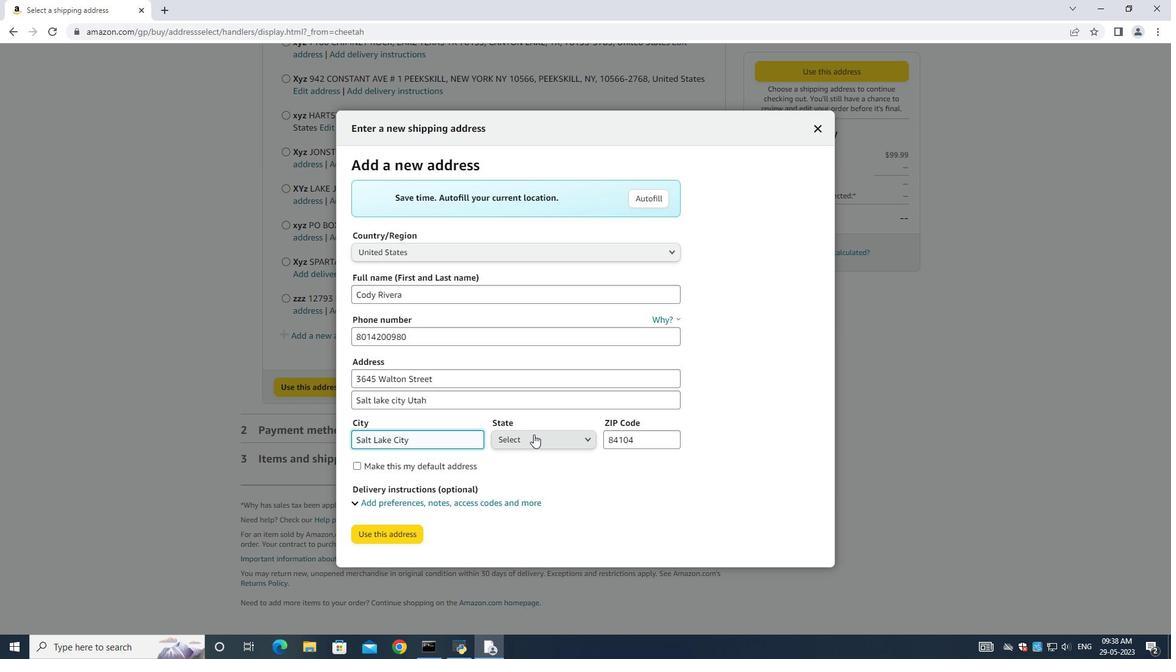 
Action: Mouse pressed left at (535, 437)
Screenshot: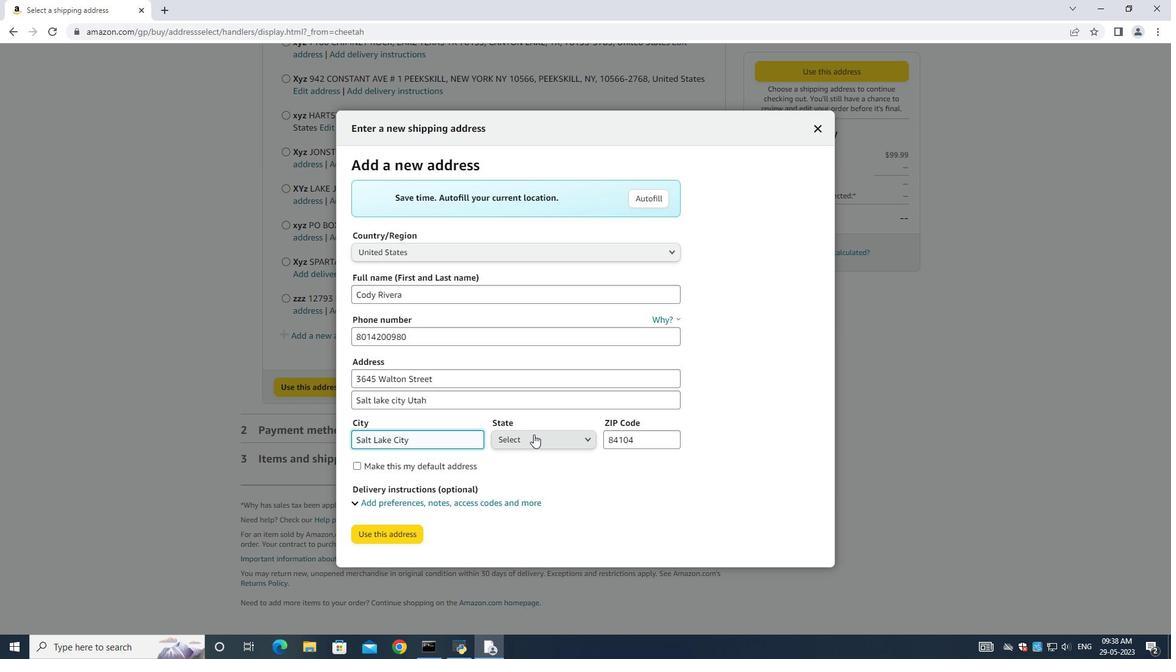
Action: Mouse moved to (534, 426)
Screenshot: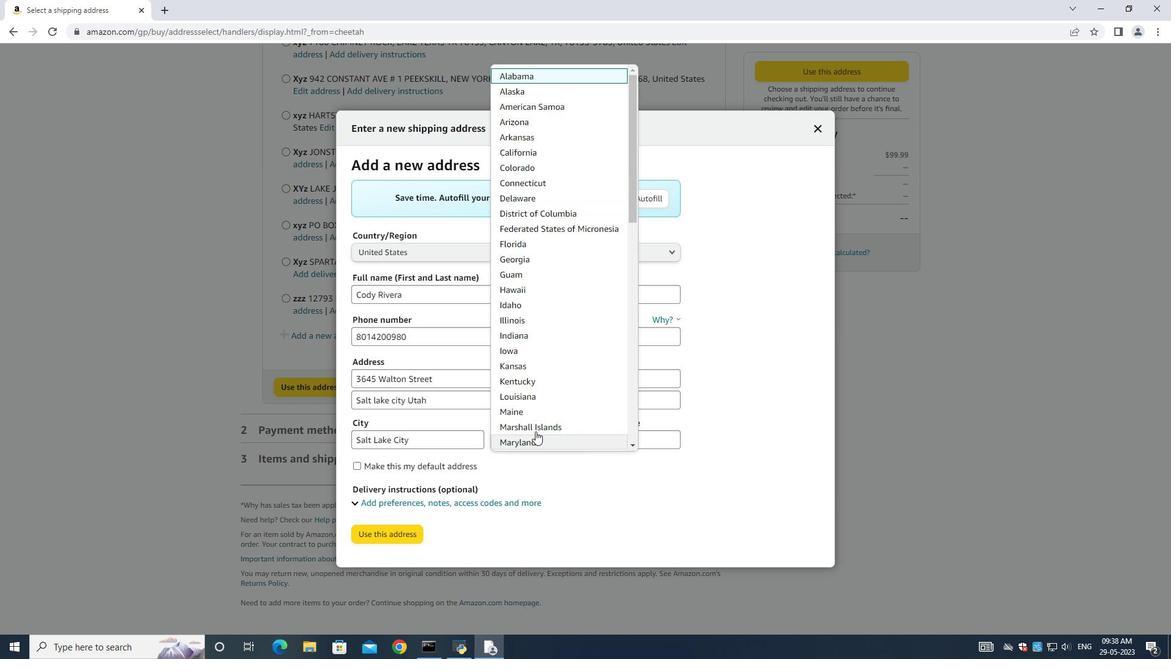 
Action: Mouse scrolled (534, 425) with delta (0, 0)
Screenshot: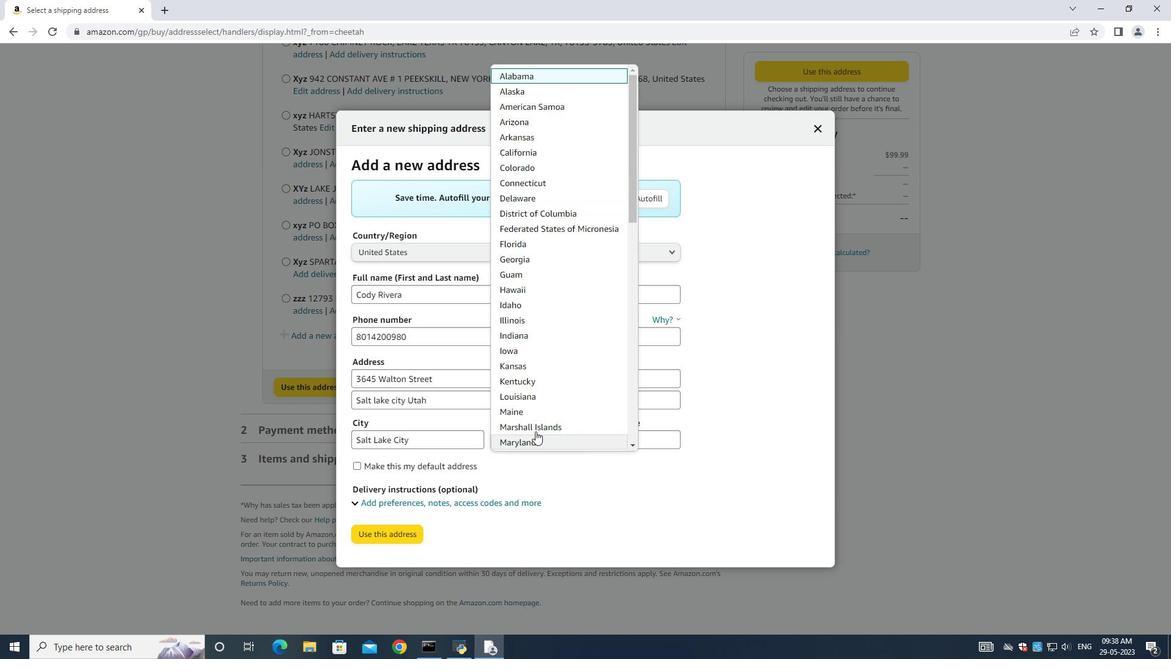 
Action: Mouse scrolled (534, 425) with delta (0, 0)
Screenshot: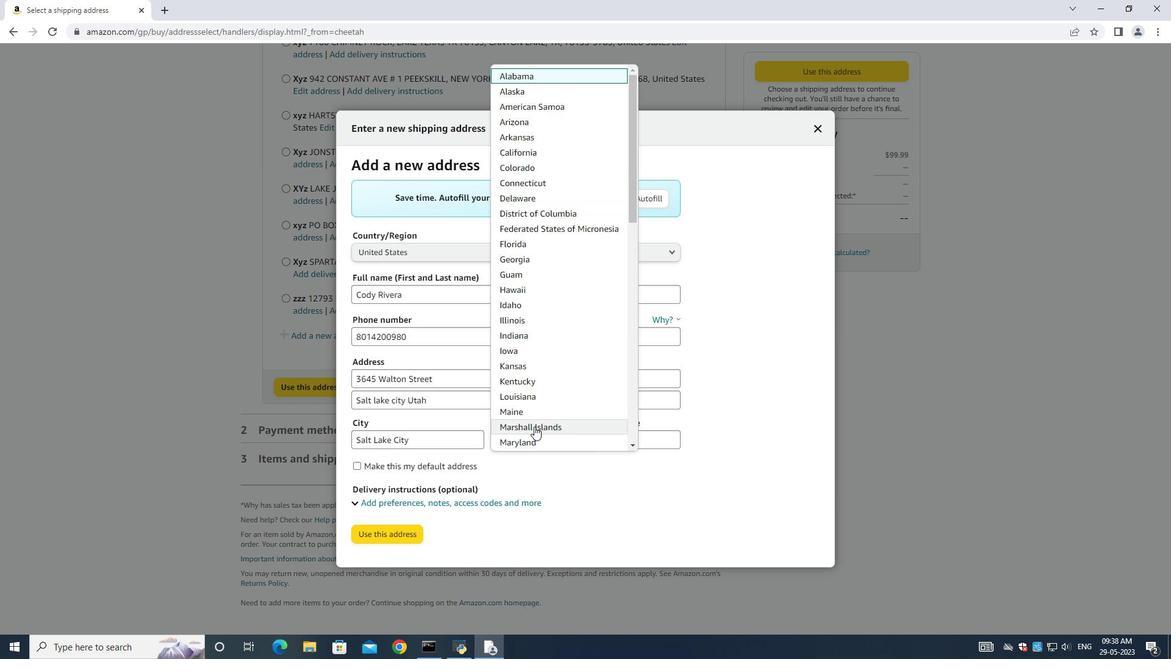 
Action: Mouse moved to (534, 426)
Screenshot: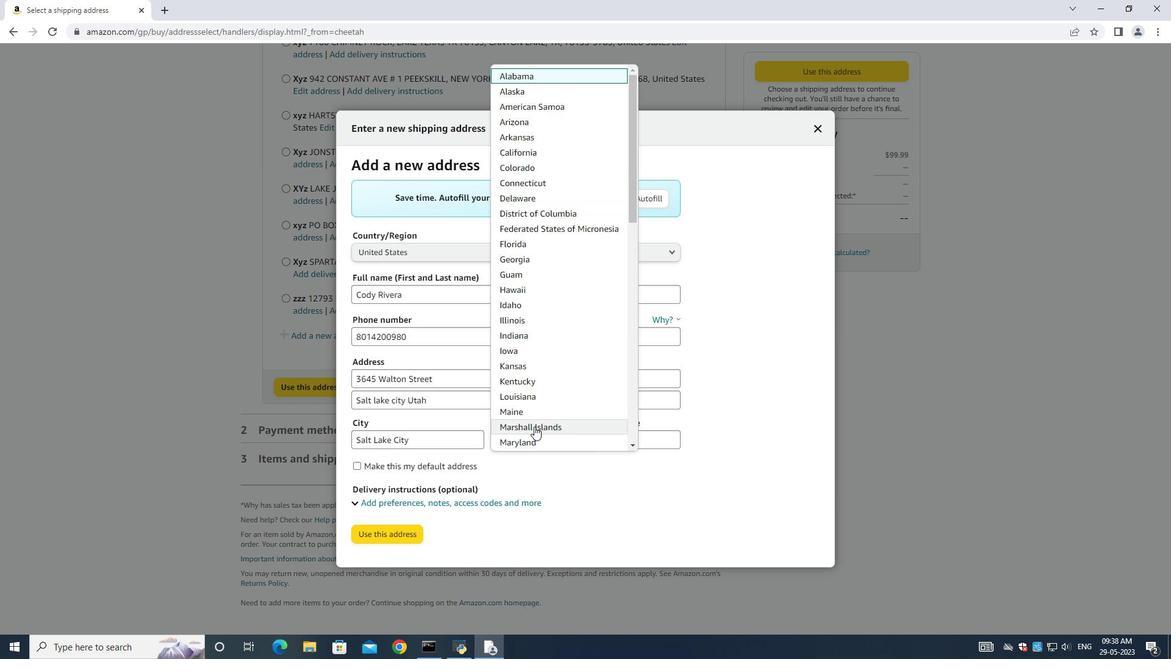 
Action: Mouse scrolled (534, 425) with delta (0, 0)
Screenshot: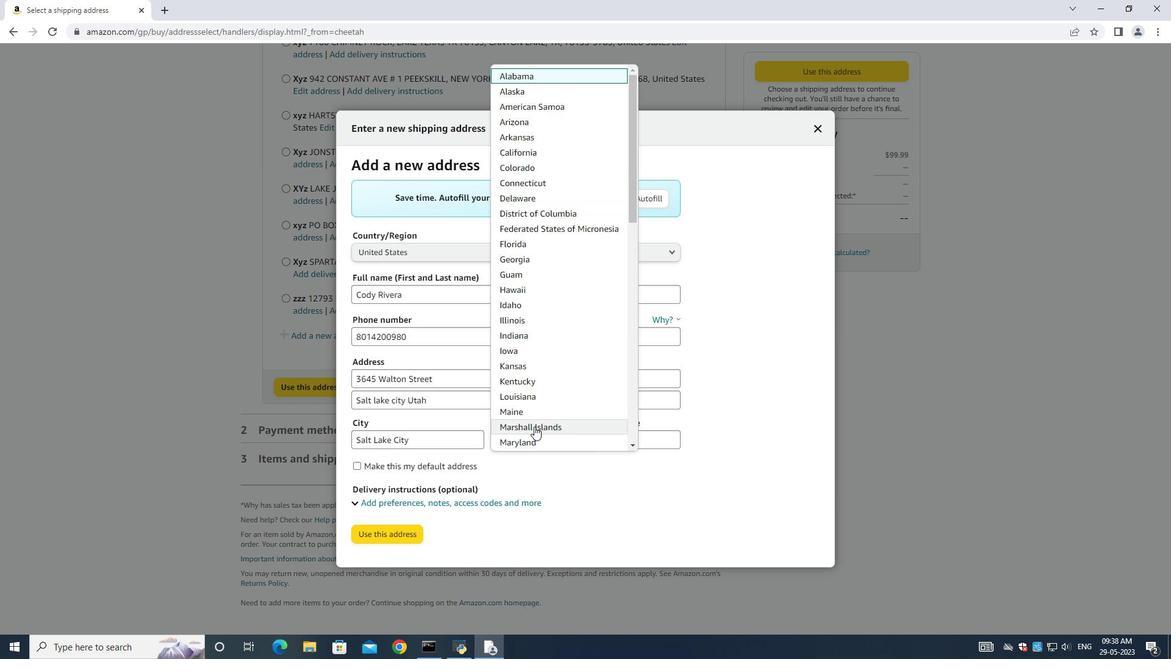 
Action: Mouse scrolled (534, 425) with delta (0, -1)
Screenshot: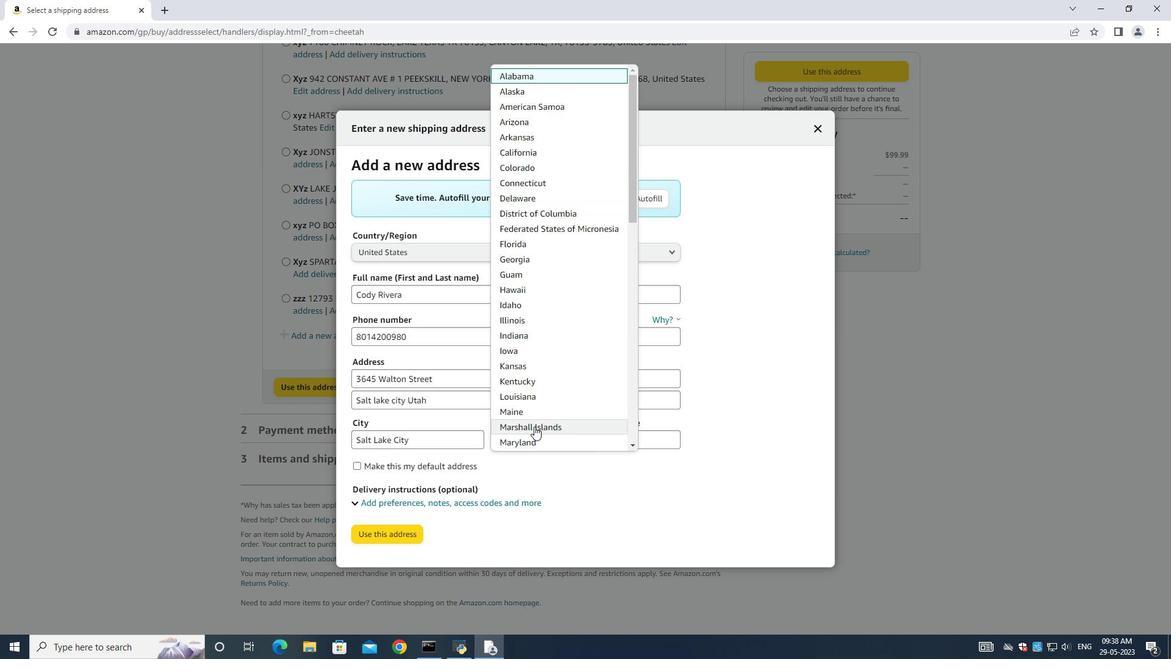 
Action: Mouse scrolled (534, 425) with delta (0, 0)
Screenshot: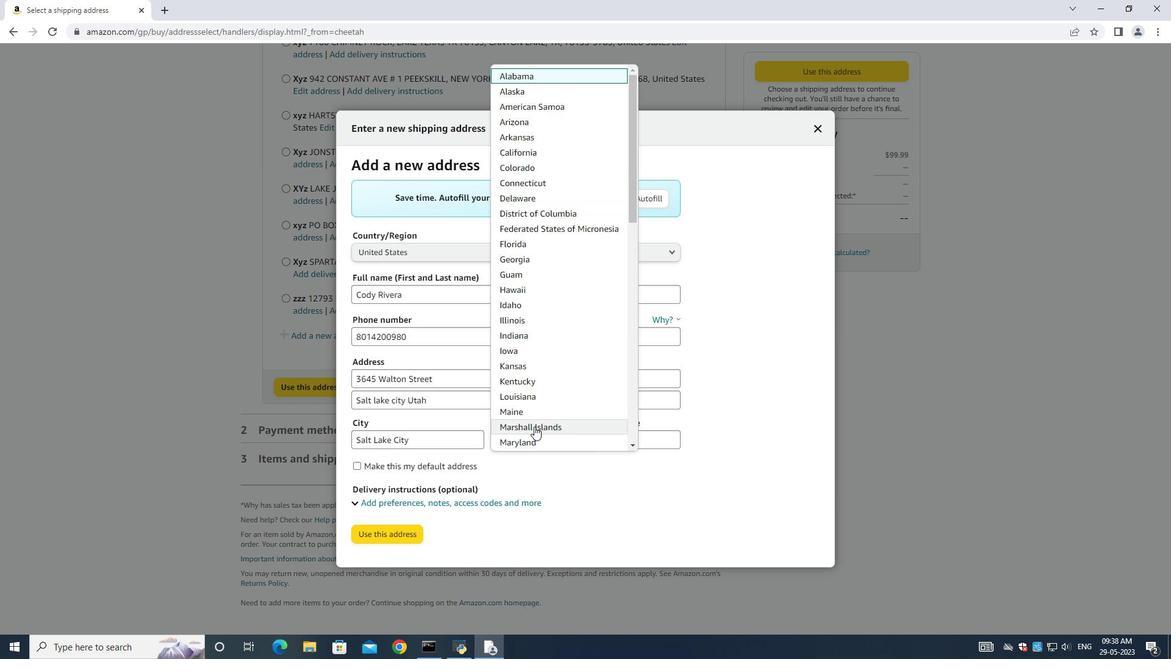 
Action: Mouse moved to (534, 425)
Screenshot: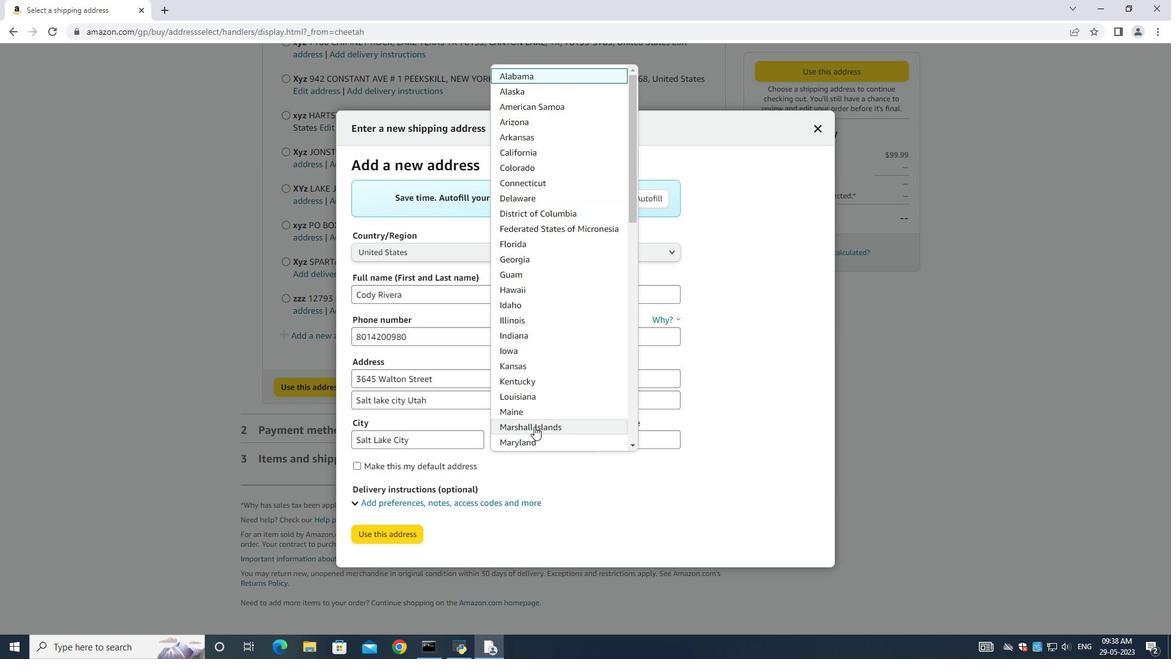 
Action: Mouse scrolled (534, 425) with delta (0, 0)
Screenshot: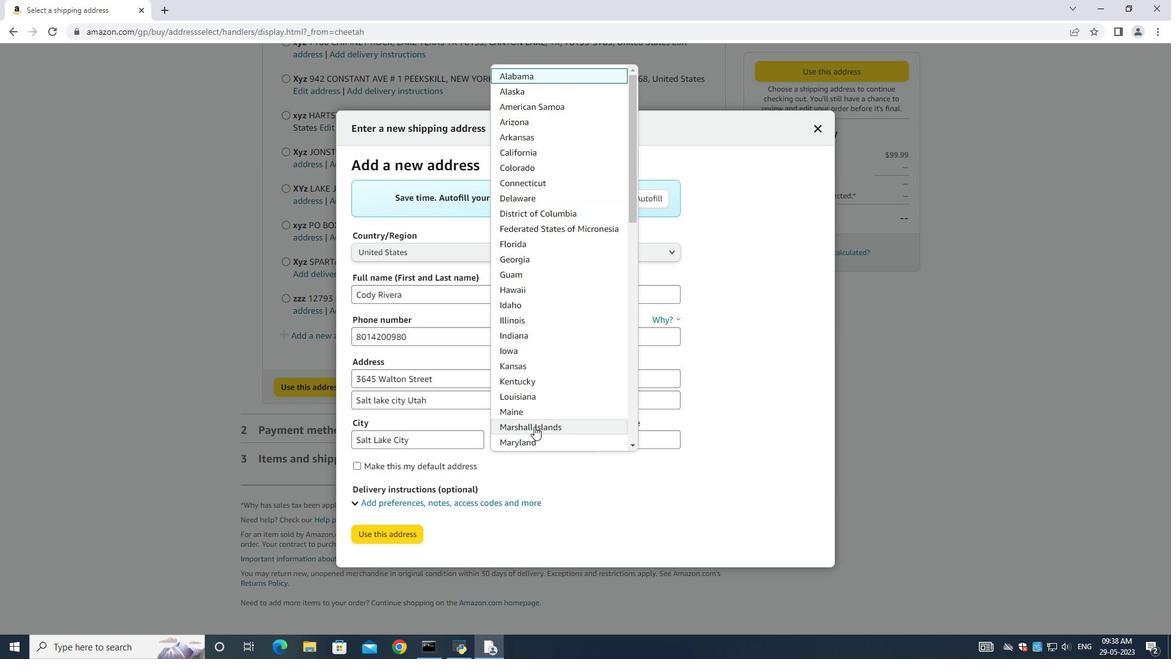 
Action: Mouse moved to (532, 403)
Screenshot: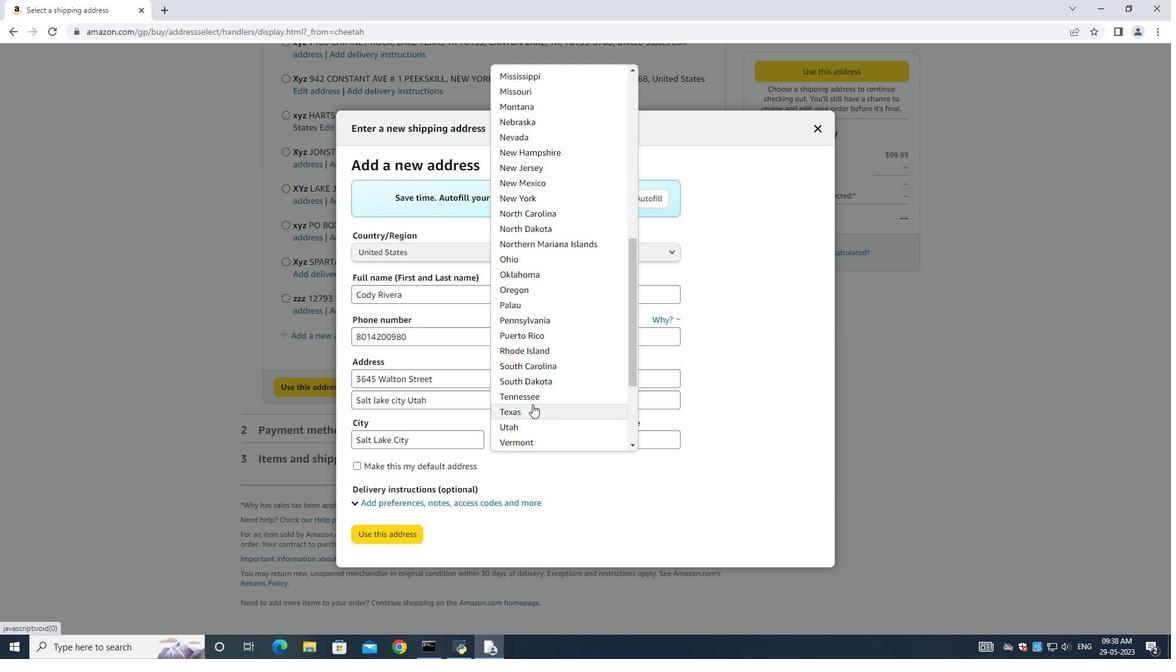 
Action: Mouse scrolled (532, 403) with delta (0, 0)
Screenshot: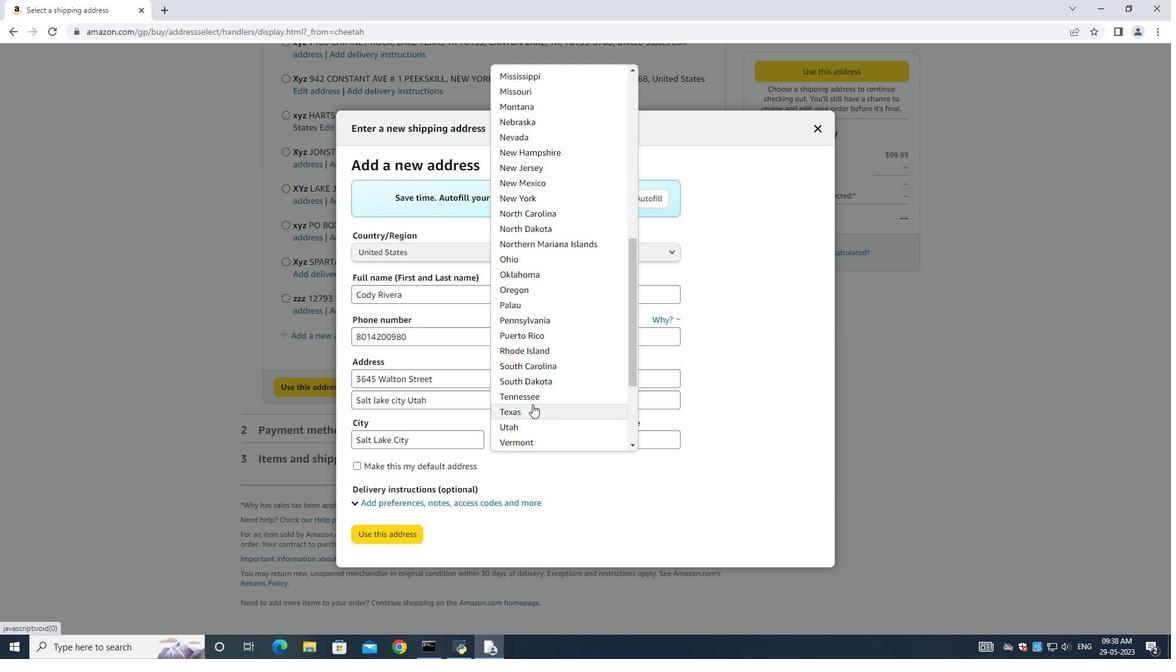 
Action: Mouse scrolled (532, 403) with delta (0, 0)
Screenshot: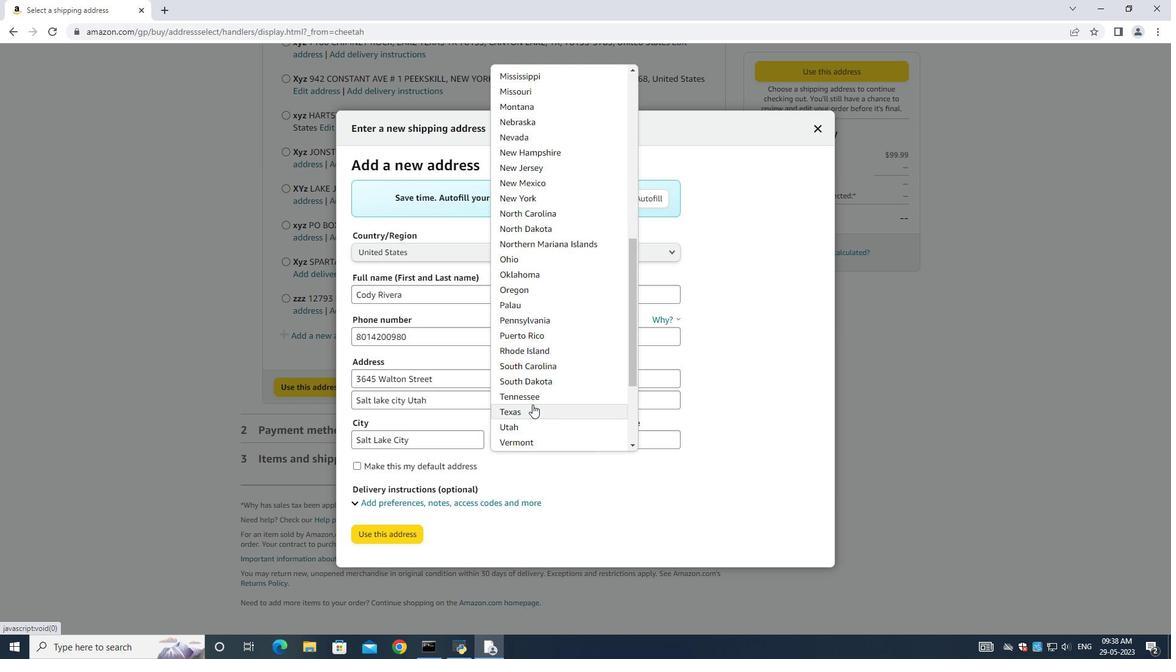 
Action: Mouse moved to (532, 403)
Screenshot: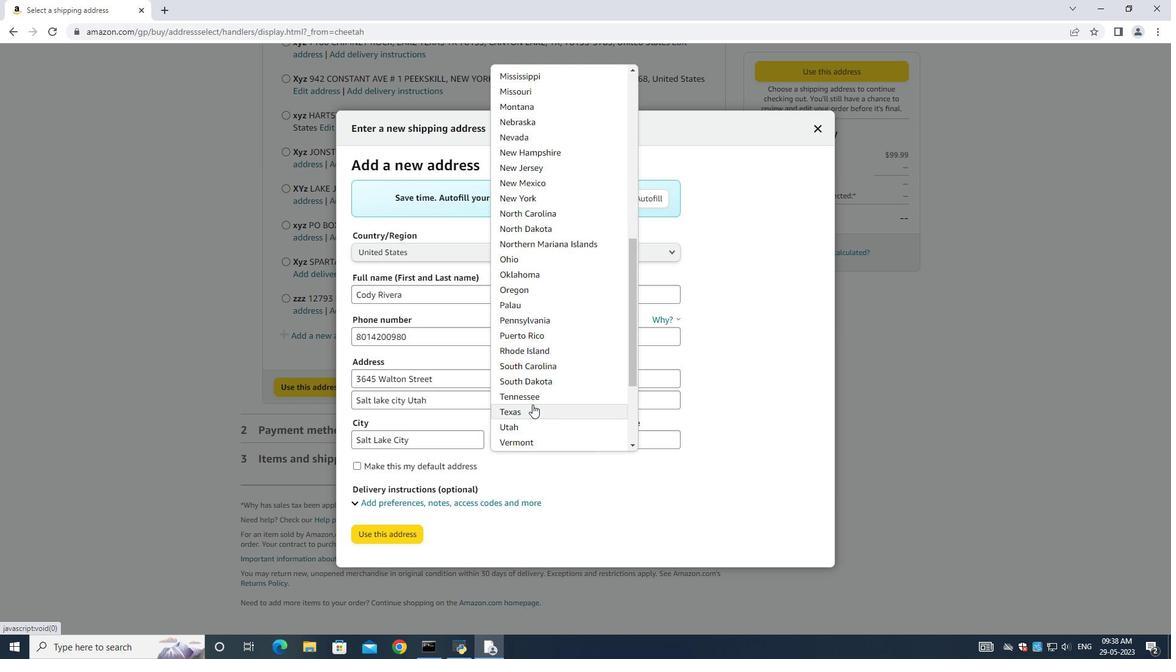 
Action: Mouse scrolled (532, 403) with delta (0, 0)
Screenshot: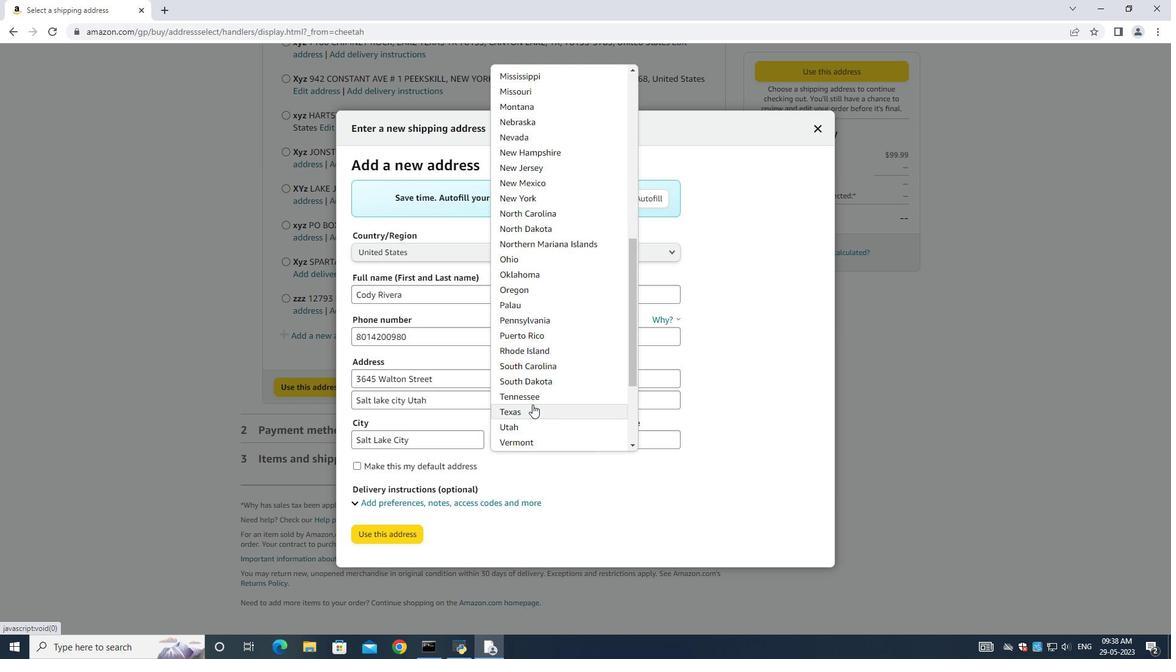 
Action: Mouse moved to (527, 283)
Screenshot: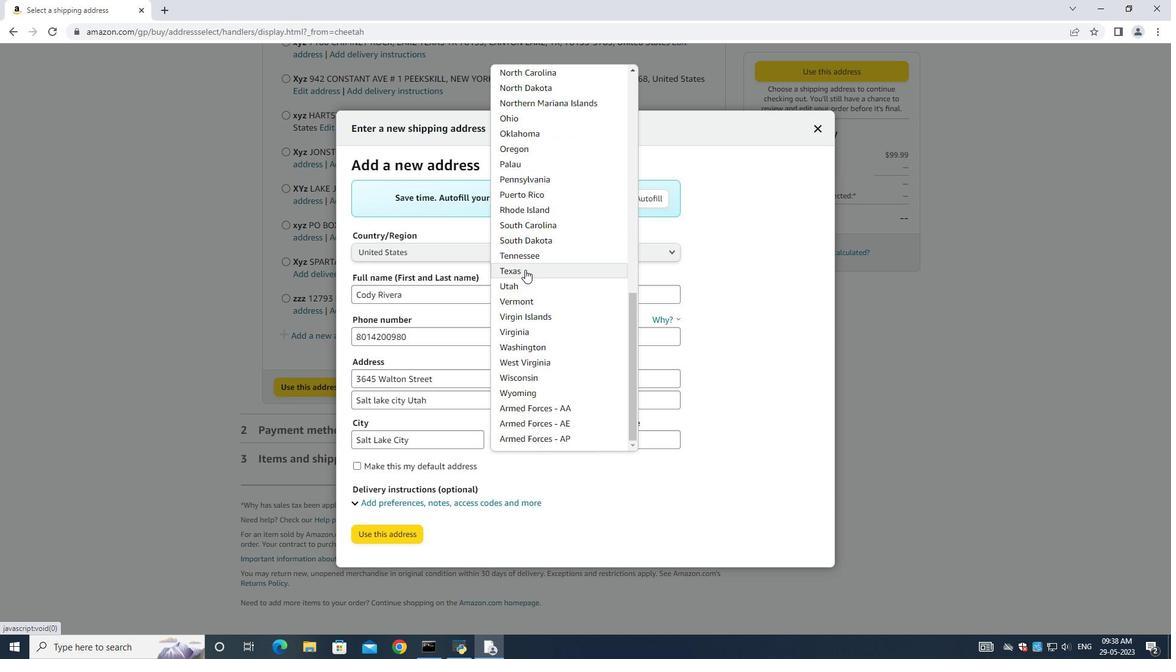 
Action: Mouse pressed left at (527, 283)
Screenshot: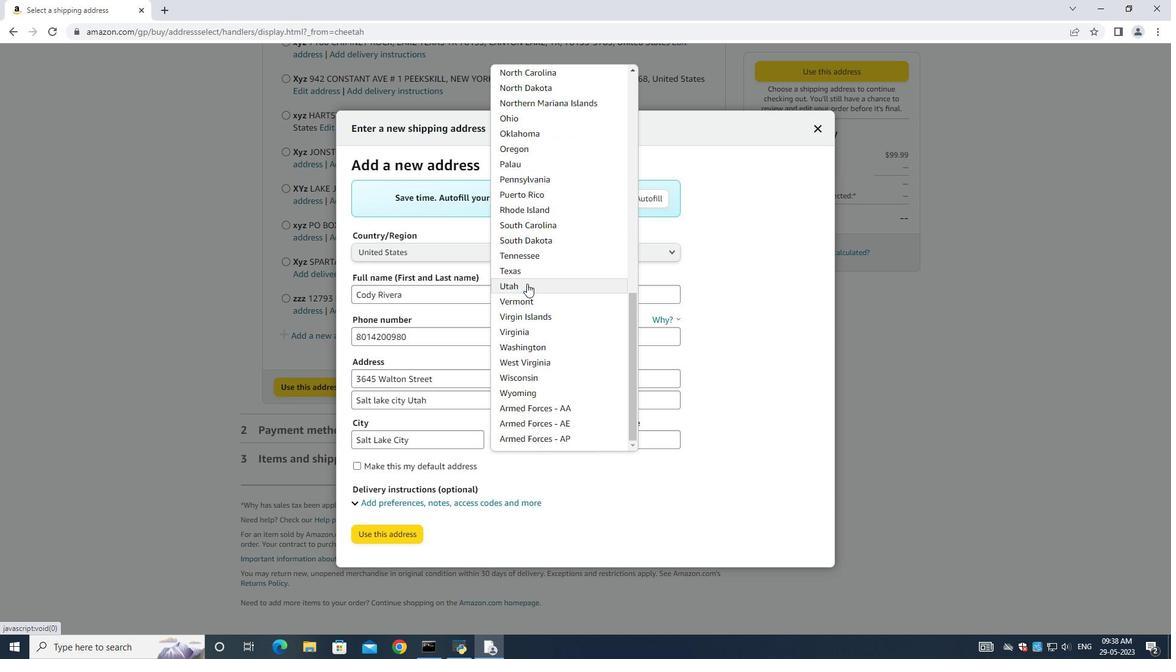 
Action: Mouse moved to (381, 533)
Screenshot: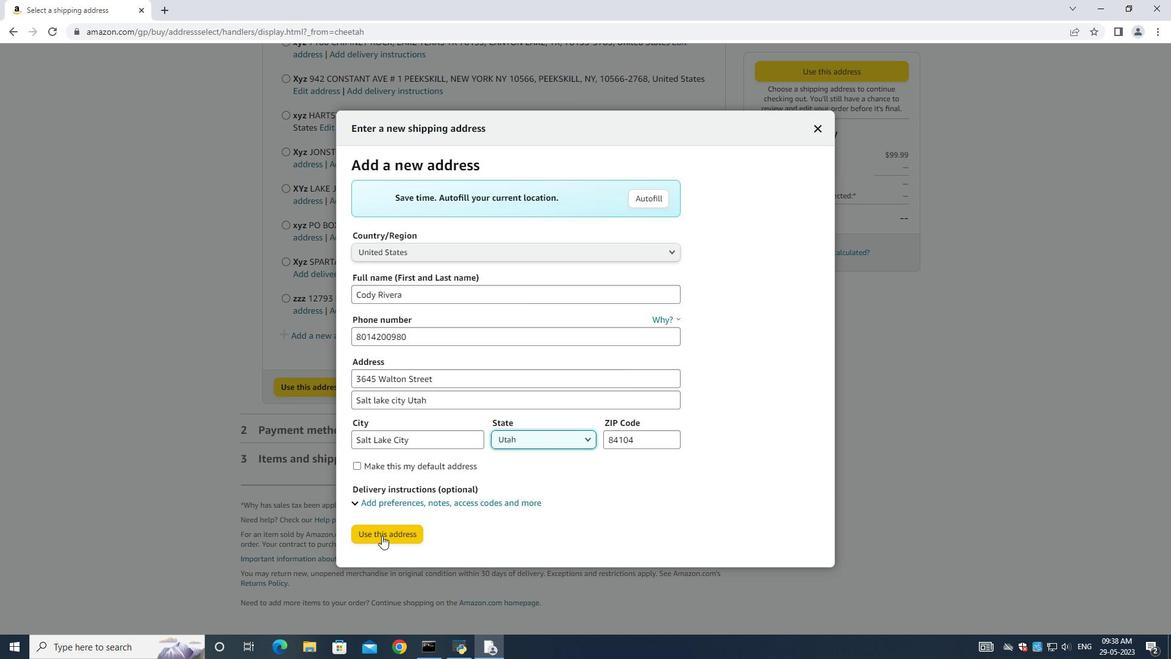 
Action: Mouse pressed left at (381, 533)
Screenshot: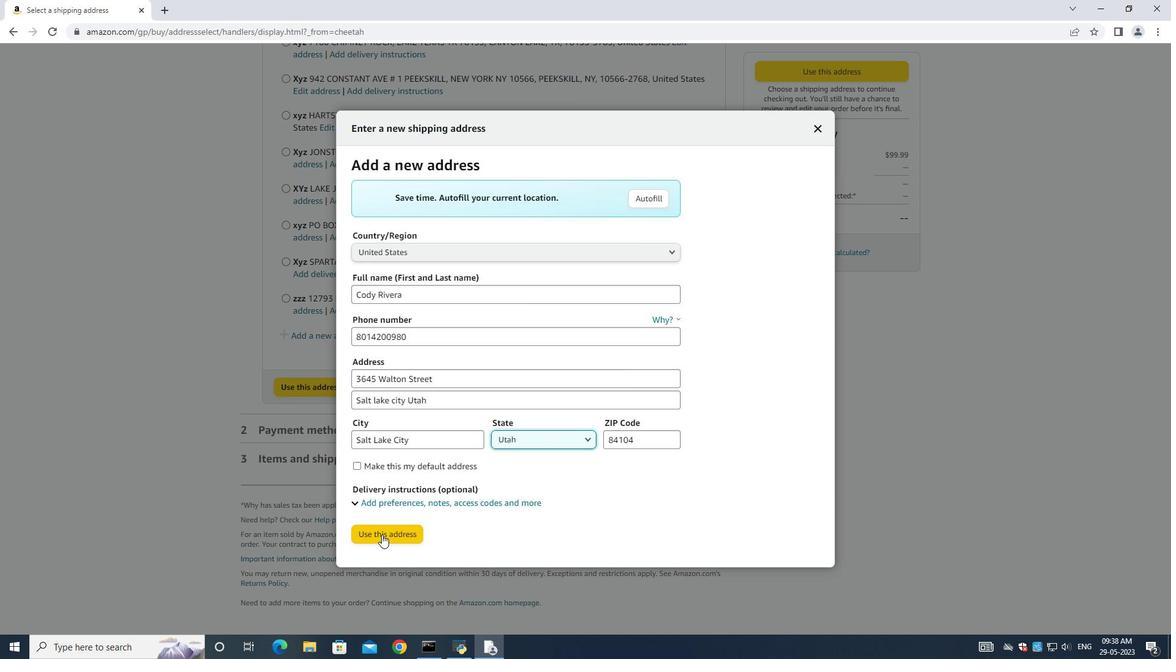 
Action: Mouse moved to (380, 619)
Screenshot: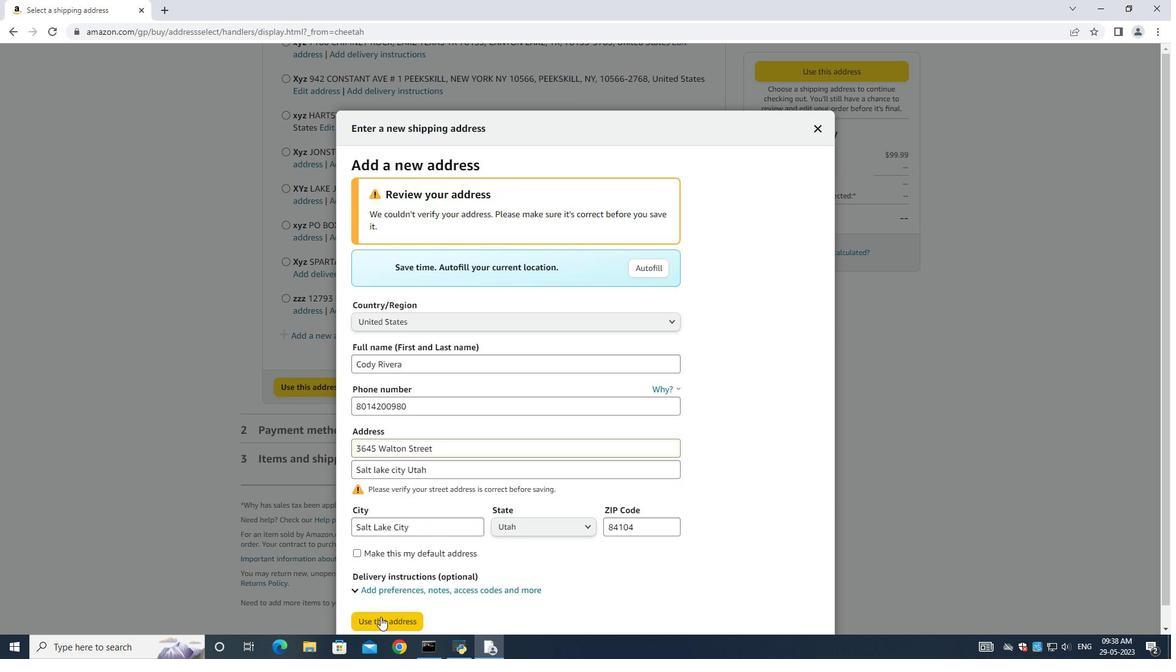 
Action: Mouse pressed left at (380, 619)
Screenshot: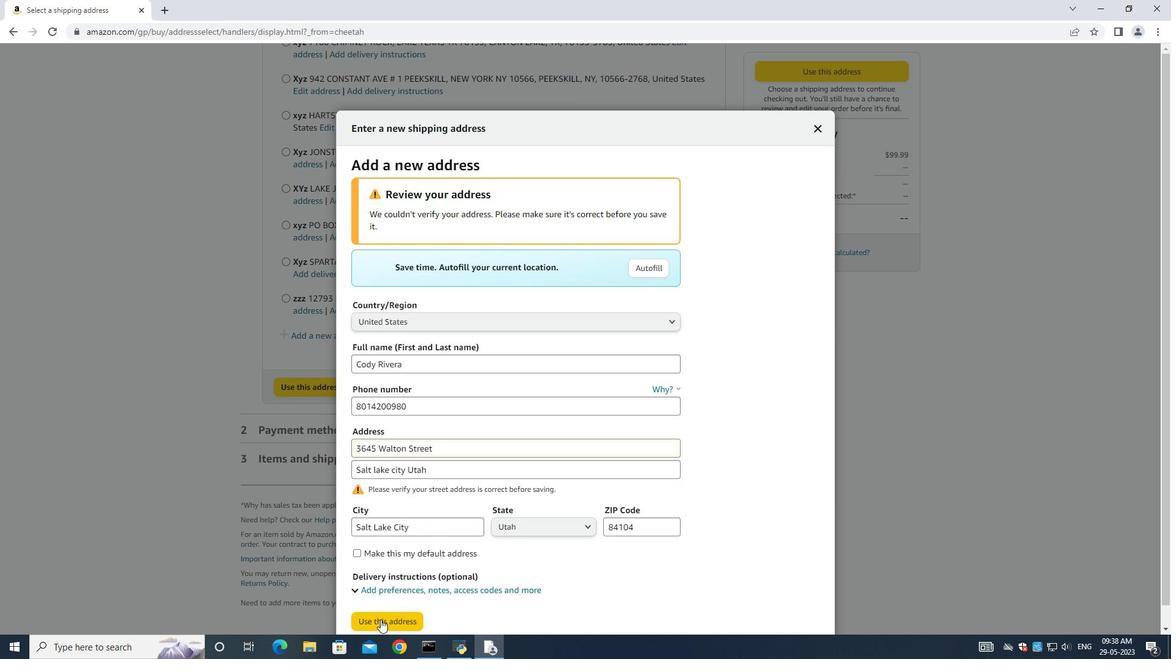 
Action: Mouse moved to (551, 314)
Screenshot: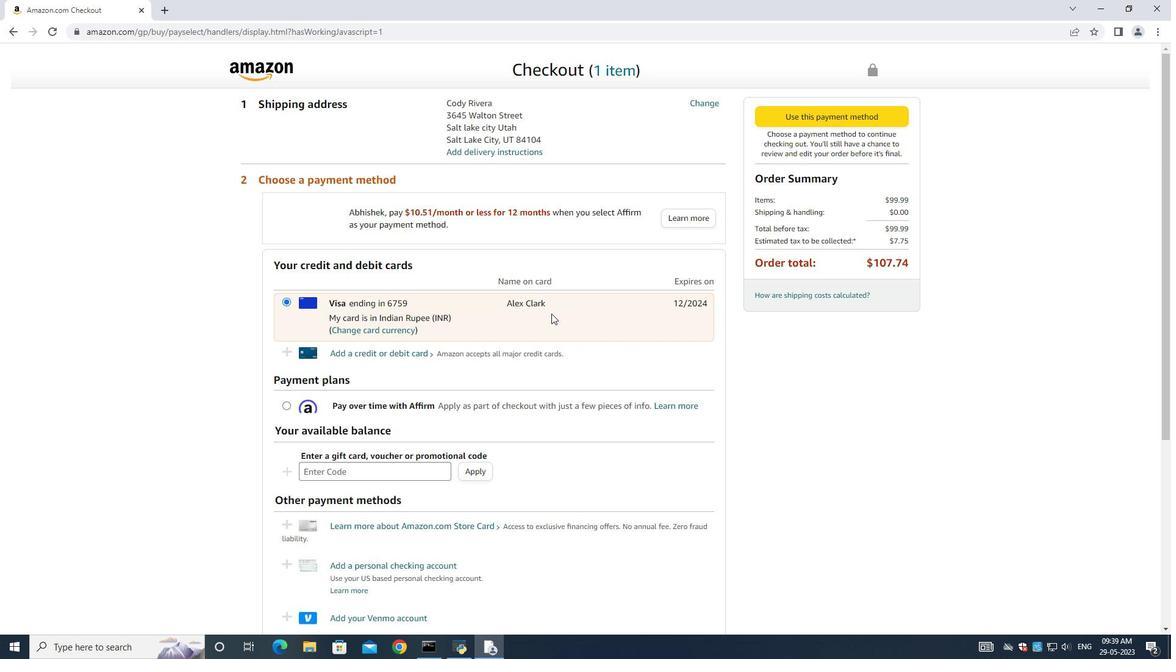 
